 Task: Play online Dominion game.
Action: Mouse moved to (618, 474)
Screenshot: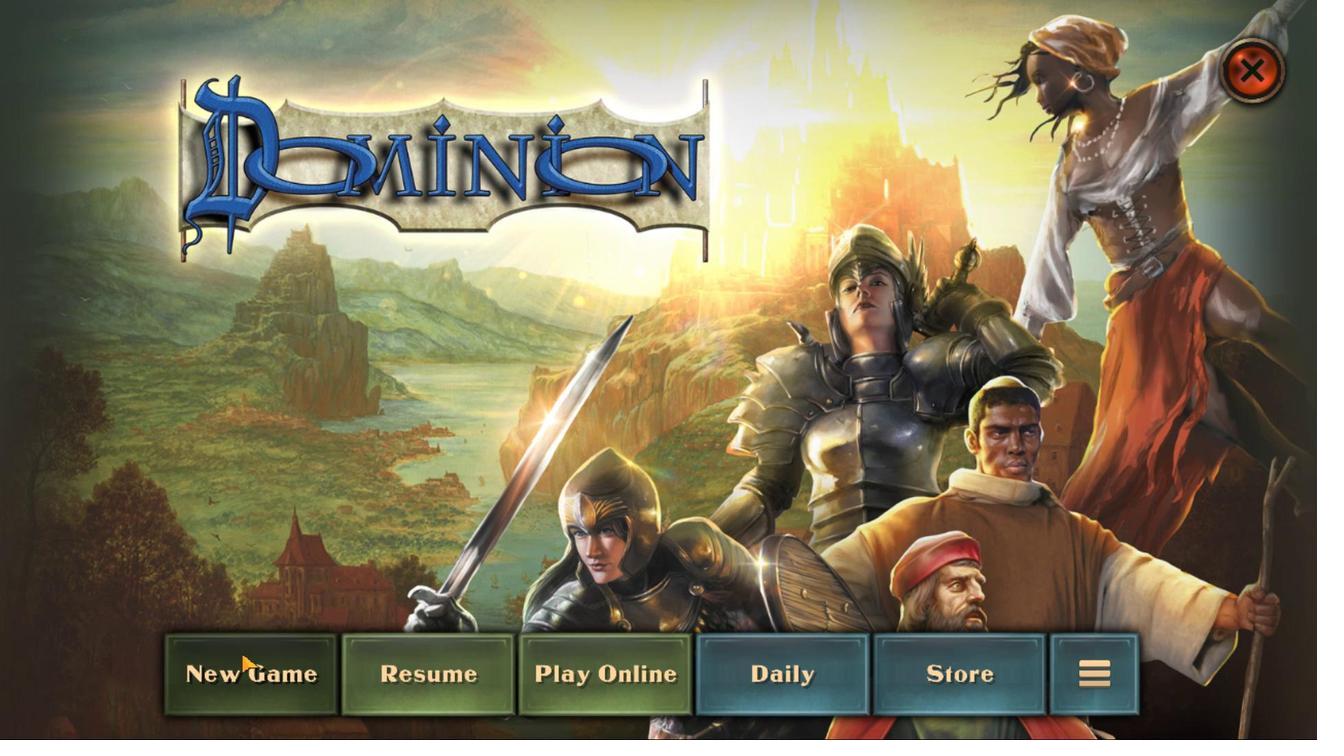 
Action: Mouse pressed left at (618, 474)
Screenshot: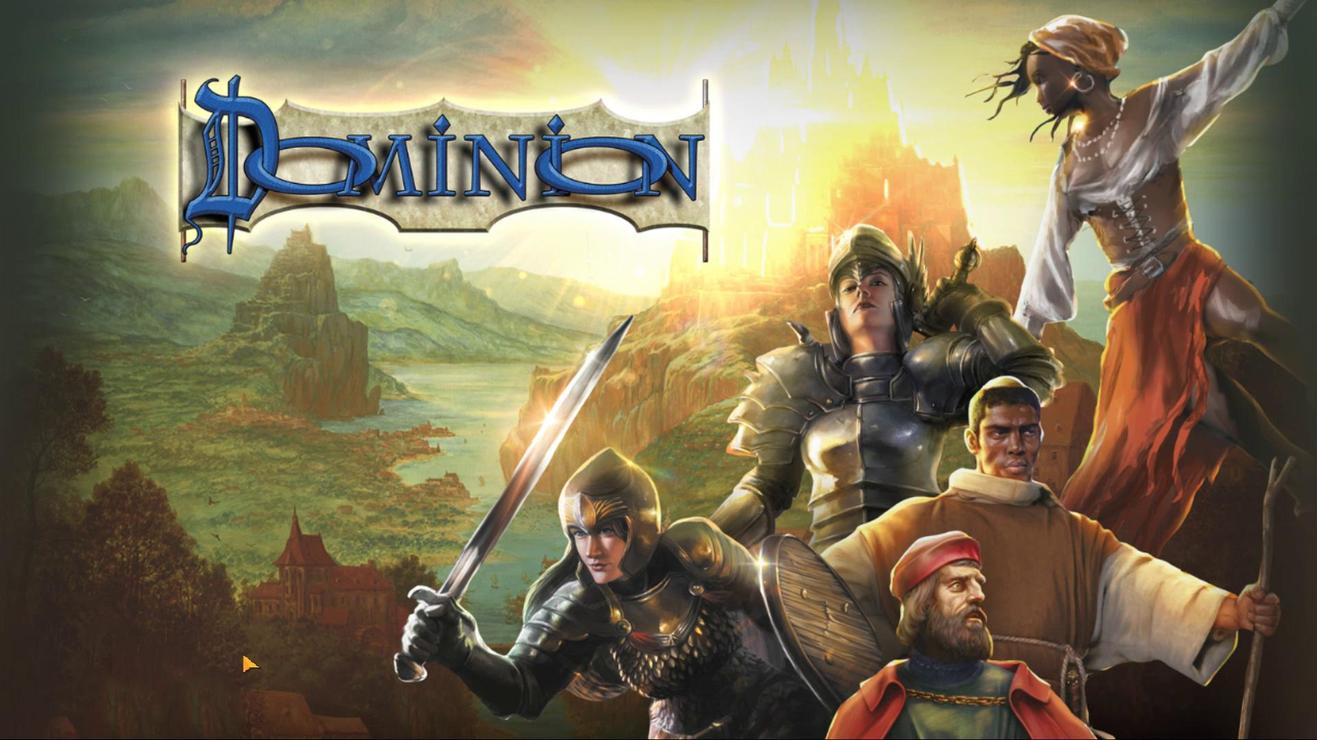 
Action: Mouse moved to (640, 502)
Screenshot: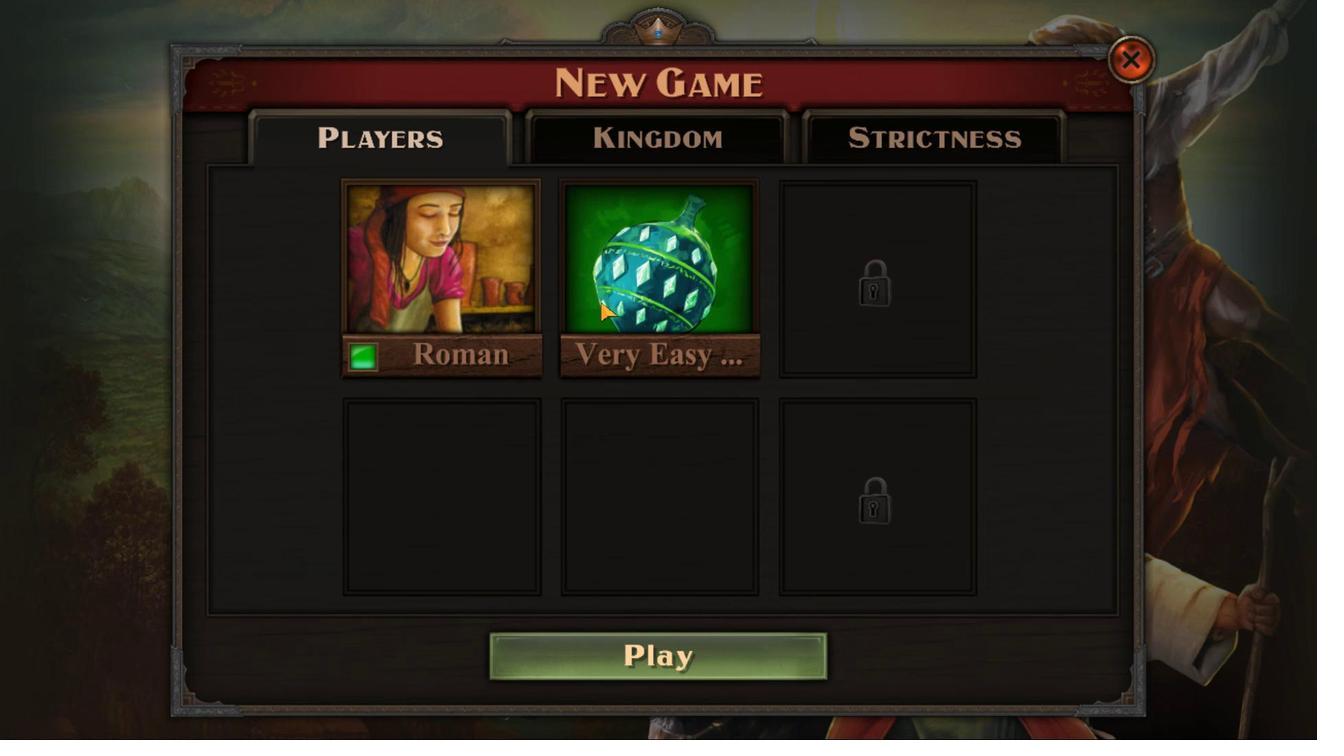 
Action: Mouse pressed left at (640, 502)
Screenshot: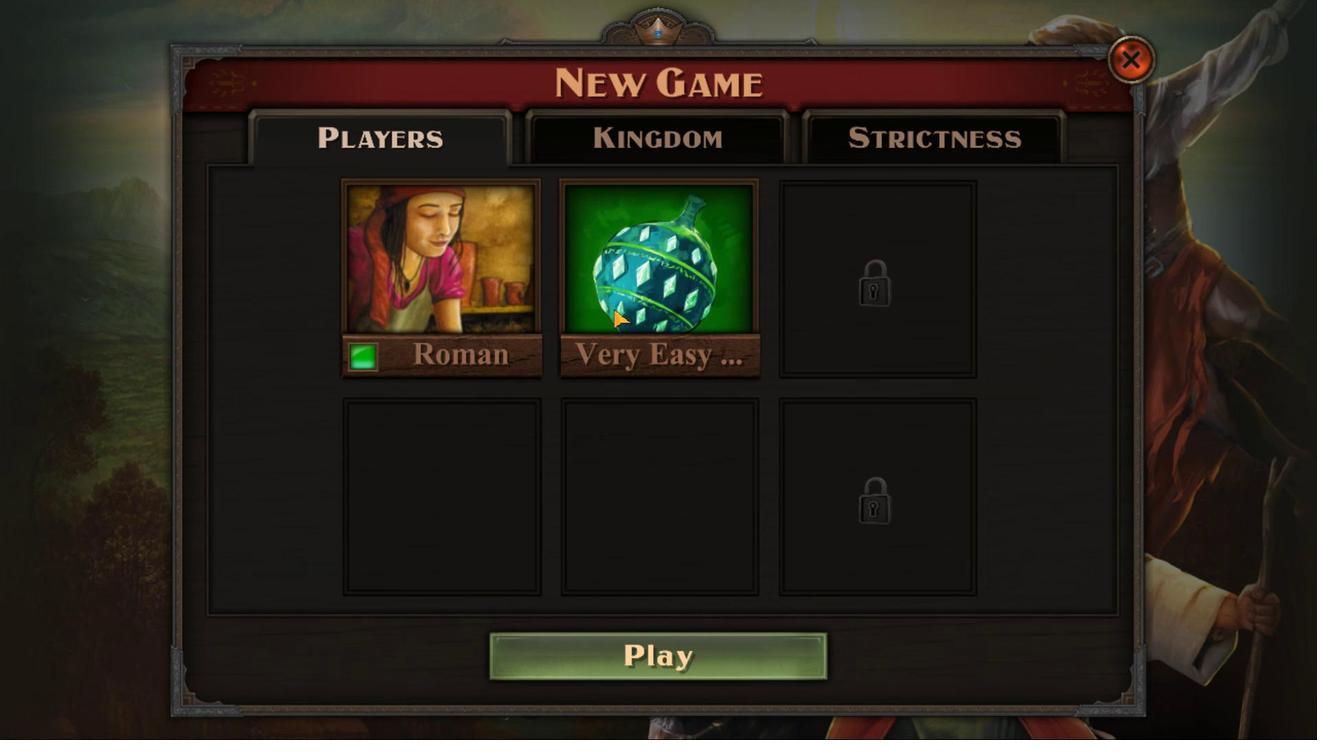 
Action: Mouse moved to (628, 501)
Screenshot: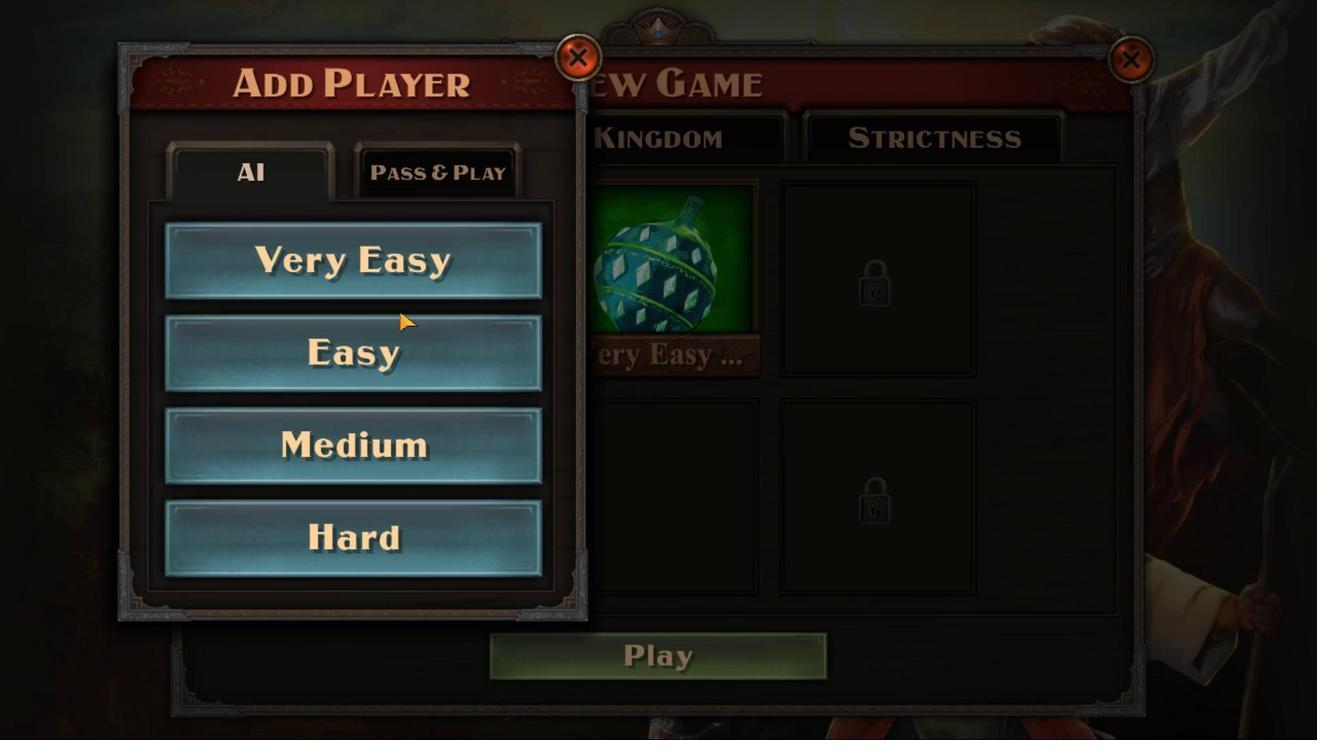 
Action: Mouse pressed left at (628, 501)
Screenshot: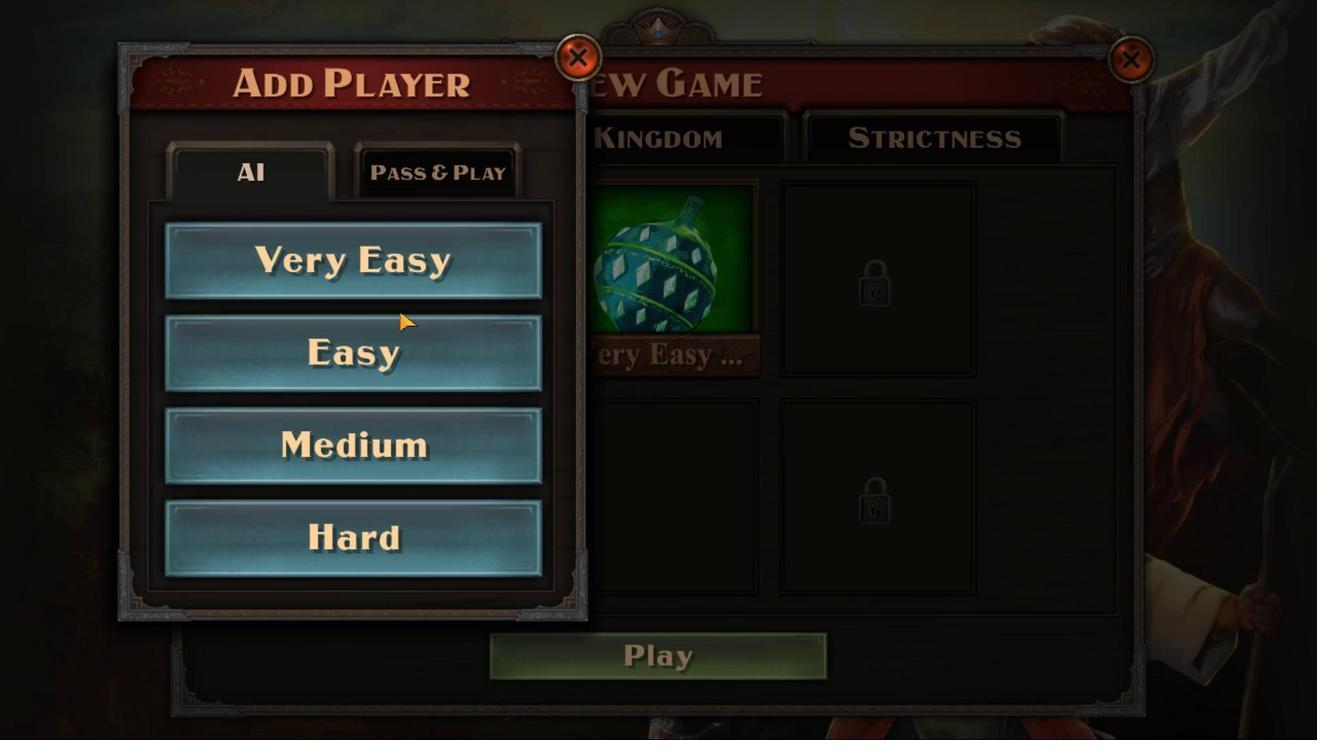 
Action: Mouse moved to (642, 474)
Screenshot: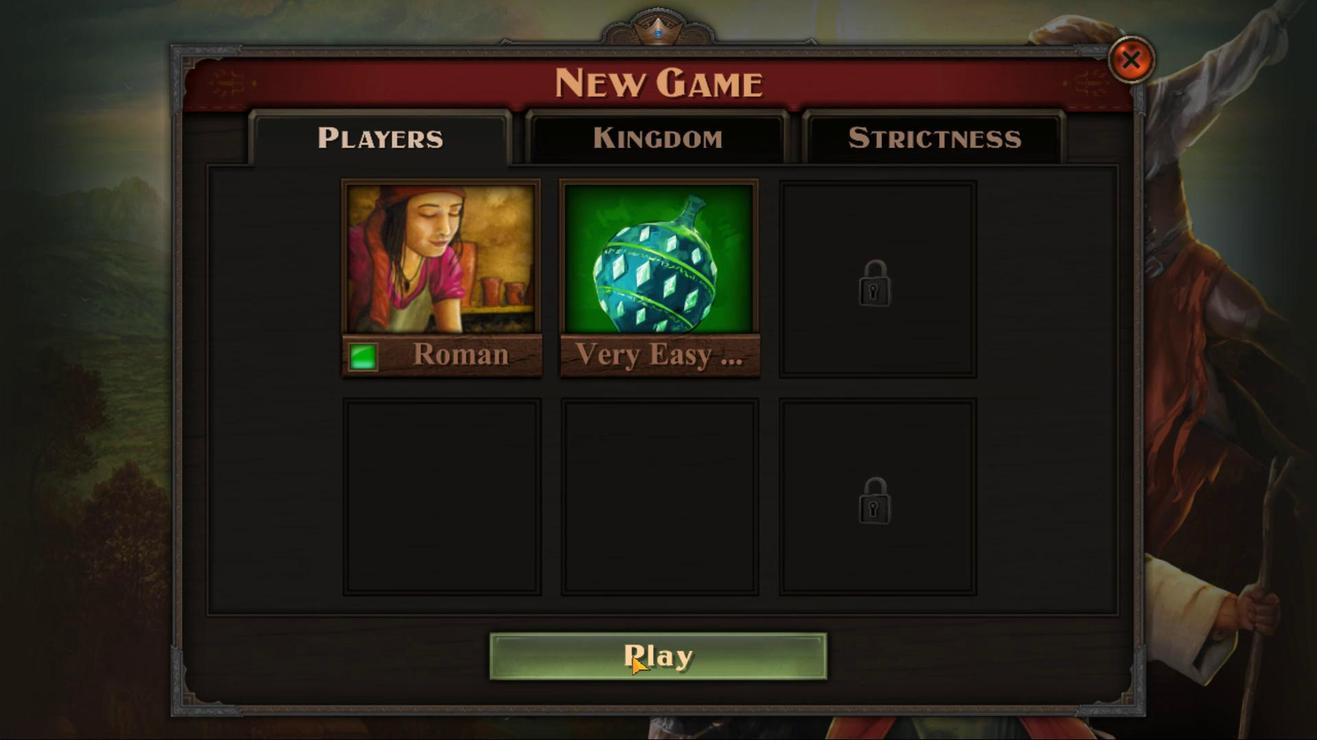 
Action: Mouse pressed left at (642, 474)
Screenshot: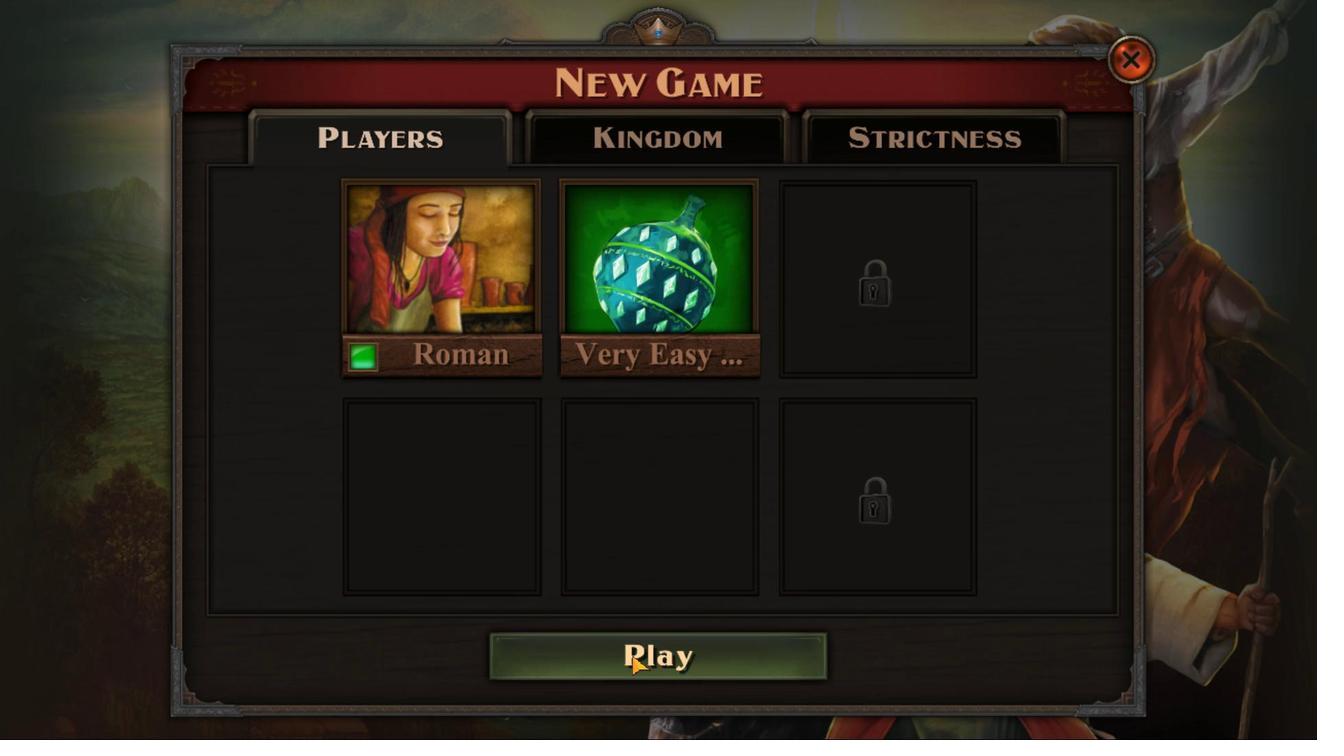 
Action: Mouse moved to (633, 476)
Screenshot: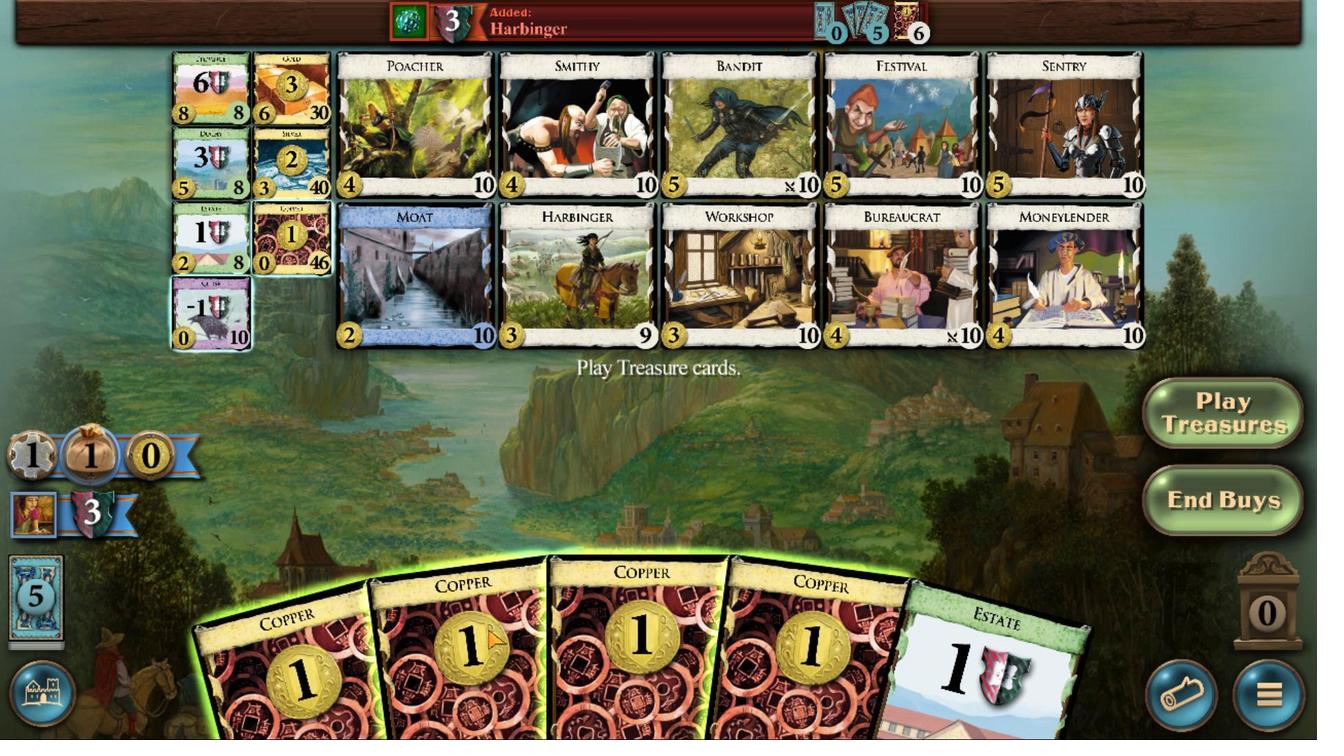 
Action: Mouse pressed left at (633, 476)
Screenshot: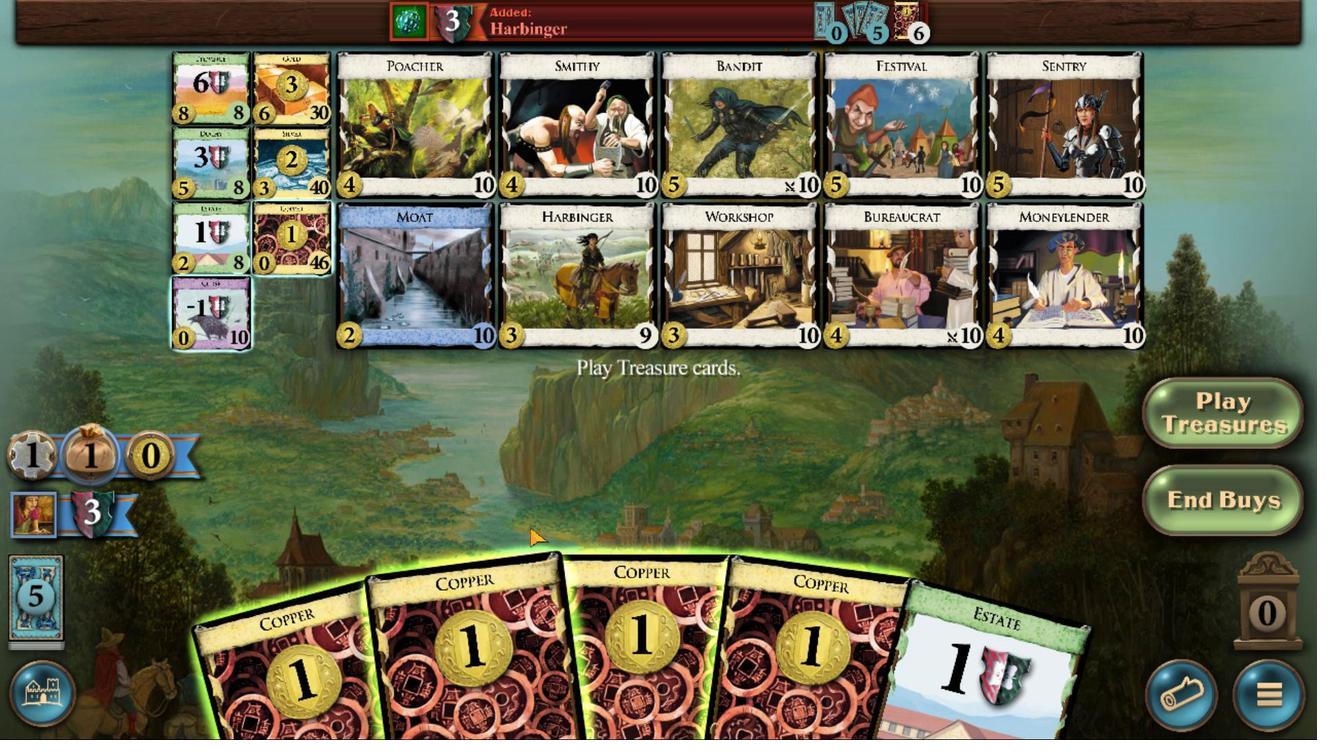 
Action: Mouse moved to (638, 478)
Screenshot: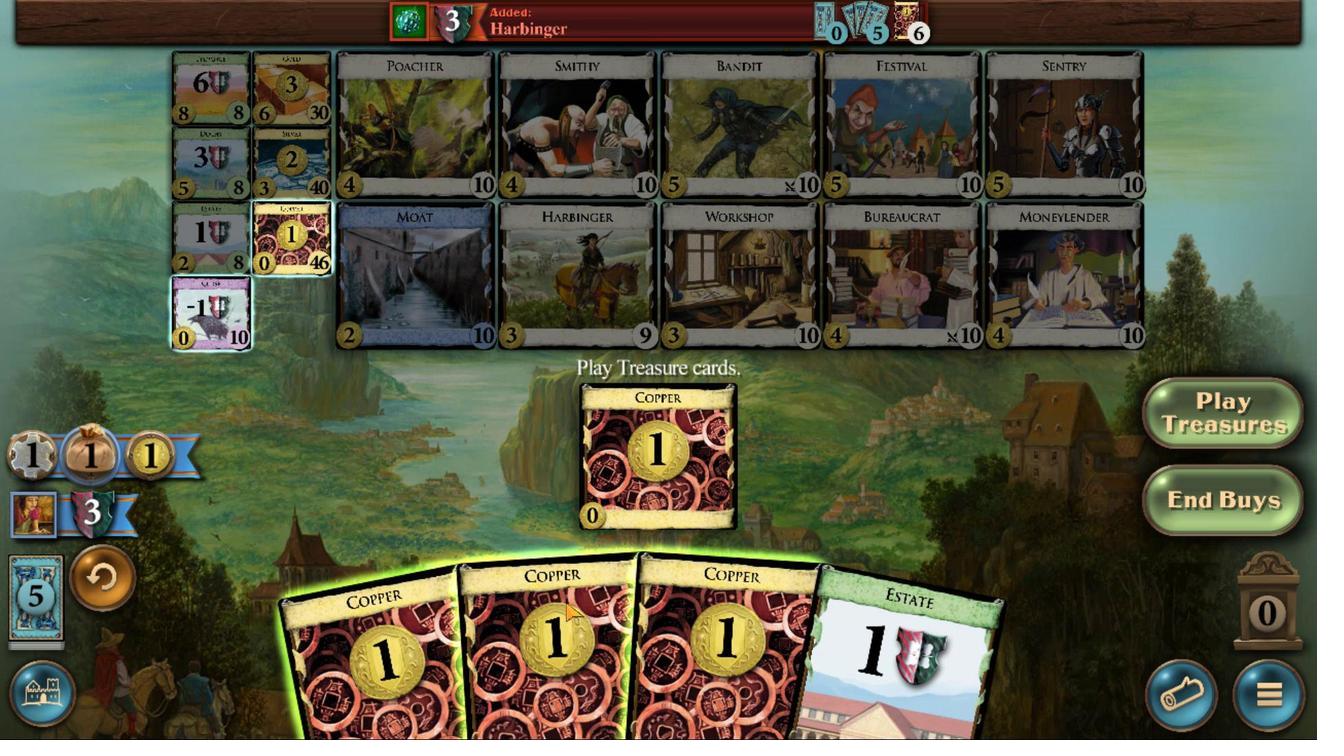 
Action: Mouse pressed left at (638, 478)
Screenshot: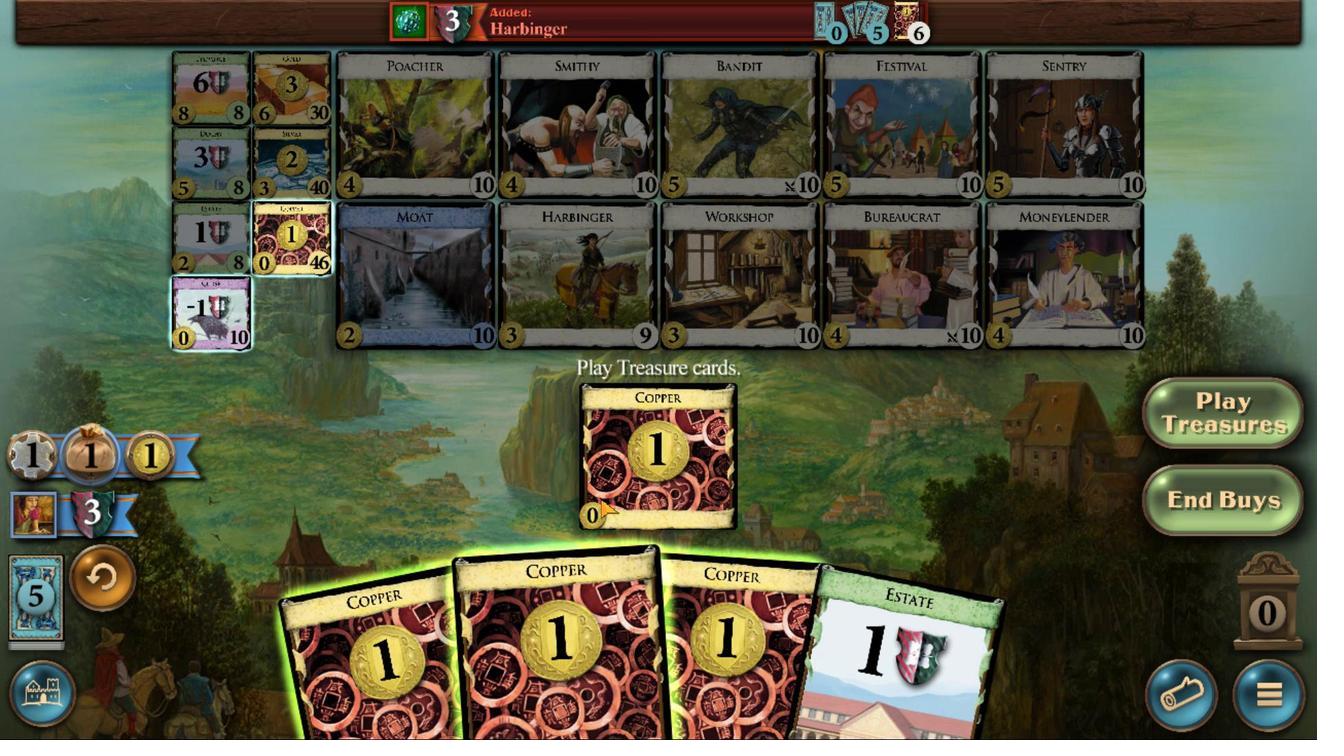 
Action: Mouse moved to (631, 479)
Screenshot: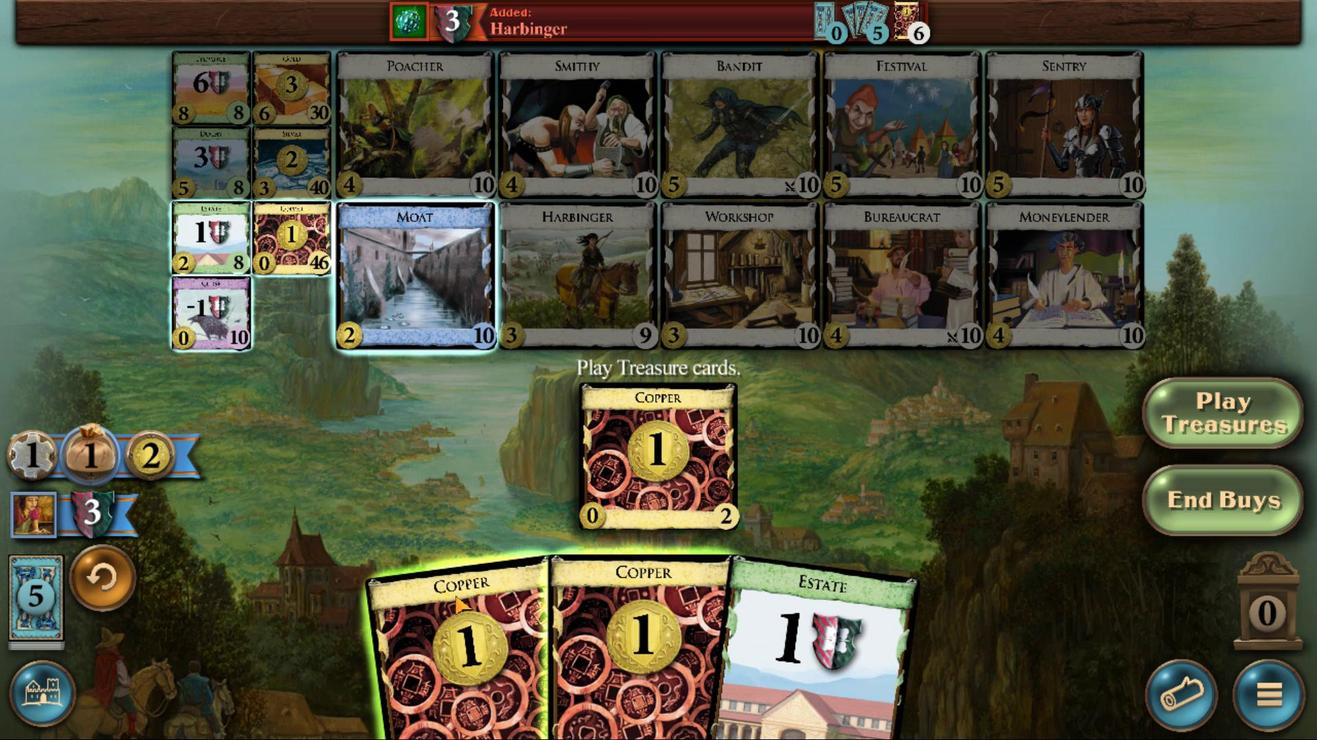 
Action: Mouse pressed left at (631, 479)
Screenshot: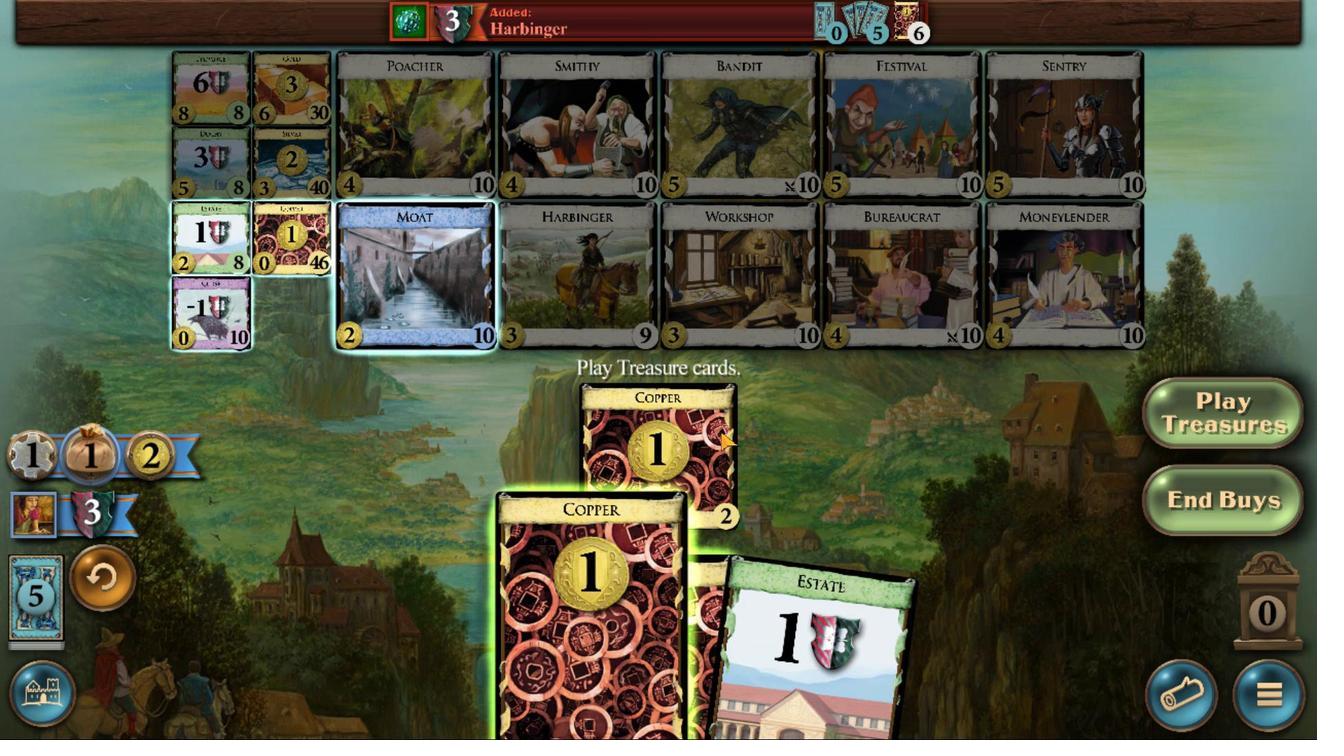 
Action: Mouse moved to (622, 514)
Screenshot: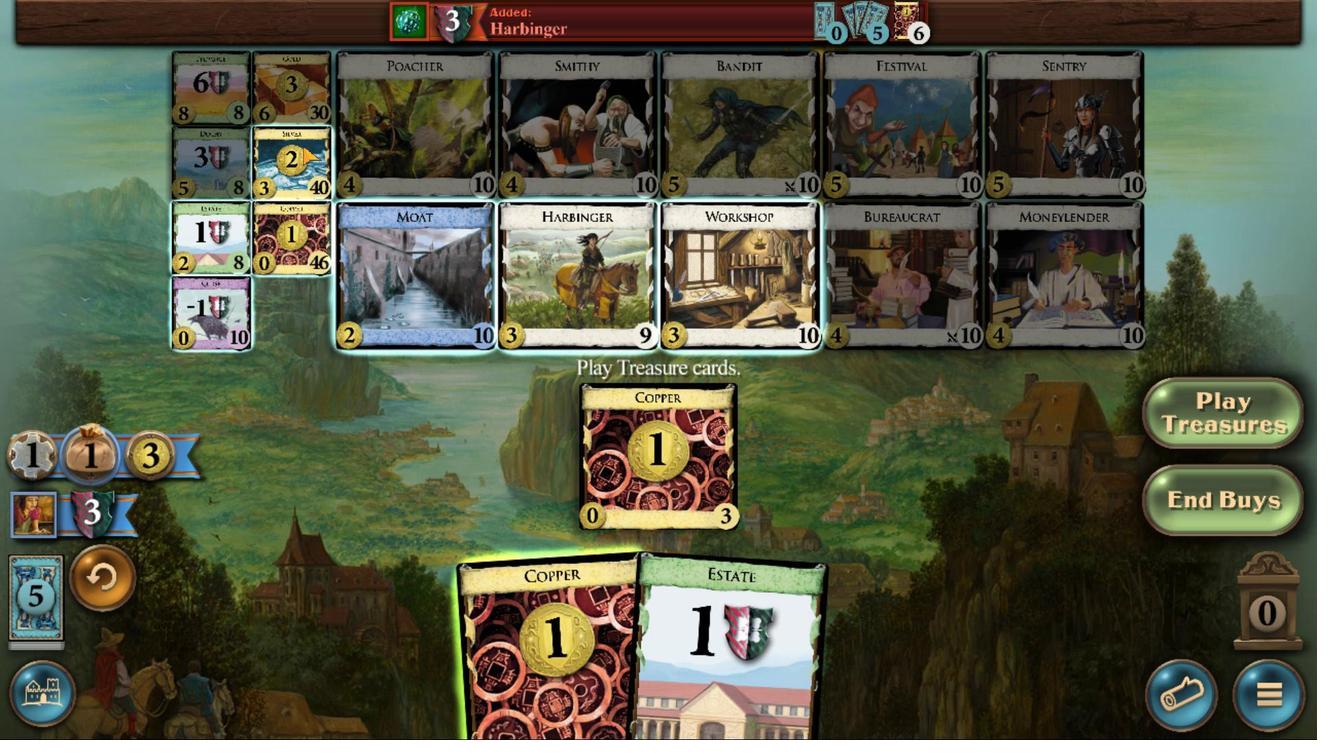 
Action: Mouse pressed left at (622, 514)
Screenshot: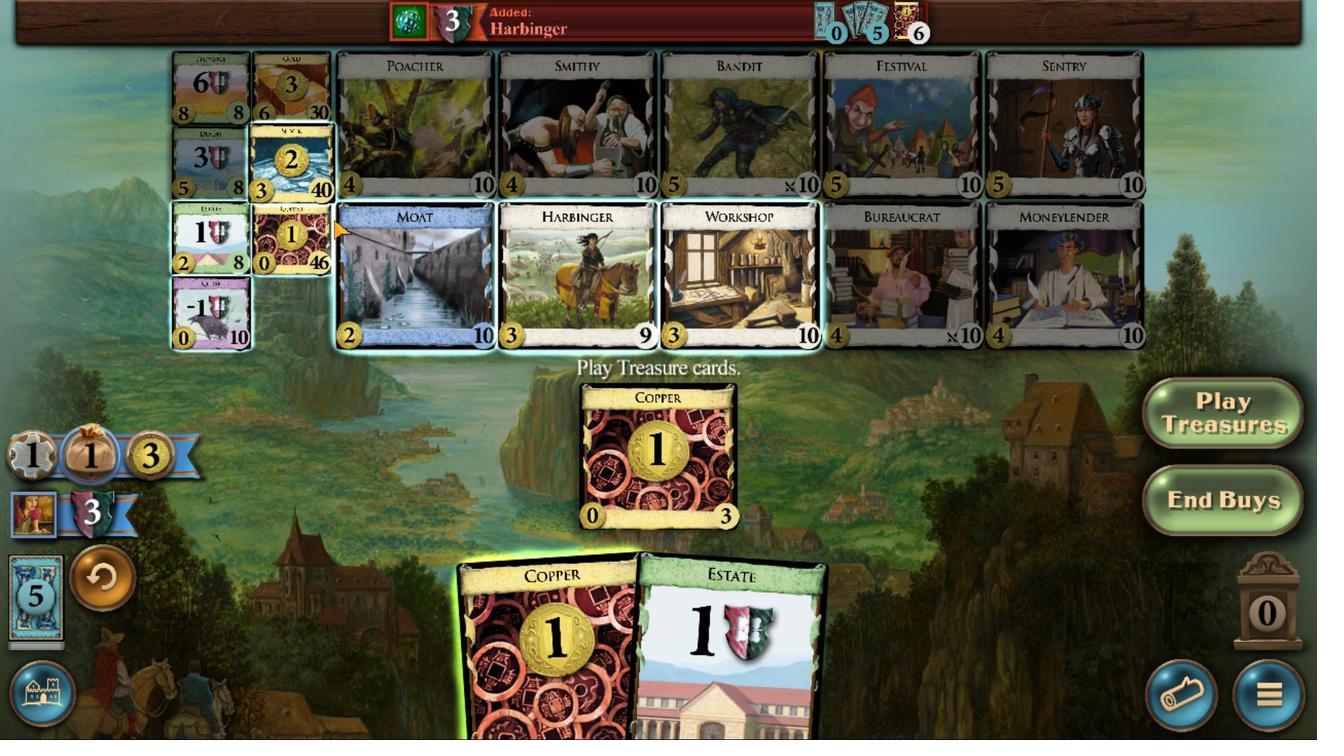 
Action: Mouse moved to (633, 474)
Screenshot: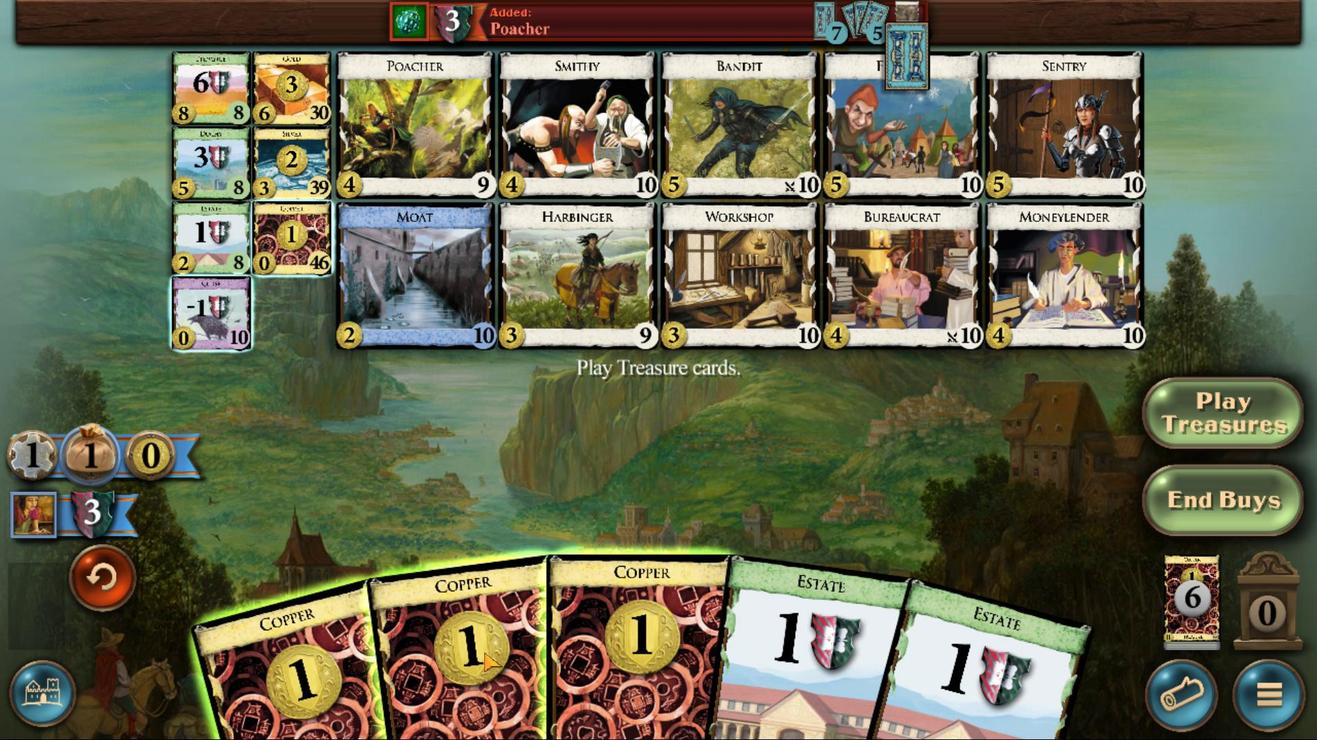 
Action: Mouse pressed left at (633, 474)
Screenshot: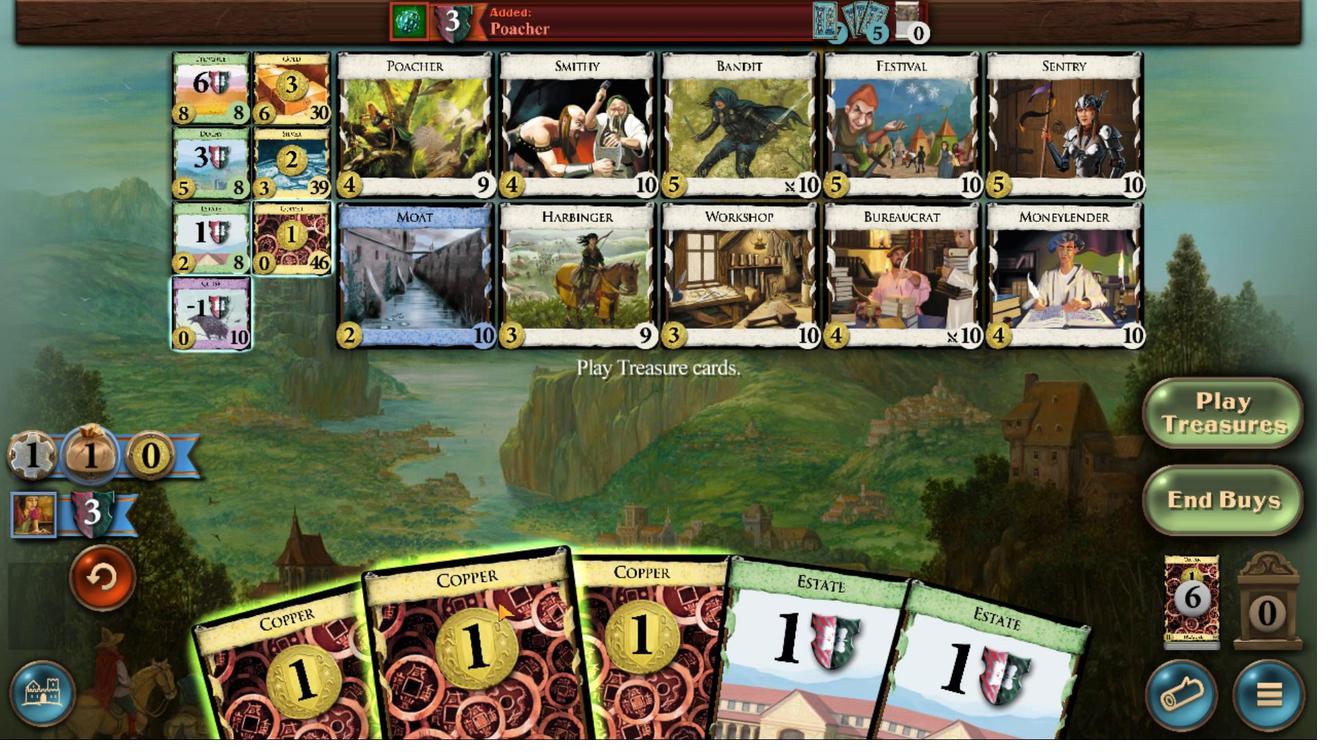 
Action: Mouse moved to (638, 480)
Screenshot: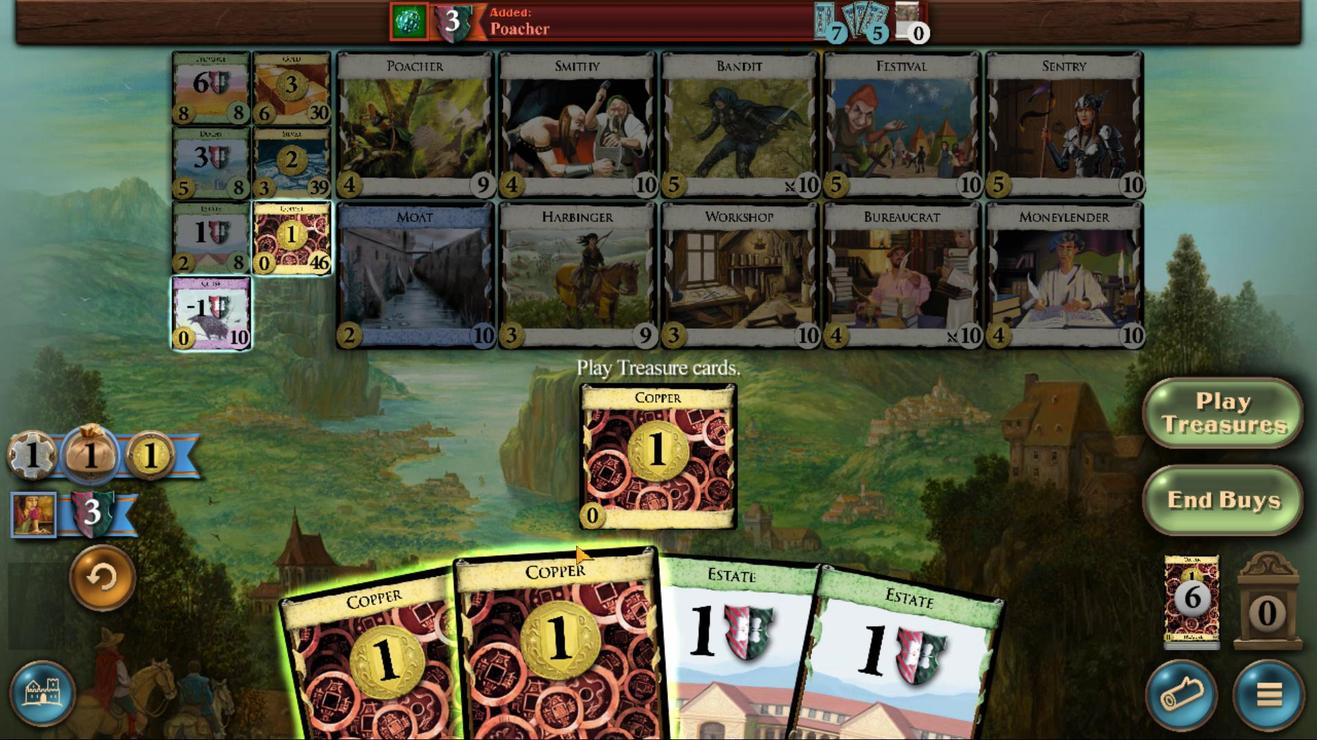 
Action: Mouse pressed left at (638, 480)
Screenshot: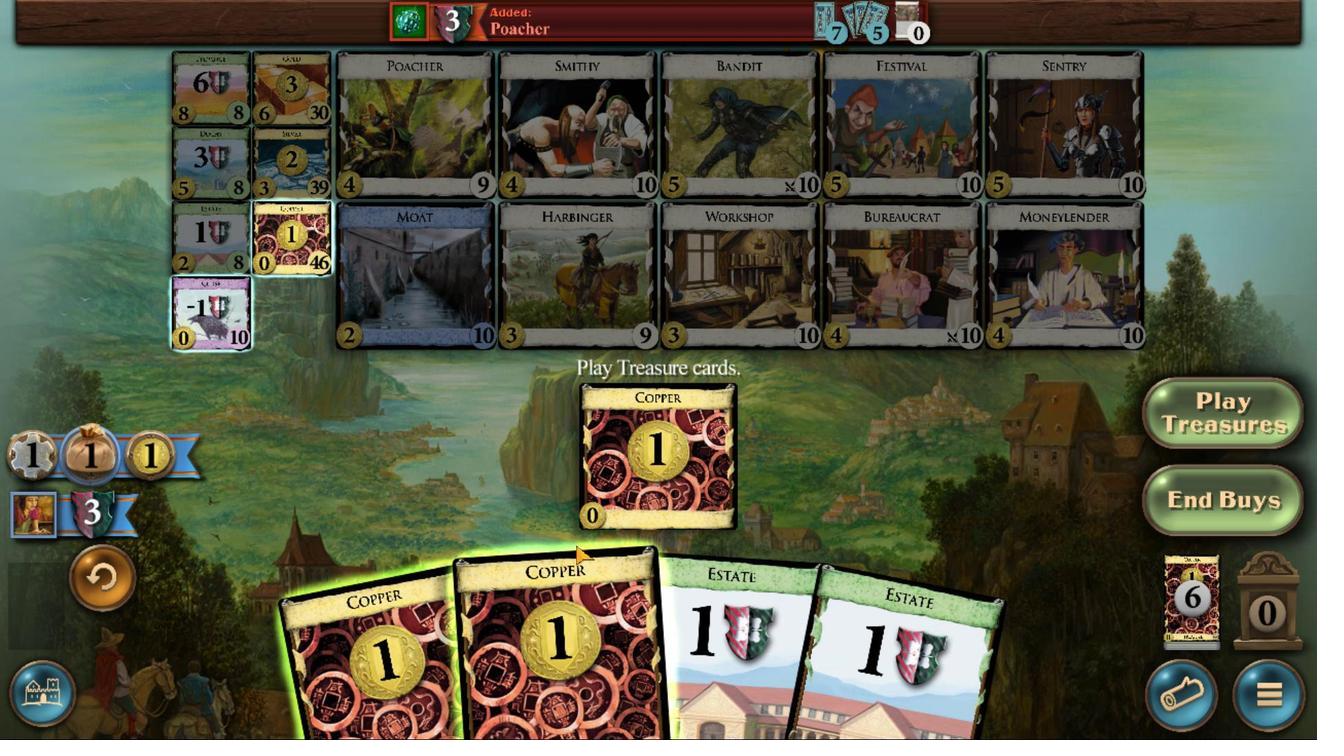 
Action: Mouse moved to (616, 506)
Screenshot: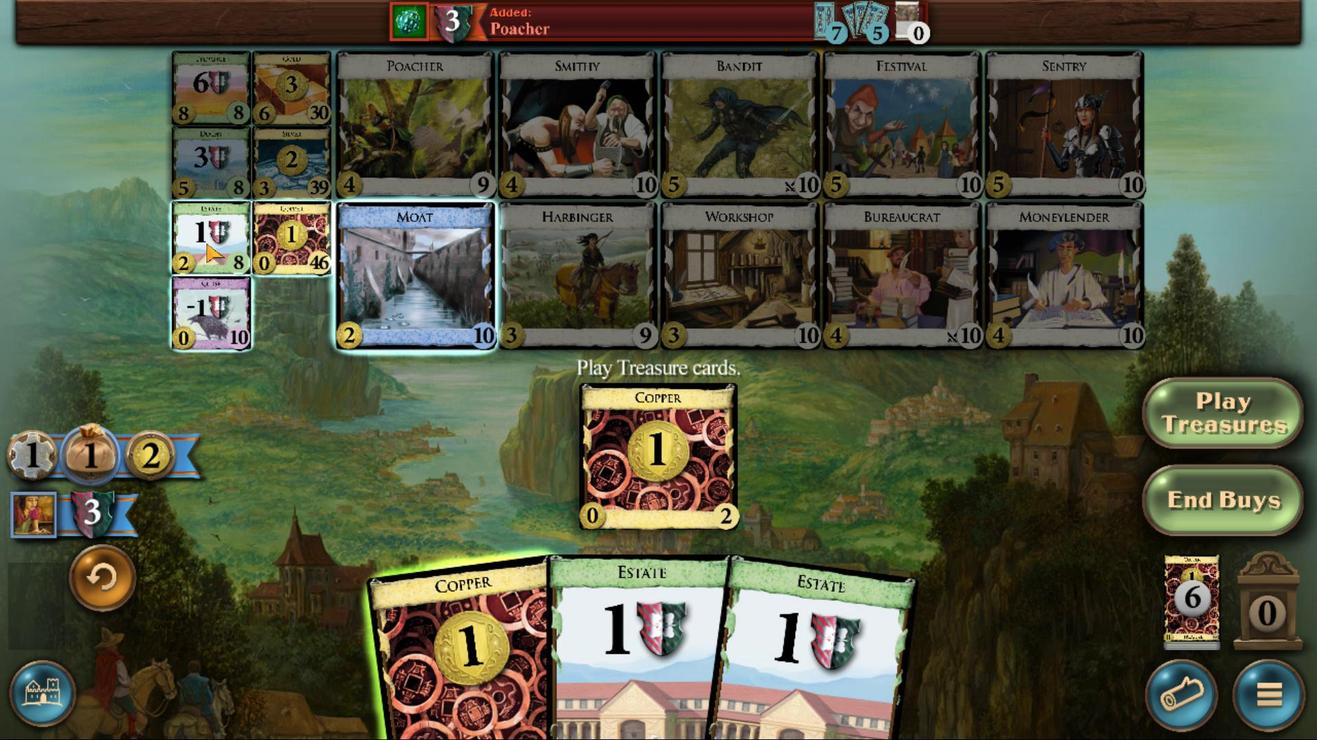 
Action: Mouse pressed left at (616, 506)
Screenshot: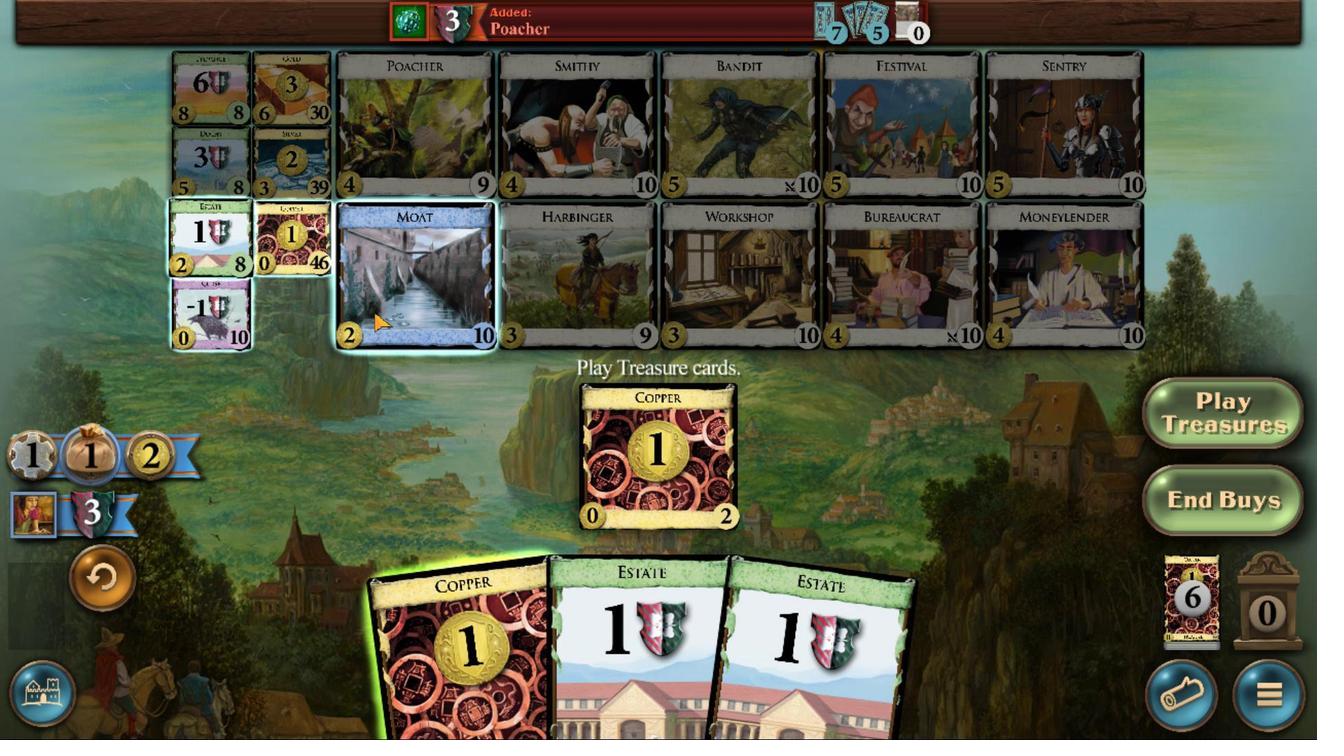 
Action: Mouse moved to (632, 478)
Screenshot: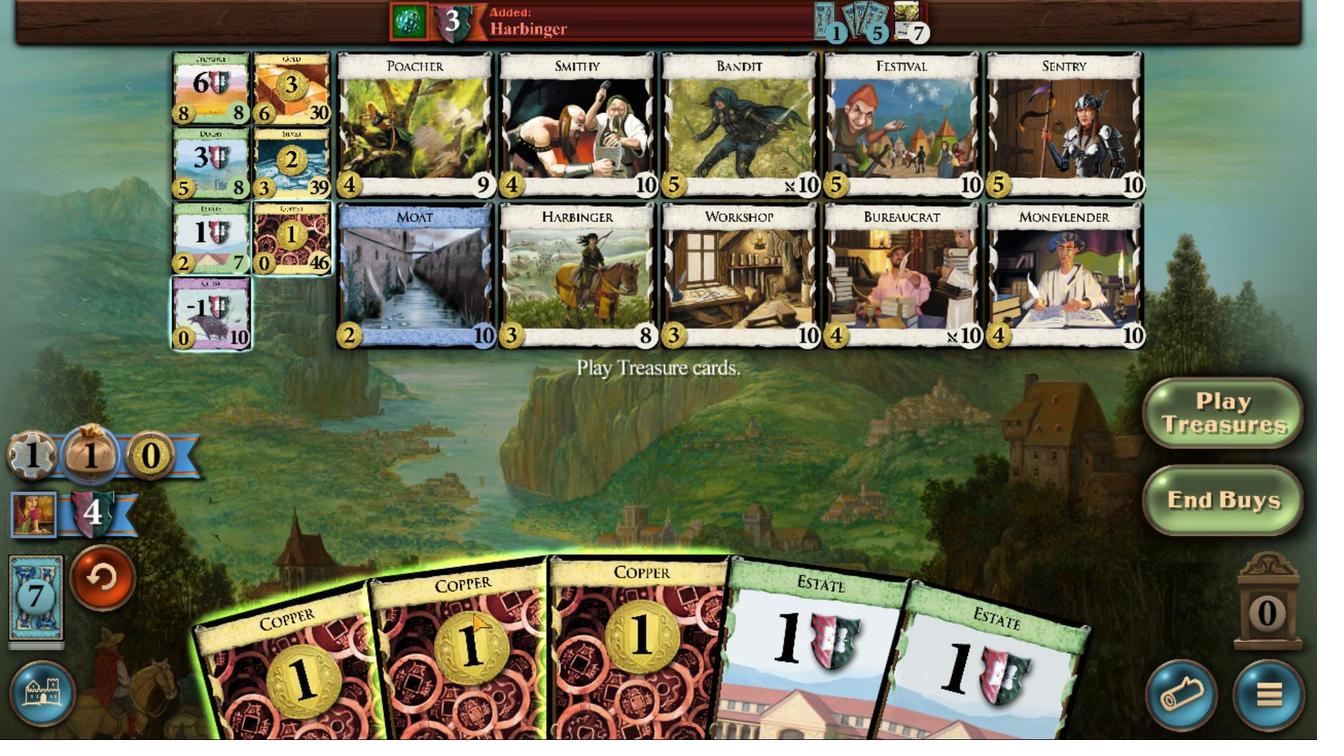 
Action: Mouse pressed left at (632, 478)
Screenshot: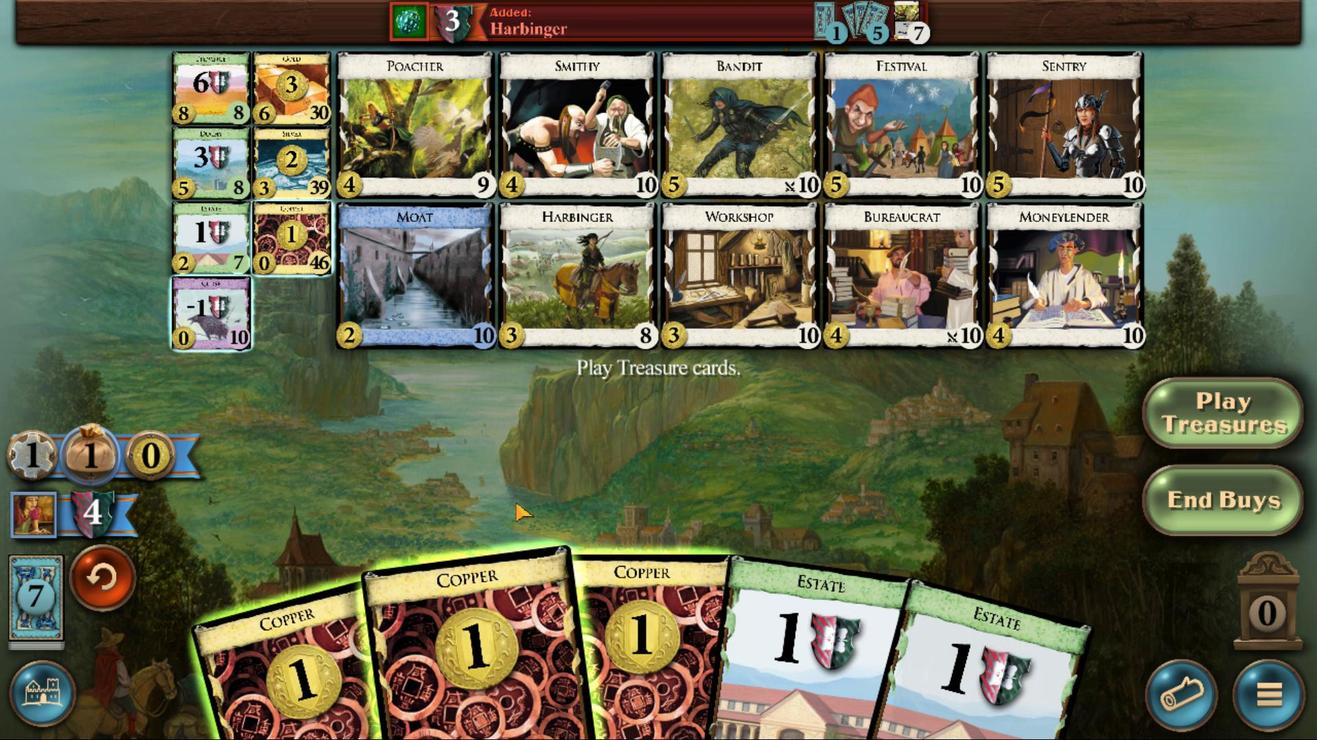 
Action: Mouse moved to (637, 479)
Screenshot: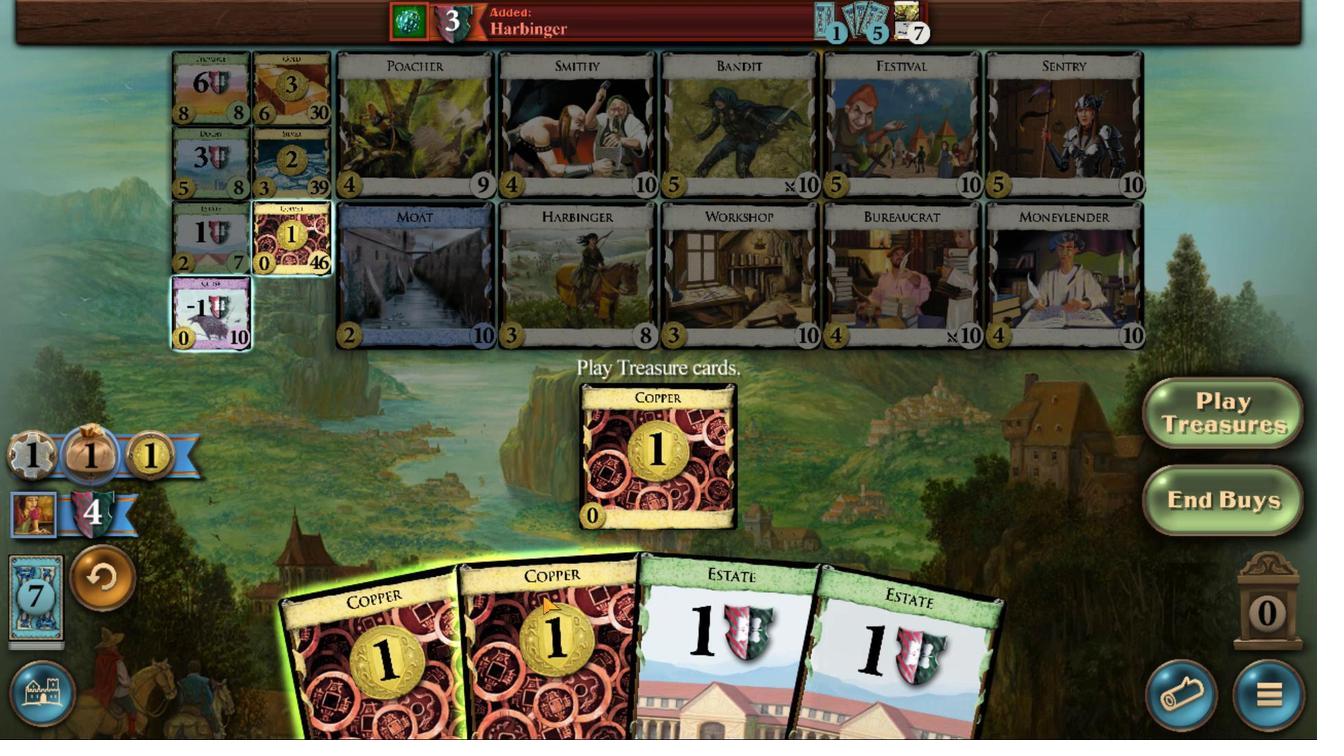 
Action: Mouse pressed left at (637, 479)
Screenshot: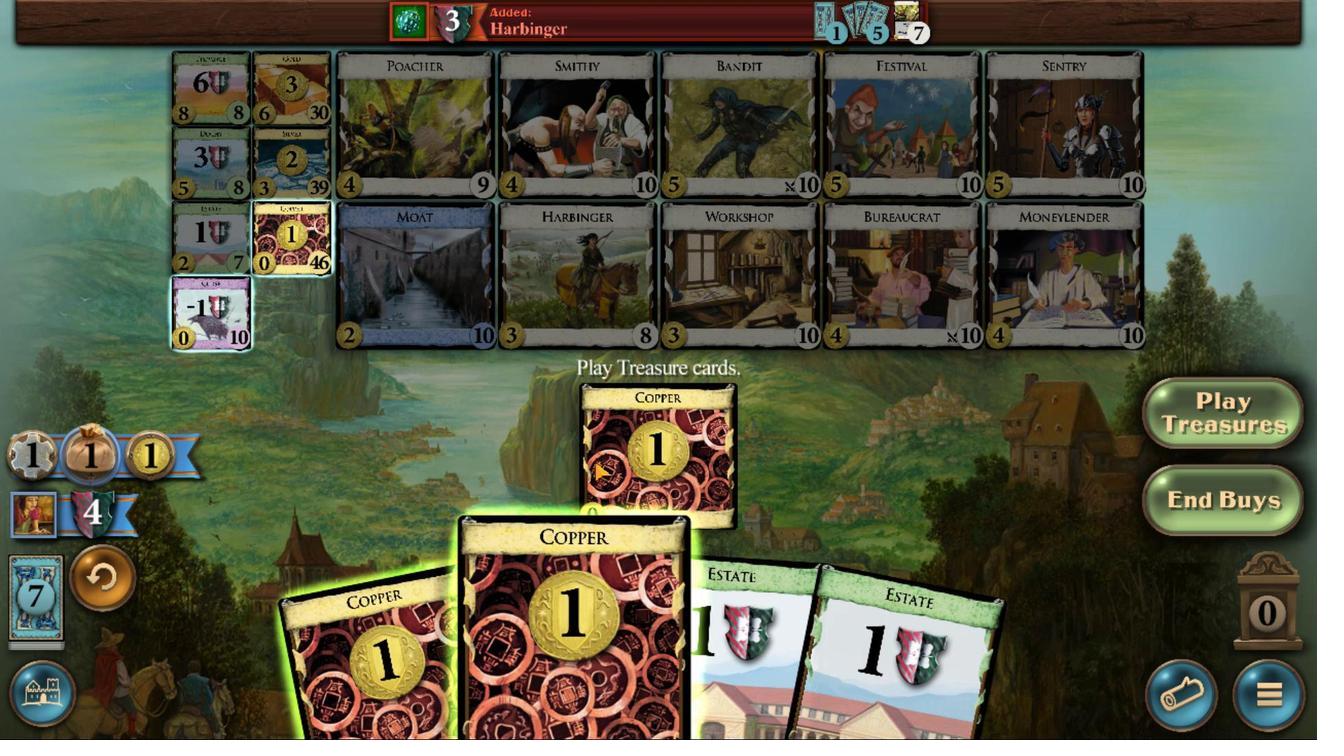 
Action: Mouse moved to (621, 506)
Screenshot: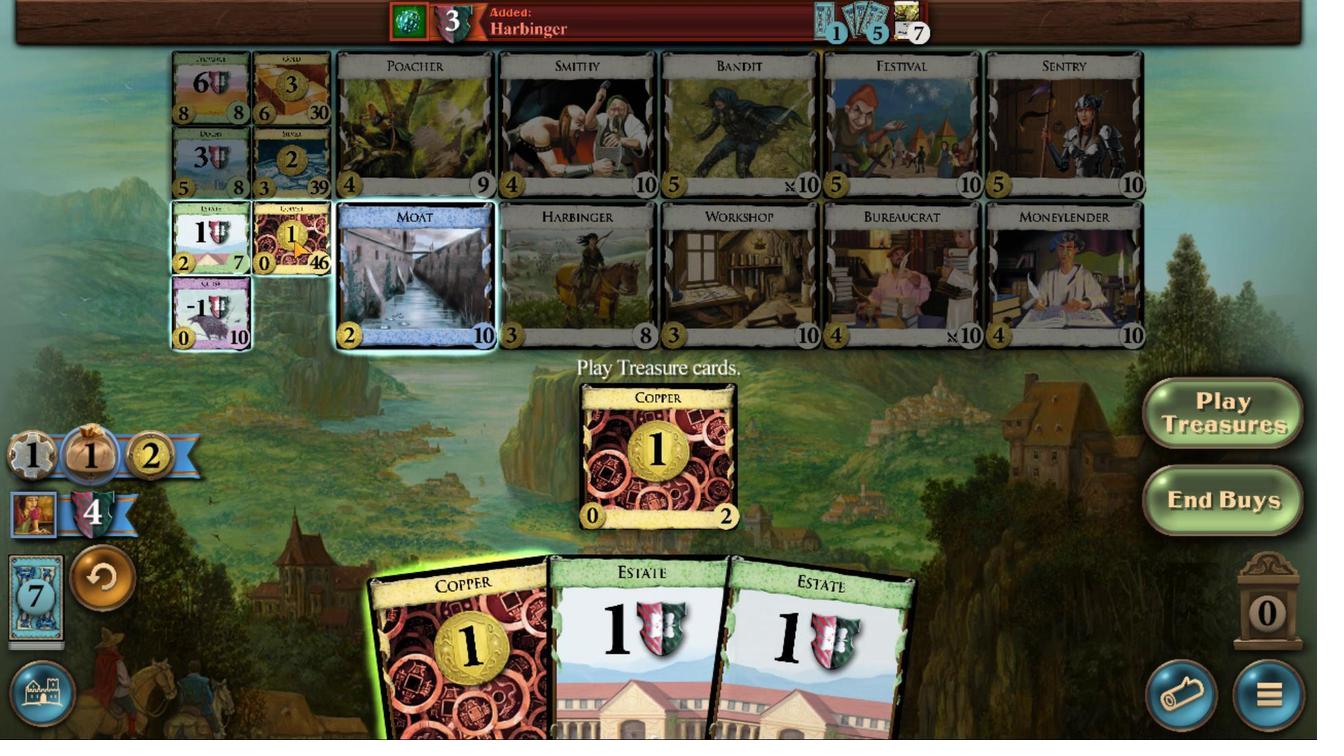 
Action: Mouse pressed left at (621, 506)
Screenshot: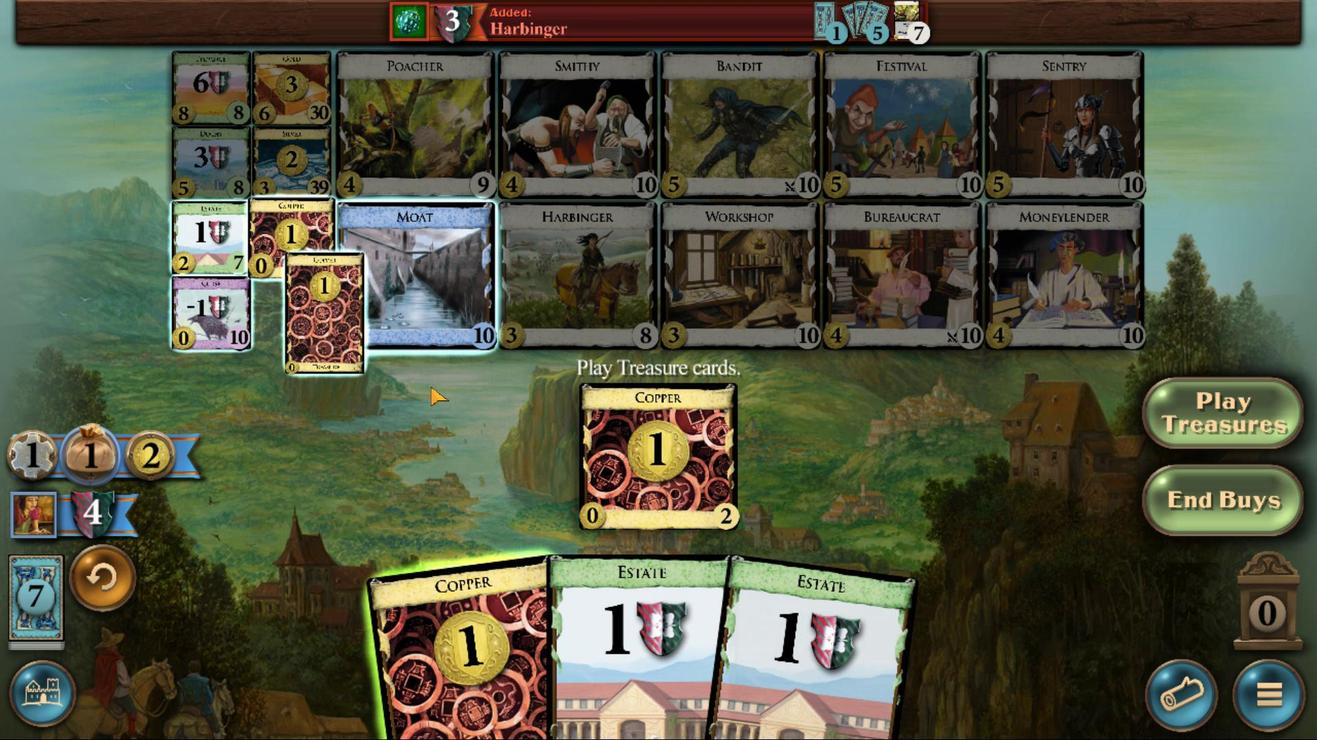 
Action: Mouse moved to (655, 476)
Screenshot: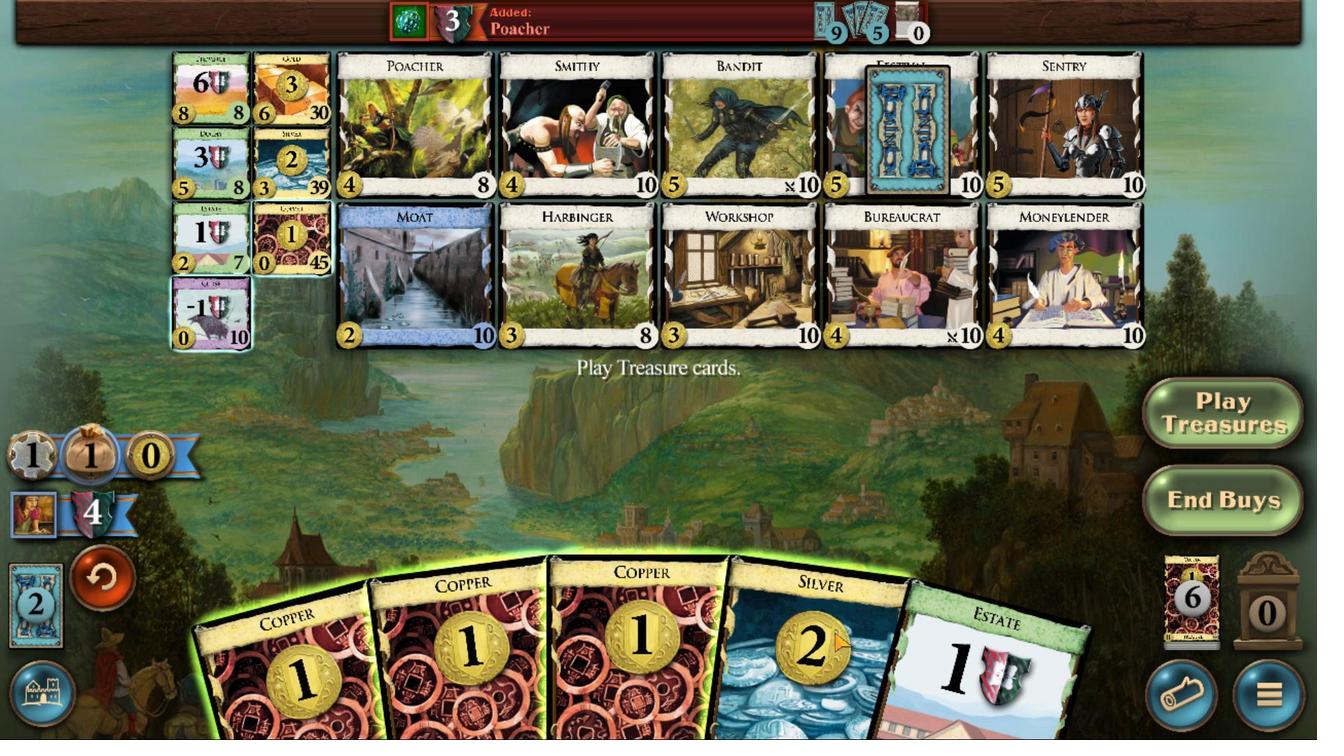 
Action: Mouse pressed left at (655, 476)
Screenshot: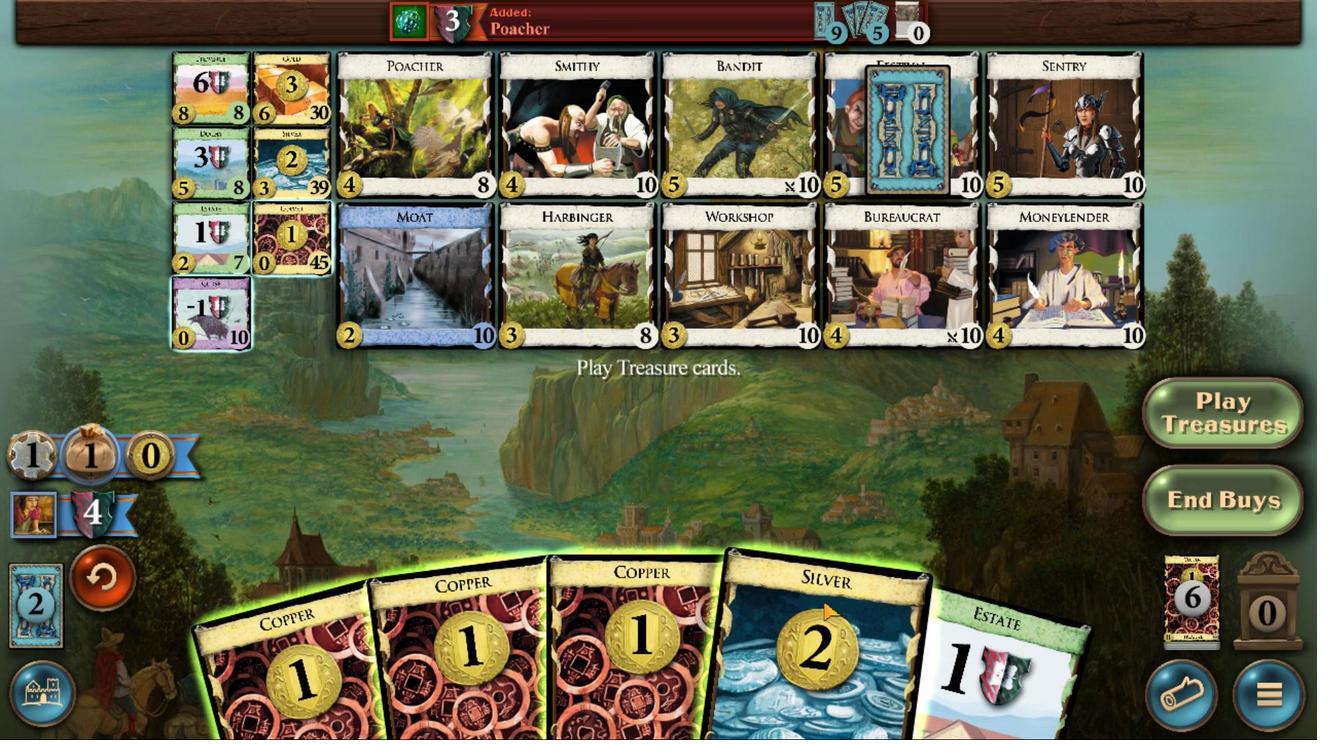 
Action: Mouse moved to (649, 476)
Screenshot: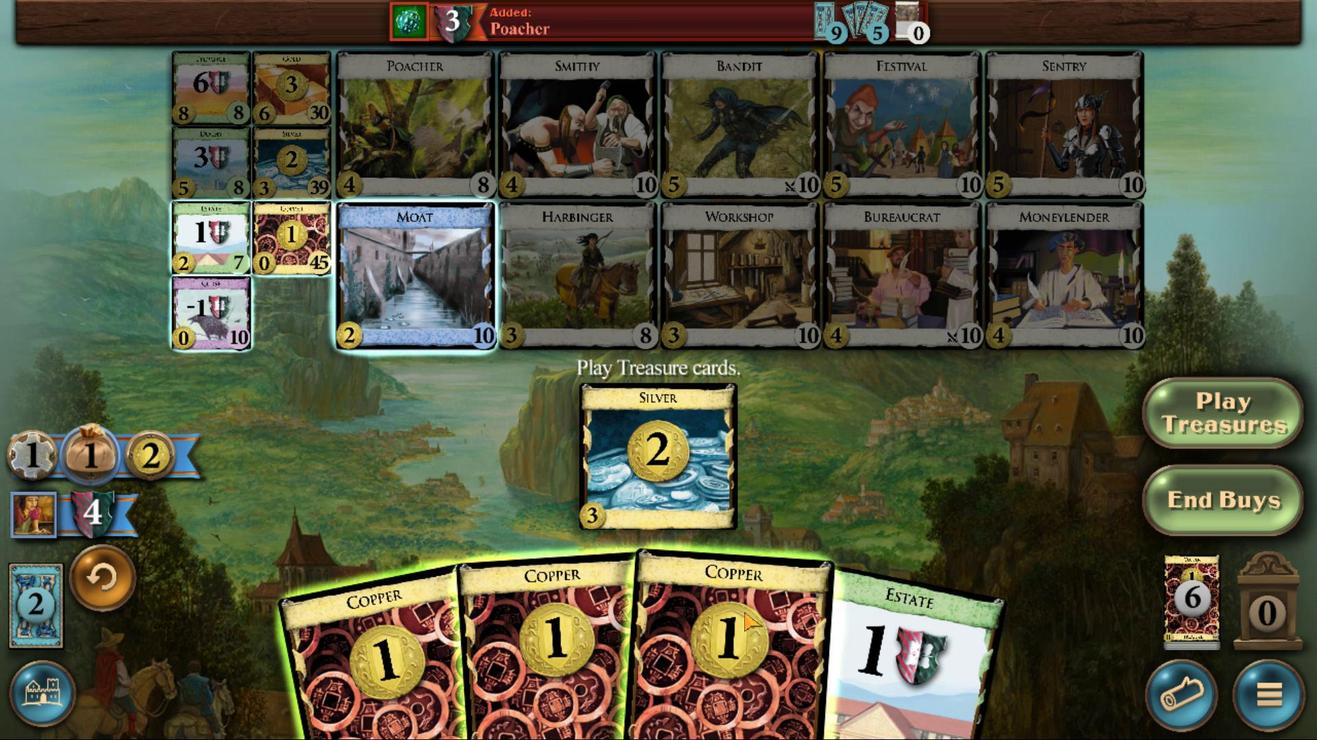 
Action: Mouse pressed left at (649, 476)
Screenshot: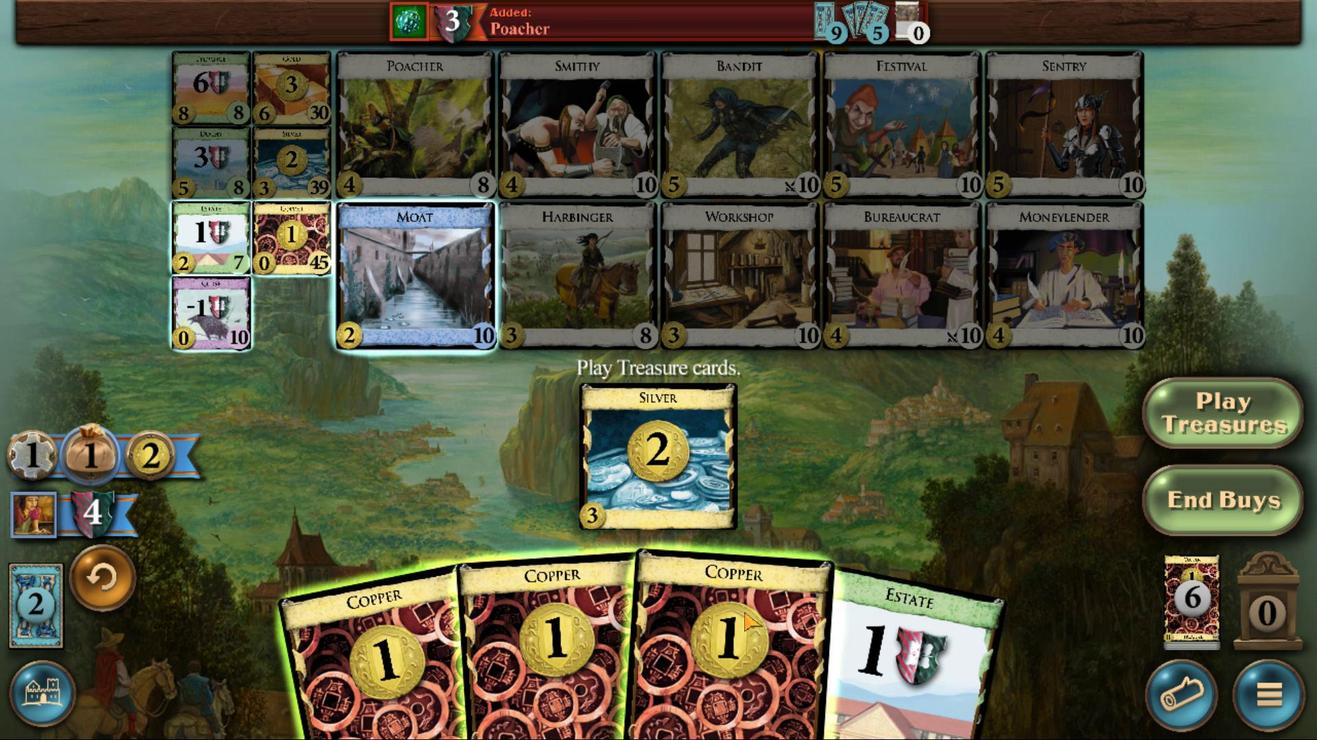 
Action: Mouse moved to (646, 477)
Screenshot: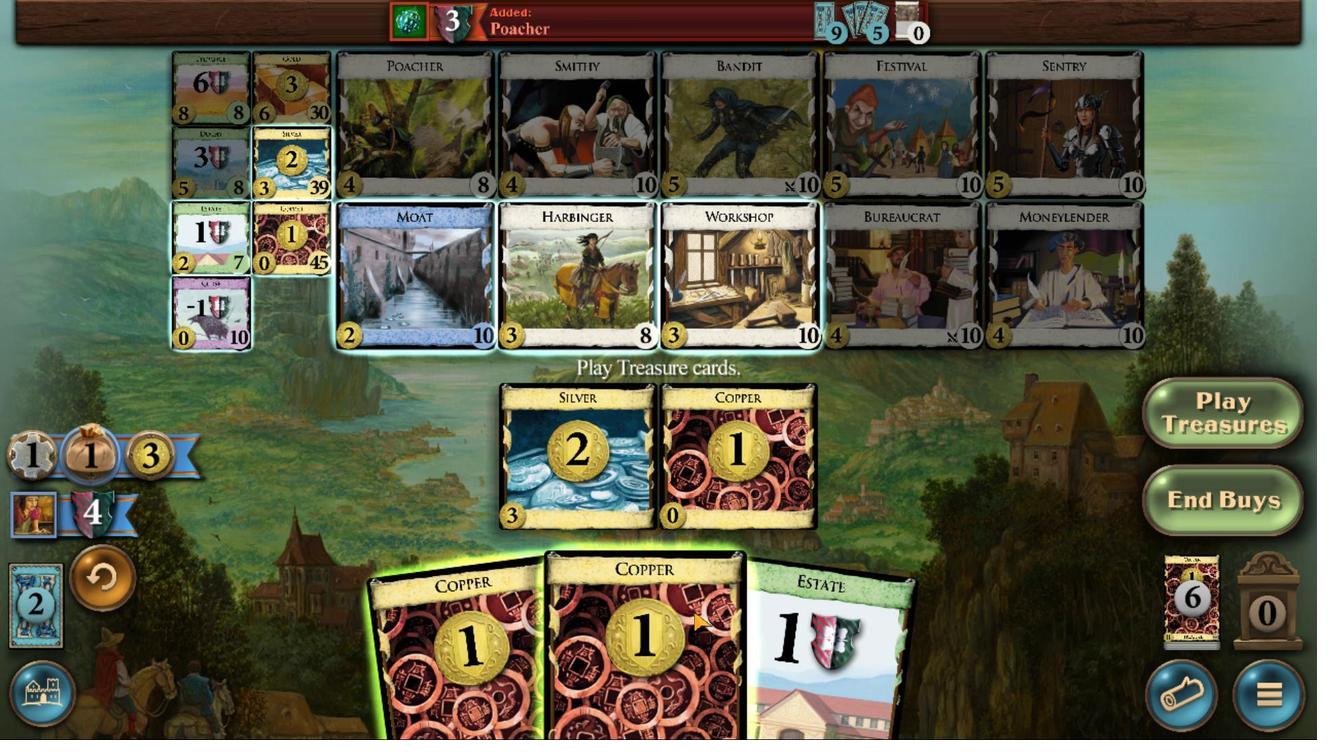 
Action: Mouse pressed left at (646, 477)
Screenshot: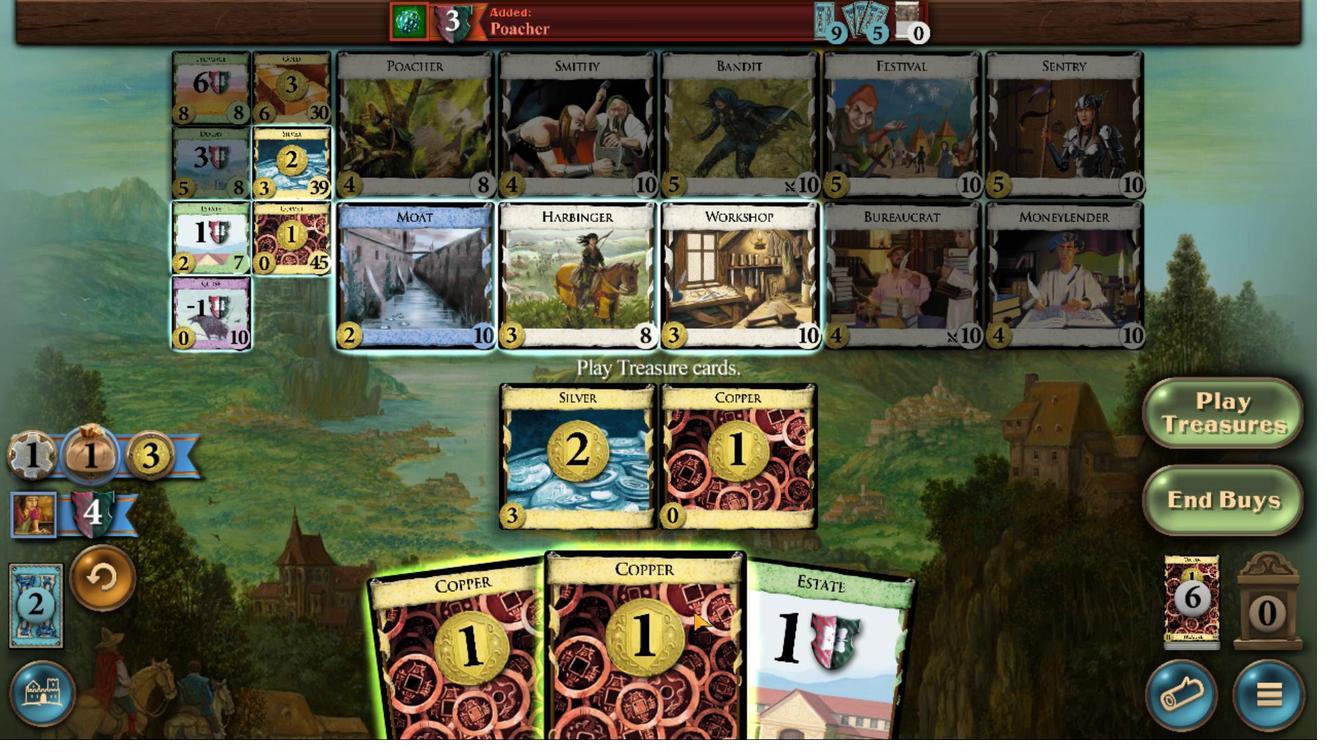 
Action: Mouse moved to (635, 476)
Screenshot: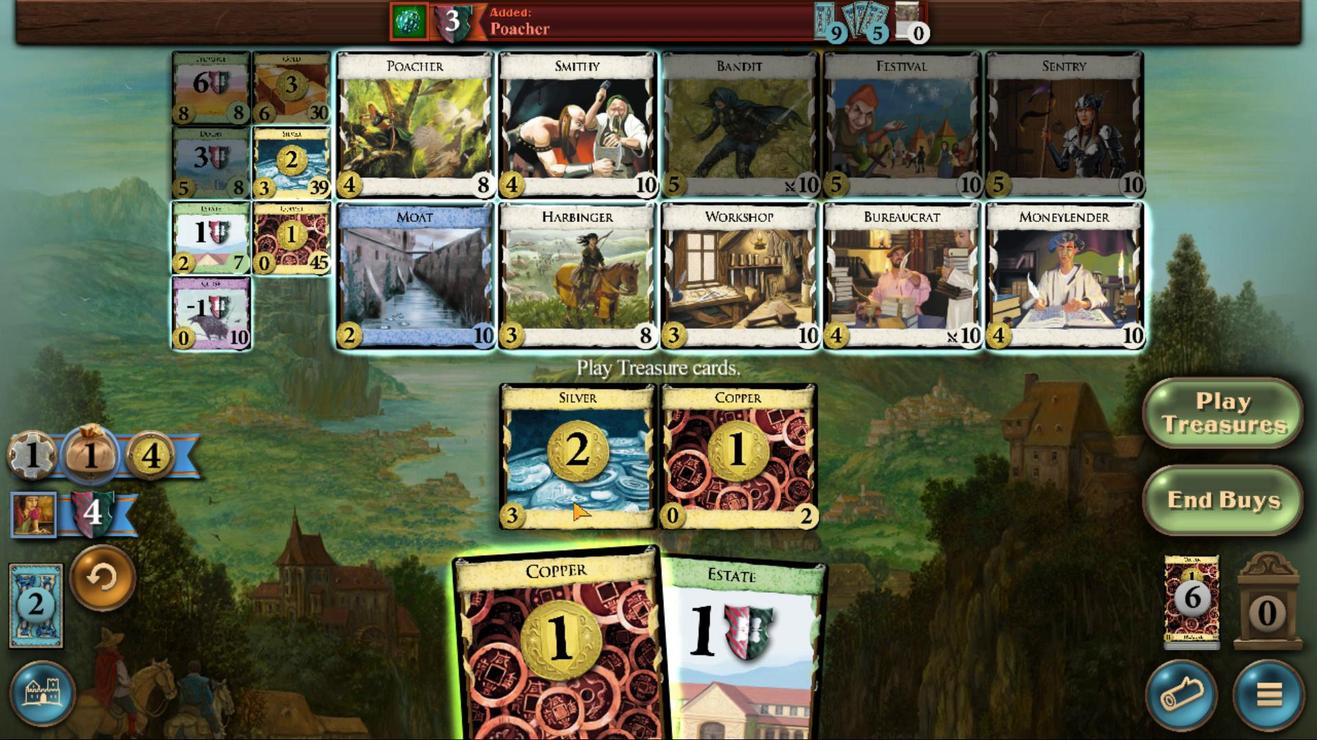 
Action: Mouse pressed left at (635, 476)
Screenshot: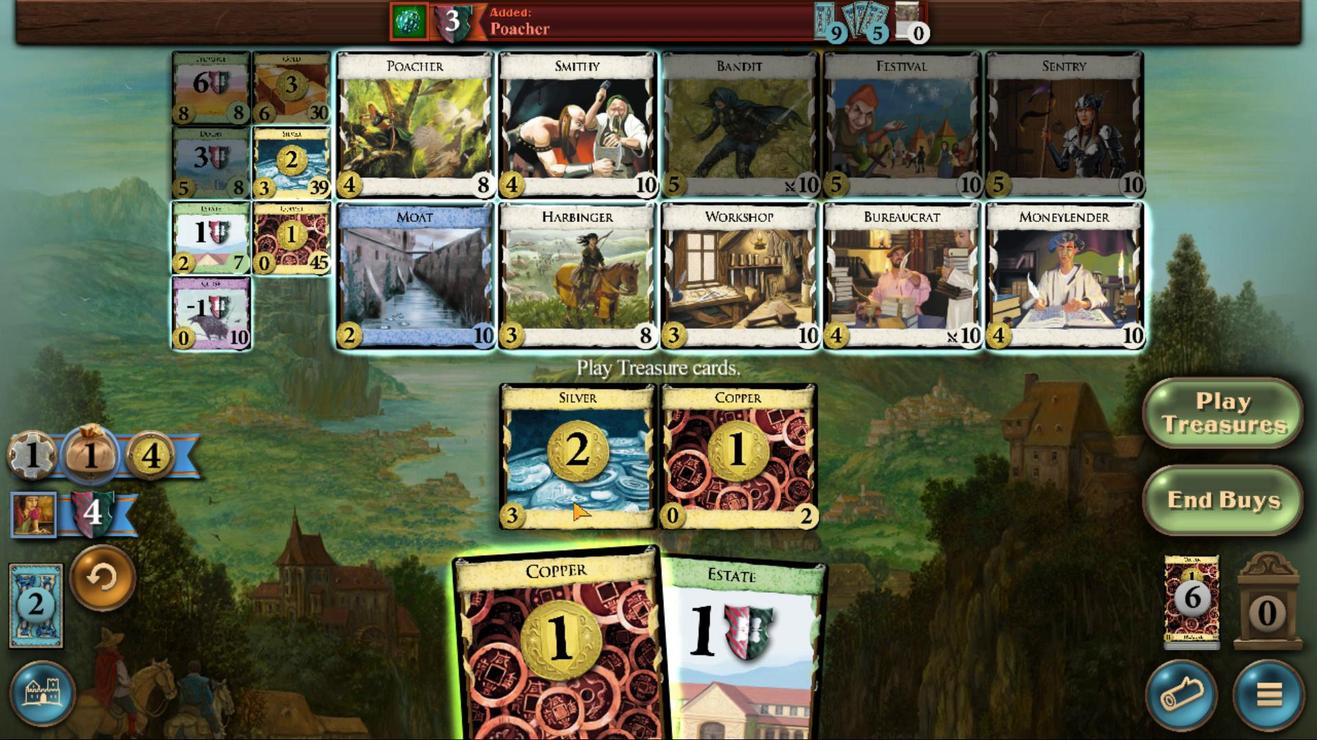 
Action: Mouse moved to (616, 512)
Screenshot: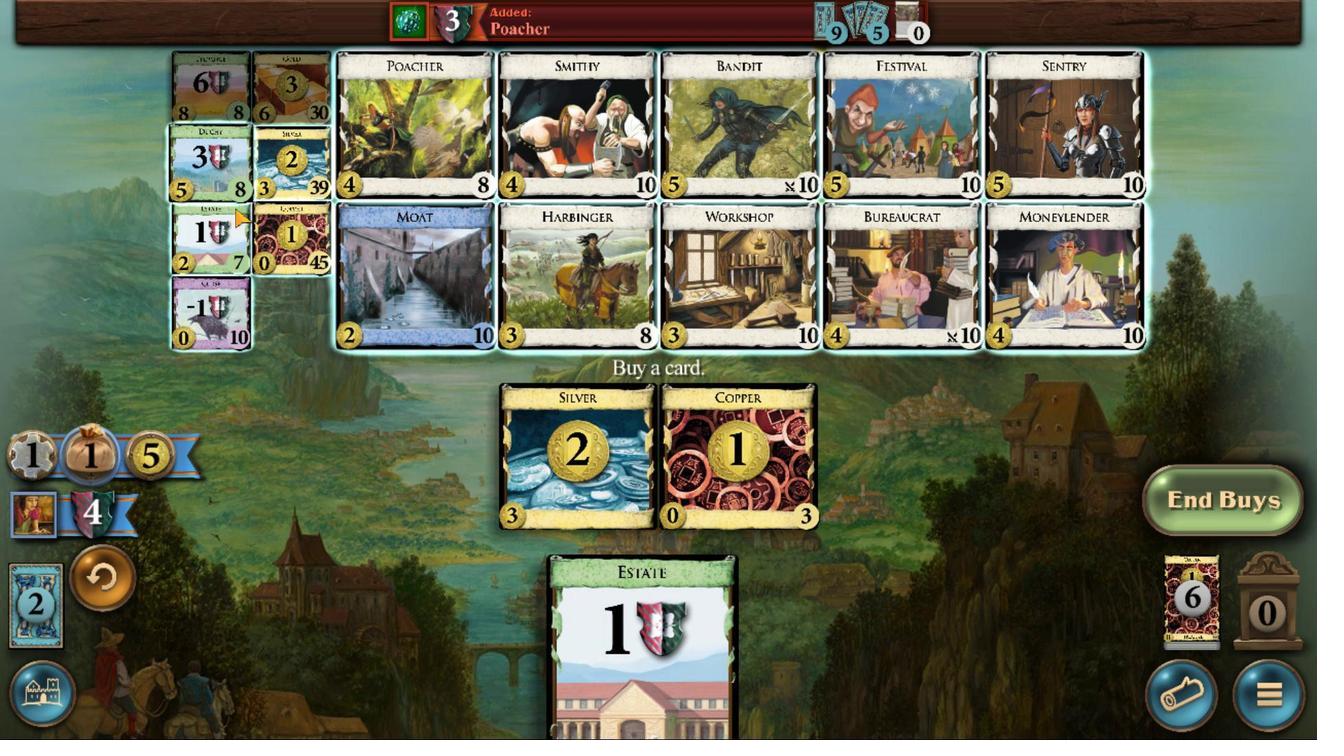 
Action: Mouse pressed left at (616, 512)
Screenshot: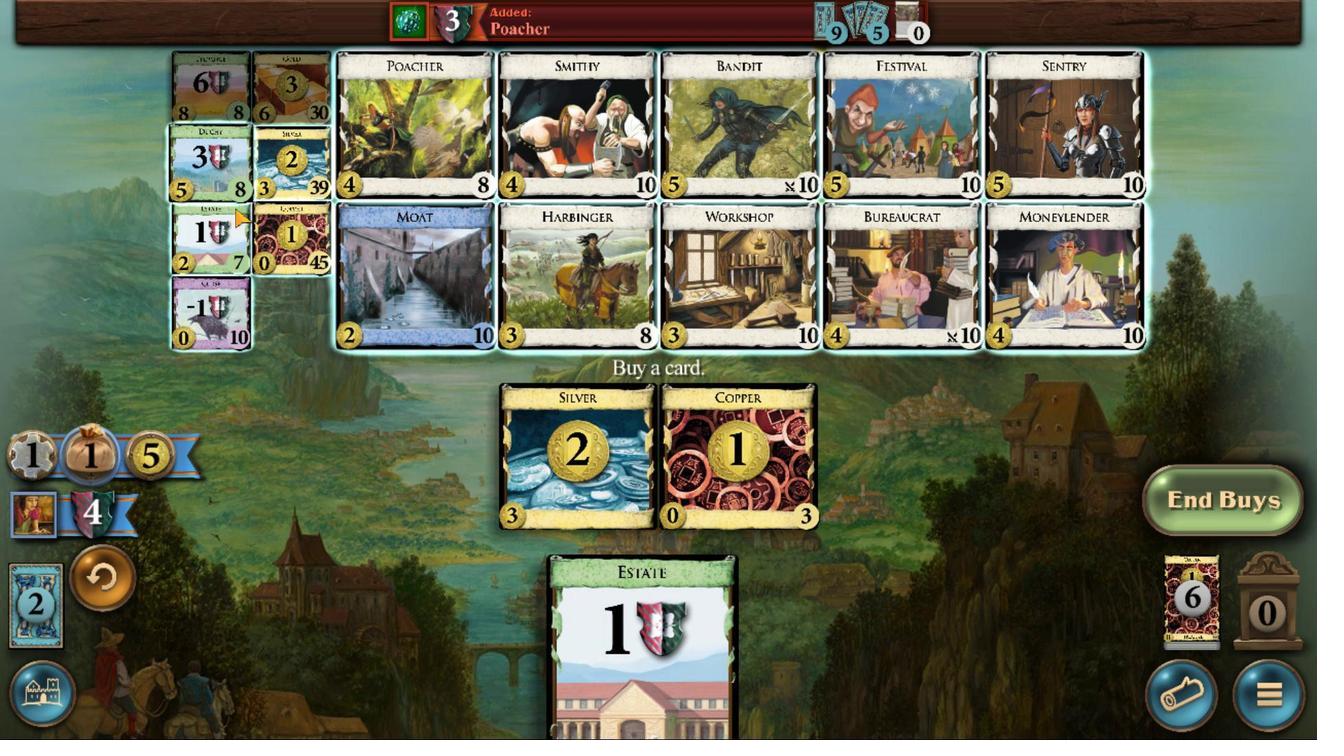 
Action: Mouse moved to (620, 475)
Screenshot: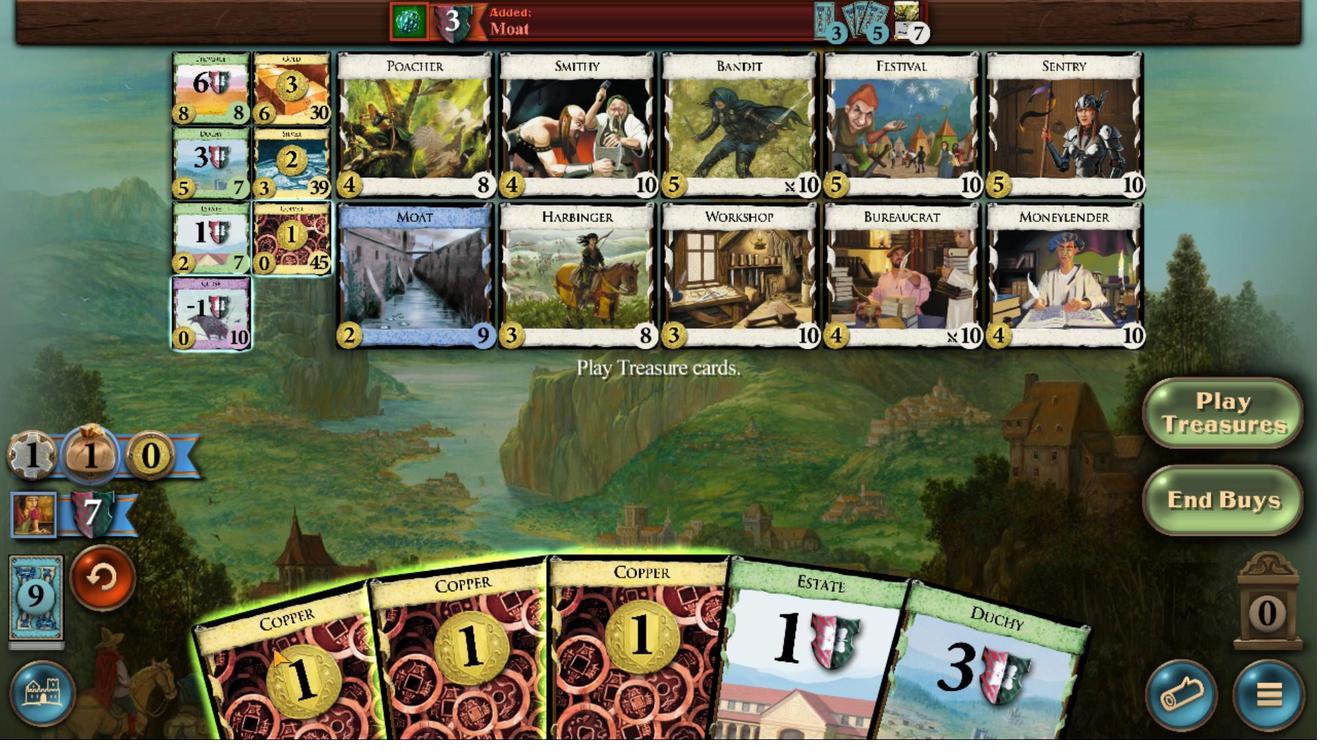 
Action: Mouse pressed left at (620, 475)
Screenshot: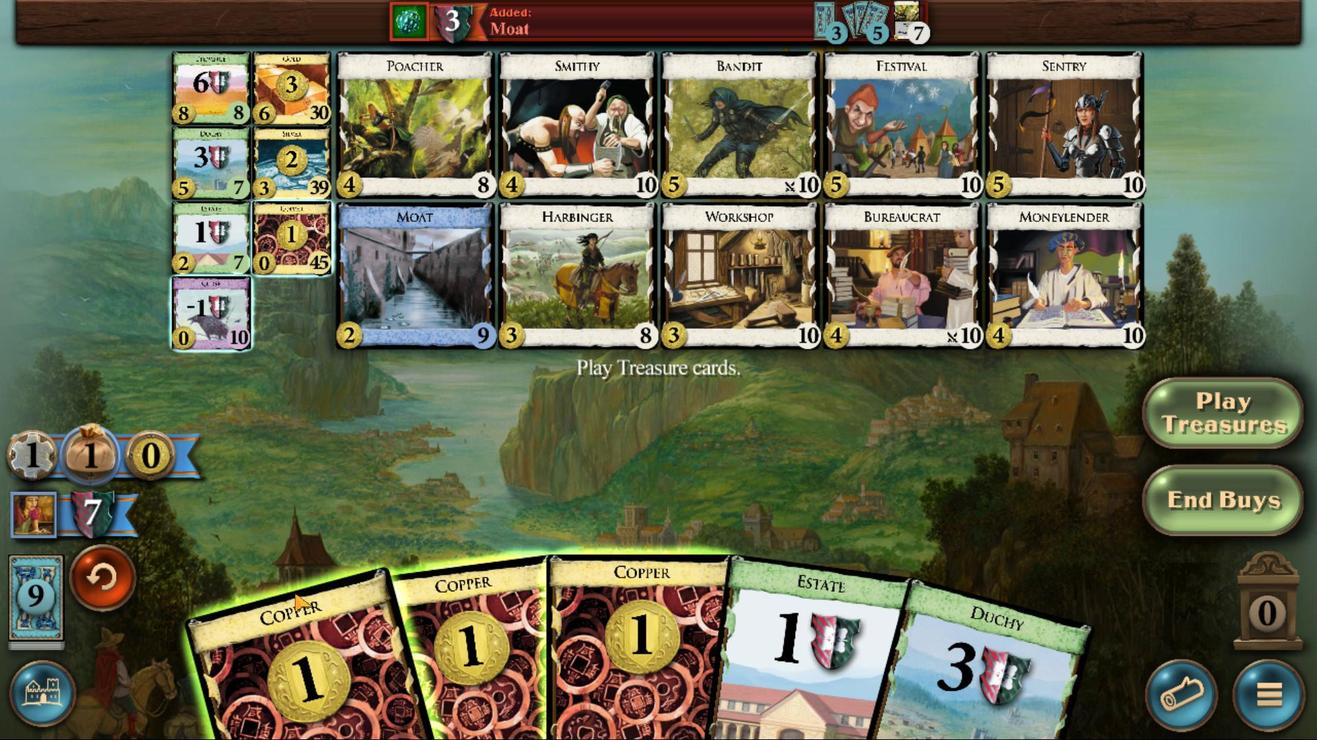 
Action: Mouse moved to (635, 478)
Screenshot: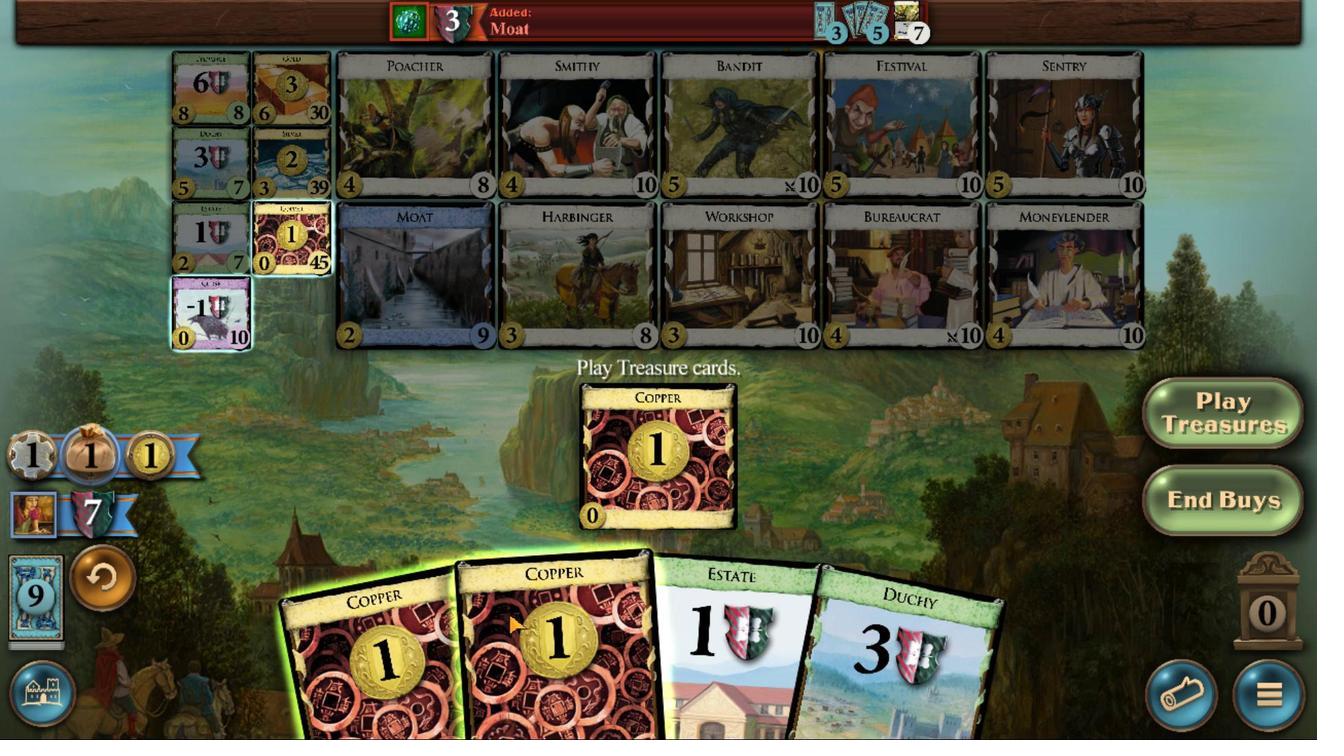 
Action: Mouse pressed left at (635, 478)
Screenshot: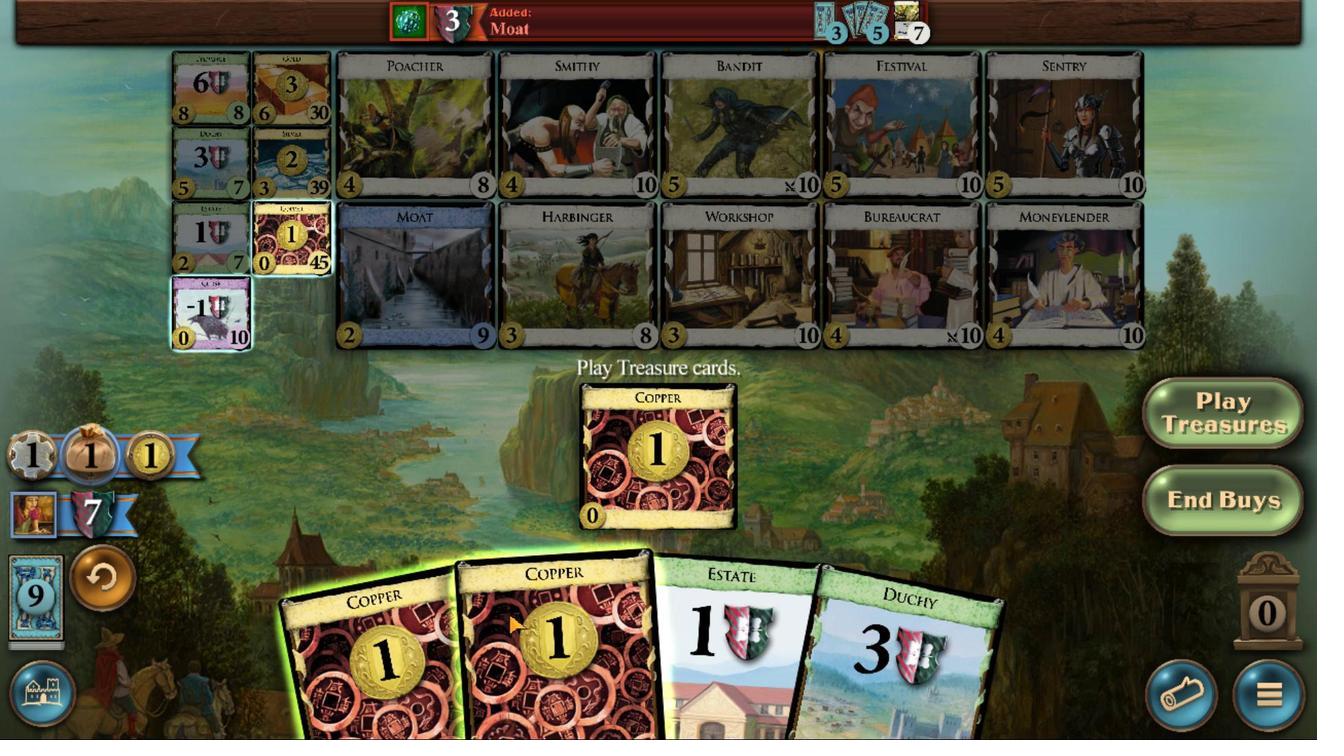 
Action: Mouse moved to (631, 478)
Screenshot: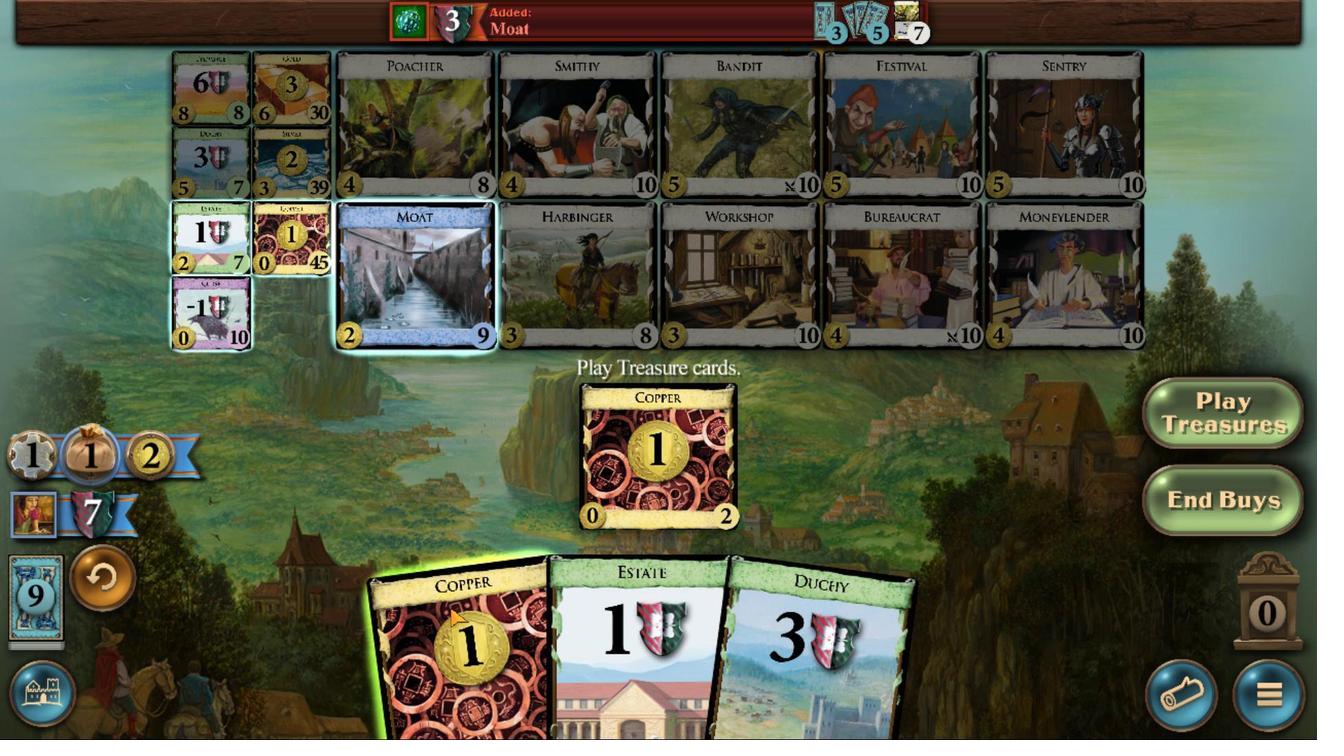
Action: Mouse pressed left at (631, 478)
Screenshot: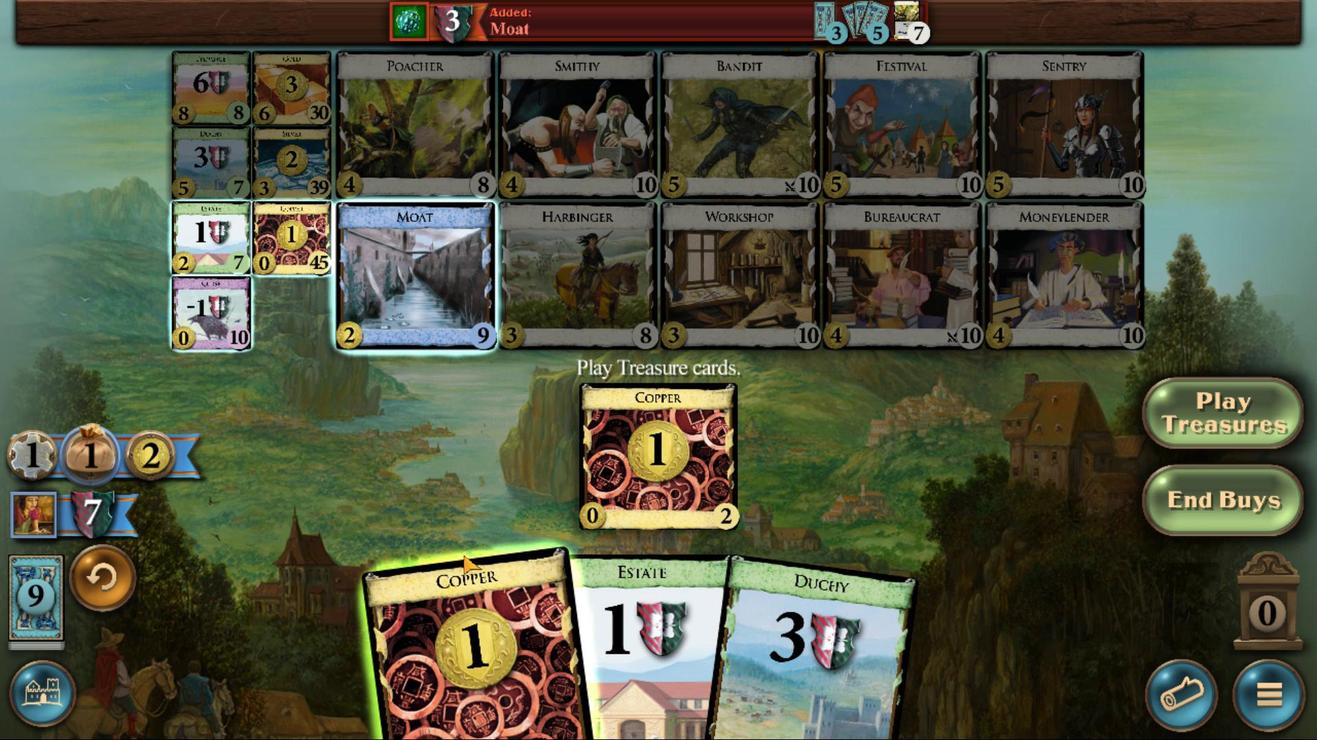 
Action: Mouse moved to (620, 512)
Screenshot: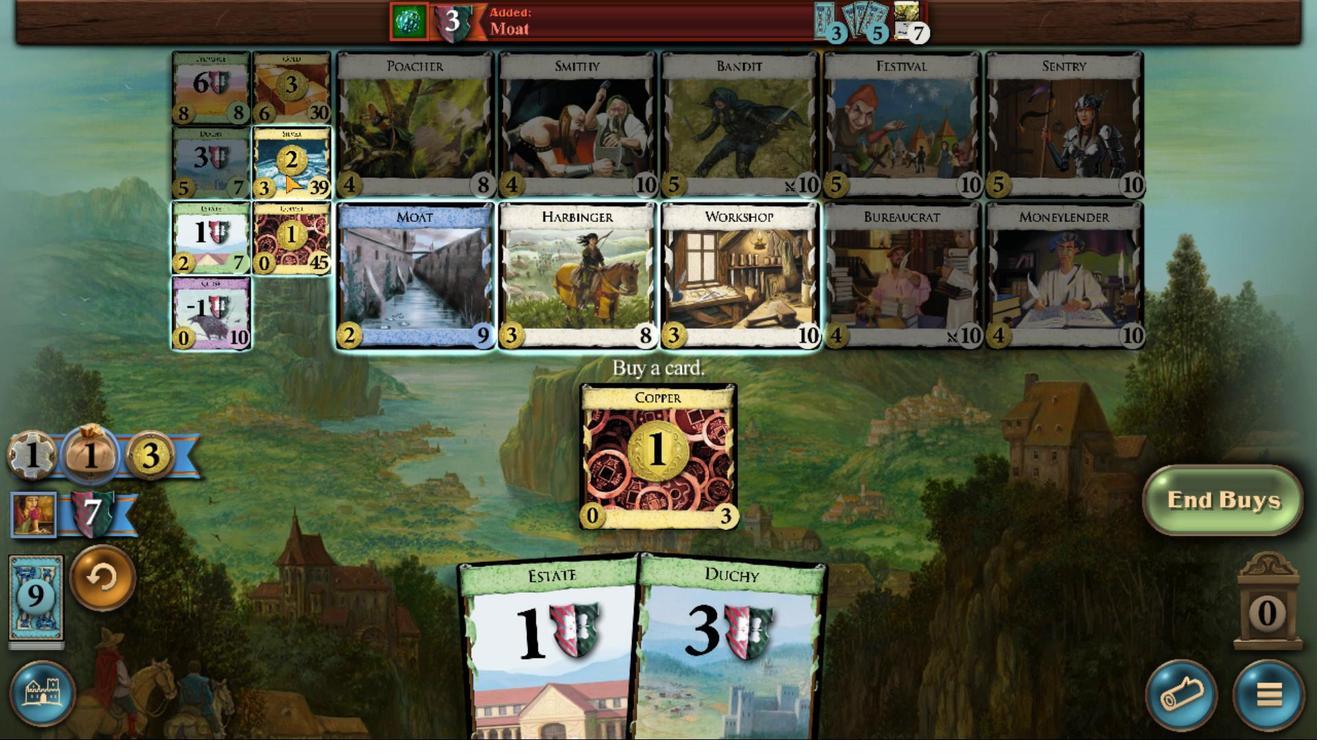 
Action: Mouse pressed left at (620, 512)
Screenshot: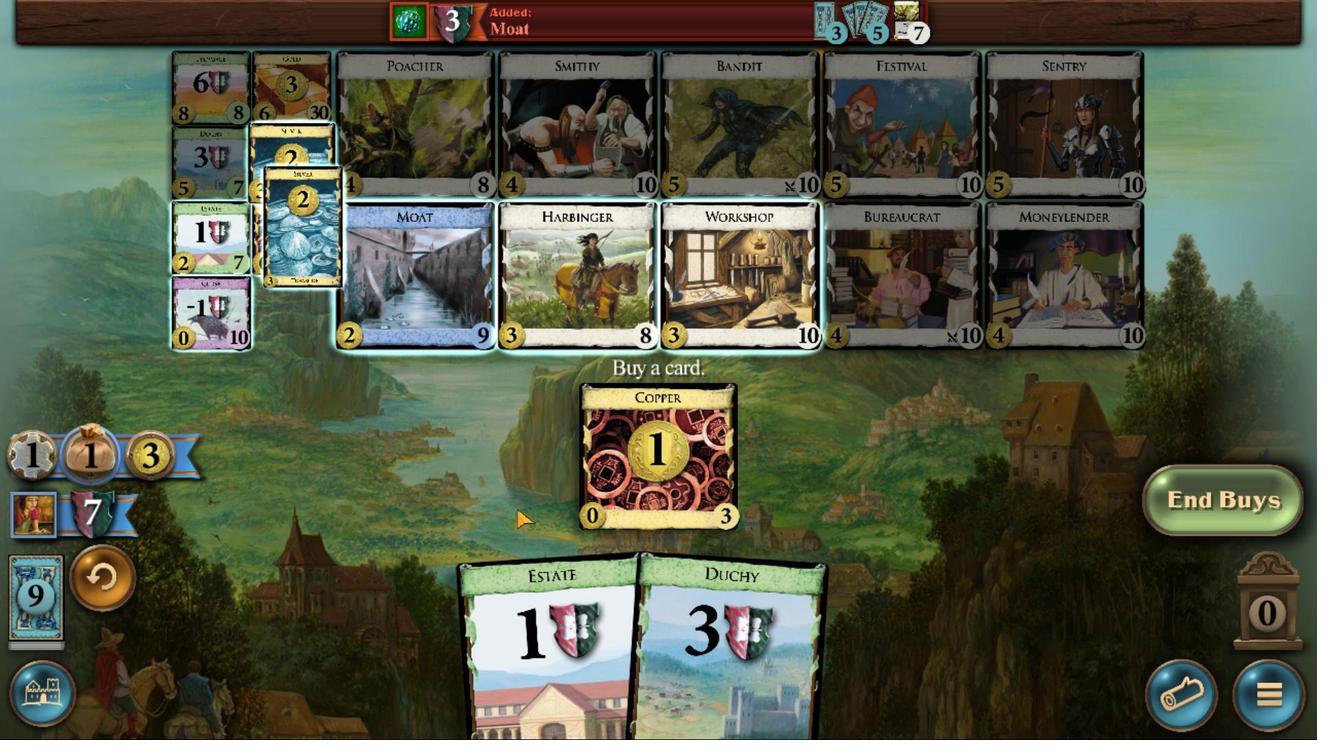 
Action: Mouse moved to (644, 475)
Screenshot: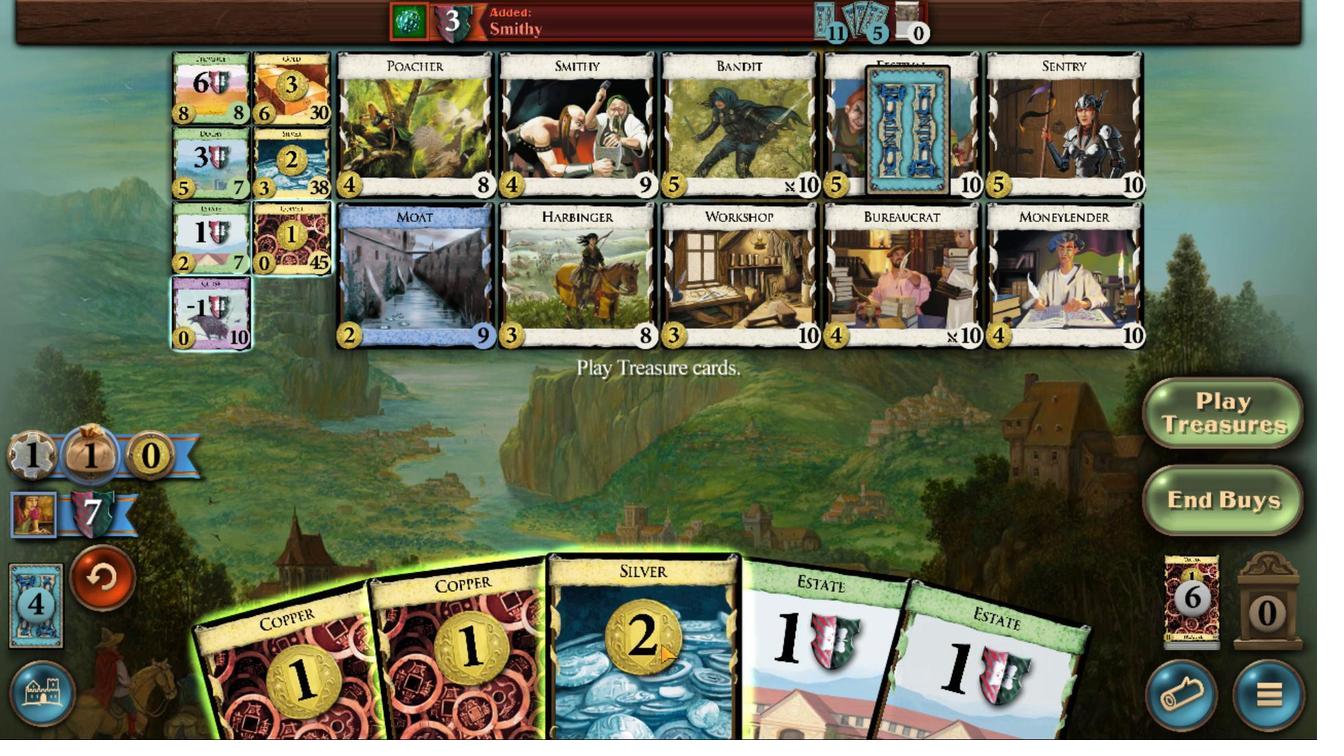 
Action: Mouse pressed left at (644, 475)
Screenshot: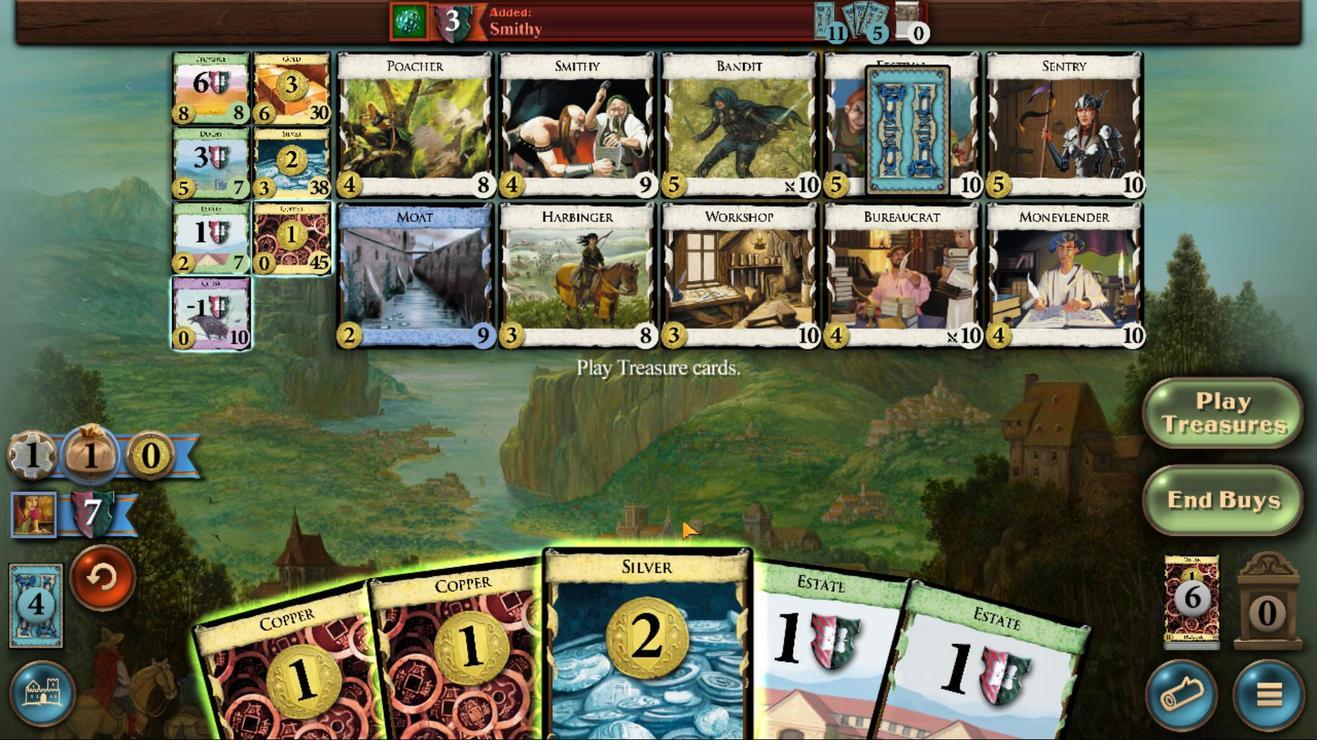 
Action: Mouse moved to (640, 476)
Screenshot: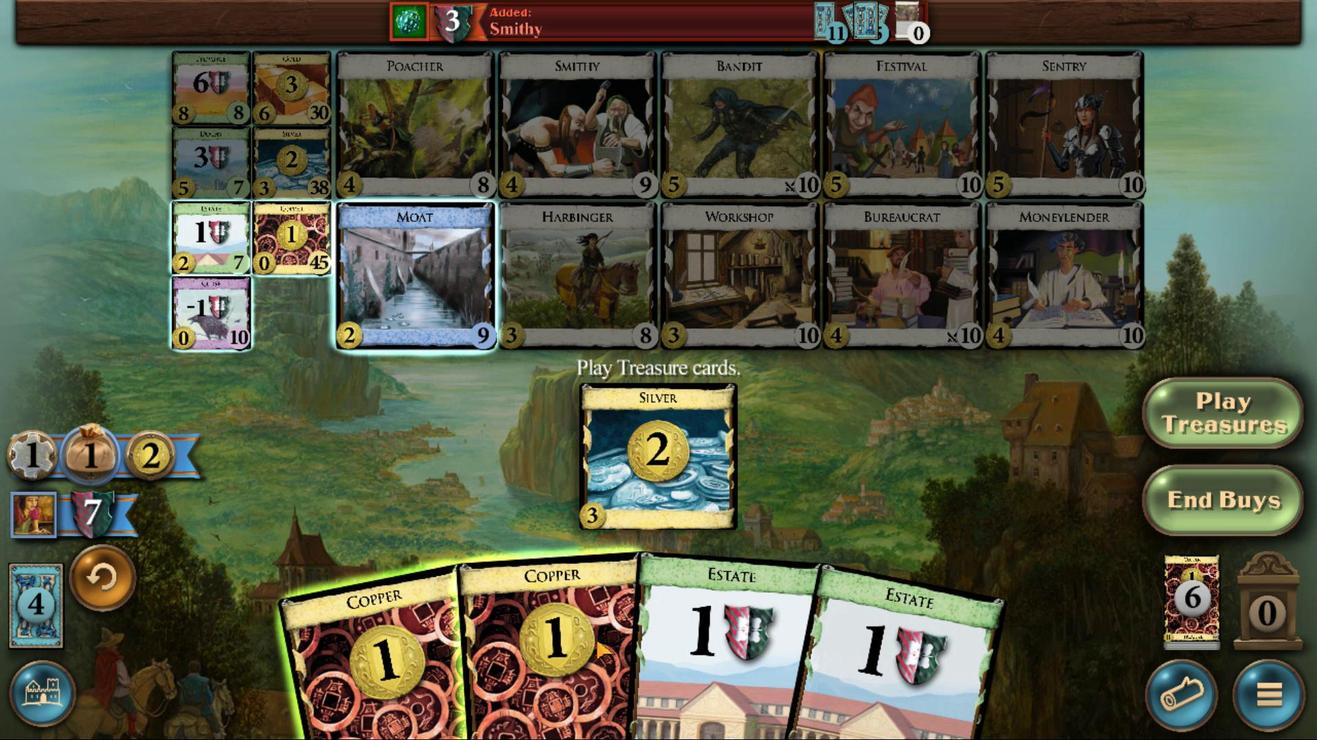 
Action: Mouse pressed left at (640, 476)
Screenshot: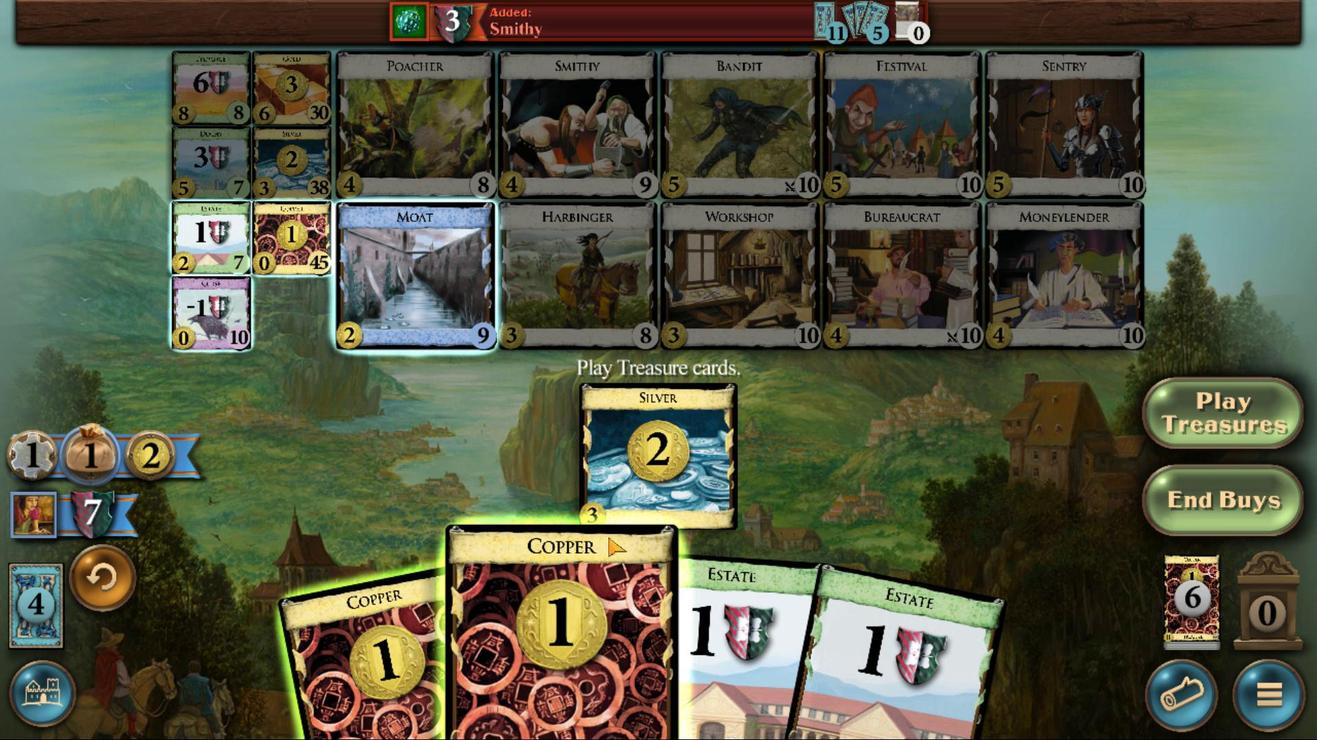 
Action: Mouse moved to (633, 478)
Screenshot: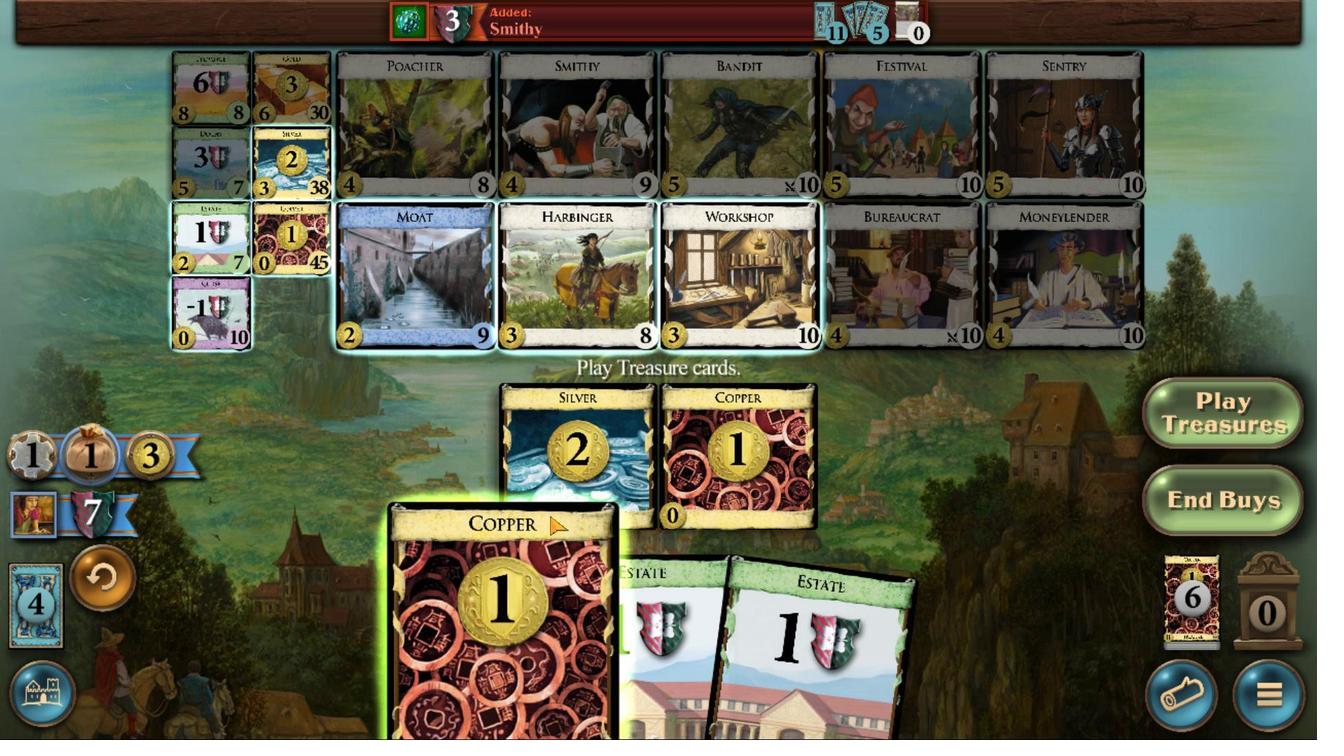 
Action: Mouse pressed left at (633, 478)
Screenshot: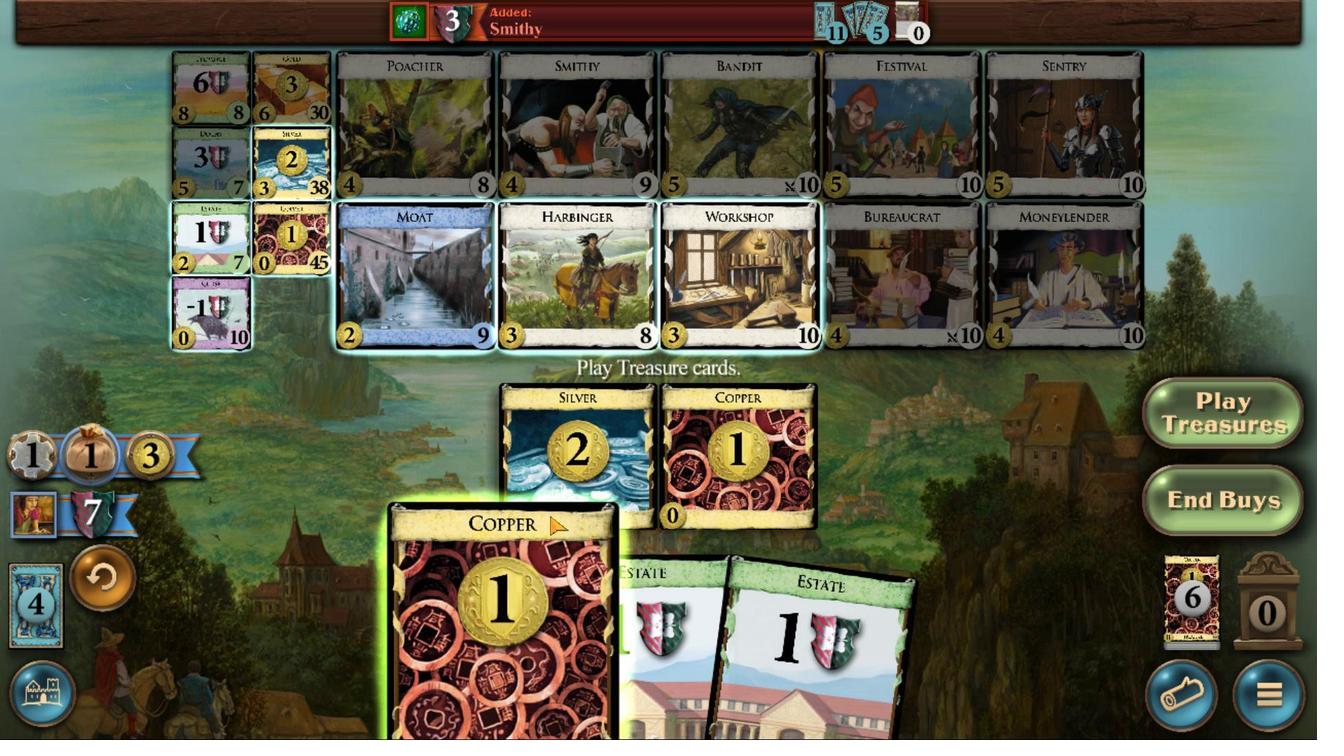 
Action: Mouse moved to (620, 506)
Screenshot: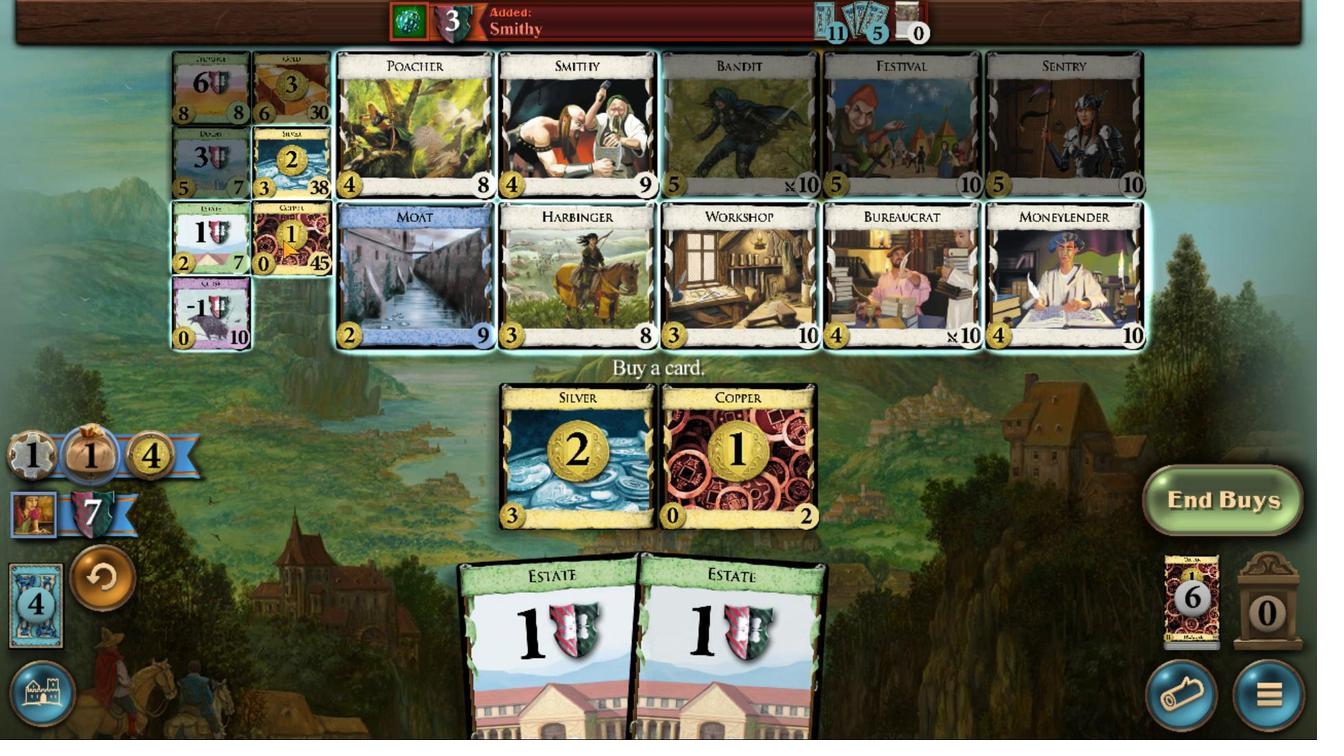 
Action: Mouse pressed left at (620, 506)
Screenshot: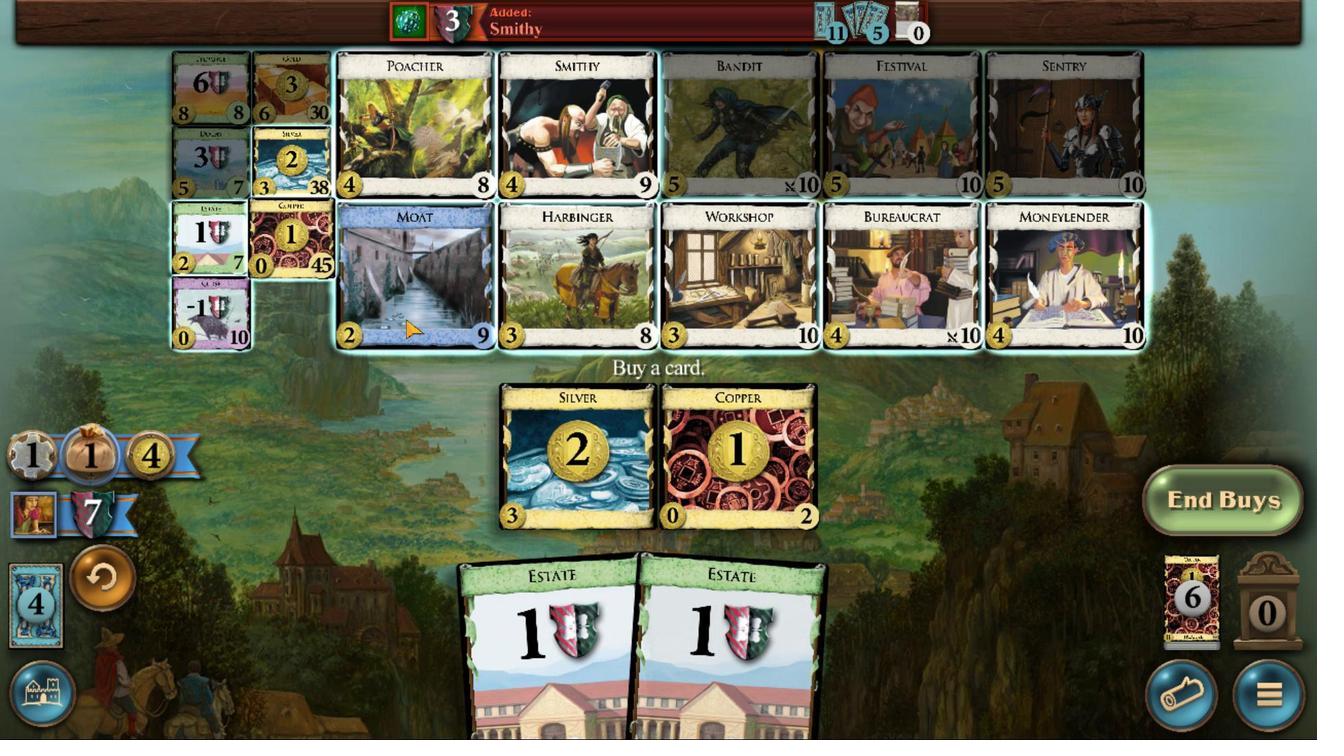 
Action: Mouse moved to (629, 475)
Screenshot: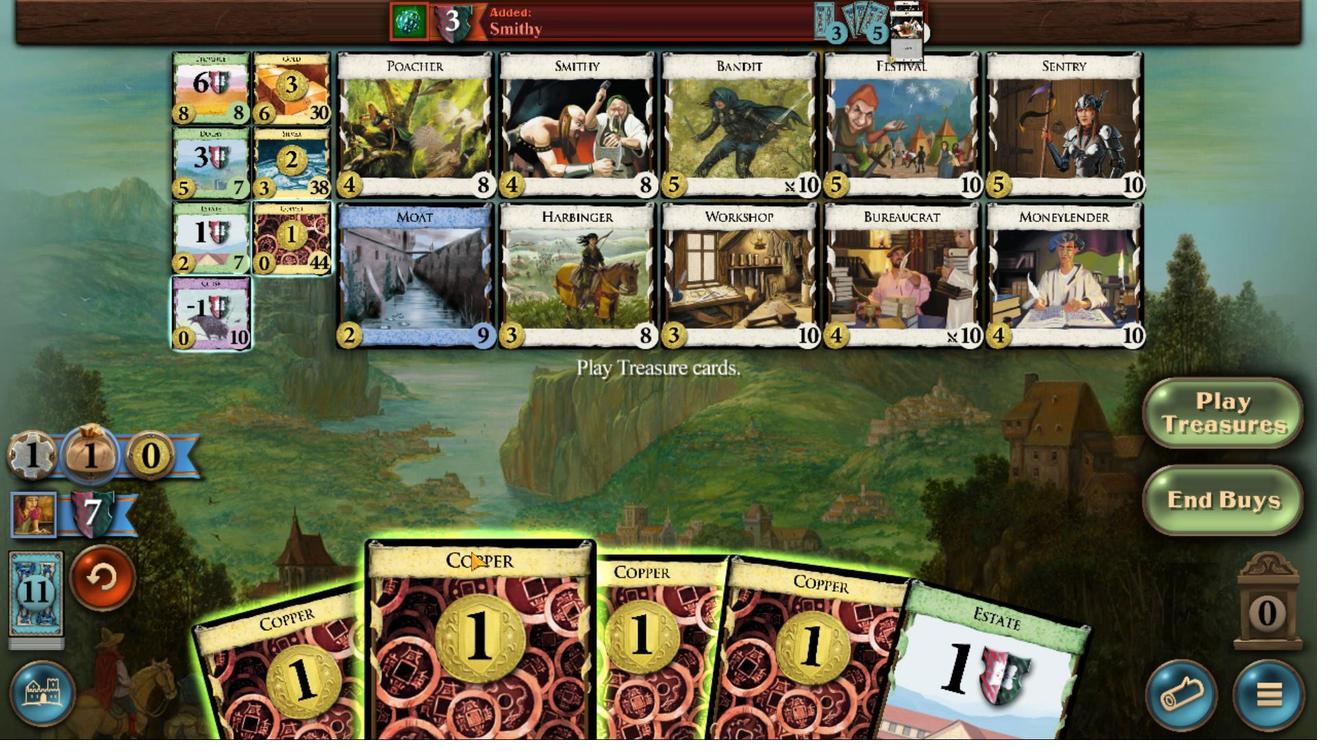 
Action: Mouse pressed left at (629, 475)
Screenshot: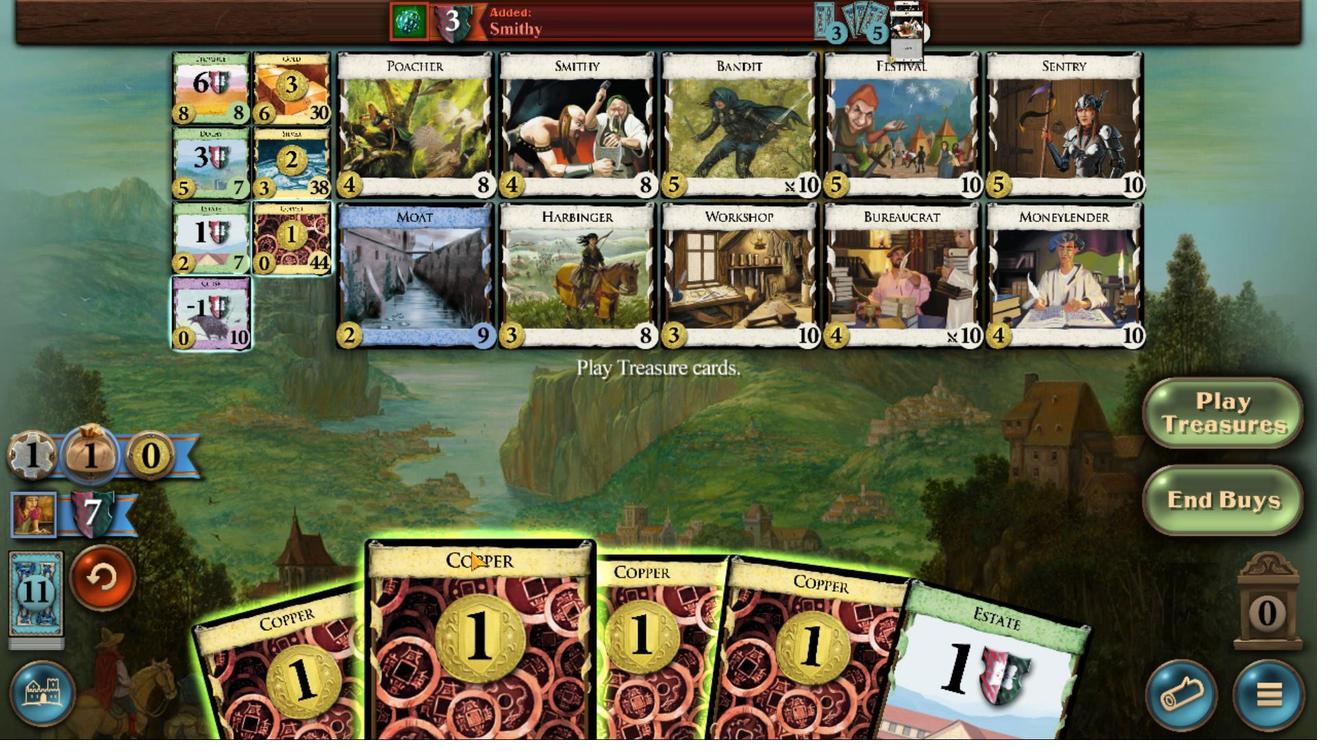 
Action: Mouse moved to (624, 473)
Screenshot: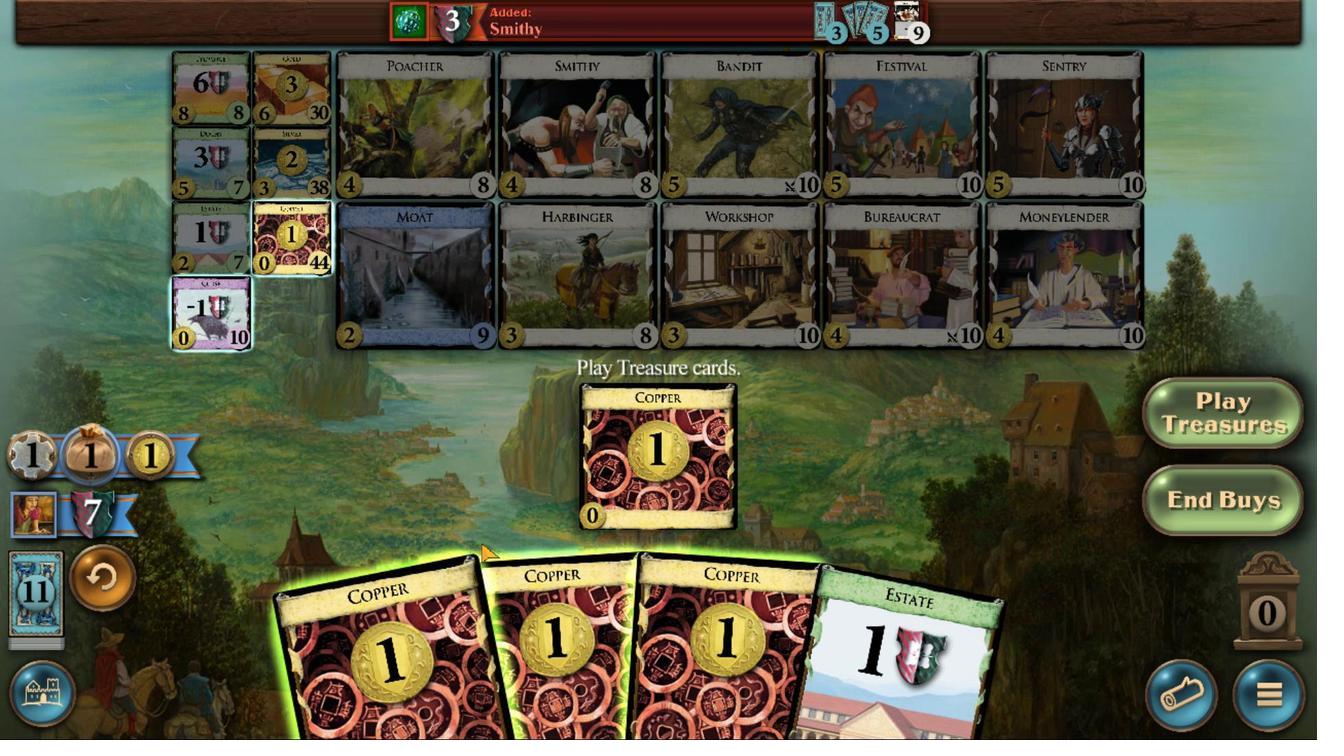 
Action: Mouse pressed left at (624, 473)
Screenshot: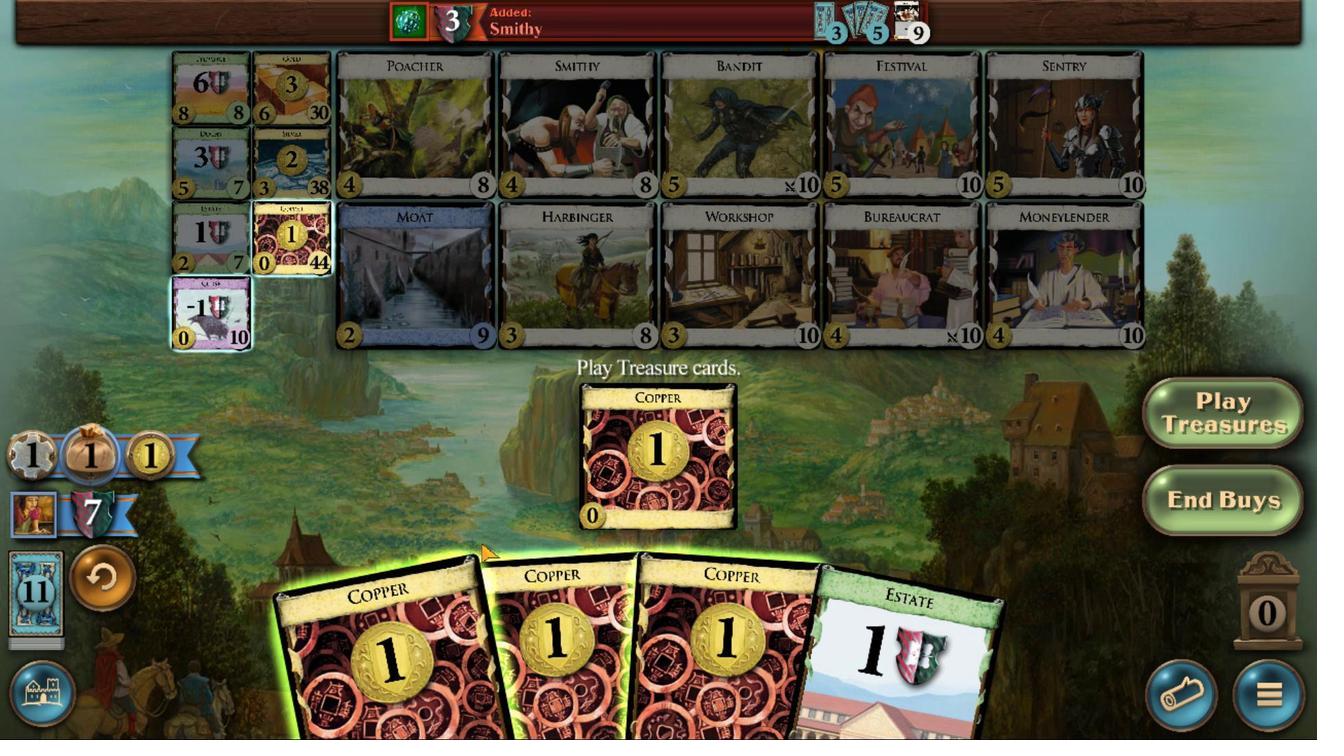 
Action: Mouse moved to (616, 506)
Screenshot: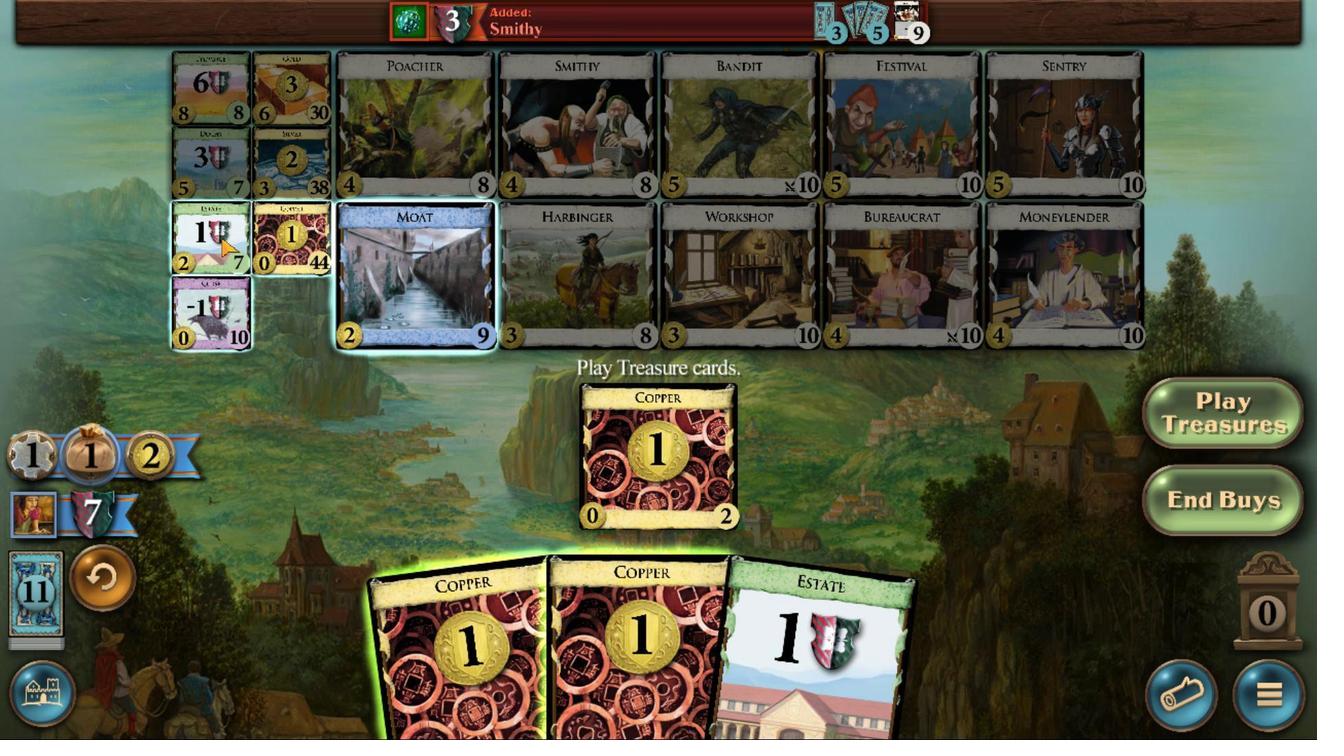 
Action: Mouse pressed left at (616, 506)
Screenshot: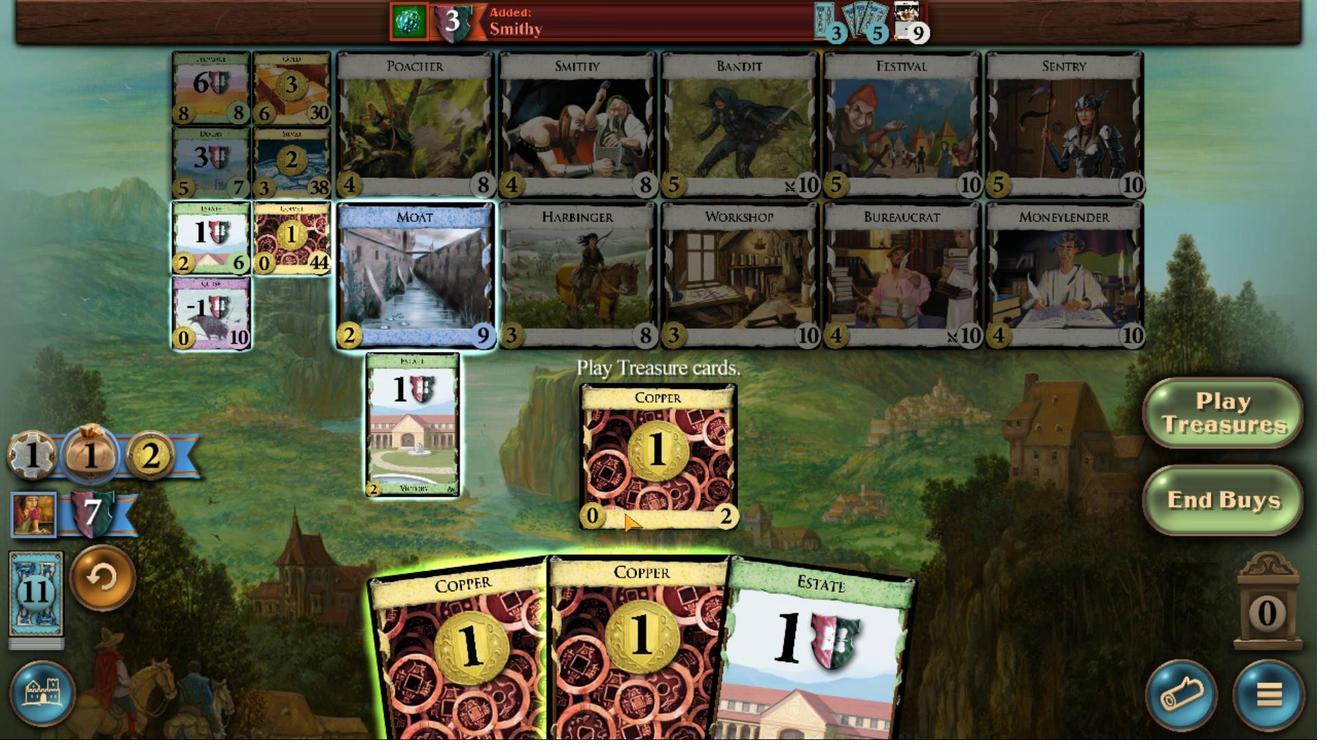 
Action: Mouse moved to (651, 478)
Screenshot: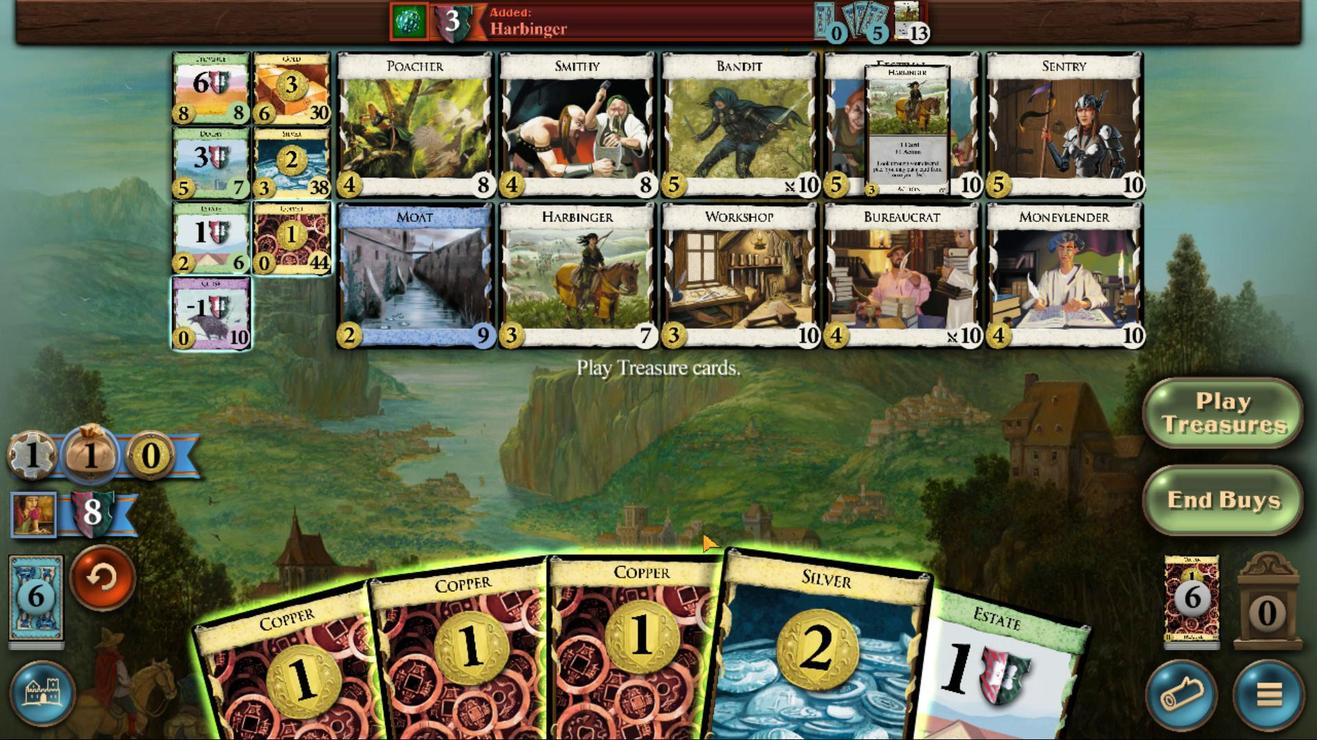 
Action: Mouse pressed left at (651, 478)
Screenshot: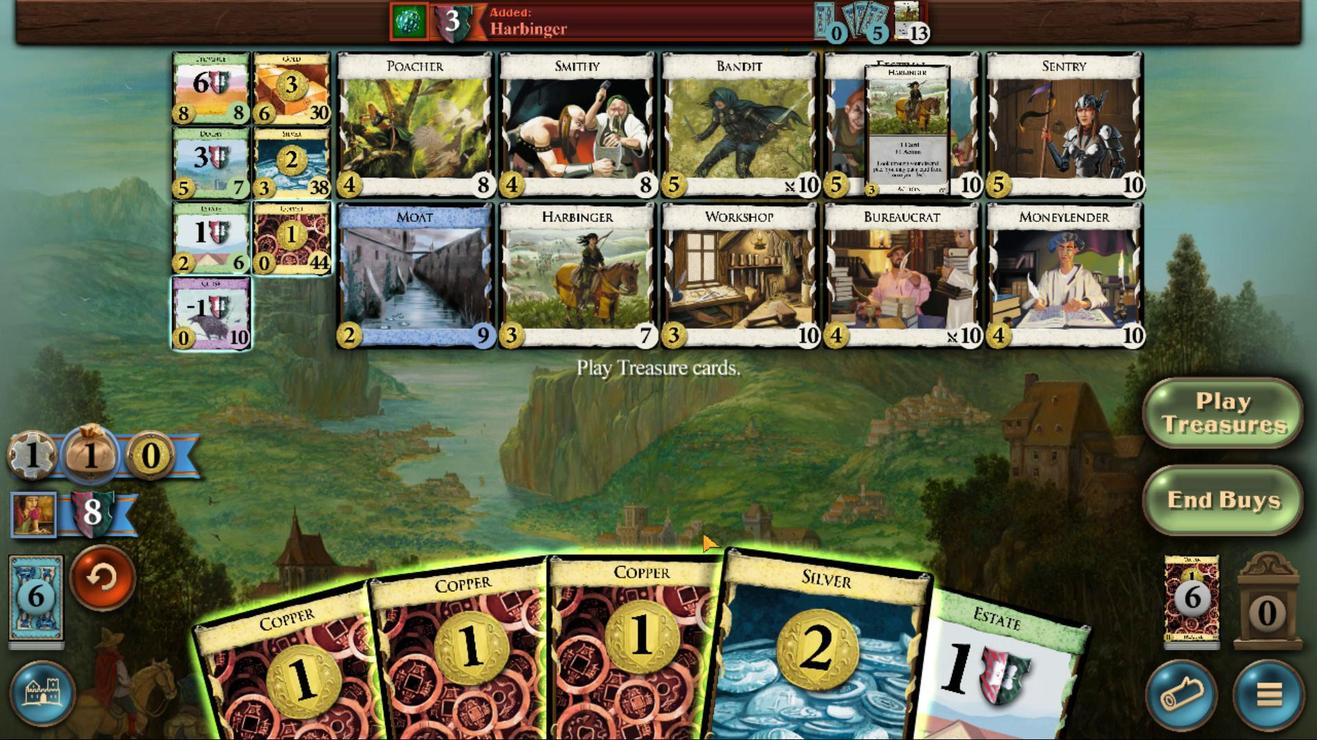 
Action: Mouse moved to (646, 477)
Screenshot: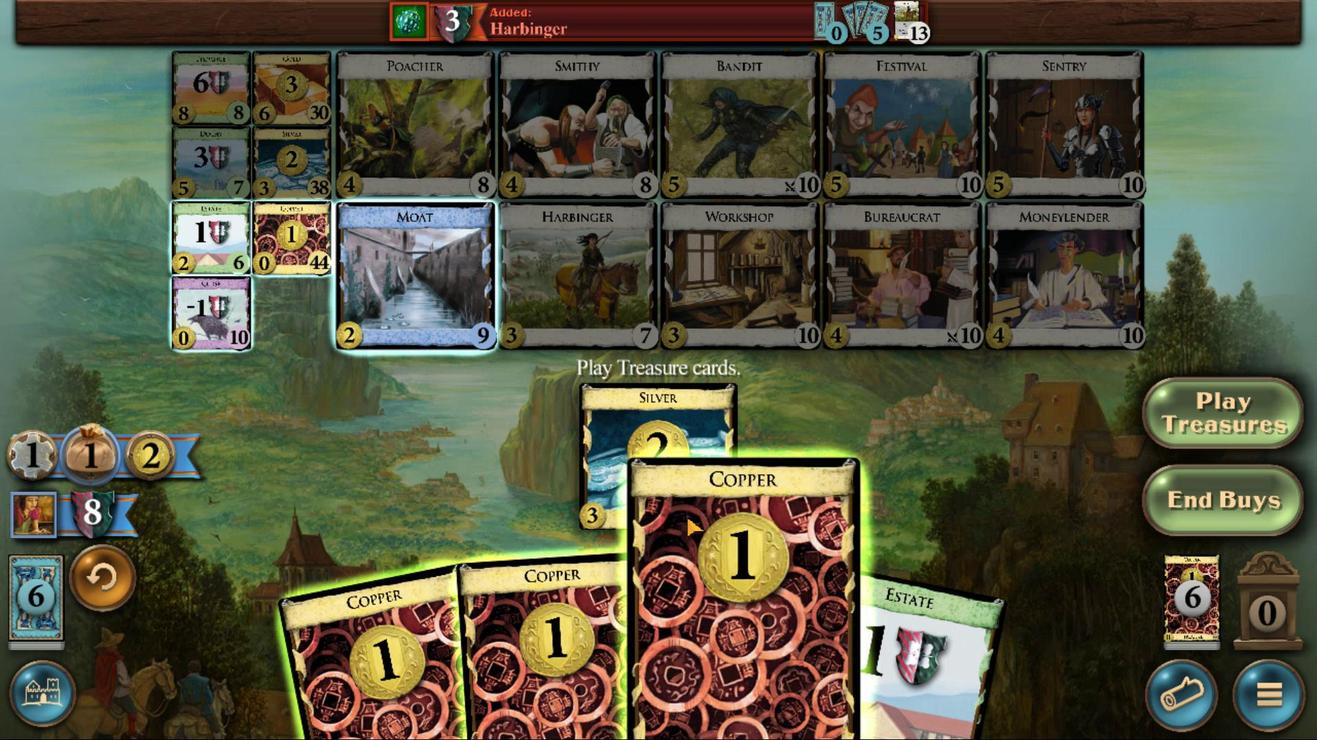 
Action: Mouse pressed left at (646, 477)
Screenshot: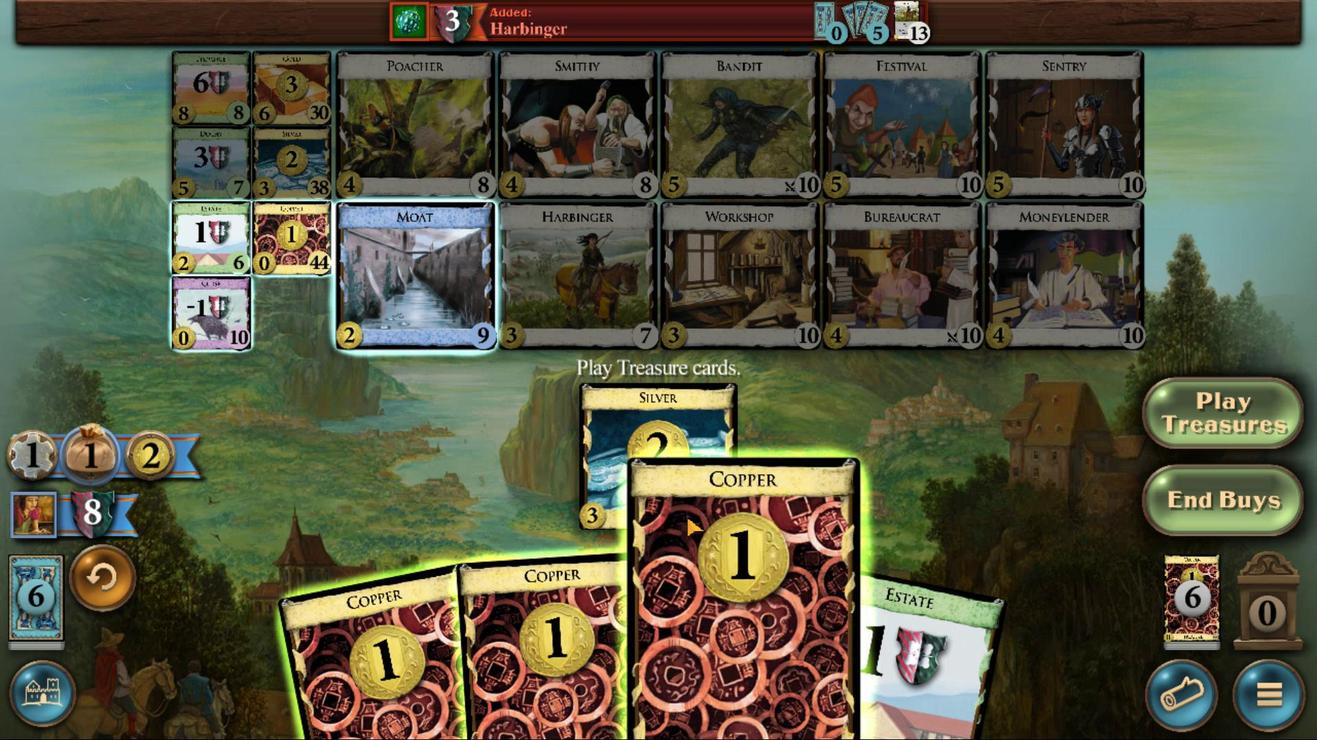 
Action: Mouse moved to (644, 478)
Screenshot: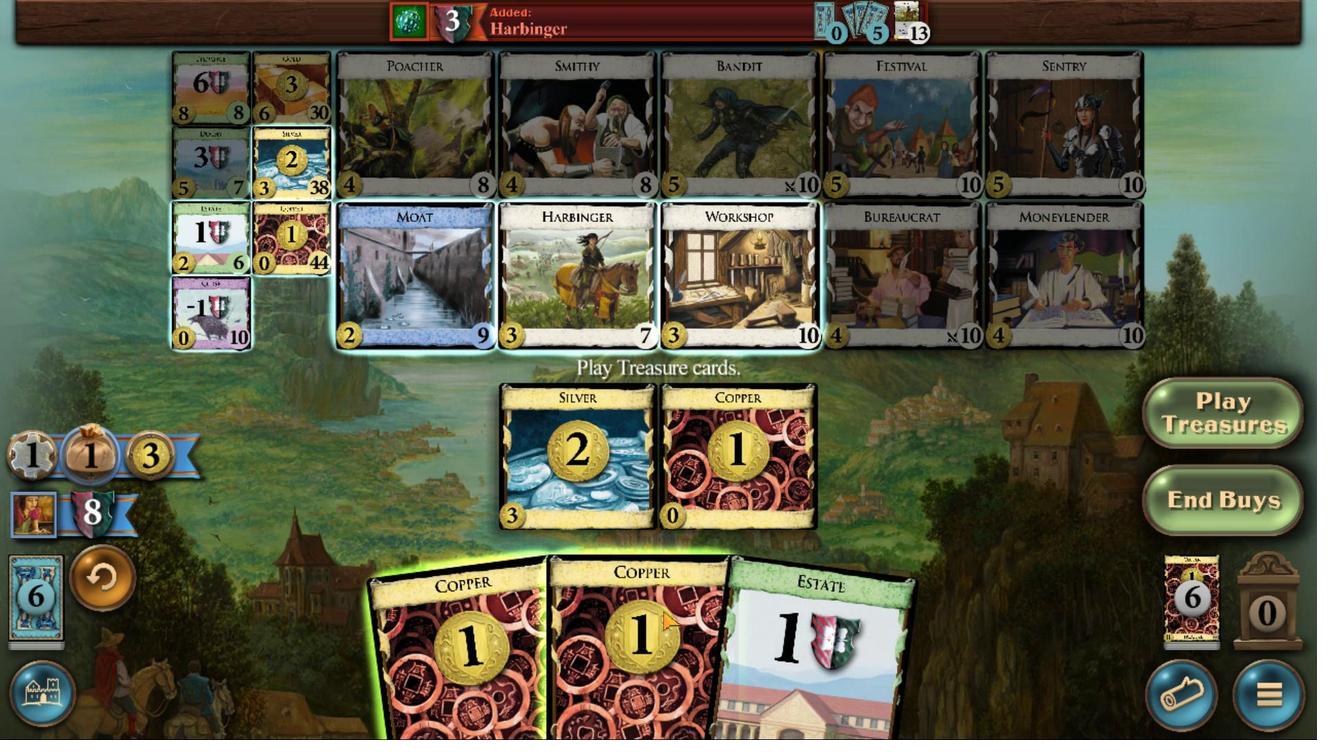 
Action: Mouse pressed left at (644, 478)
Screenshot: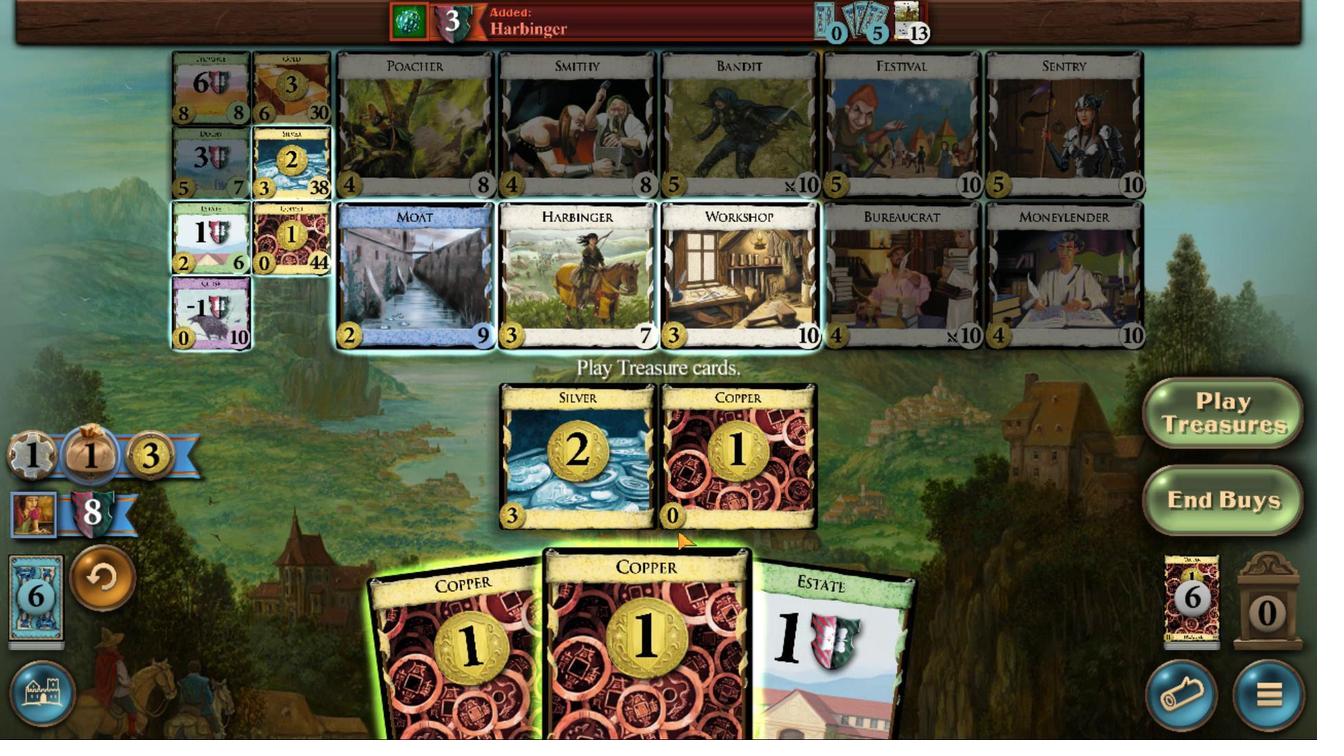 
Action: Mouse moved to (639, 478)
Screenshot: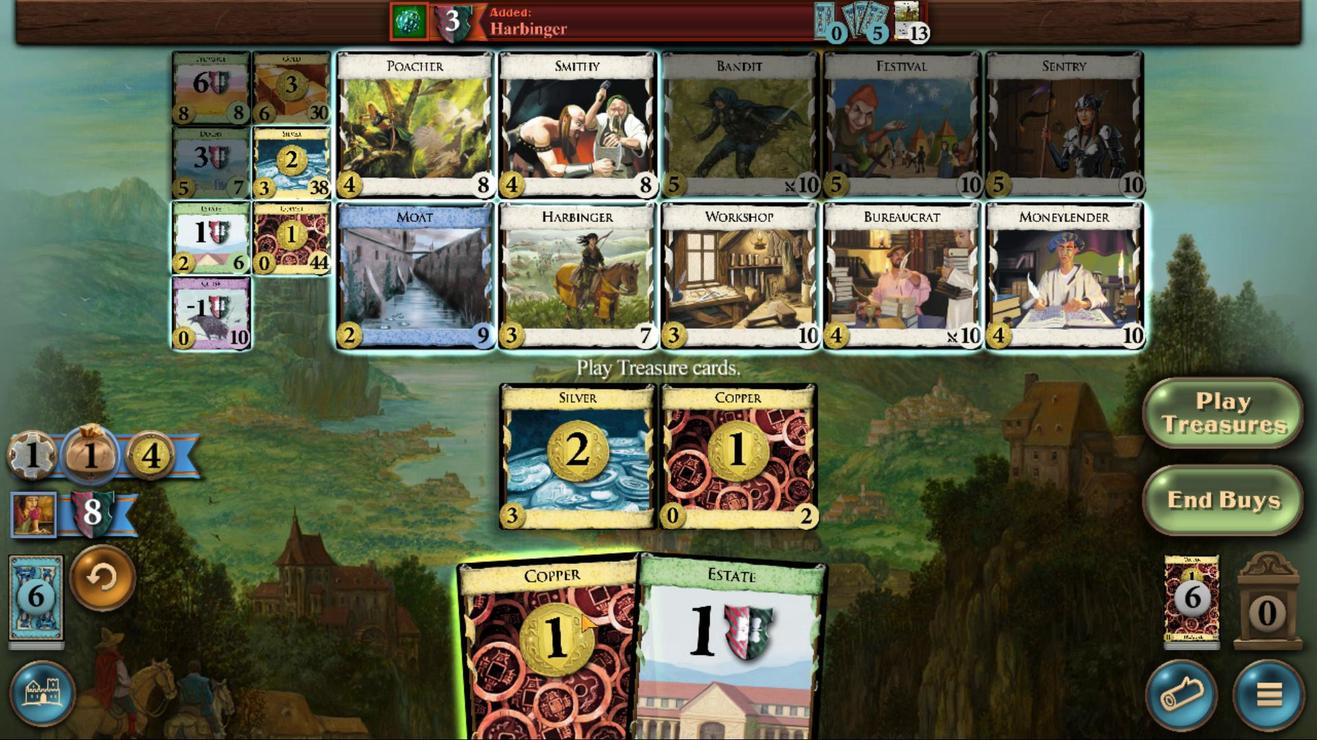 
Action: Mouse pressed left at (639, 478)
Screenshot: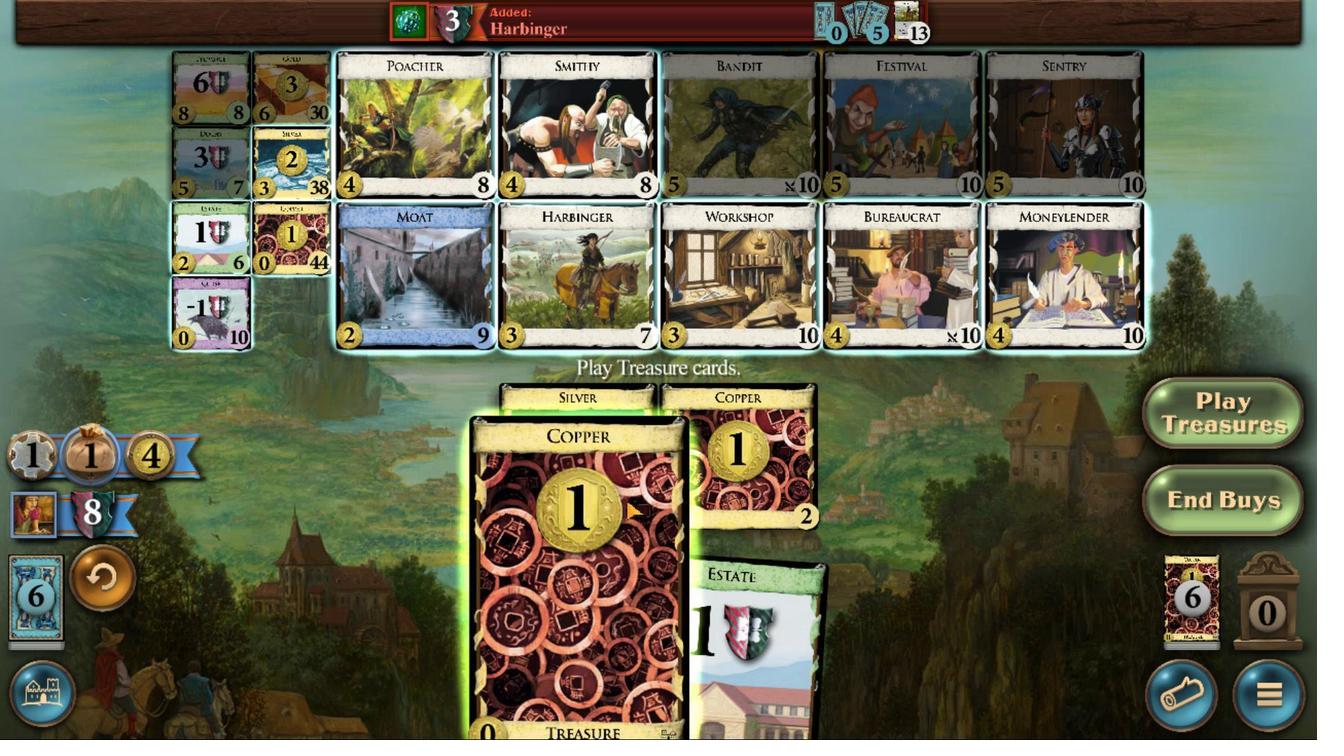 
Action: Mouse moved to (615, 513)
Screenshot: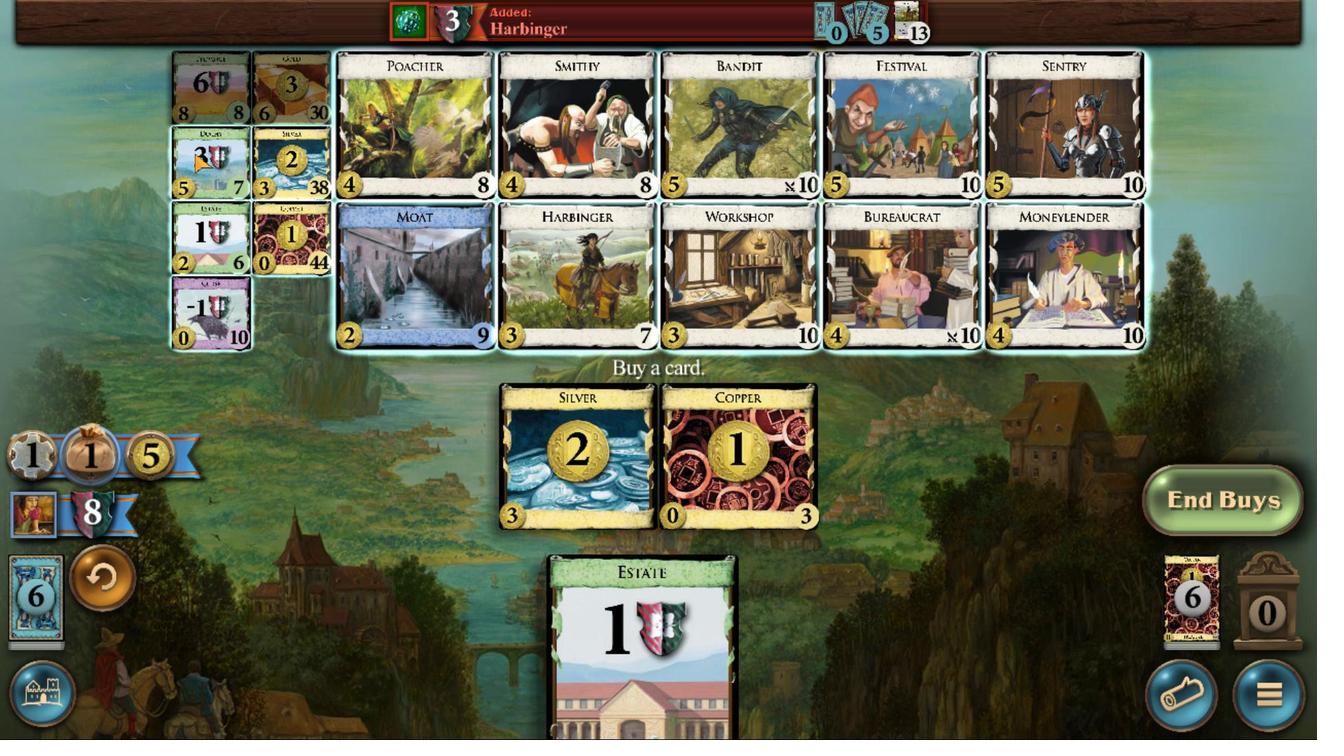 
Action: Mouse pressed left at (615, 513)
Screenshot: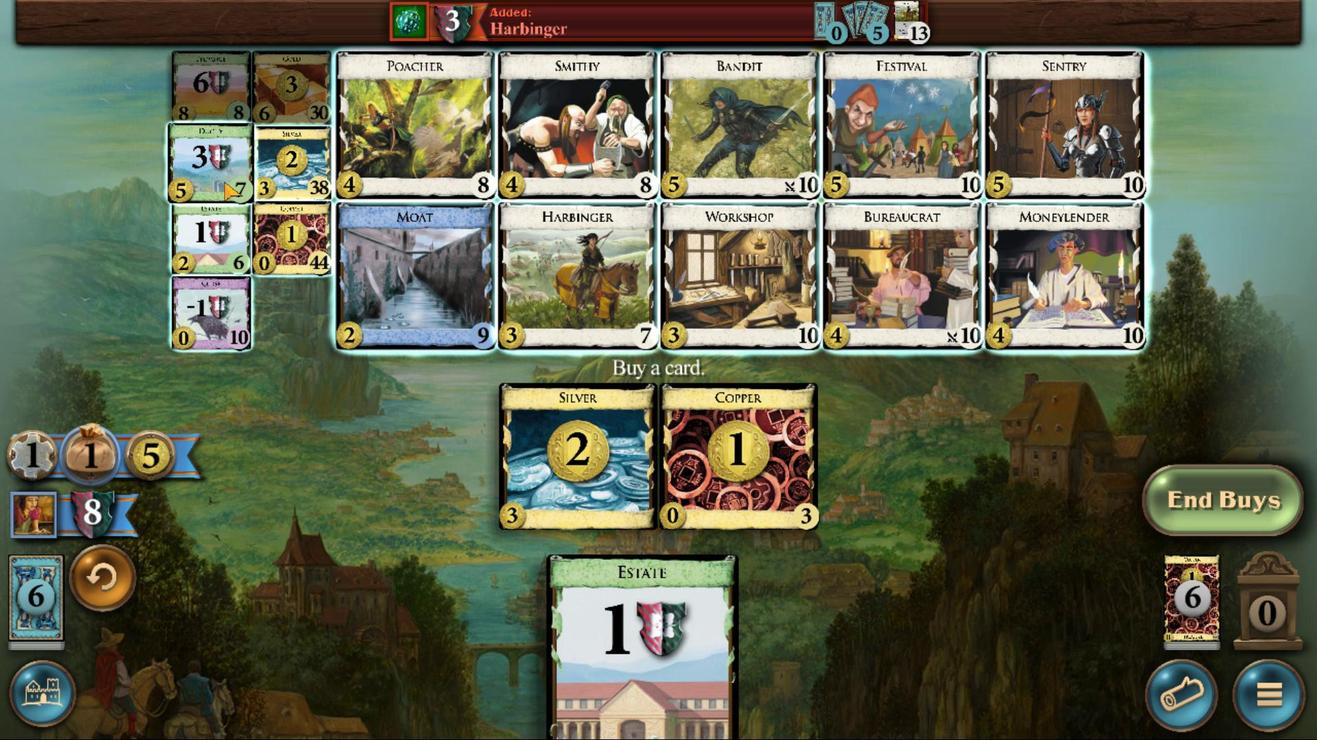 
Action: Mouse moved to (642, 480)
Screenshot: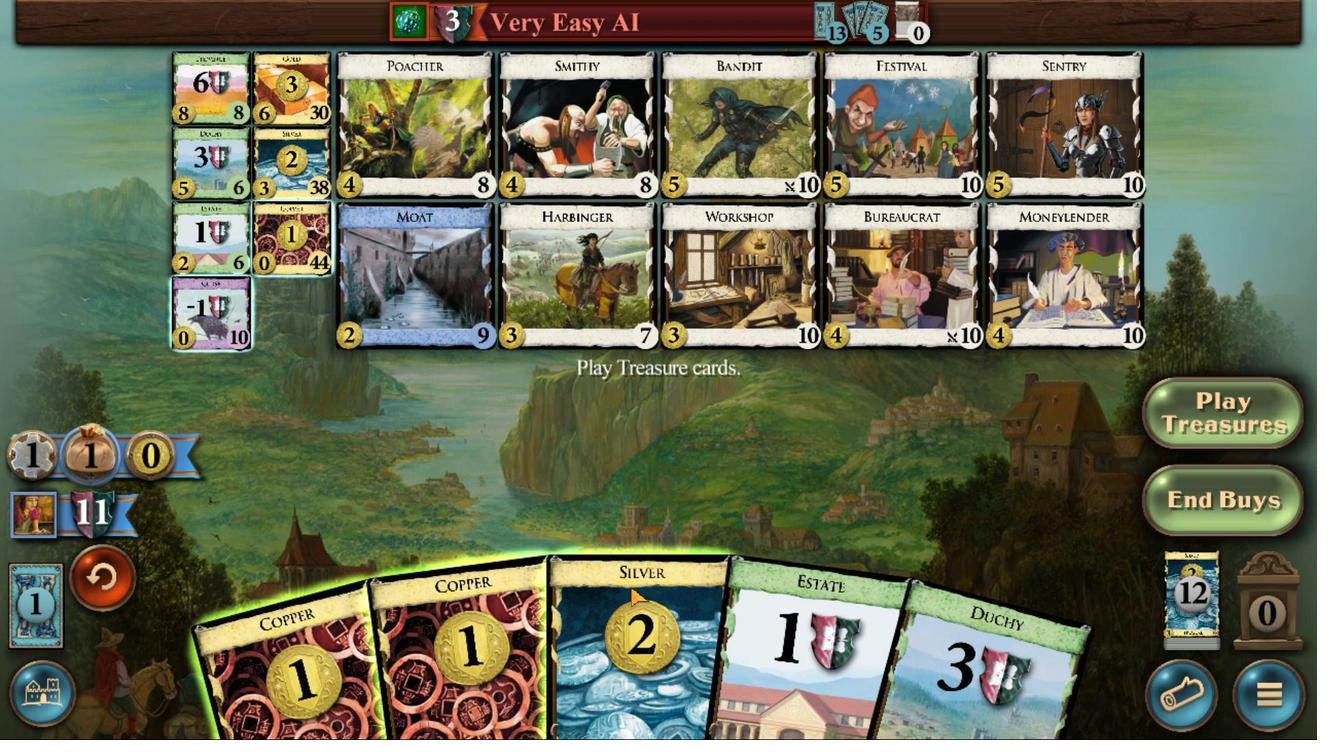 
Action: Mouse pressed left at (642, 480)
Screenshot: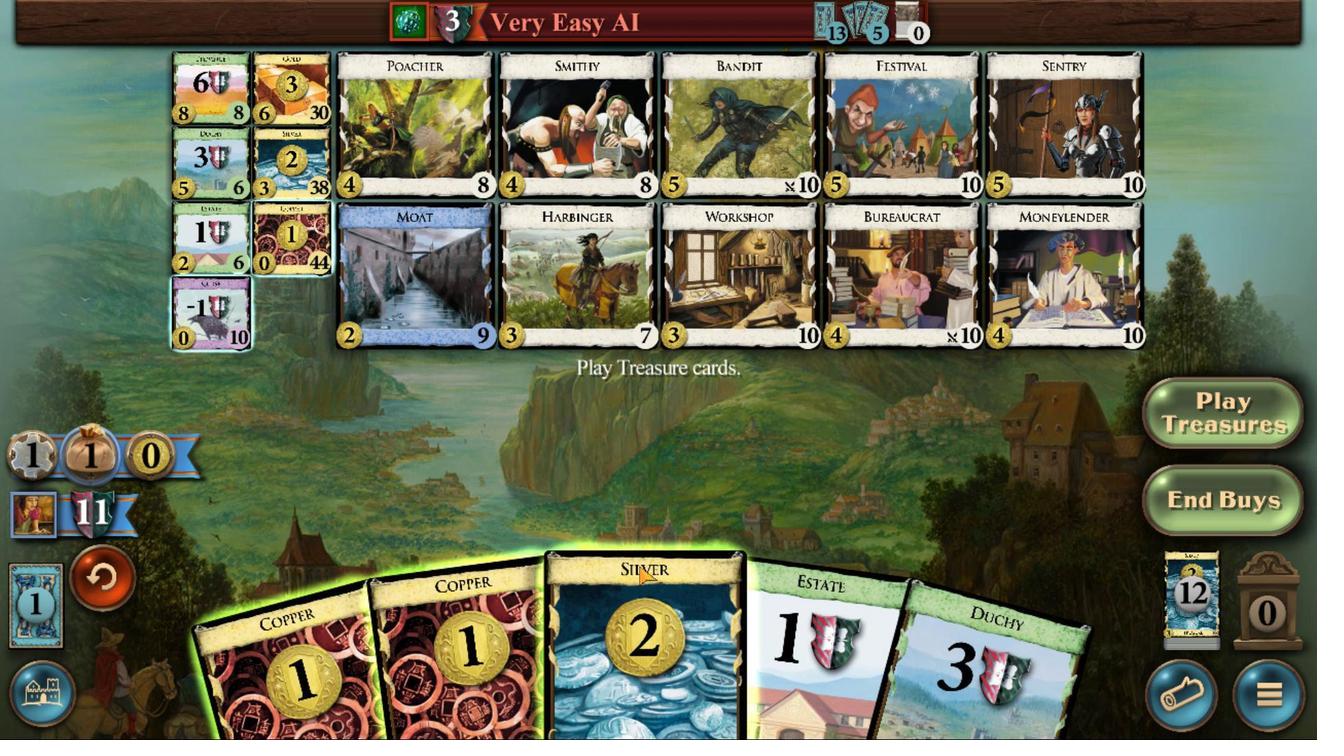 
Action: Mouse moved to (640, 480)
Screenshot: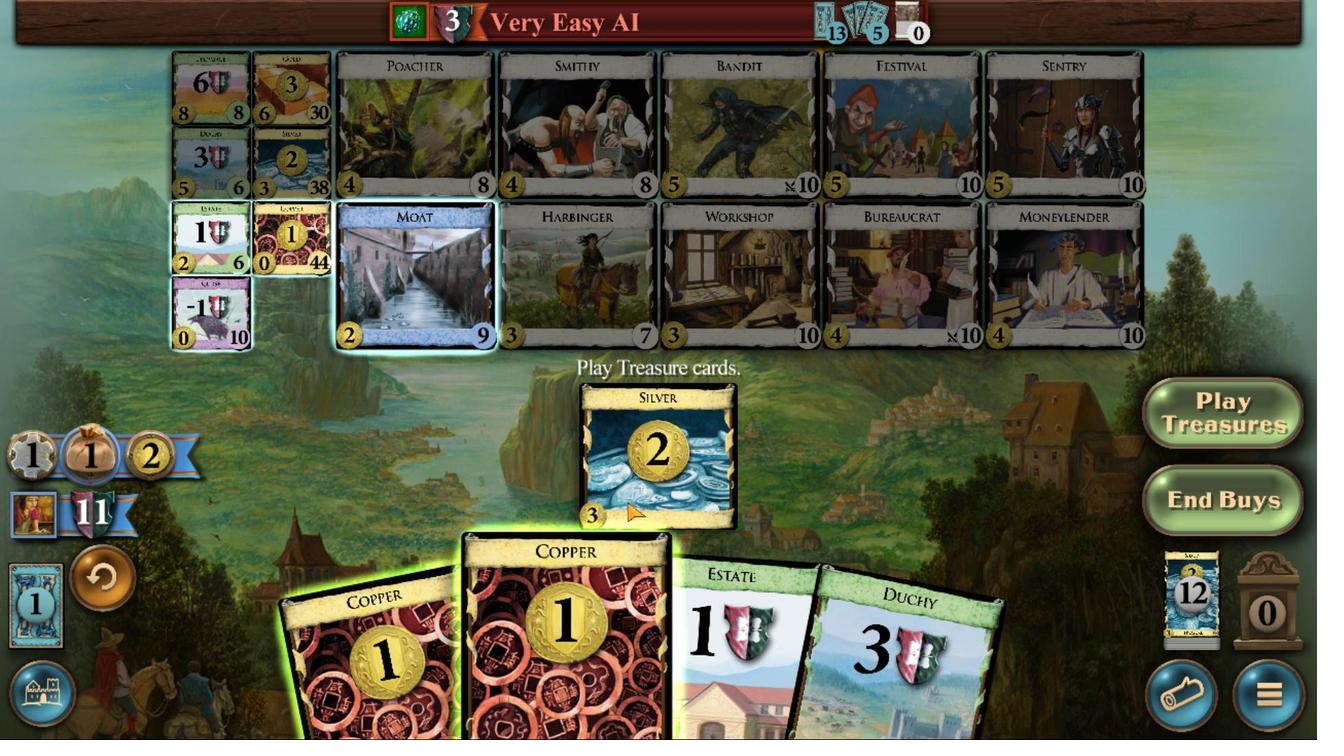 
Action: Mouse pressed left at (640, 480)
Screenshot: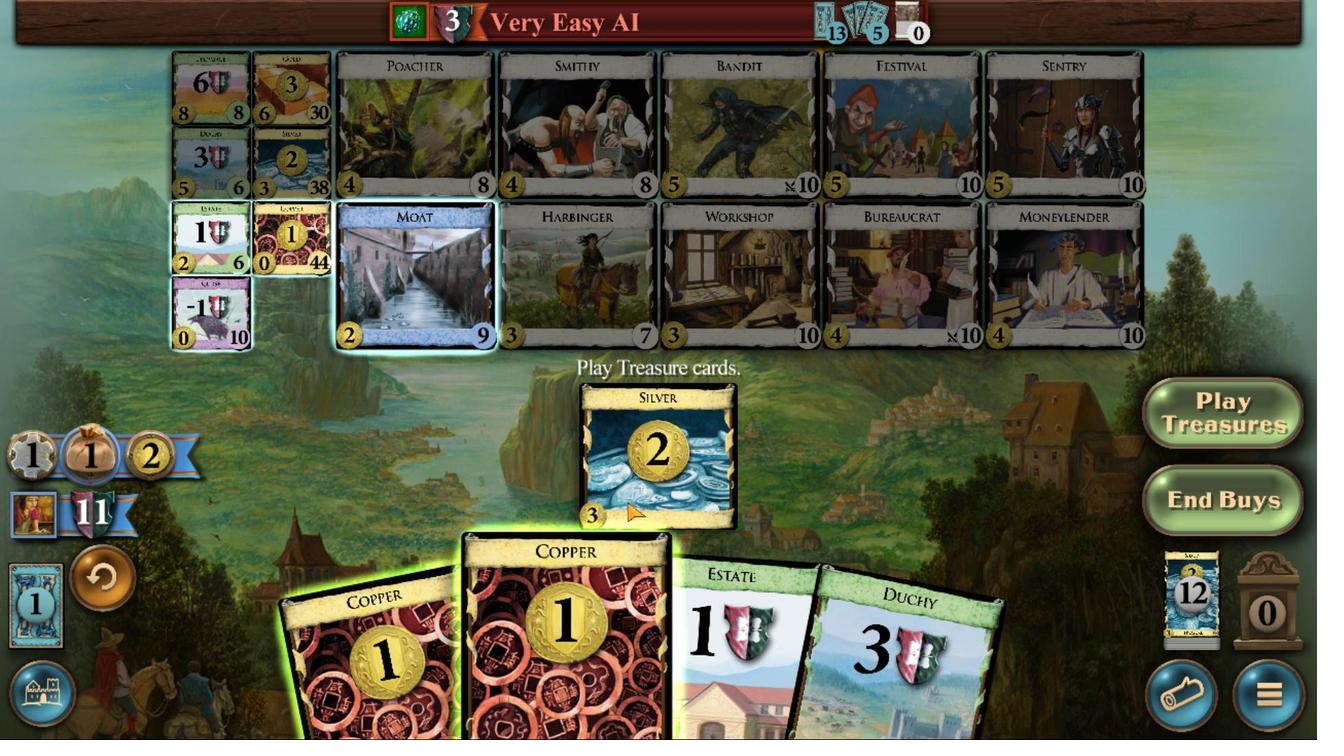 
Action: Mouse moved to (620, 512)
Screenshot: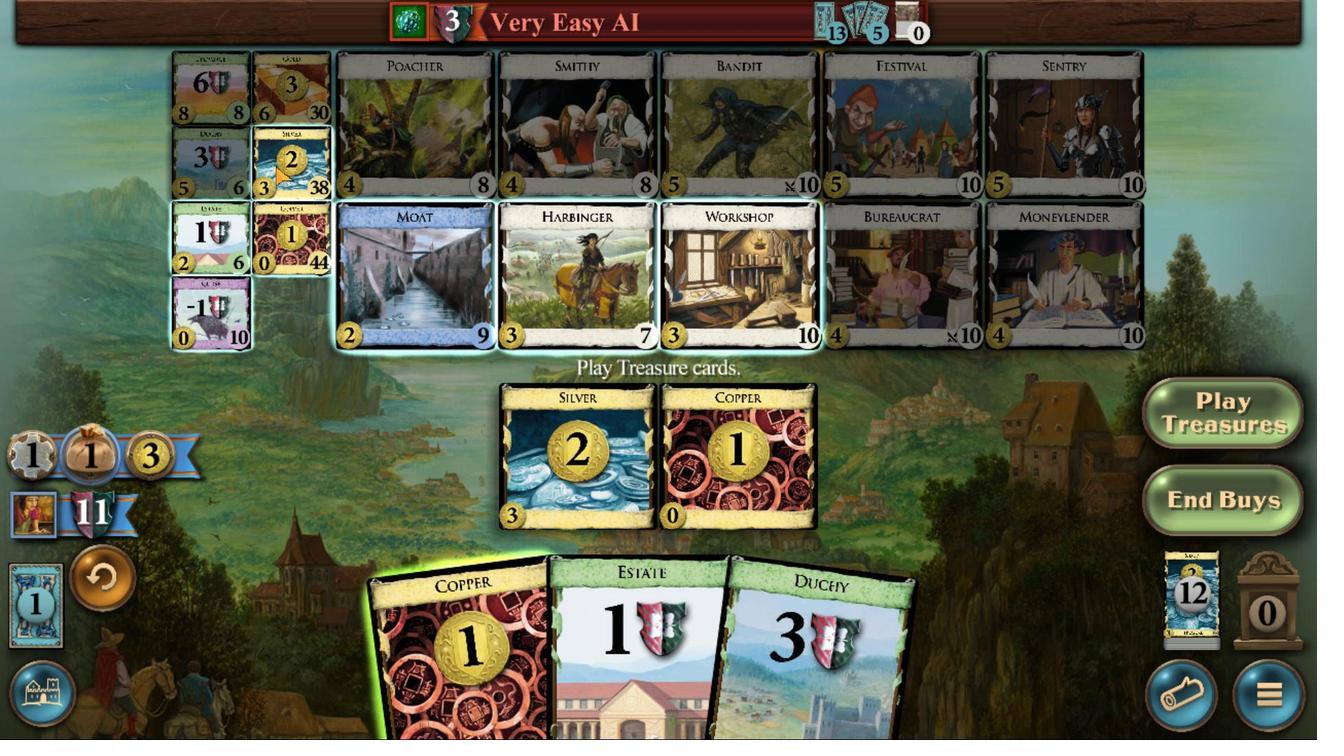 
Action: Mouse pressed left at (620, 512)
Screenshot: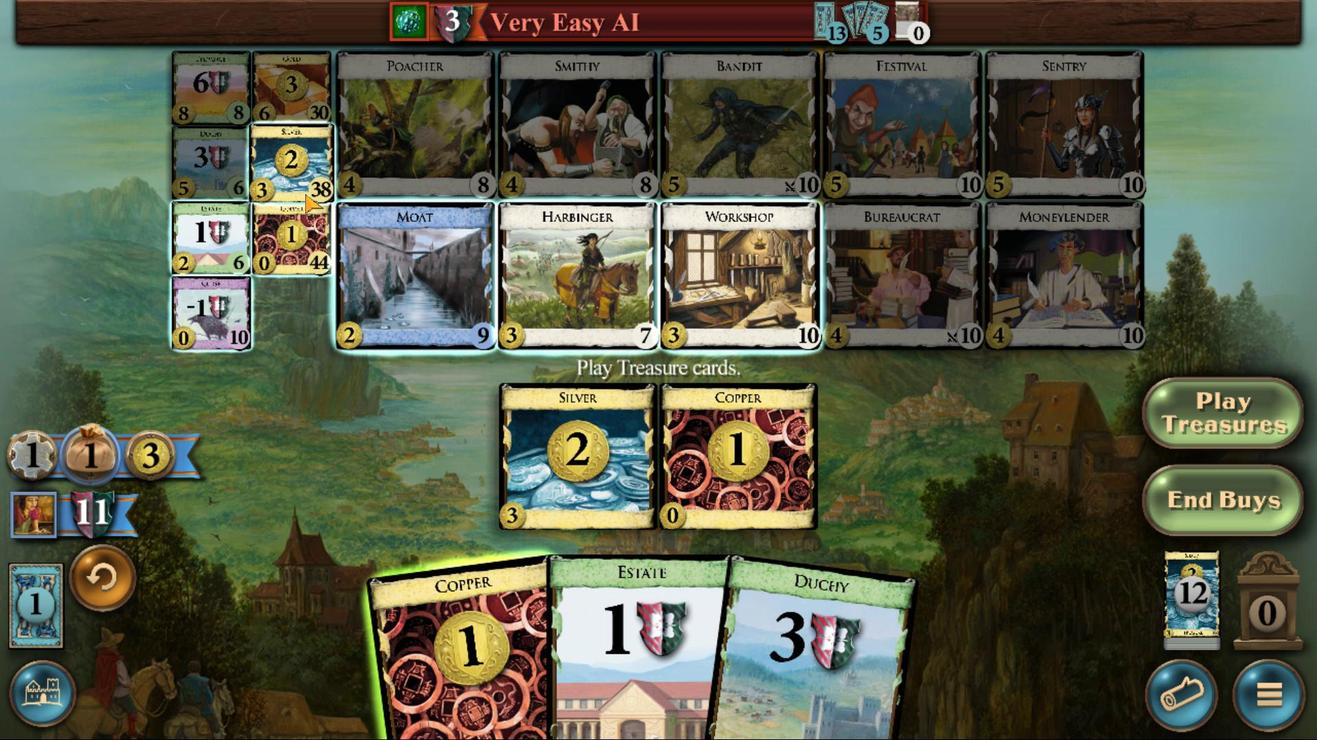 
Action: Mouse moved to (631, 476)
Screenshot: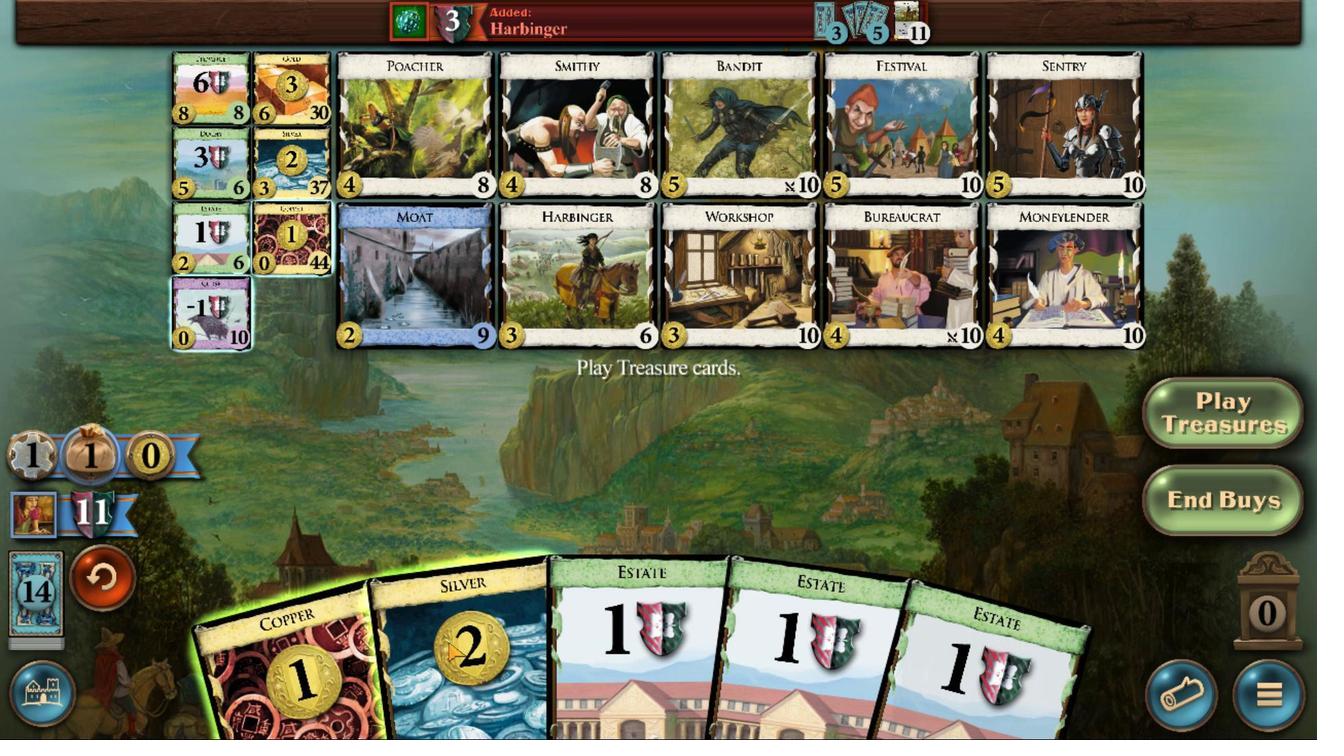 
Action: Mouse pressed left at (631, 476)
Screenshot: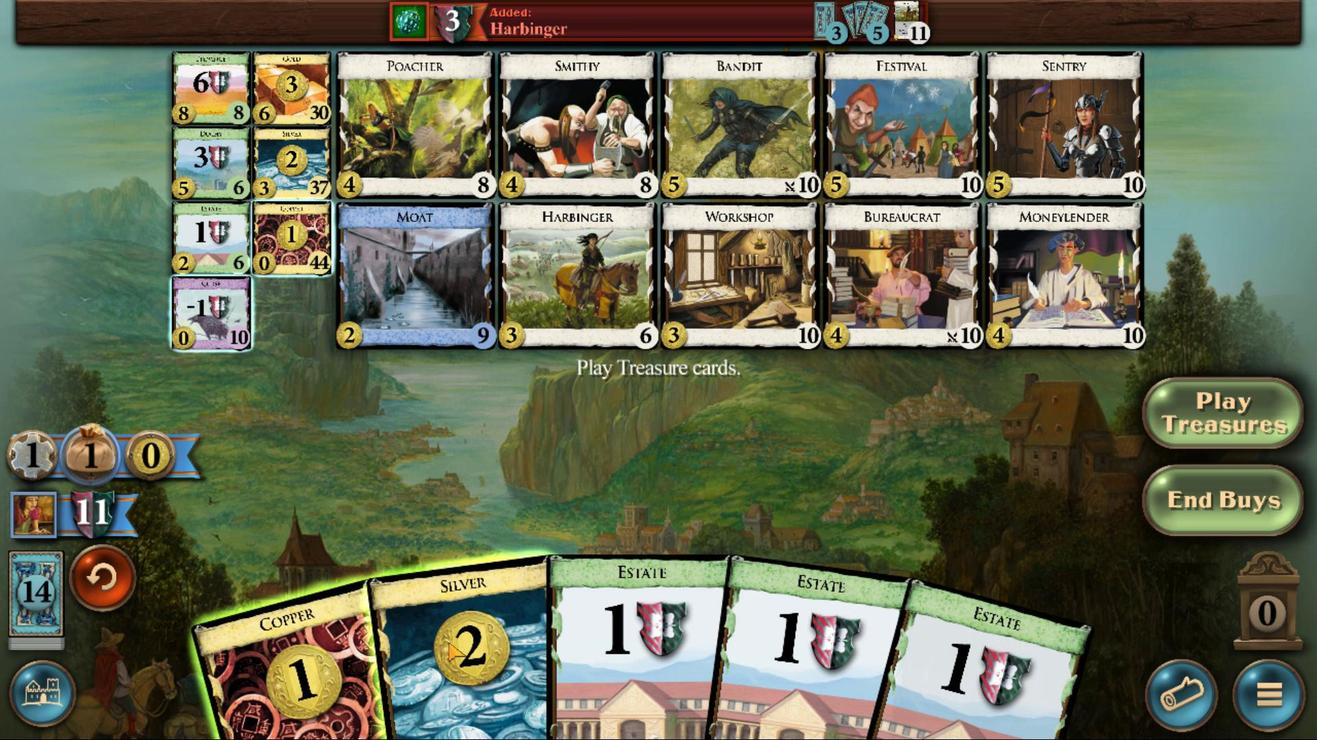 
Action: Mouse moved to (628, 475)
Screenshot: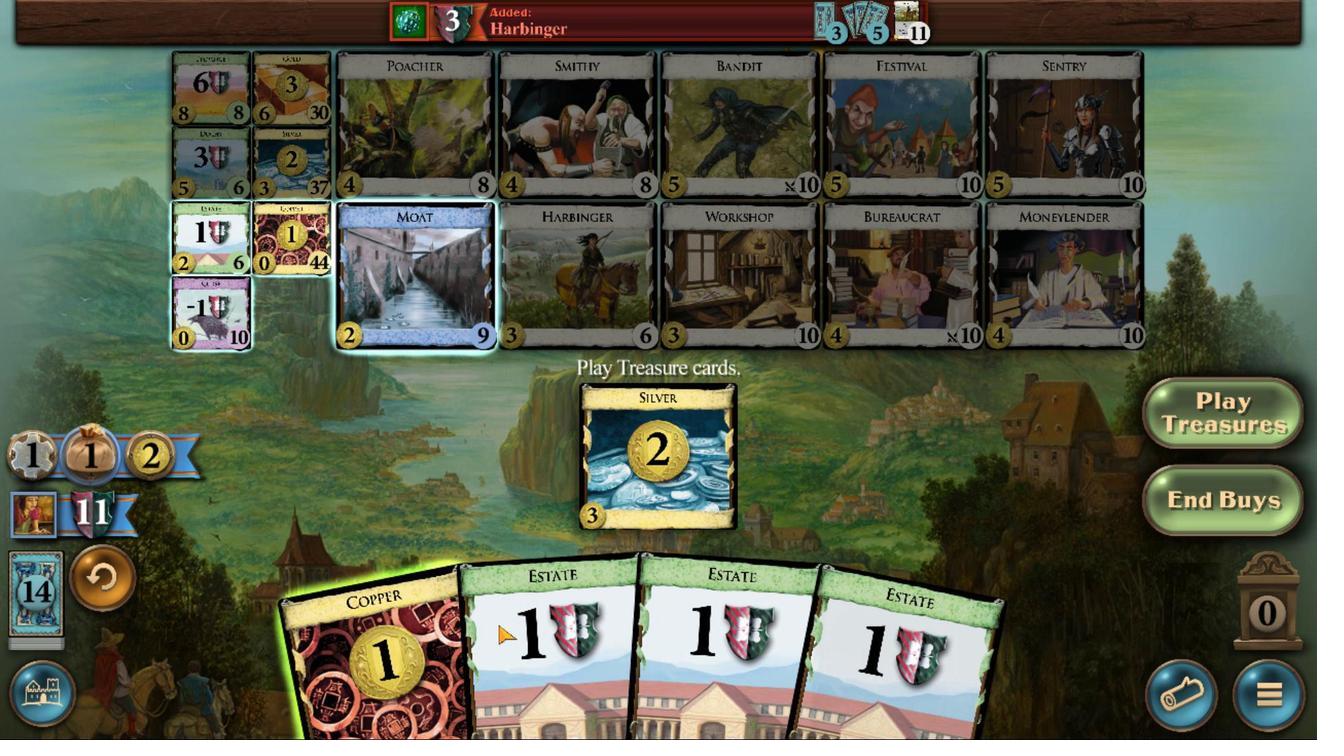 
Action: Mouse pressed left at (628, 475)
Screenshot: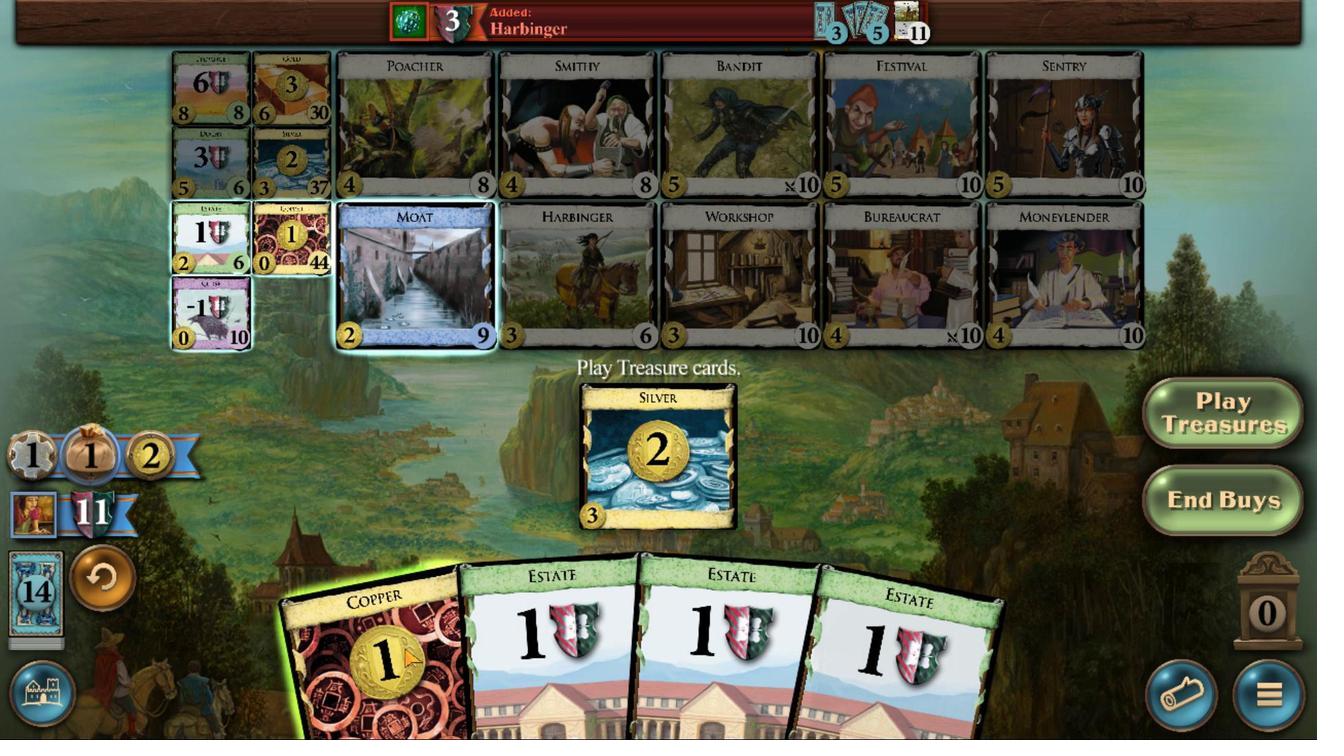 
Action: Mouse moved to (620, 513)
Screenshot: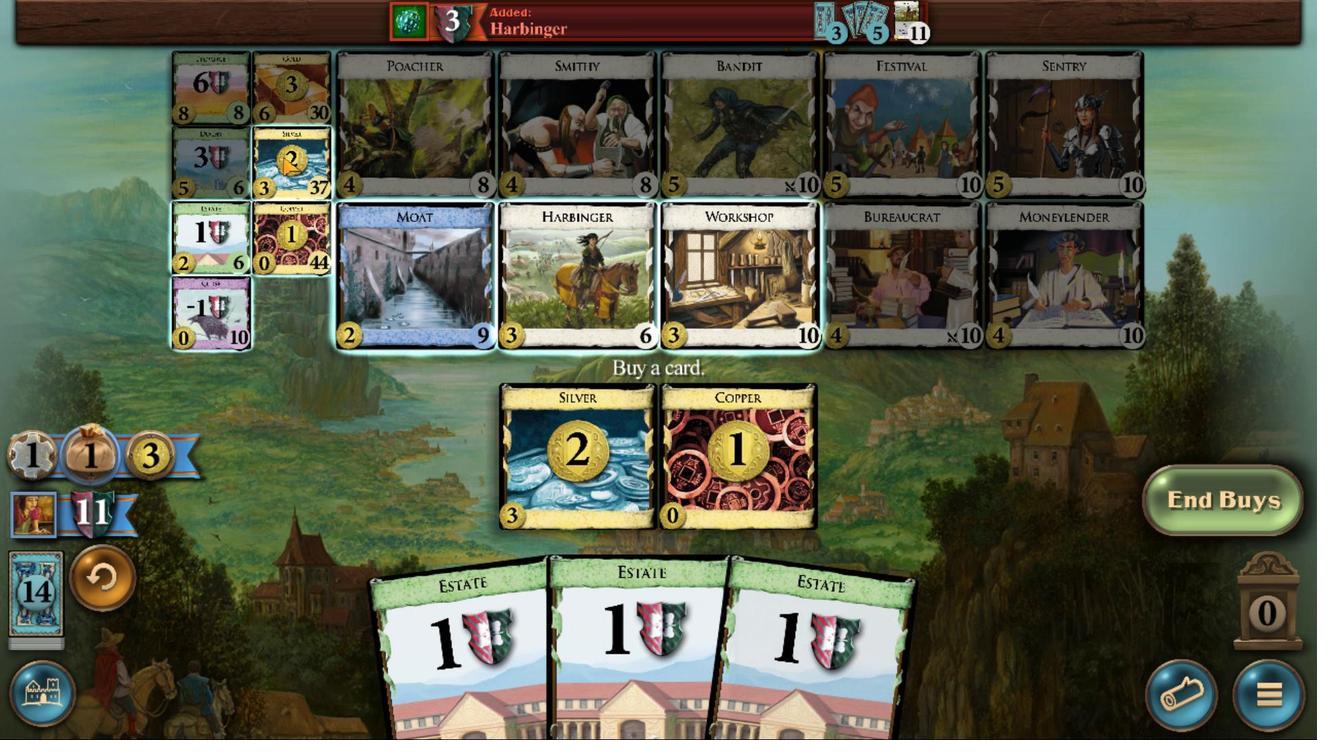 
Action: Mouse pressed left at (620, 513)
Screenshot: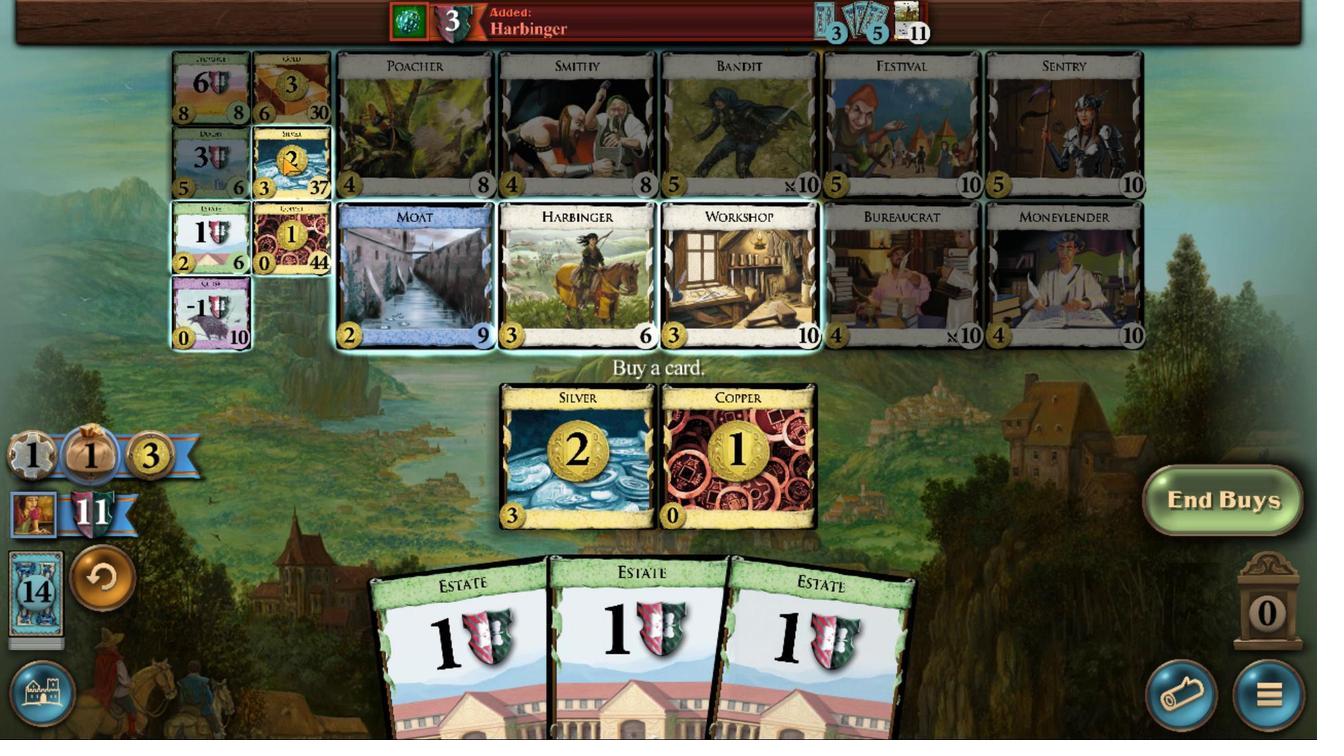 
Action: Mouse moved to (651, 477)
Screenshot: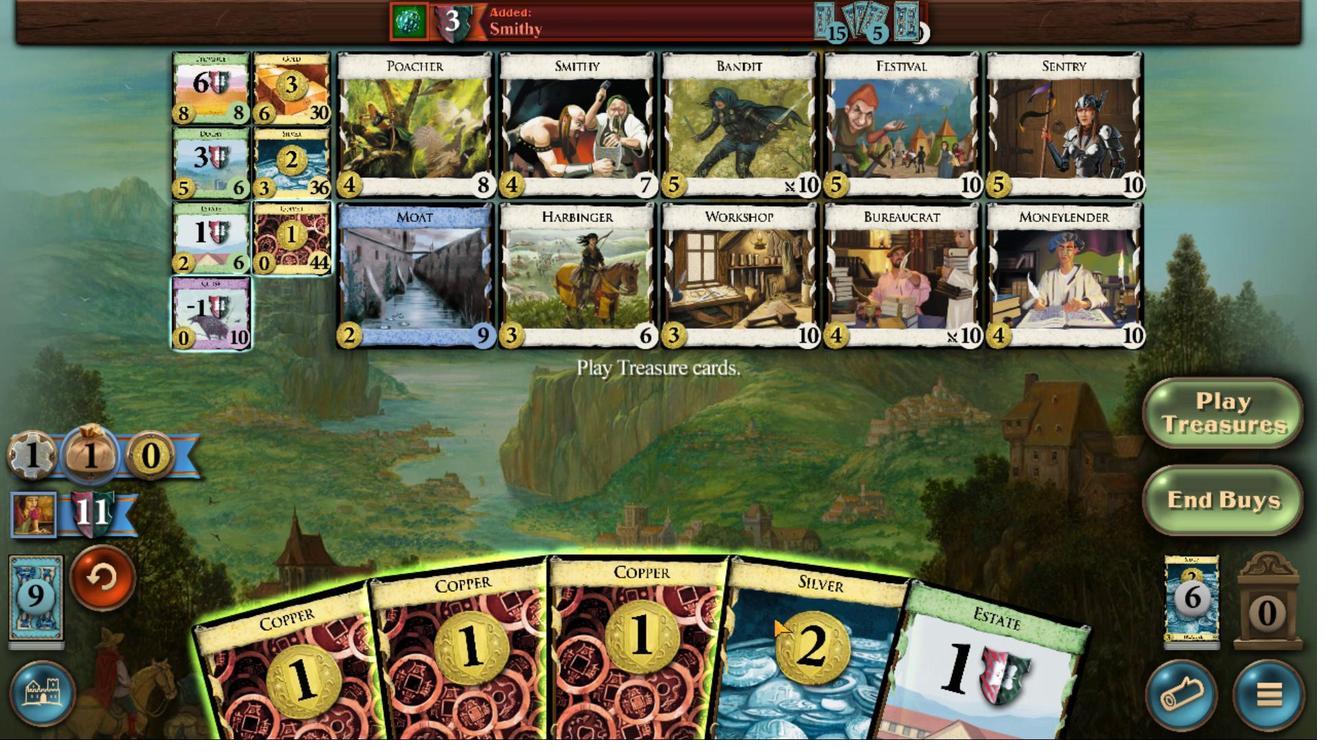 
Action: Mouse pressed left at (651, 477)
Screenshot: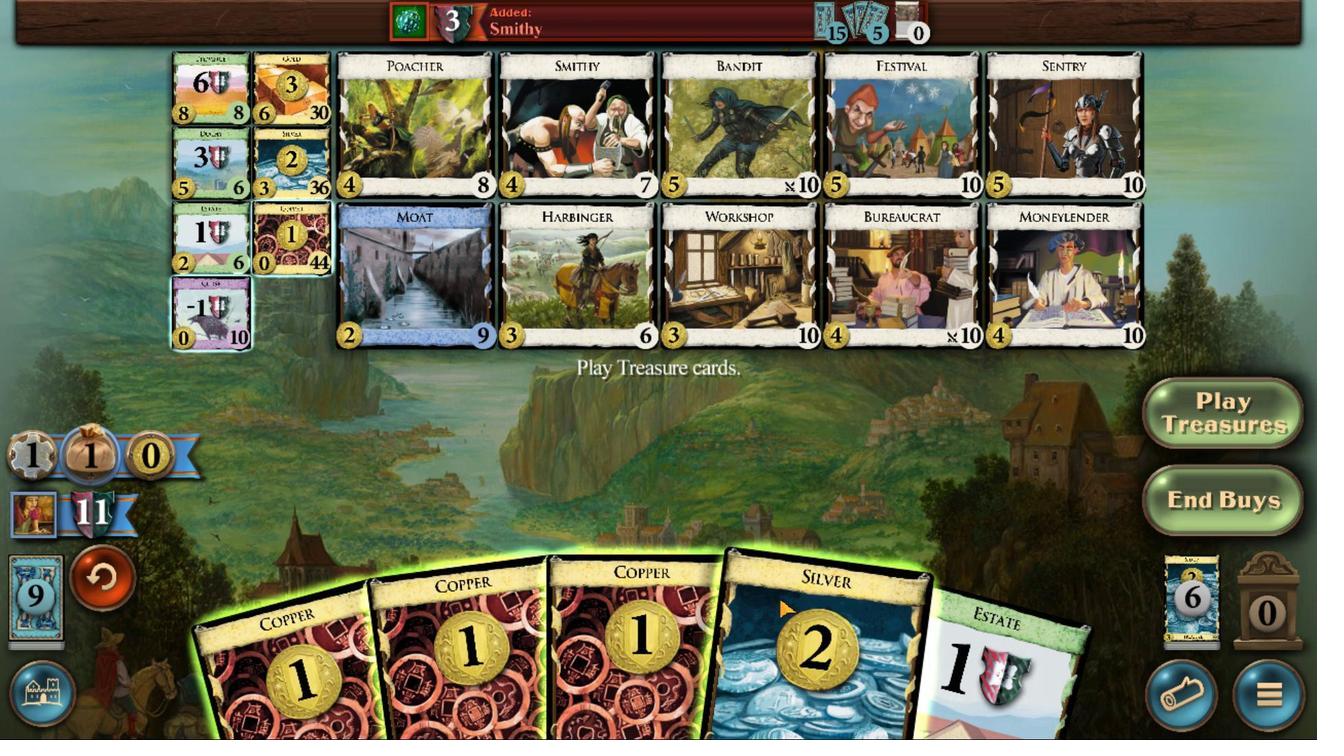 
Action: Mouse moved to (646, 478)
Screenshot: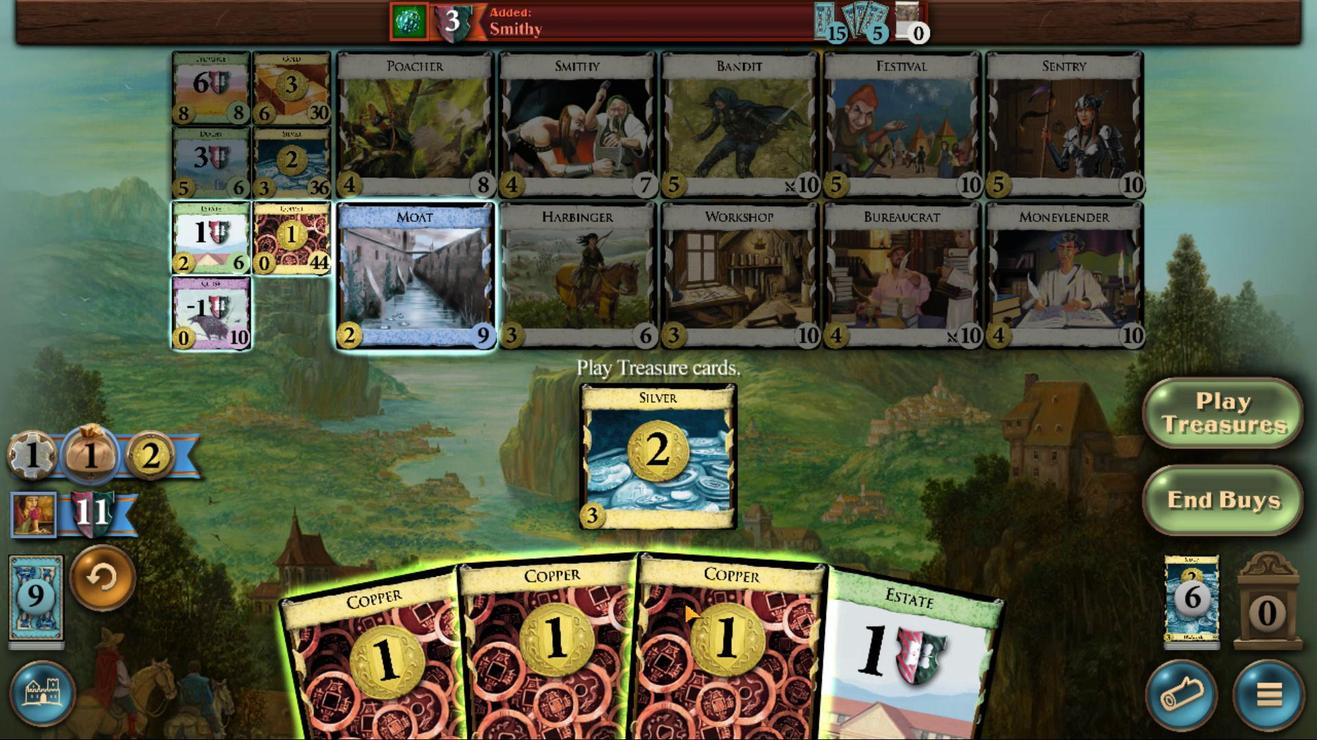
Action: Mouse pressed left at (646, 478)
Screenshot: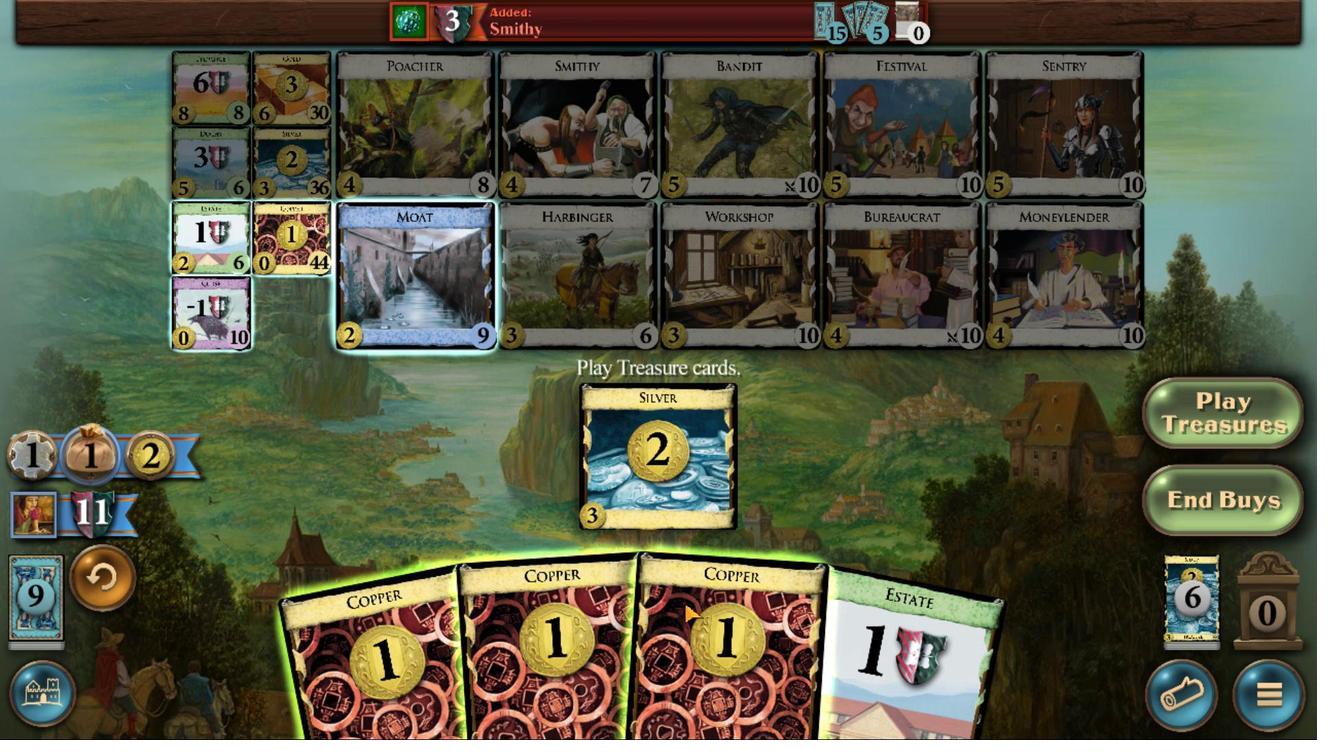 
Action: Mouse moved to (643, 475)
Screenshot: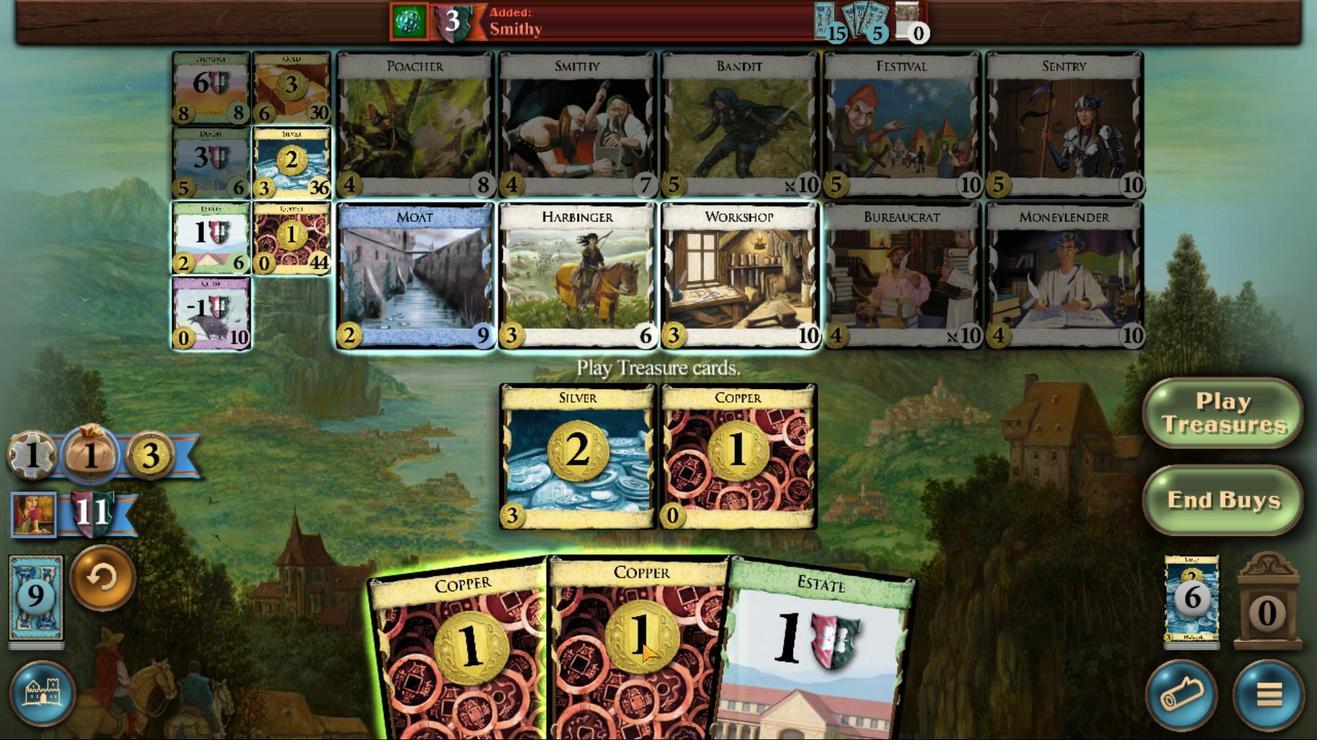 
Action: Mouse pressed left at (643, 475)
Screenshot: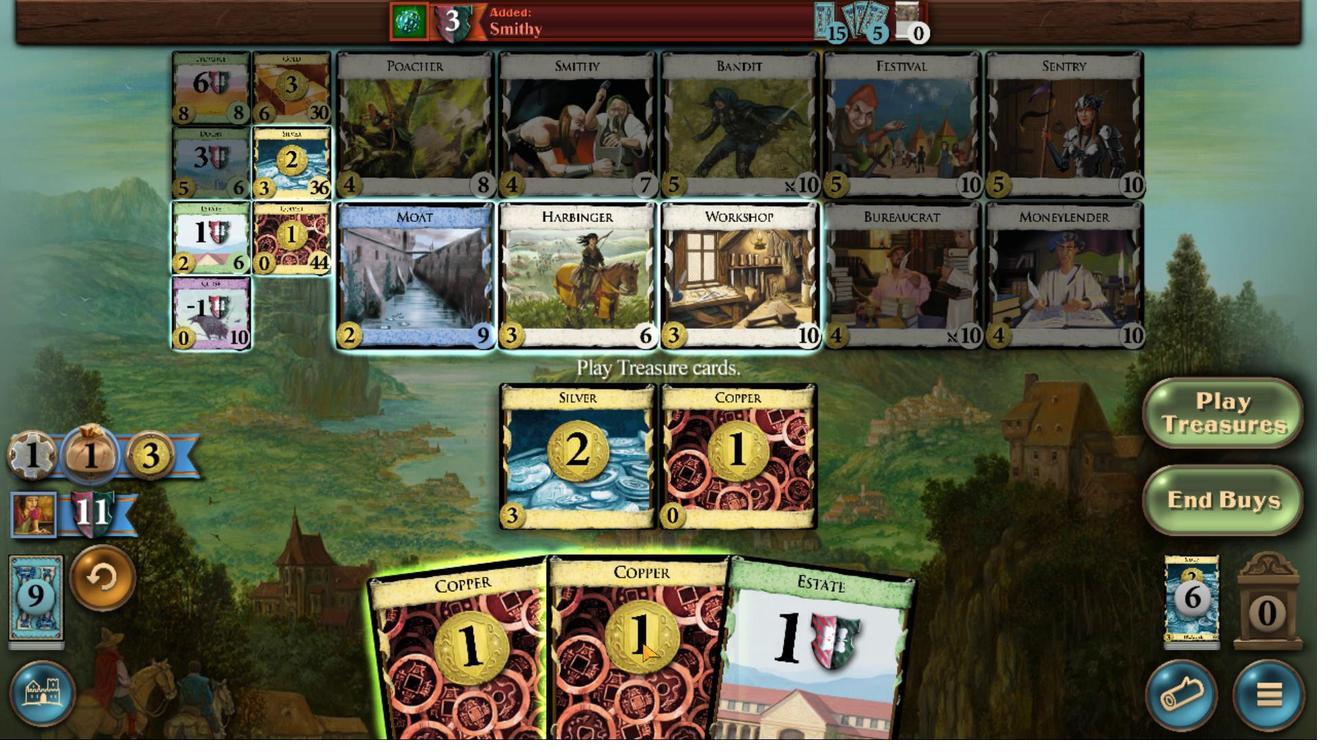 
Action: Mouse moved to (635, 476)
Screenshot: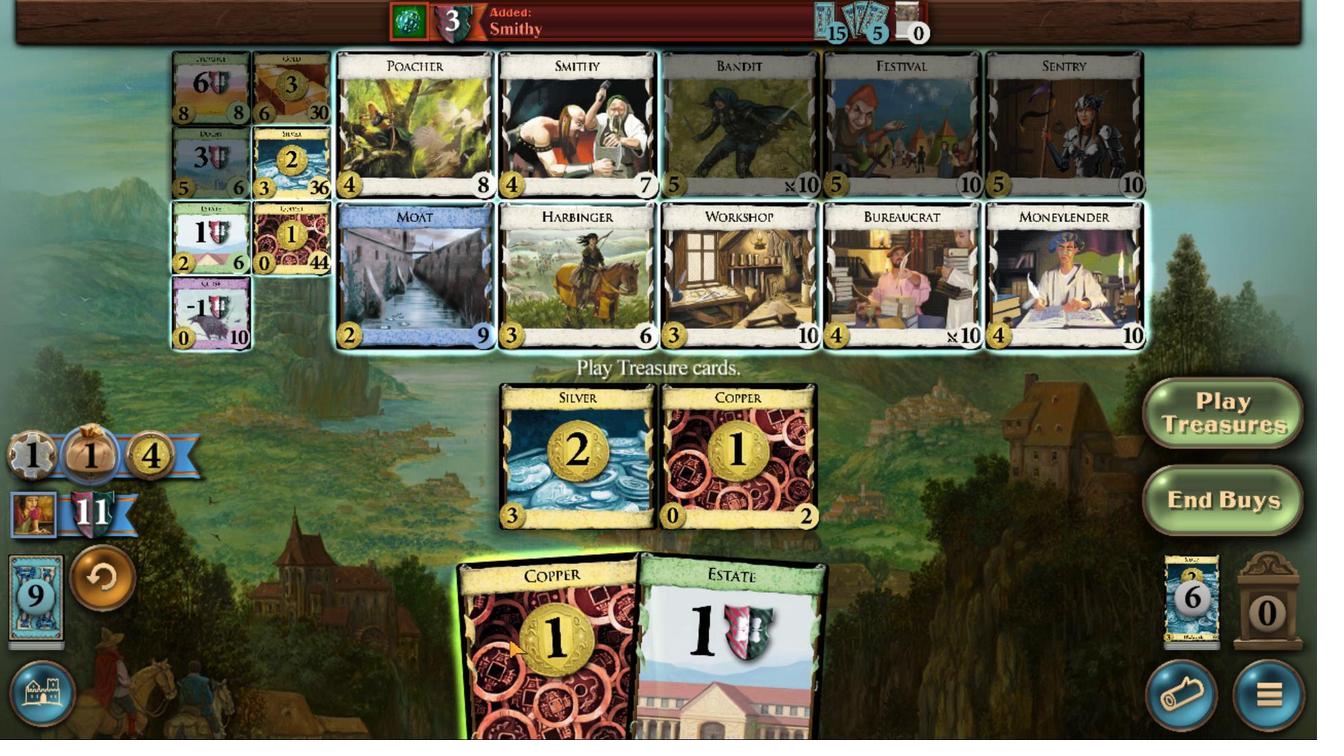 
Action: Mouse pressed left at (635, 476)
Screenshot: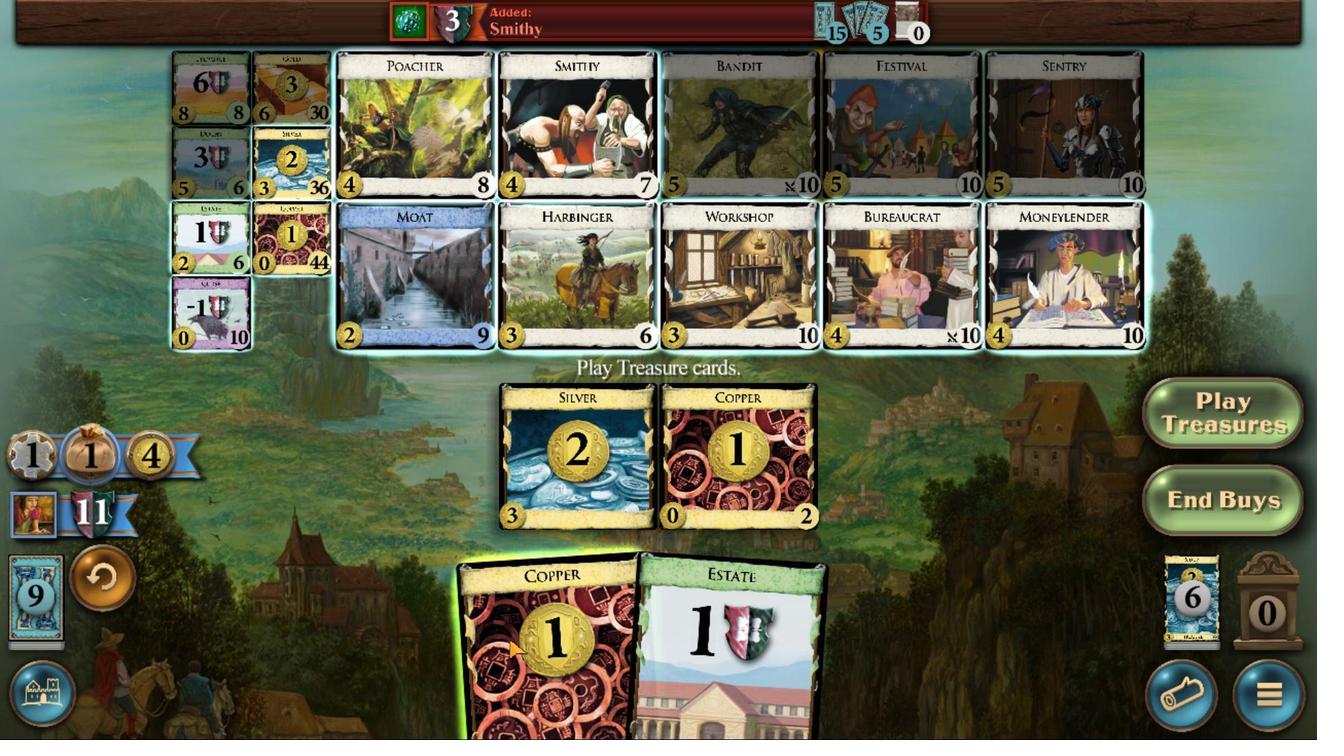 
Action: Mouse moved to (621, 519)
Screenshot: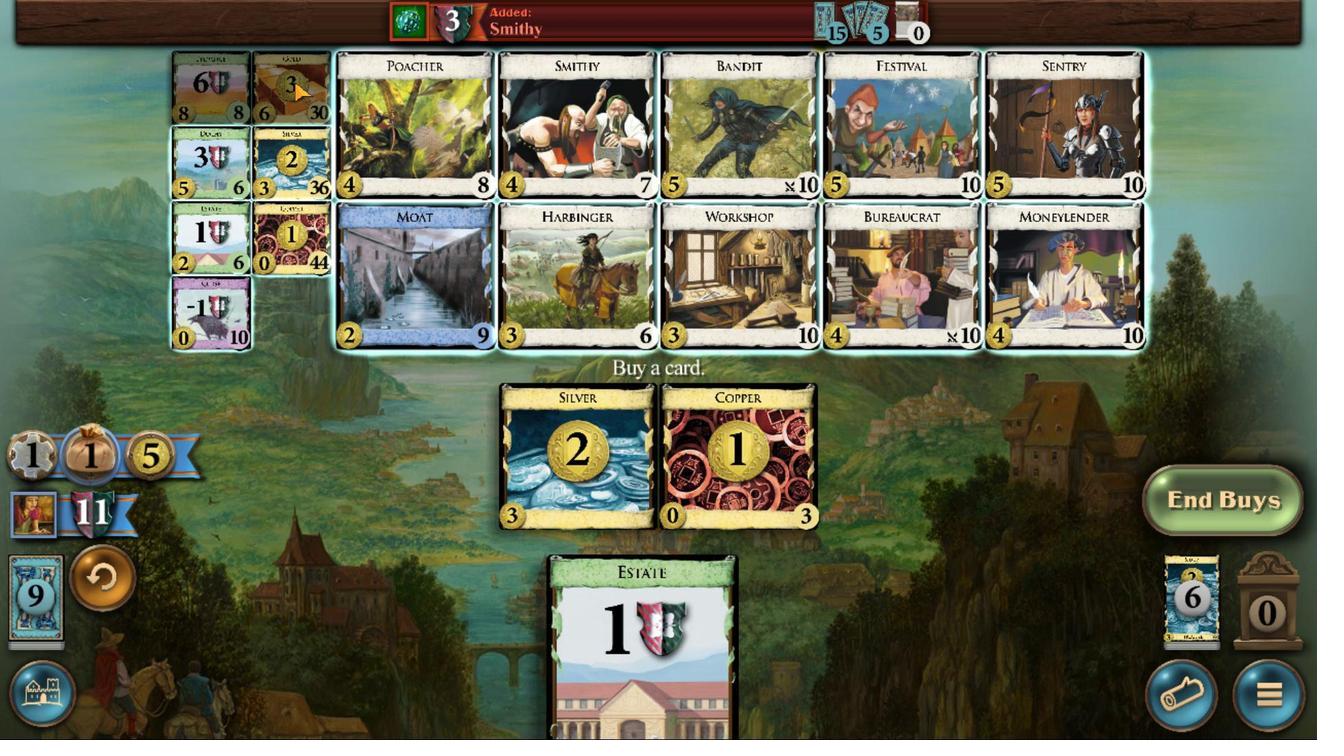 
Action: Mouse pressed left at (621, 519)
Screenshot: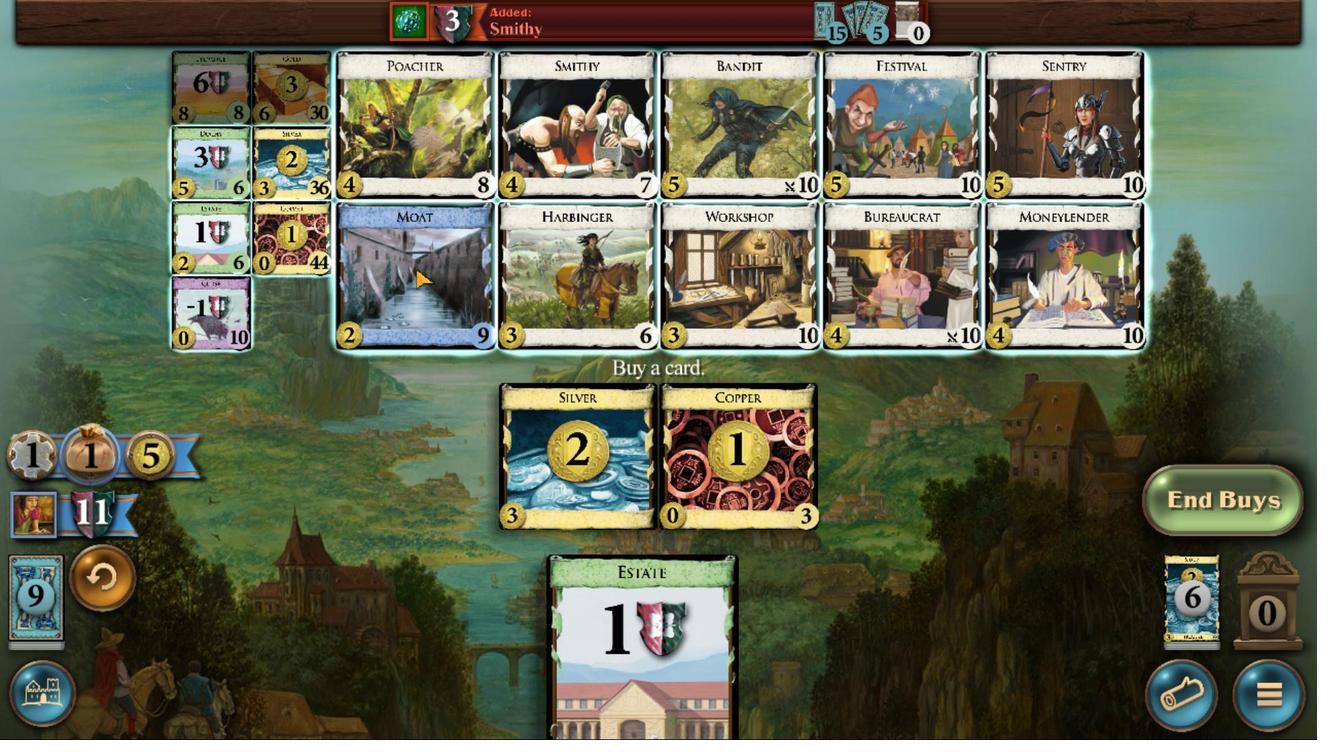 
Action: Mouse moved to (620, 519)
Screenshot: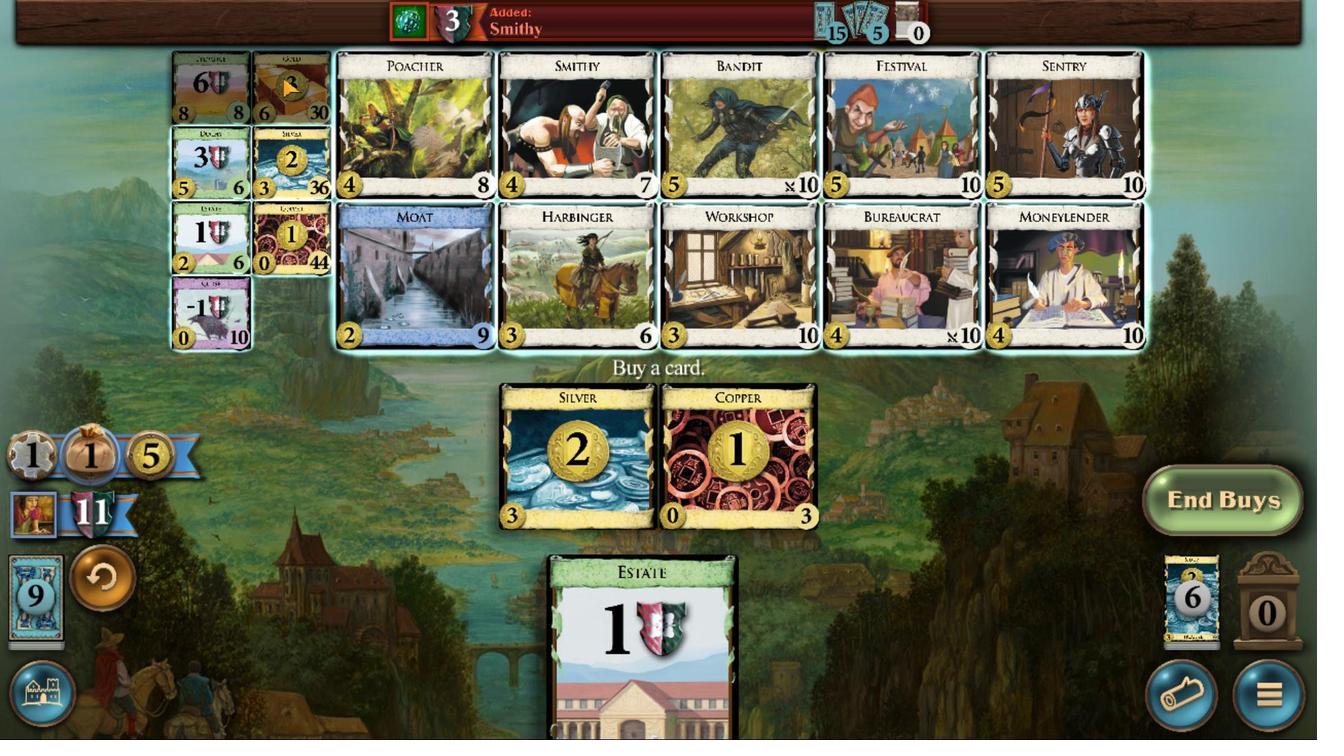 
Action: Mouse pressed left at (620, 519)
Screenshot: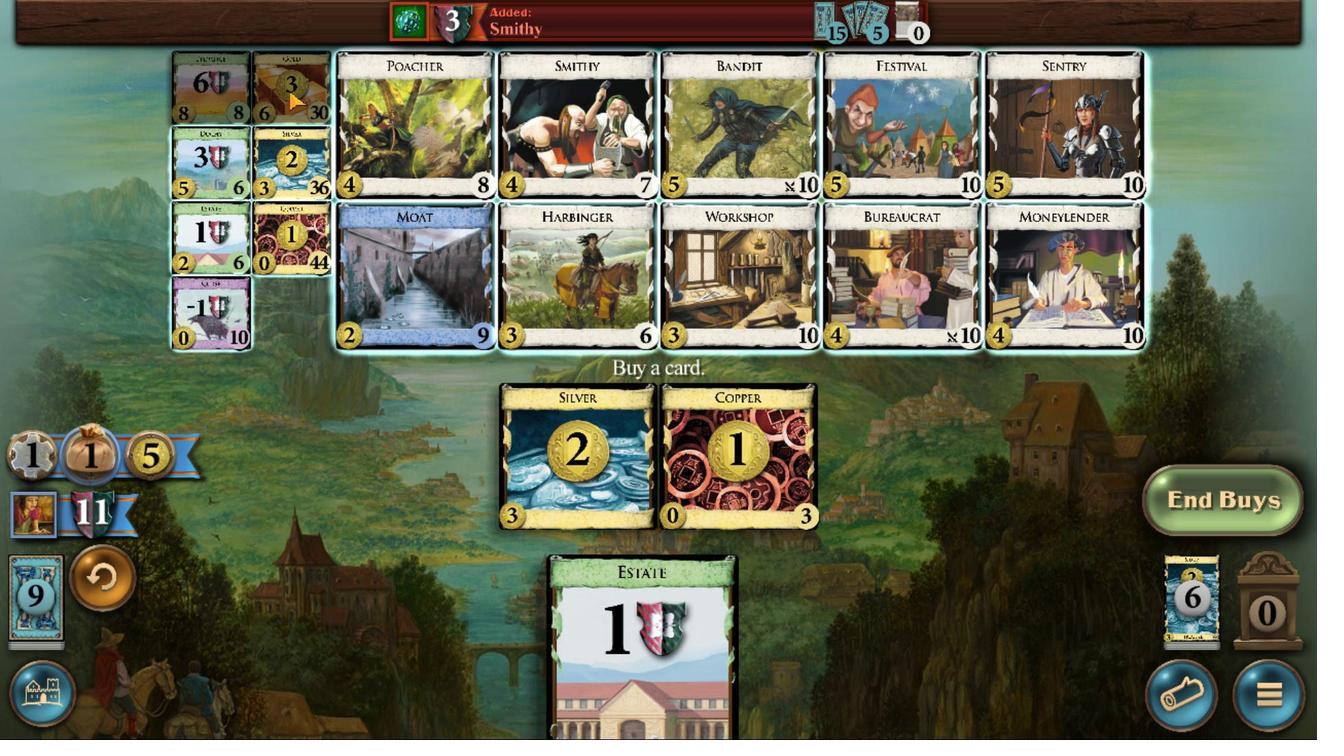 
Action: Mouse moved to (622, 490)
Screenshot: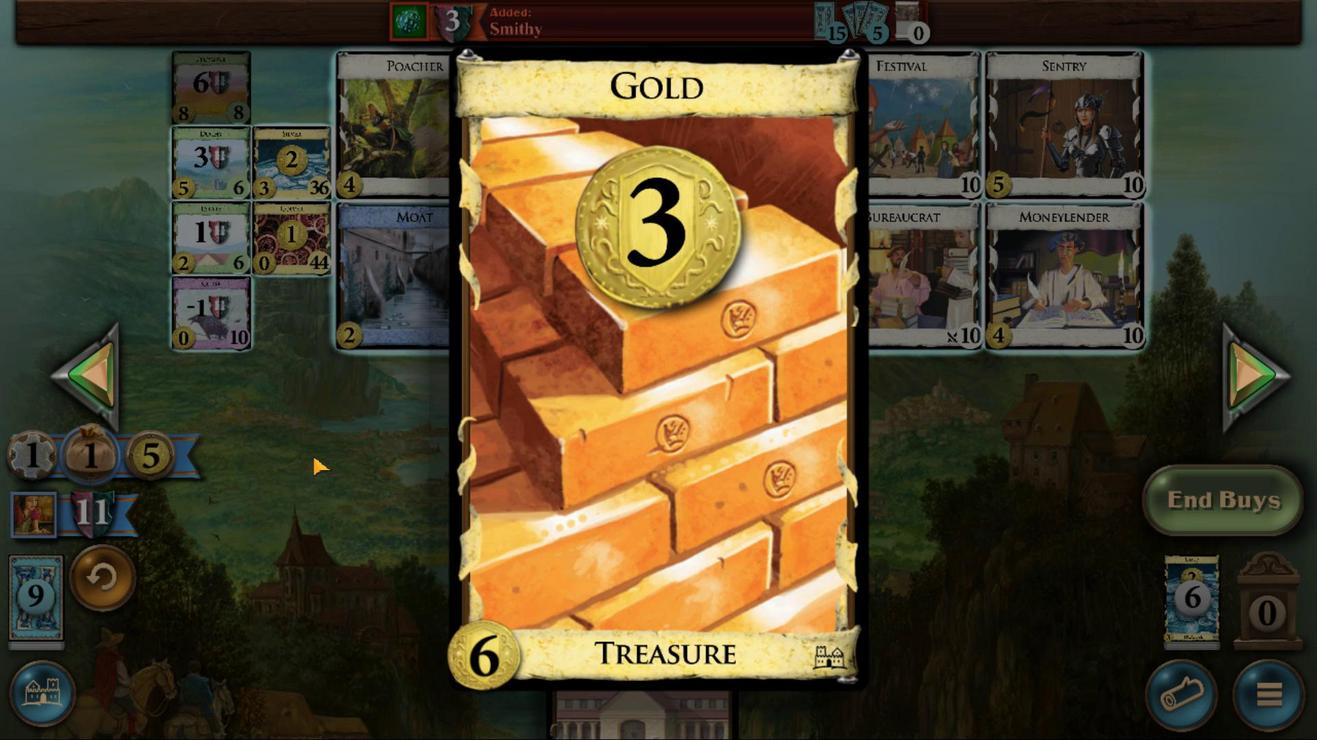 
Action: Mouse pressed left at (622, 490)
Screenshot: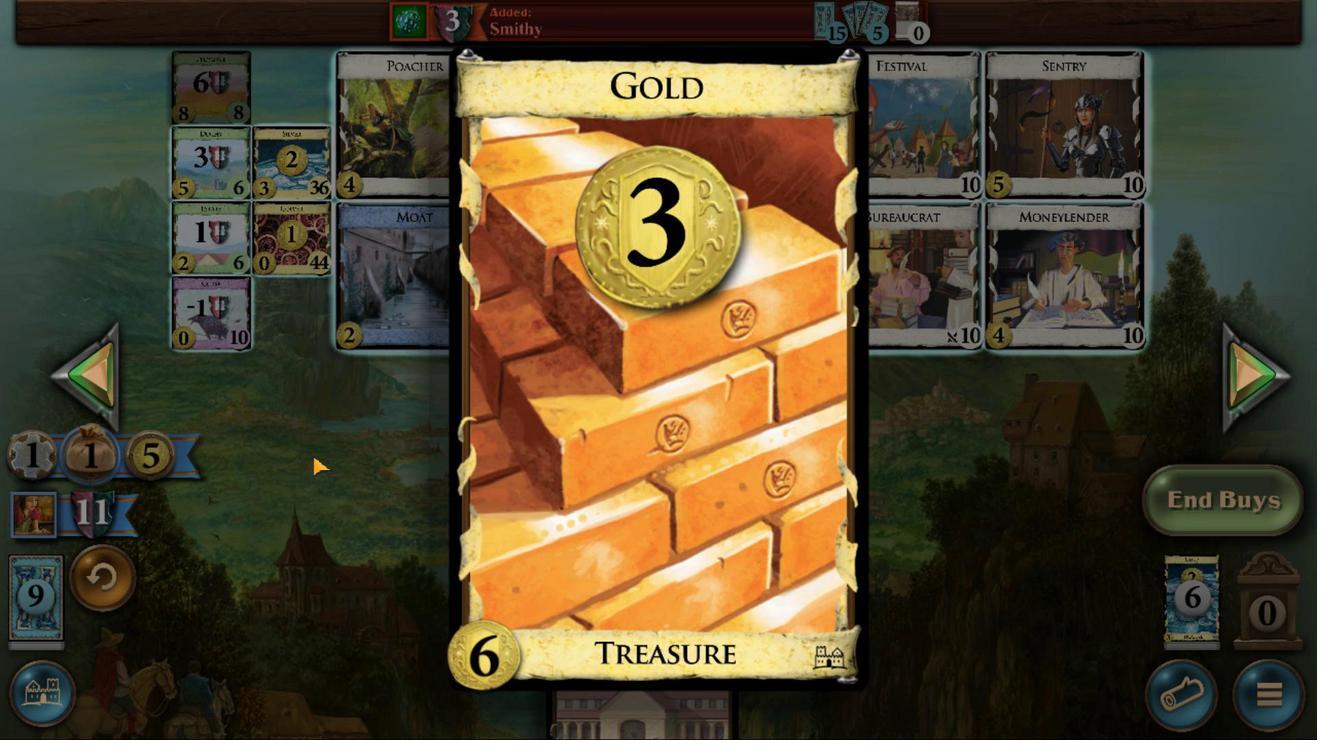 
Action: Mouse moved to (616, 513)
Screenshot: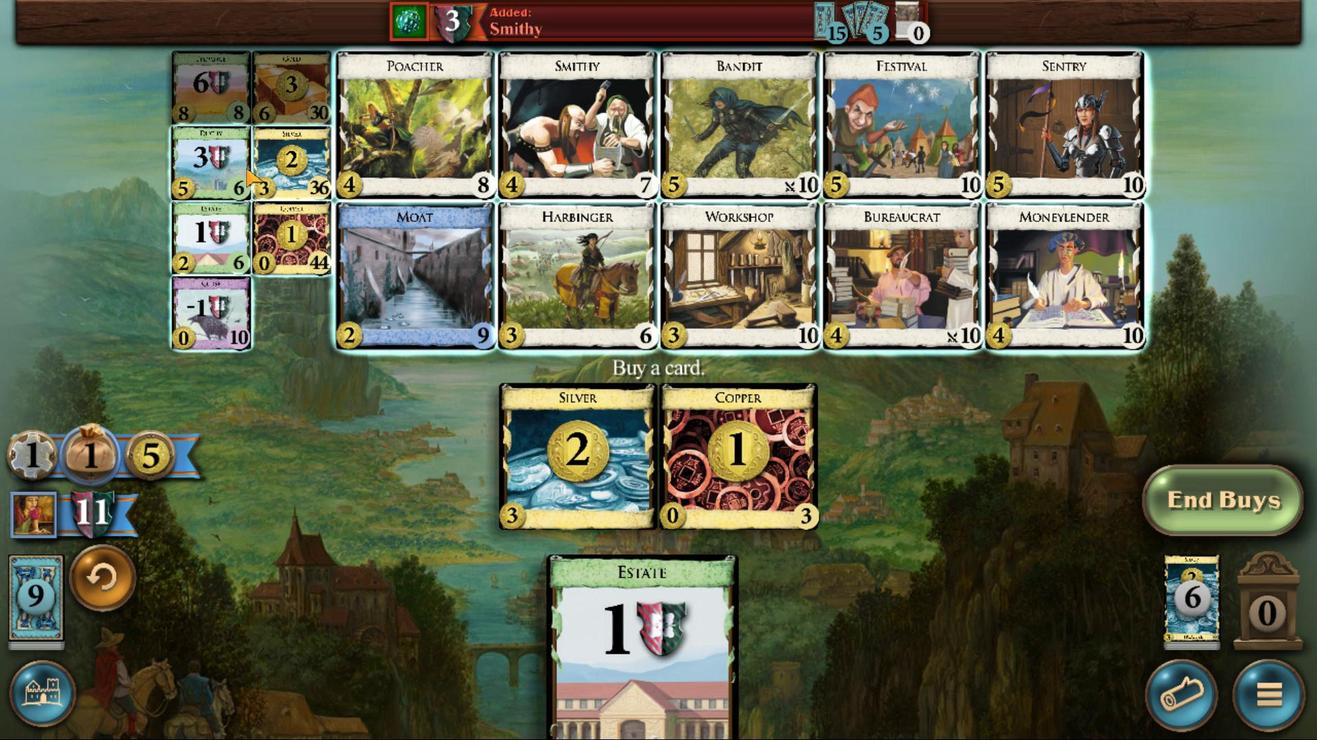 
Action: Mouse pressed left at (616, 513)
Screenshot: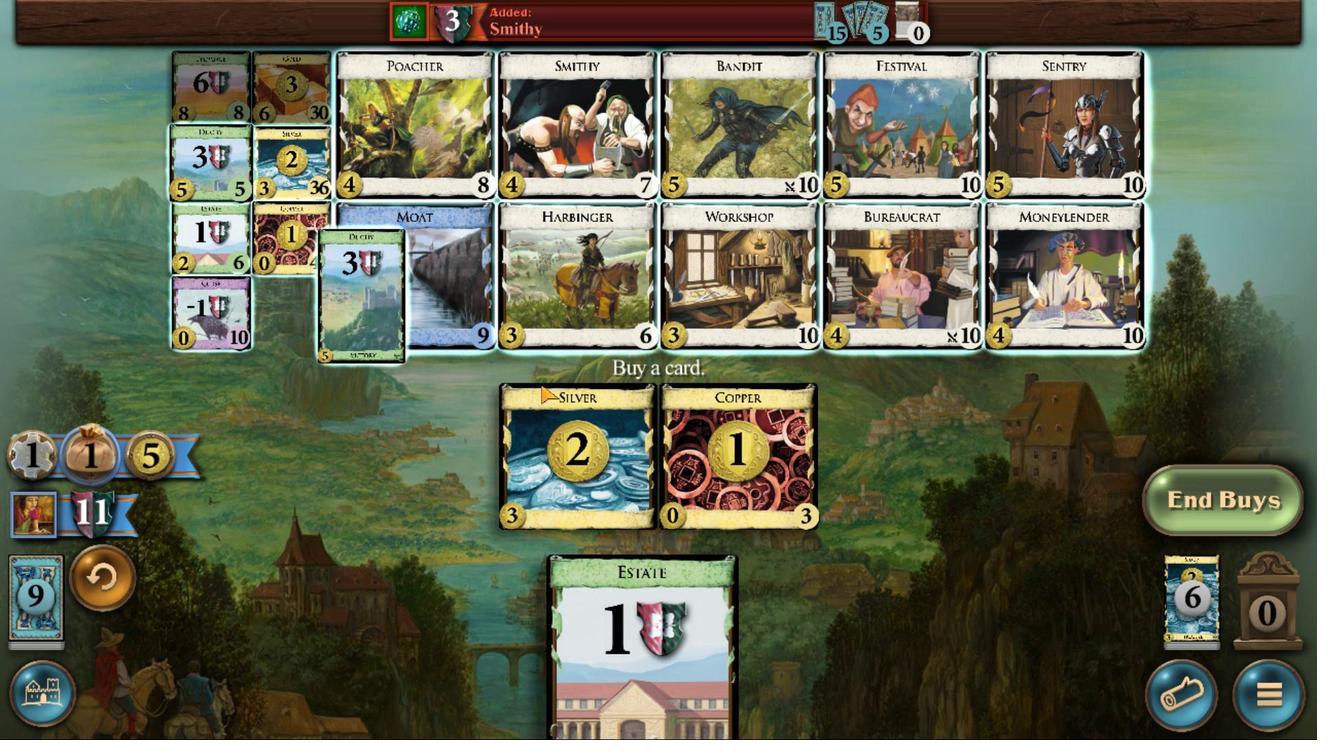 
Action: Mouse moved to (620, 474)
Screenshot: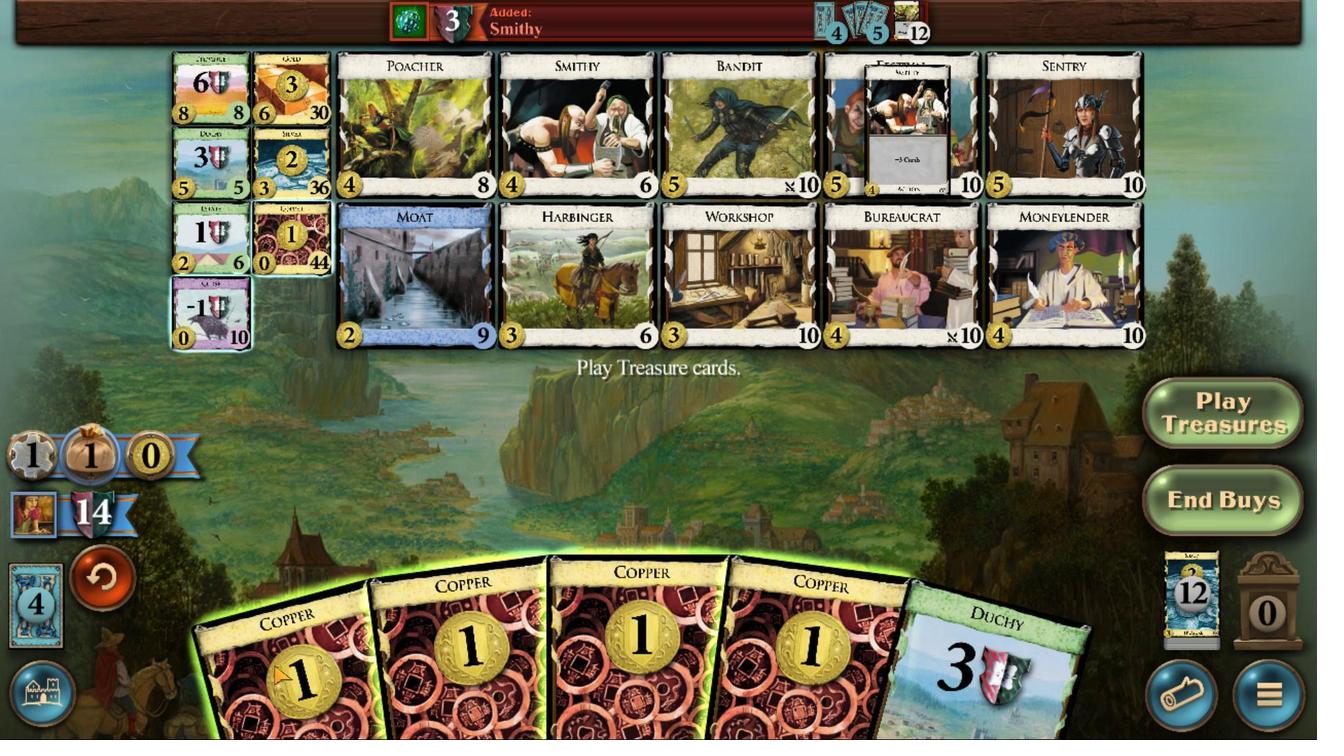 
Action: Mouse pressed left at (620, 474)
Screenshot: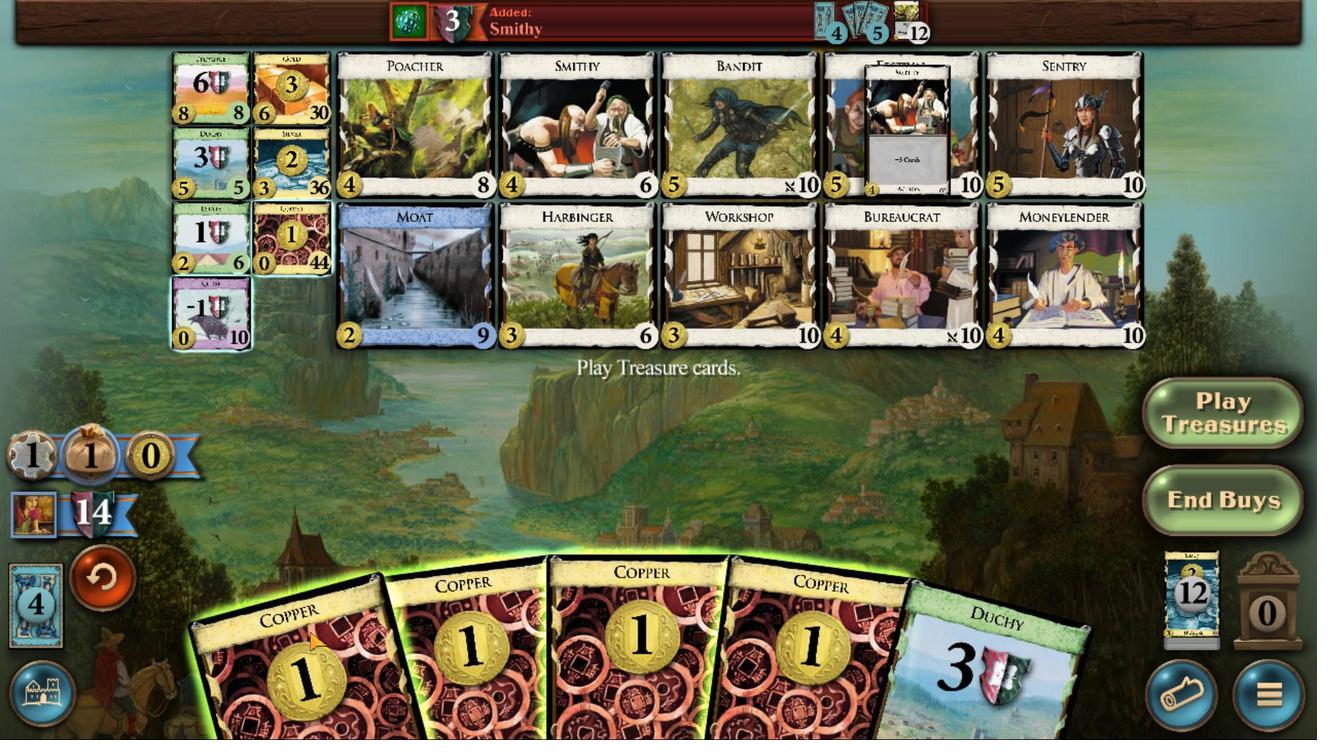 
Action: Mouse moved to (628, 477)
Screenshot: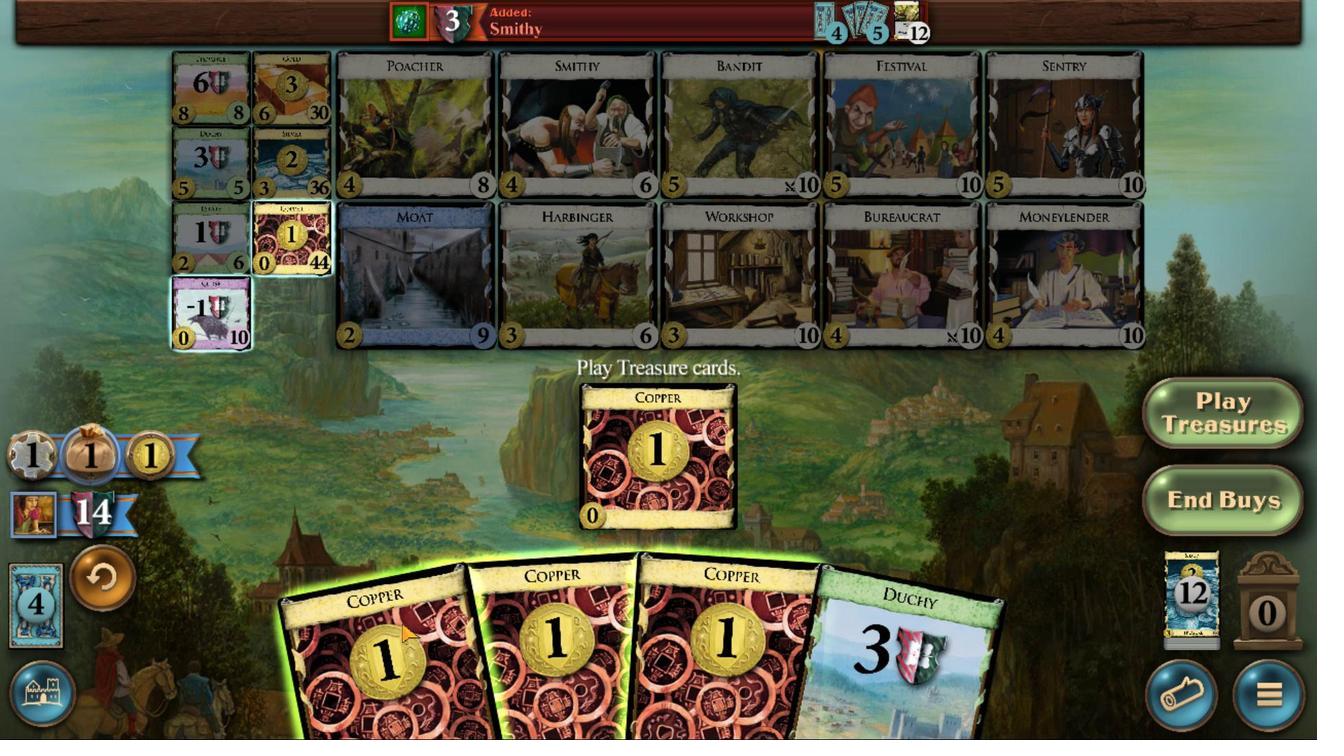 
Action: Mouse pressed left at (628, 477)
Screenshot: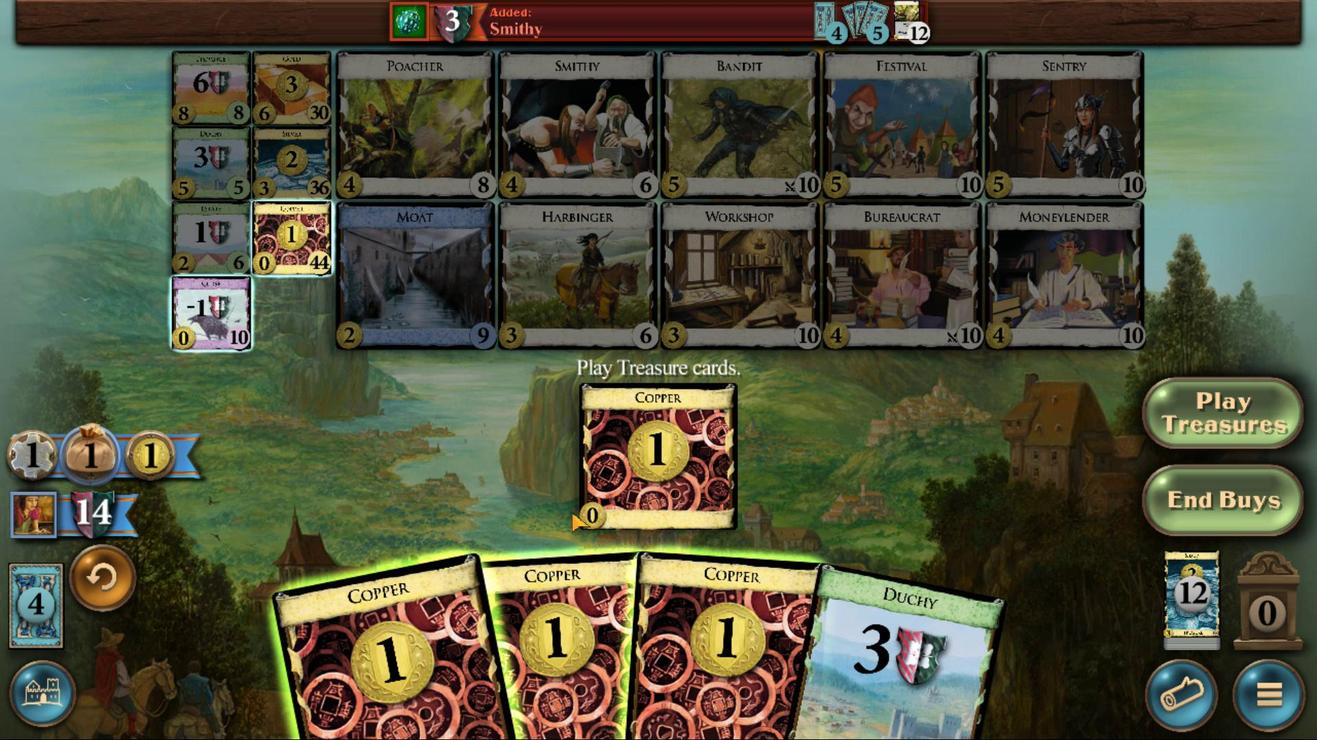 
Action: Mouse moved to (633, 478)
Screenshot: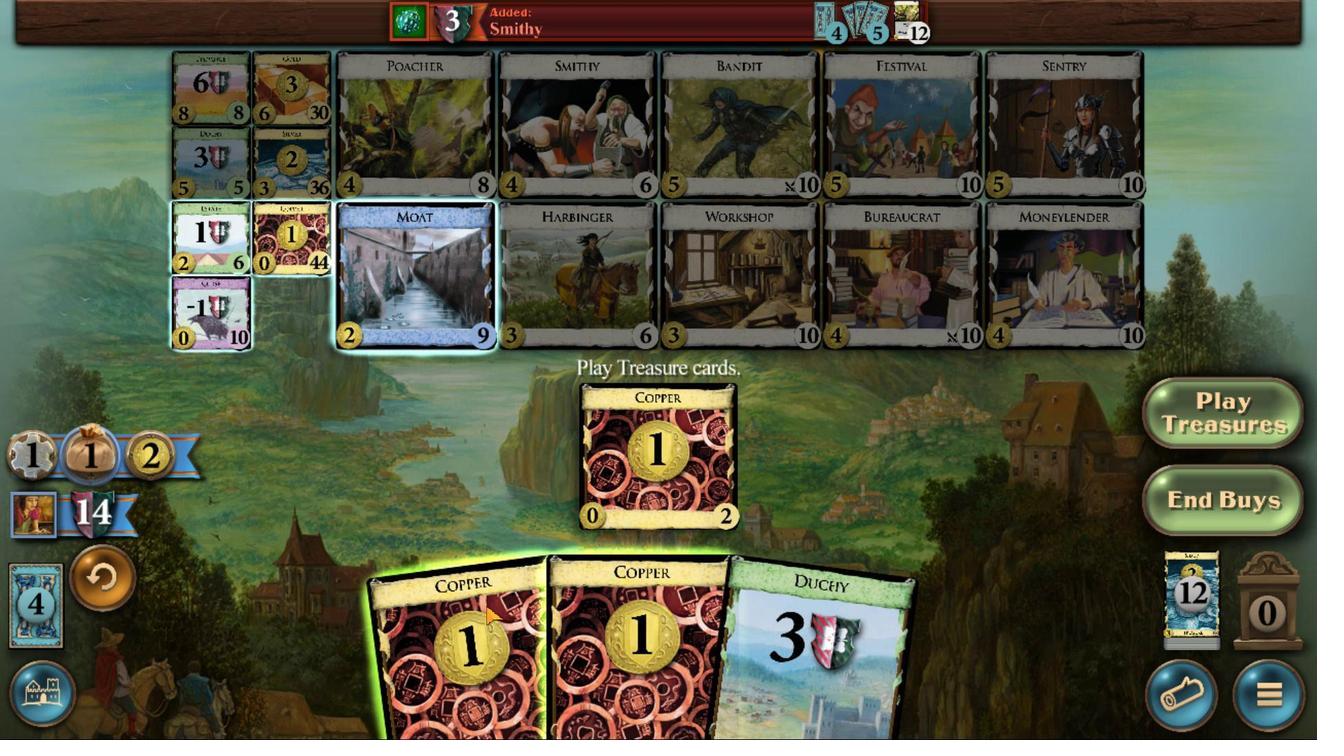 
Action: Mouse pressed left at (633, 478)
Screenshot: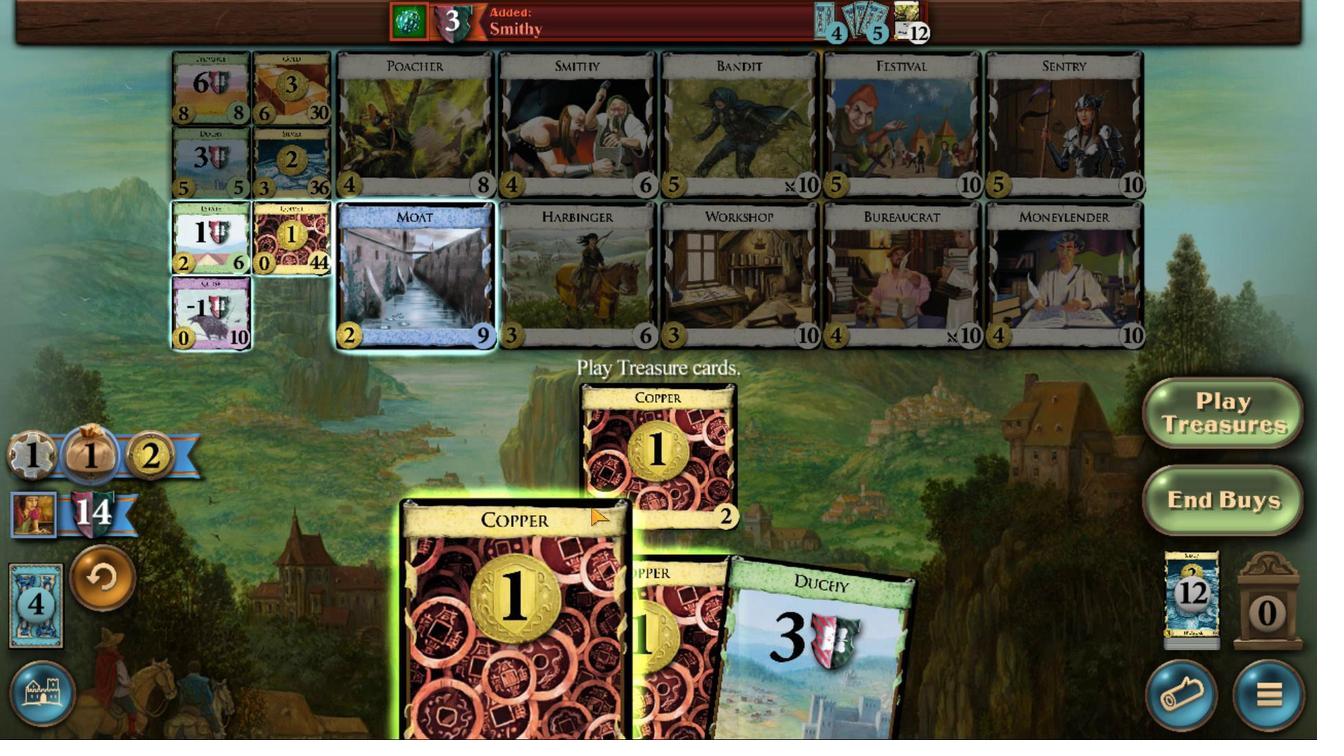 
Action: Mouse moved to (637, 478)
Screenshot: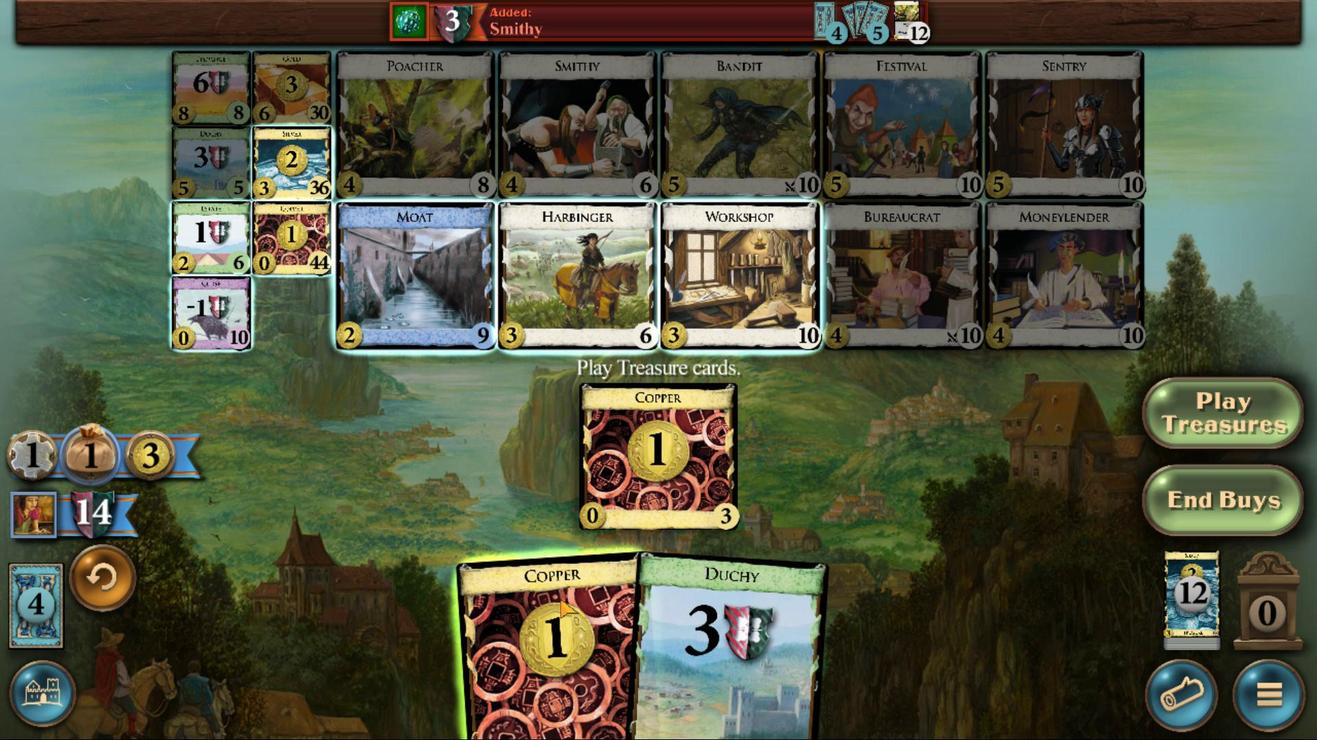 
Action: Mouse pressed left at (637, 478)
Screenshot: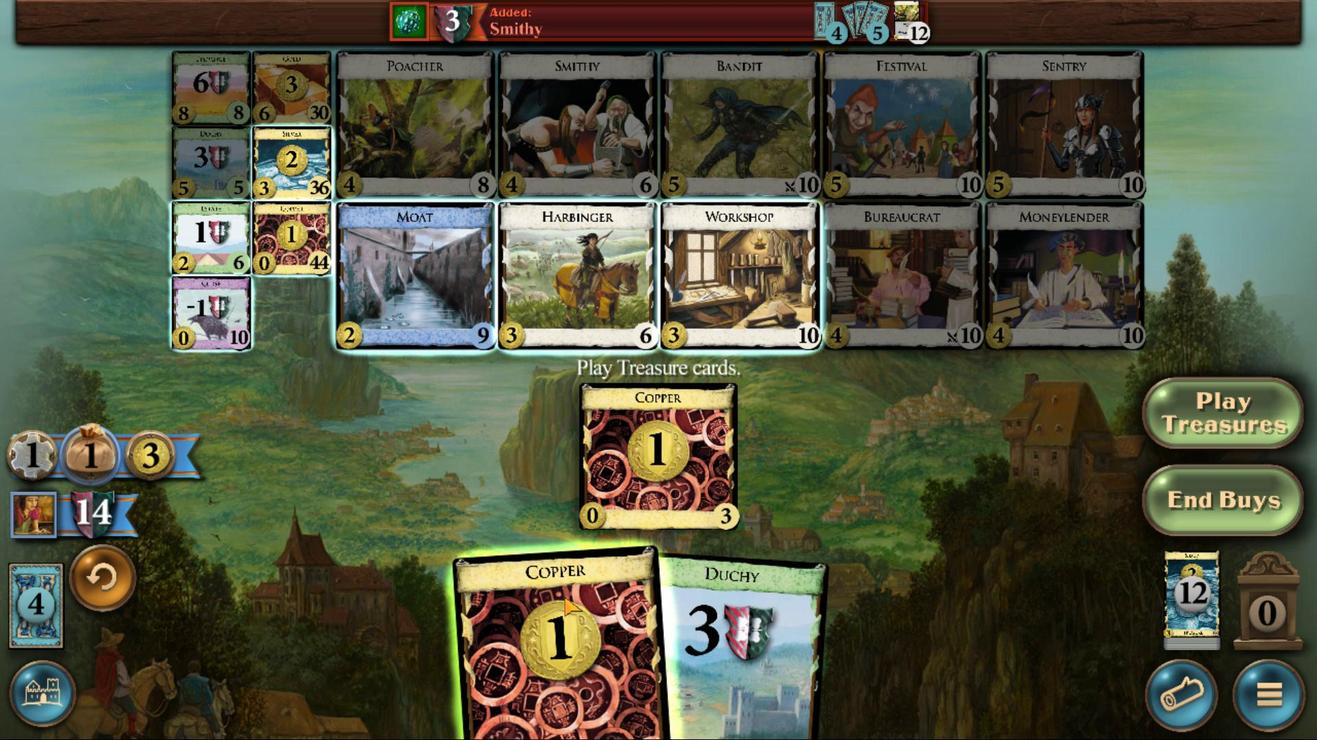 
Action: Mouse moved to (617, 506)
Screenshot: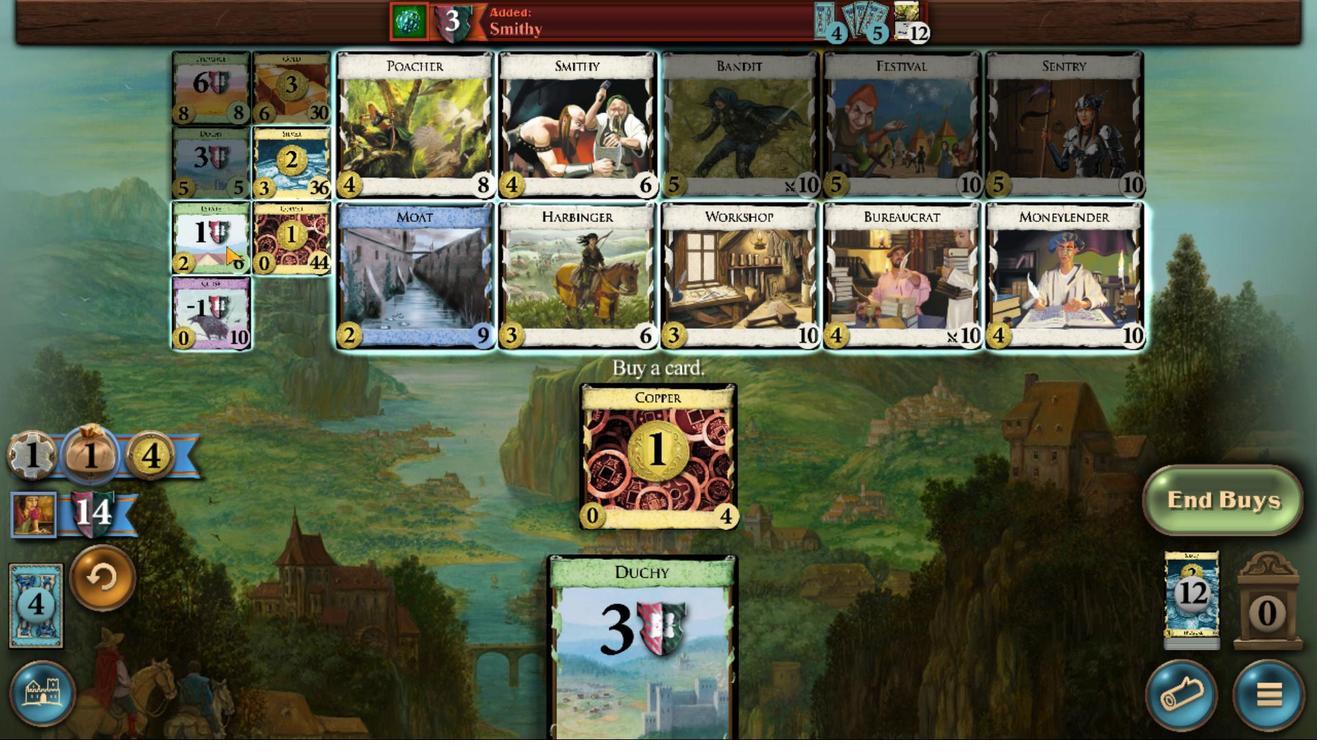 
Action: Mouse pressed left at (617, 506)
Screenshot: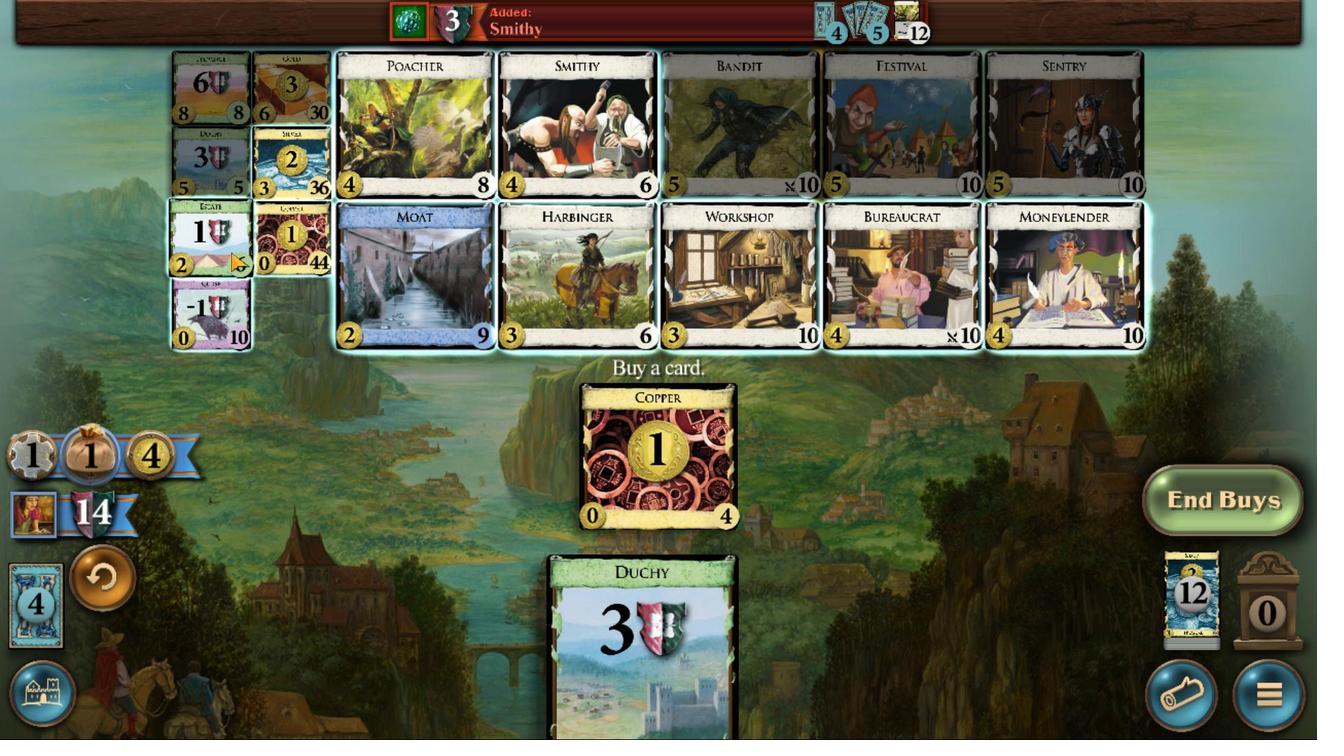 
Action: Mouse moved to (644, 479)
Screenshot: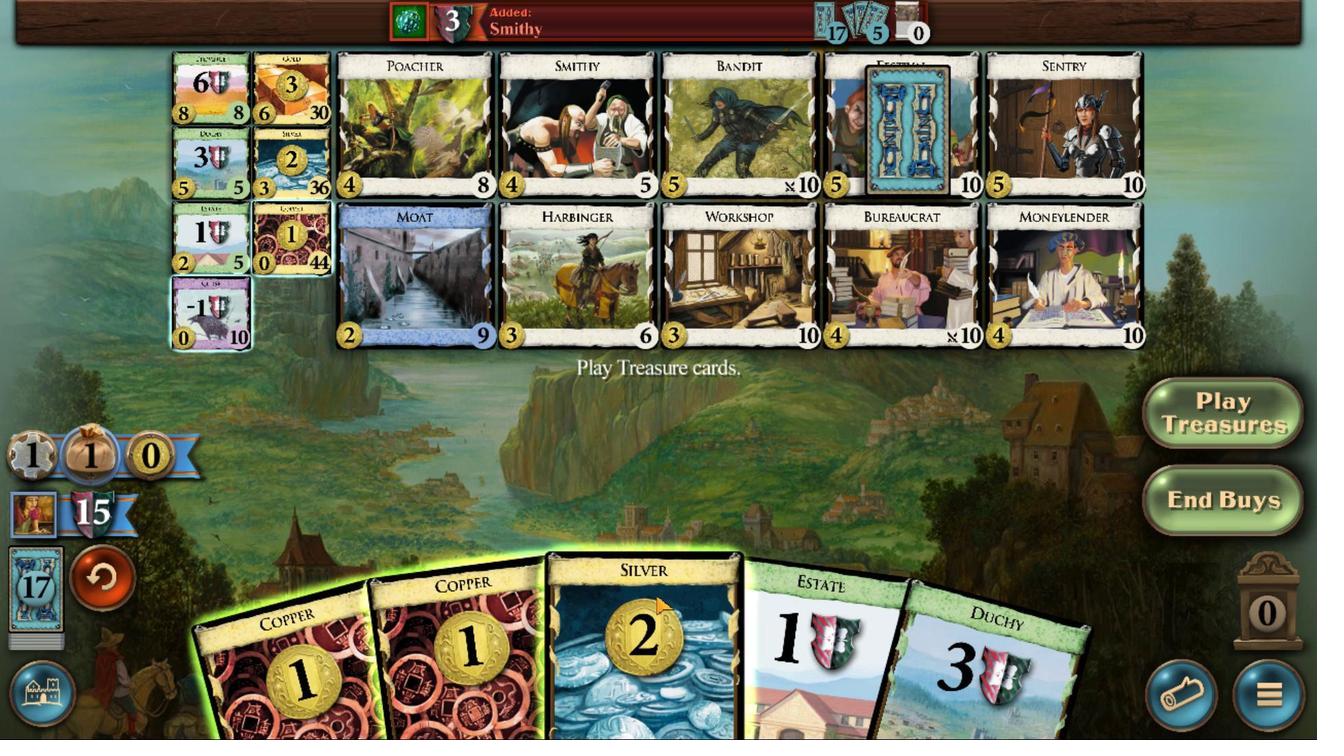 
Action: Mouse pressed left at (644, 479)
Screenshot: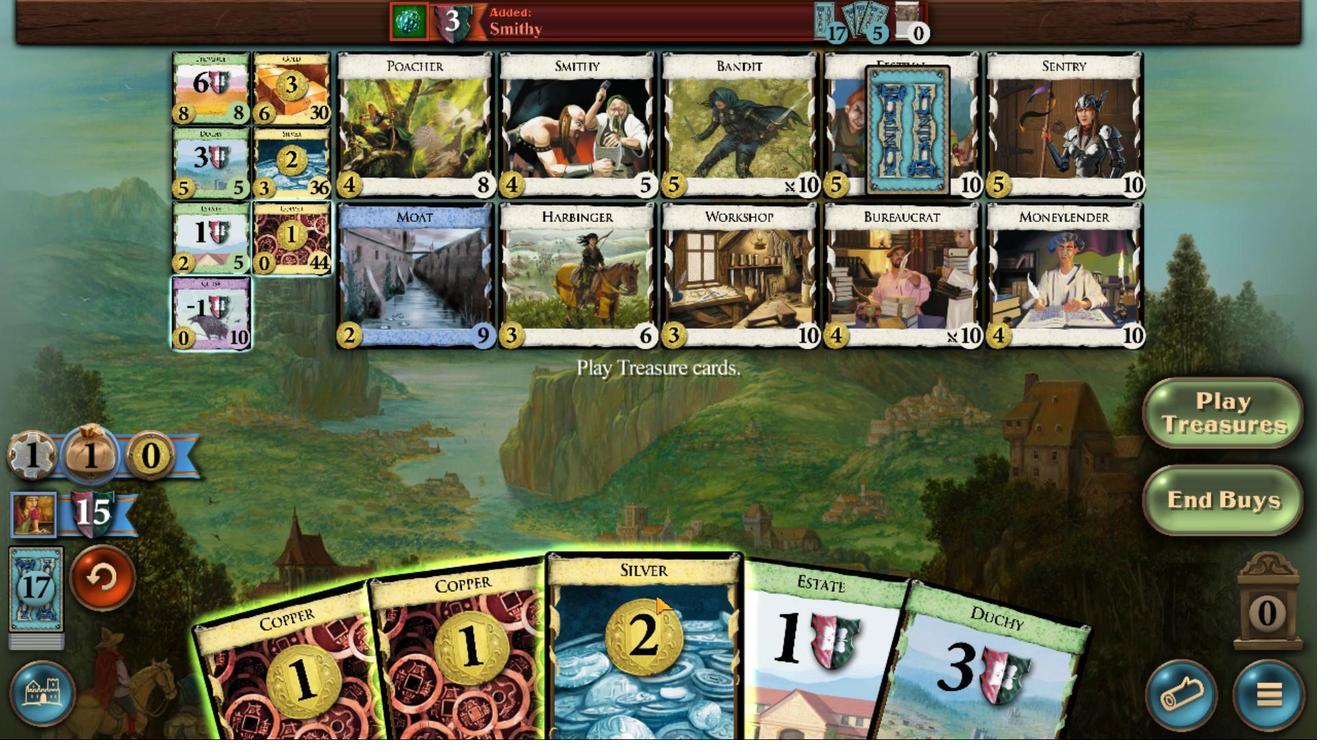 
Action: Mouse moved to (639, 478)
Screenshot: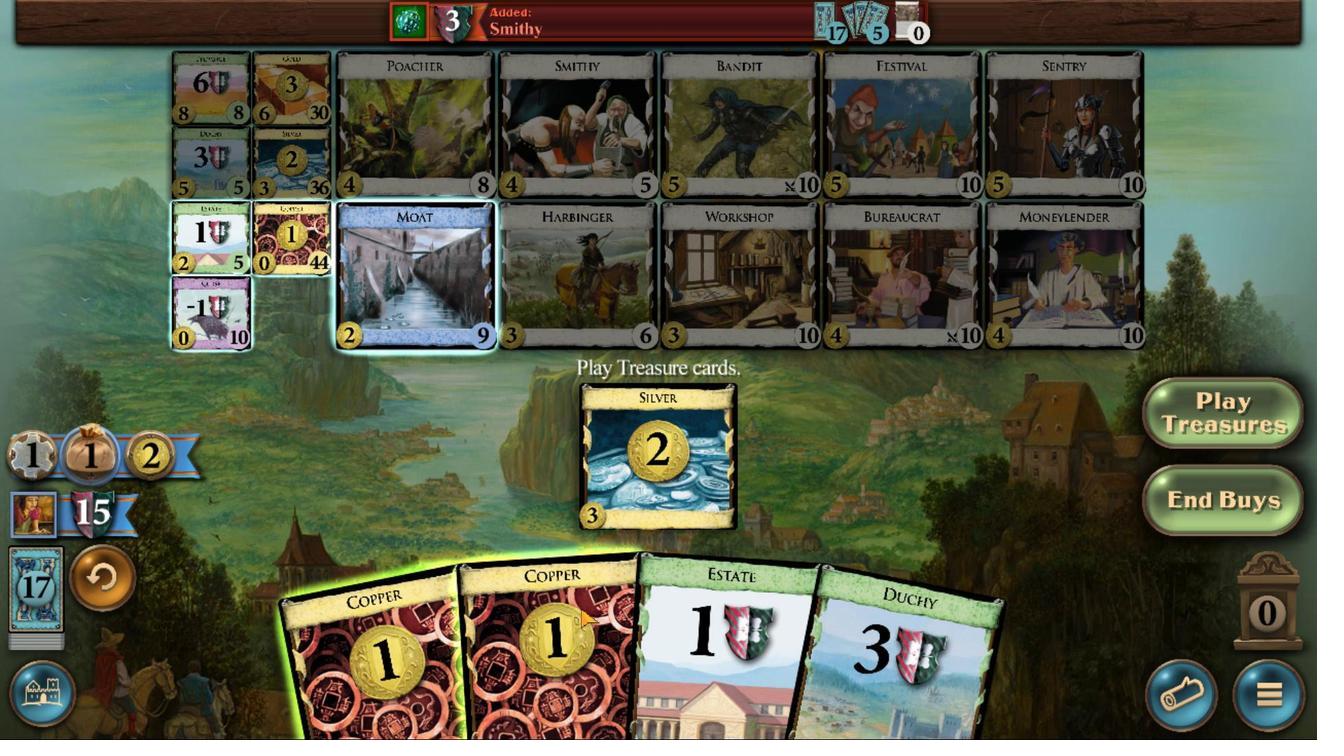 
Action: Mouse pressed left at (639, 478)
Screenshot: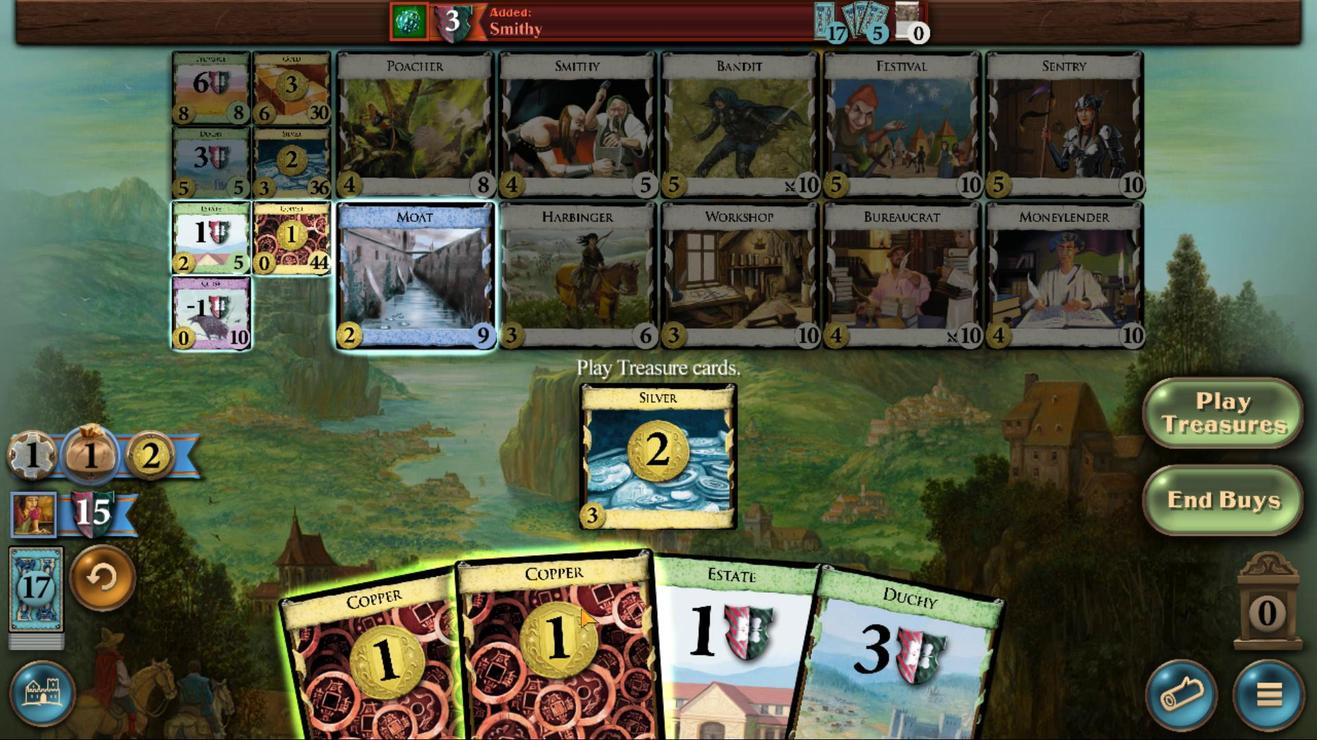 
Action: Mouse moved to (620, 513)
Screenshot: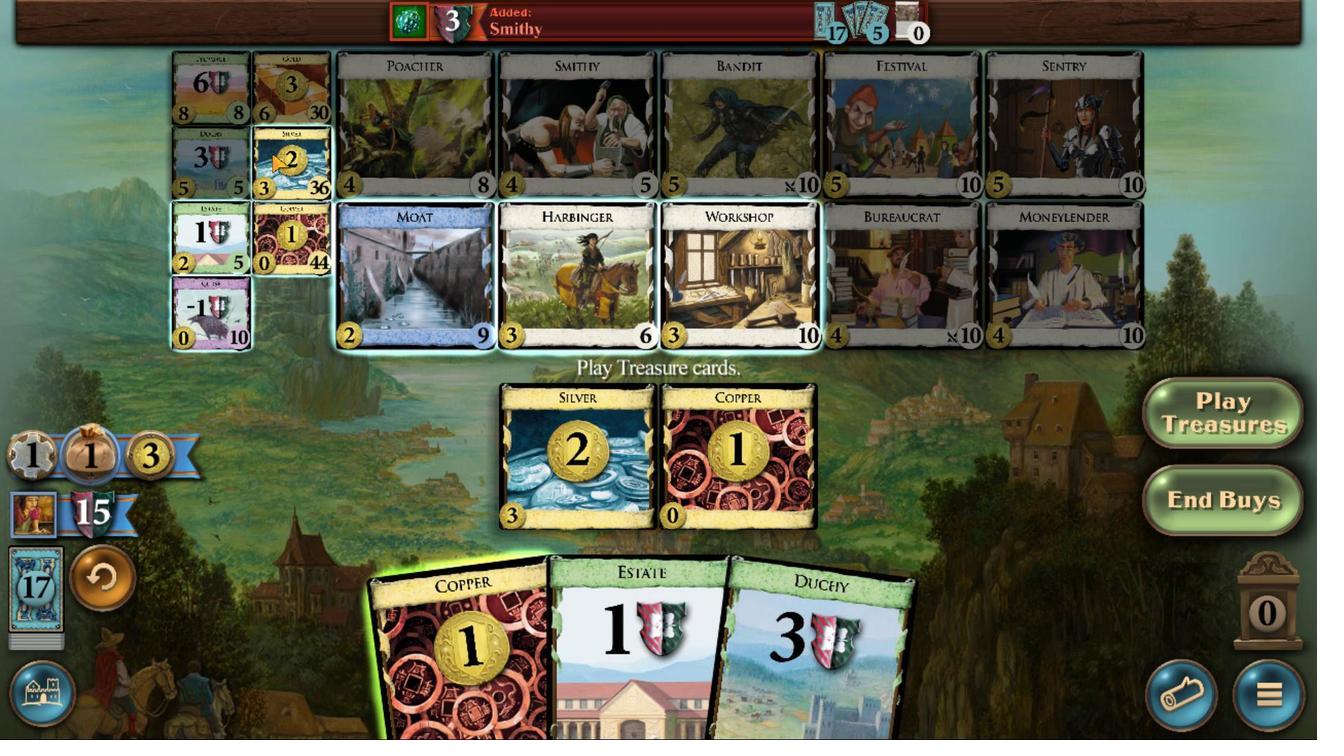 
Action: Mouse pressed left at (620, 513)
Screenshot: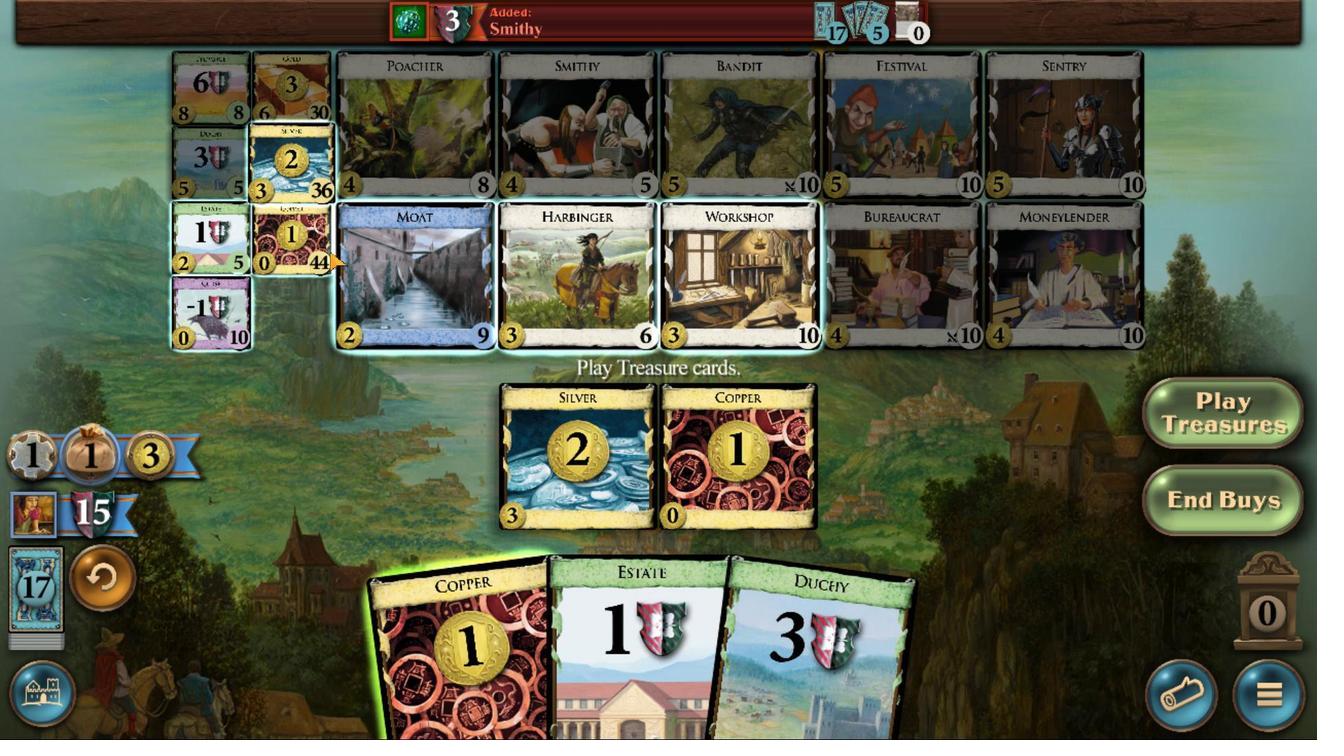 
Action: Mouse moved to (622, 474)
Screenshot: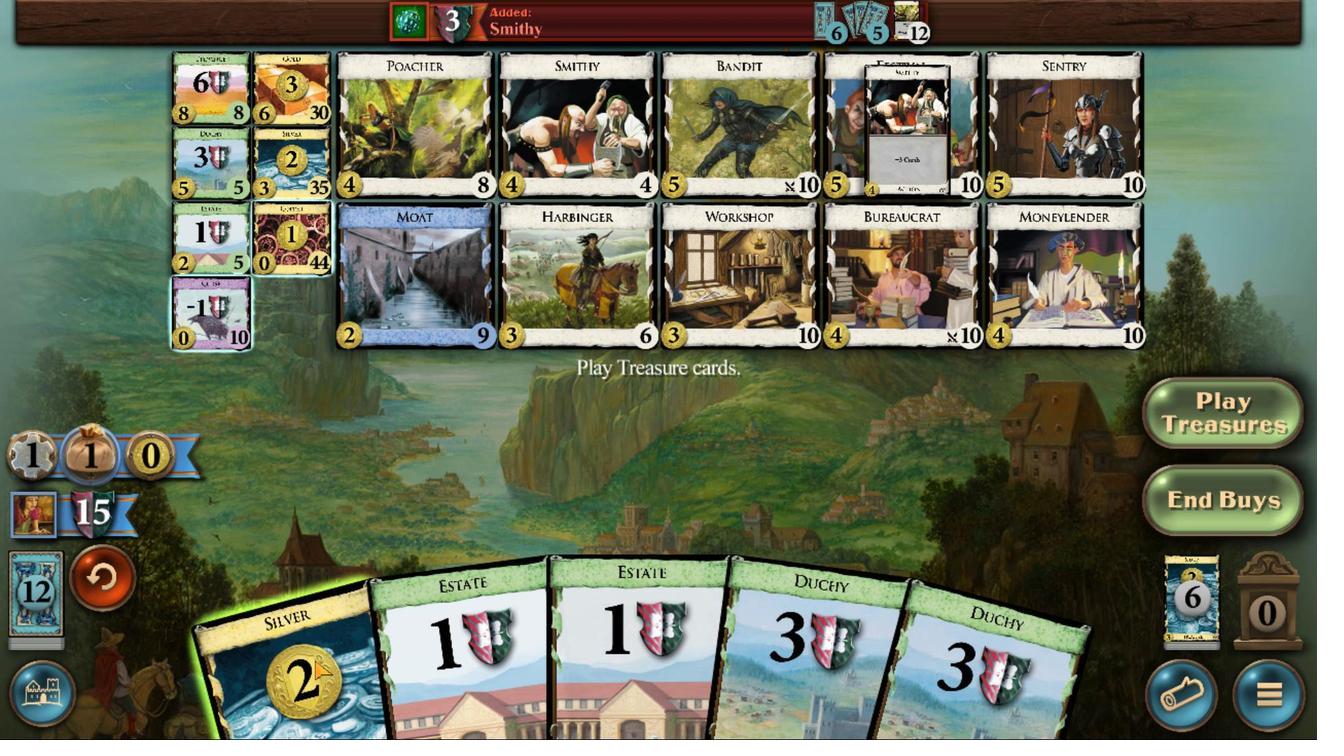 
Action: Mouse pressed left at (622, 474)
Screenshot: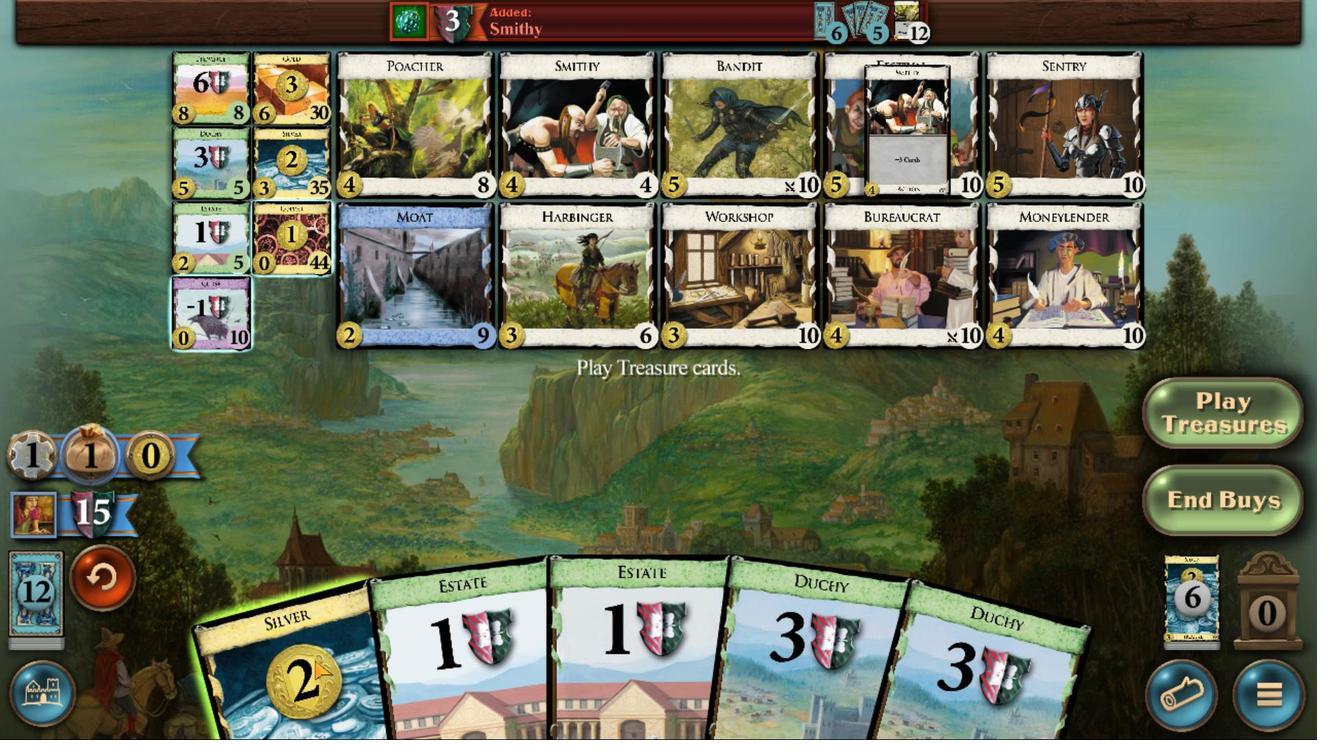 
Action: Mouse moved to (618, 506)
Screenshot: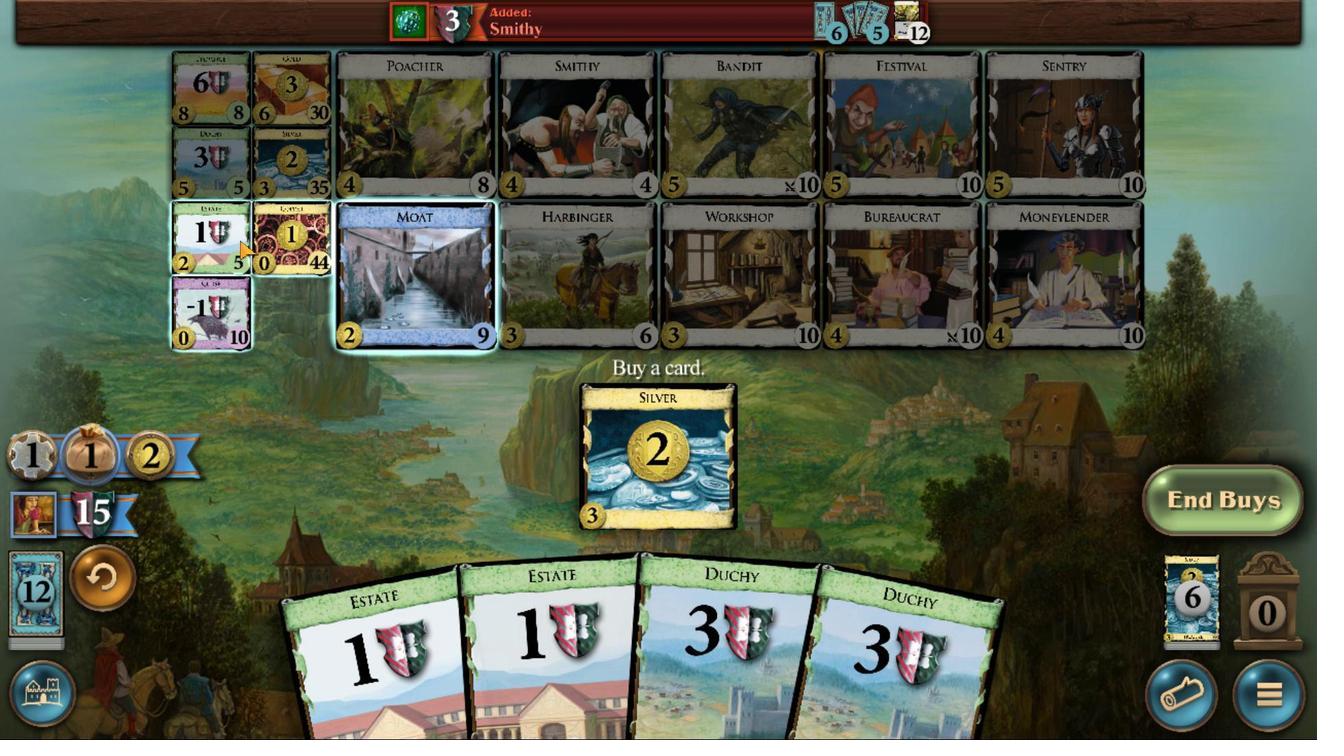 
Action: Mouse pressed left at (618, 506)
Screenshot: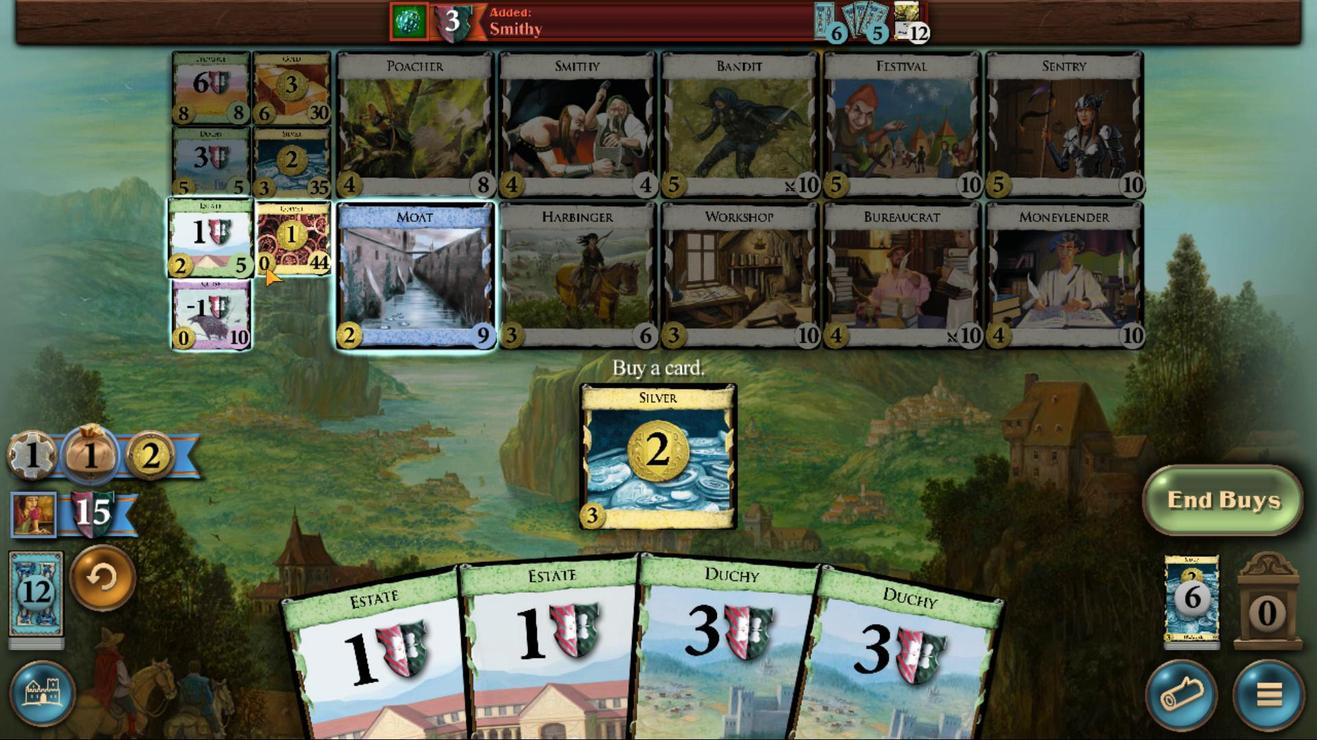 
Action: Mouse moved to (619, 477)
Screenshot: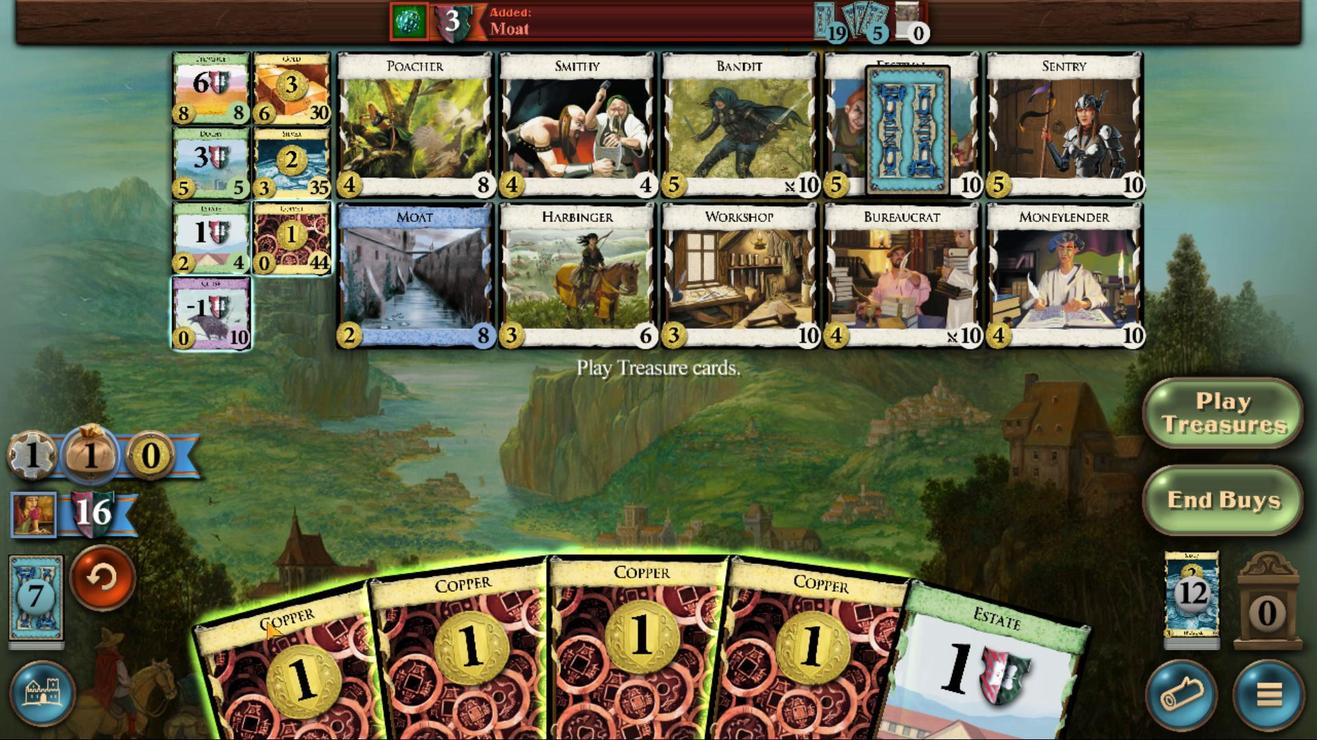
Action: Mouse pressed left at (619, 477)
Screenshot: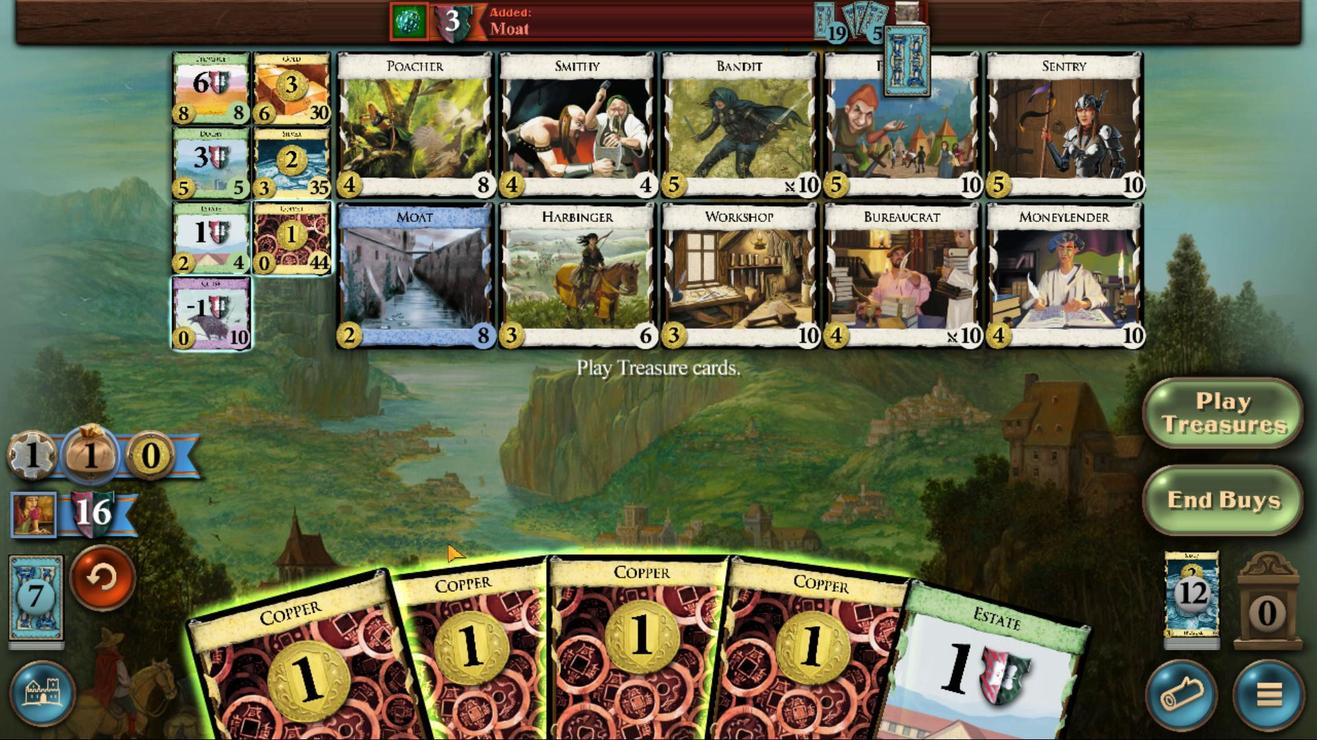 
Action: Mouse moved to (629, 478)
Screenshot: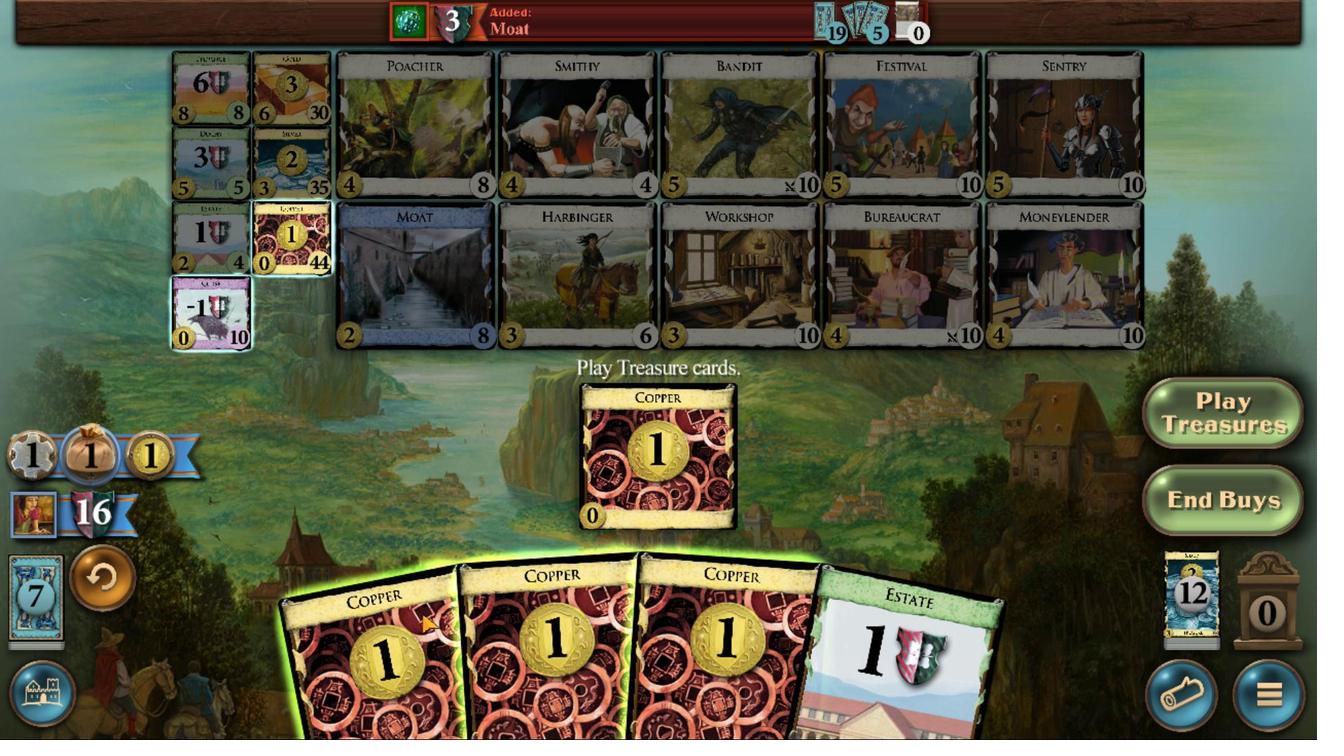 
Action: Mouse pressed left at (629, 478)
Screenshot: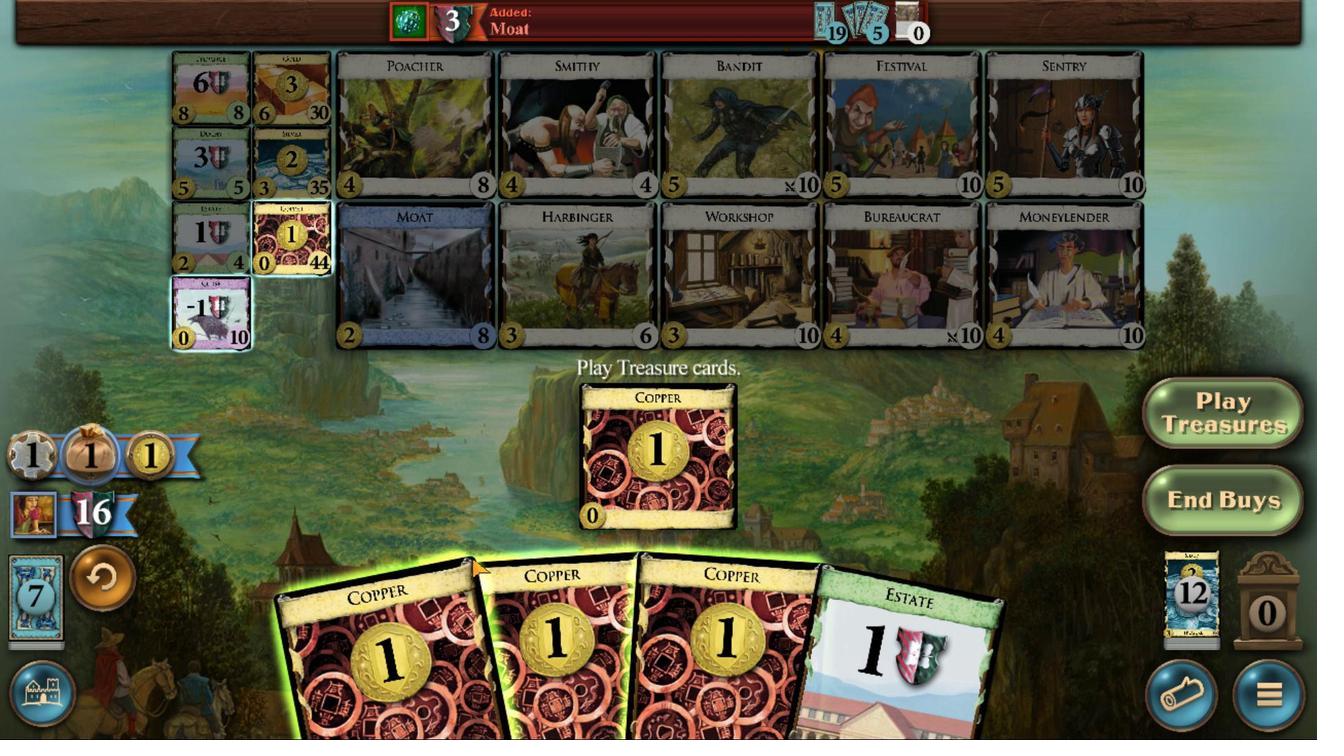 
Action: Mouse moved to (633, 474)
Screenshot: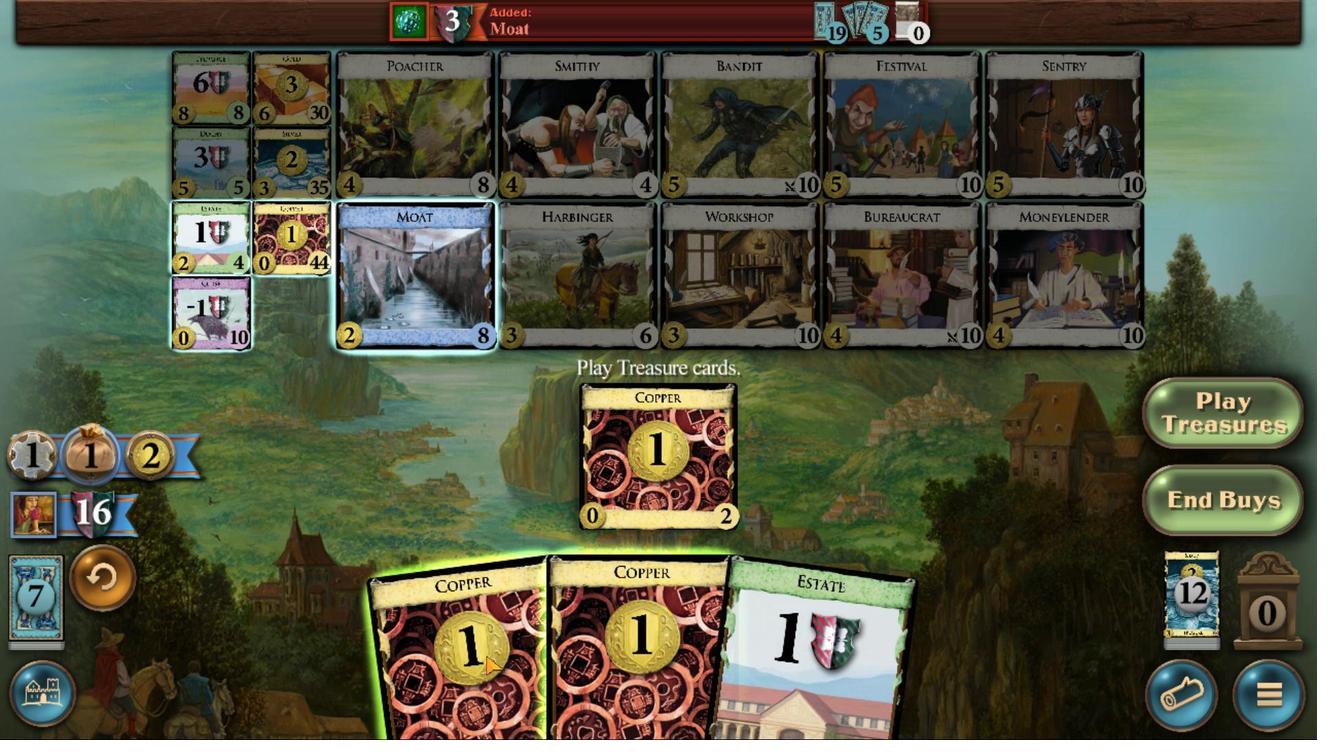 
Action: Mouse pressed left at (633, 474)
Screenshot: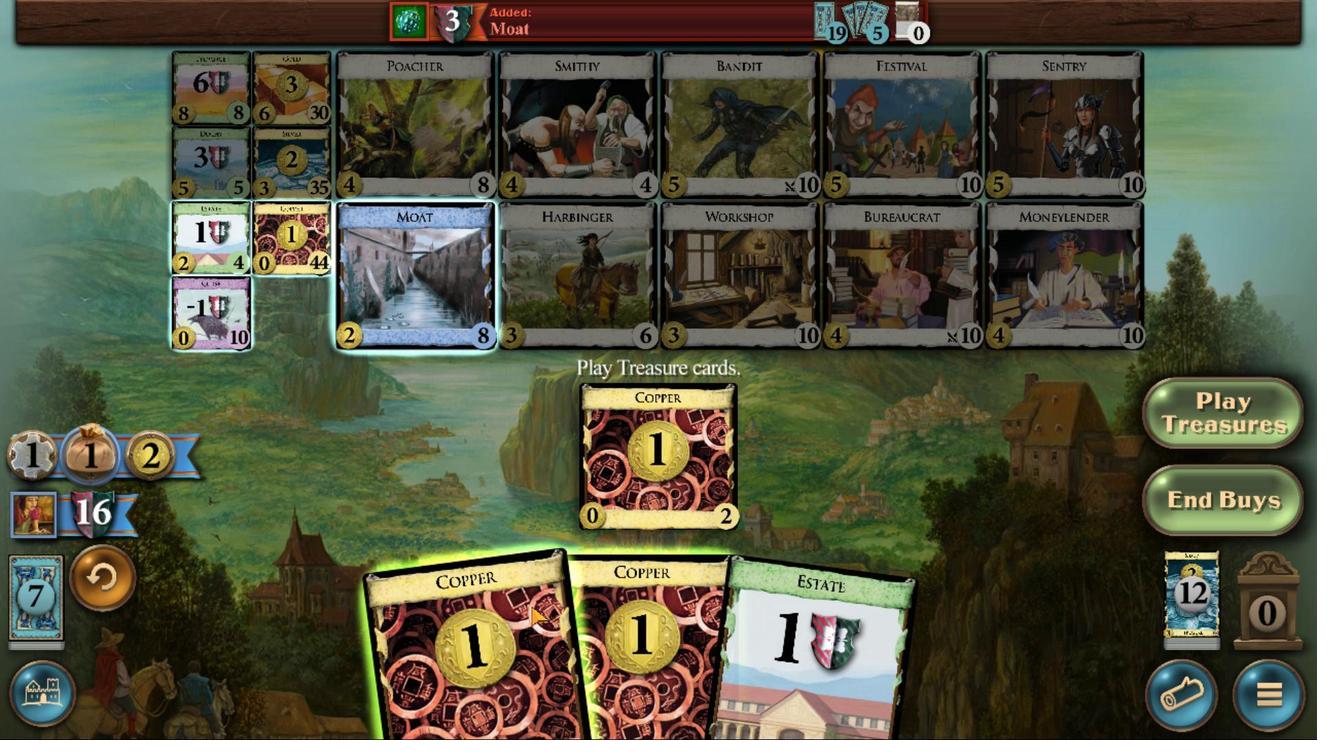 
Action: Mouse moved to (640, 482)
Screenshot: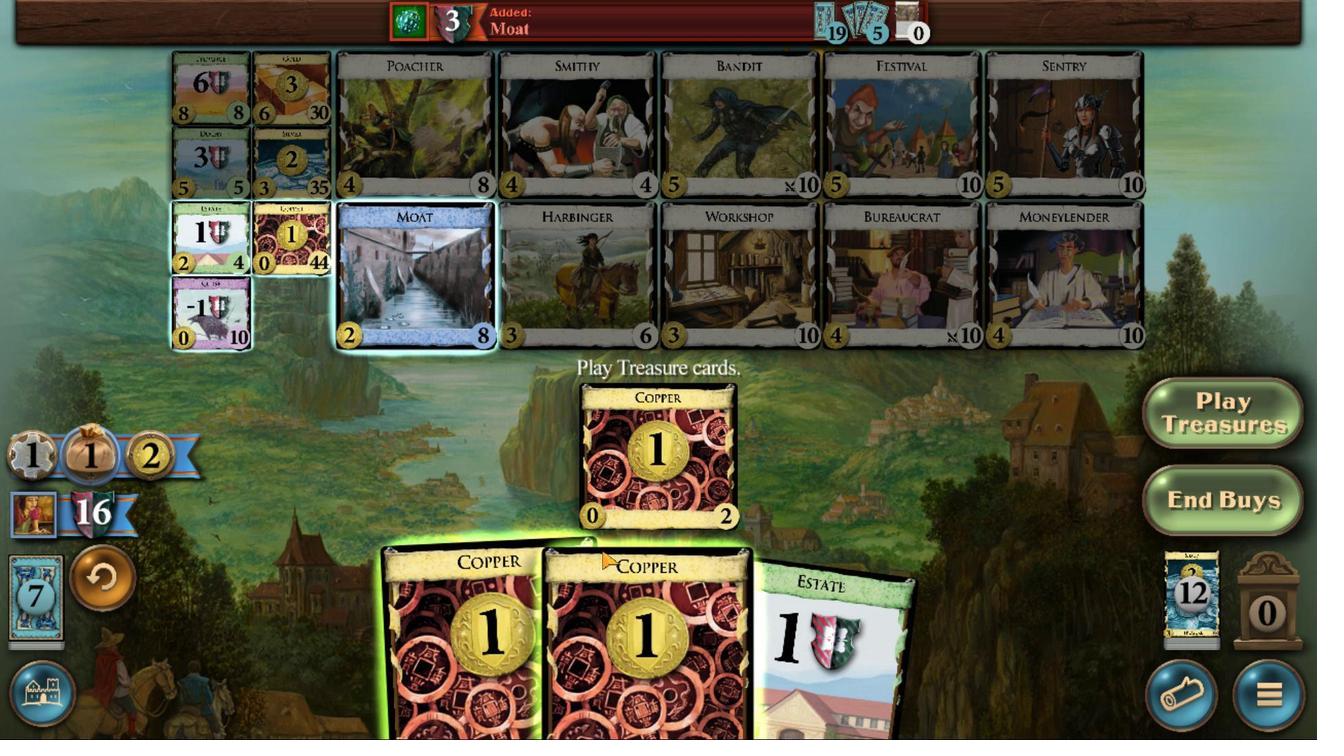 
Action: Mouse pressed left at (640, 482)
Screenshot: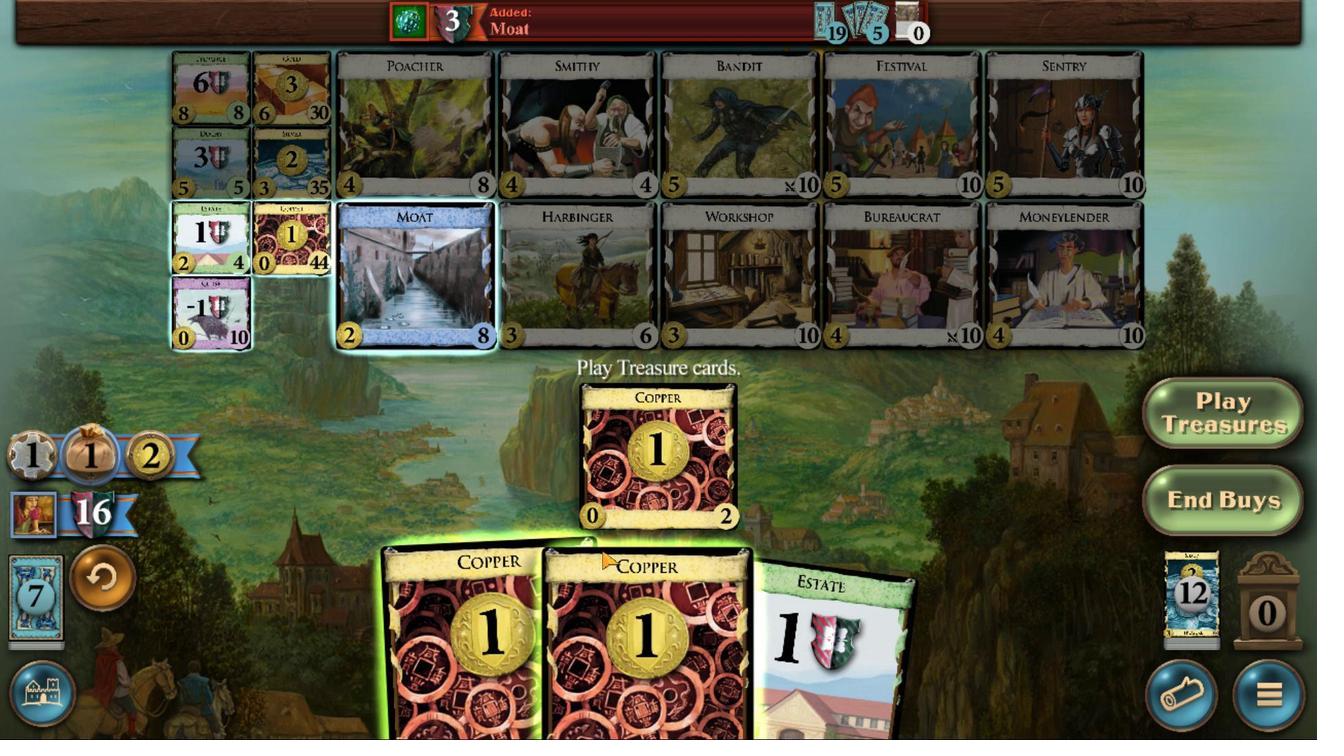 
Action: Mouse moved to (627, 485)
Screenshot: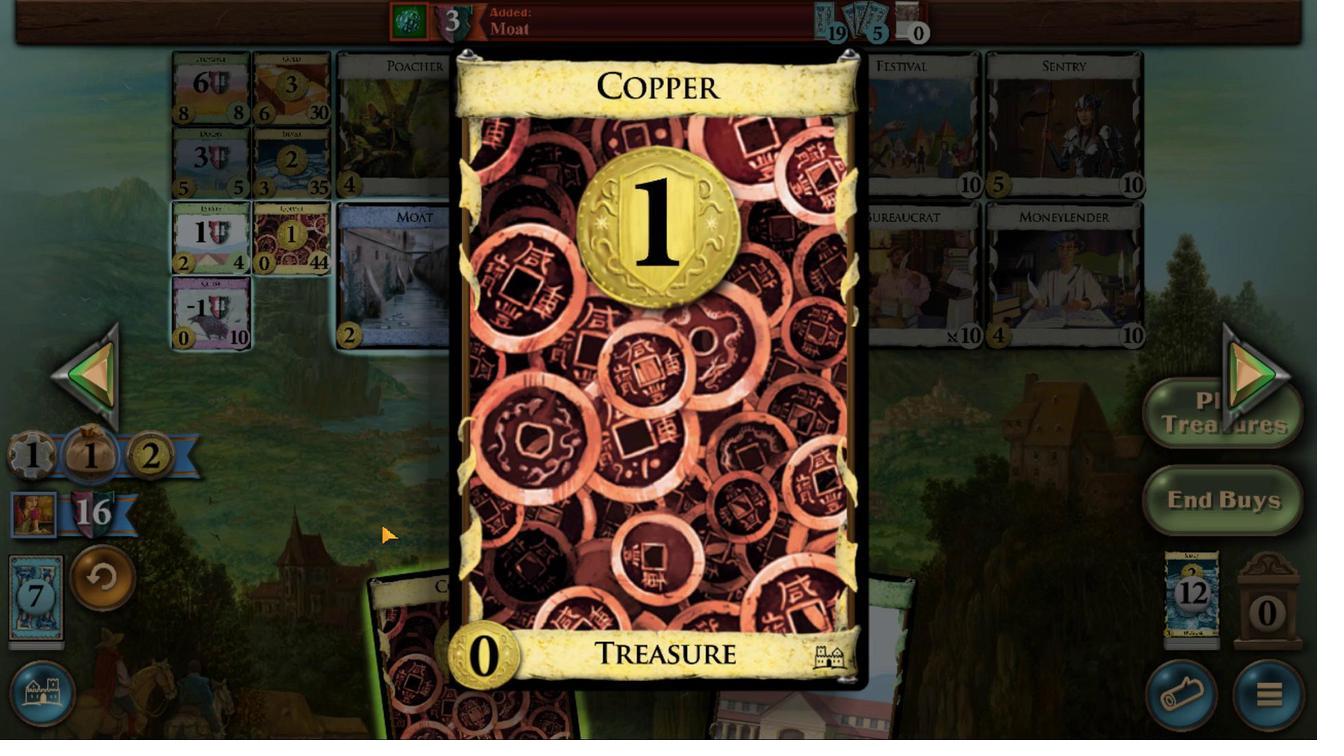 
Action: Mouse pressed left at (627, 485)
Screenshot: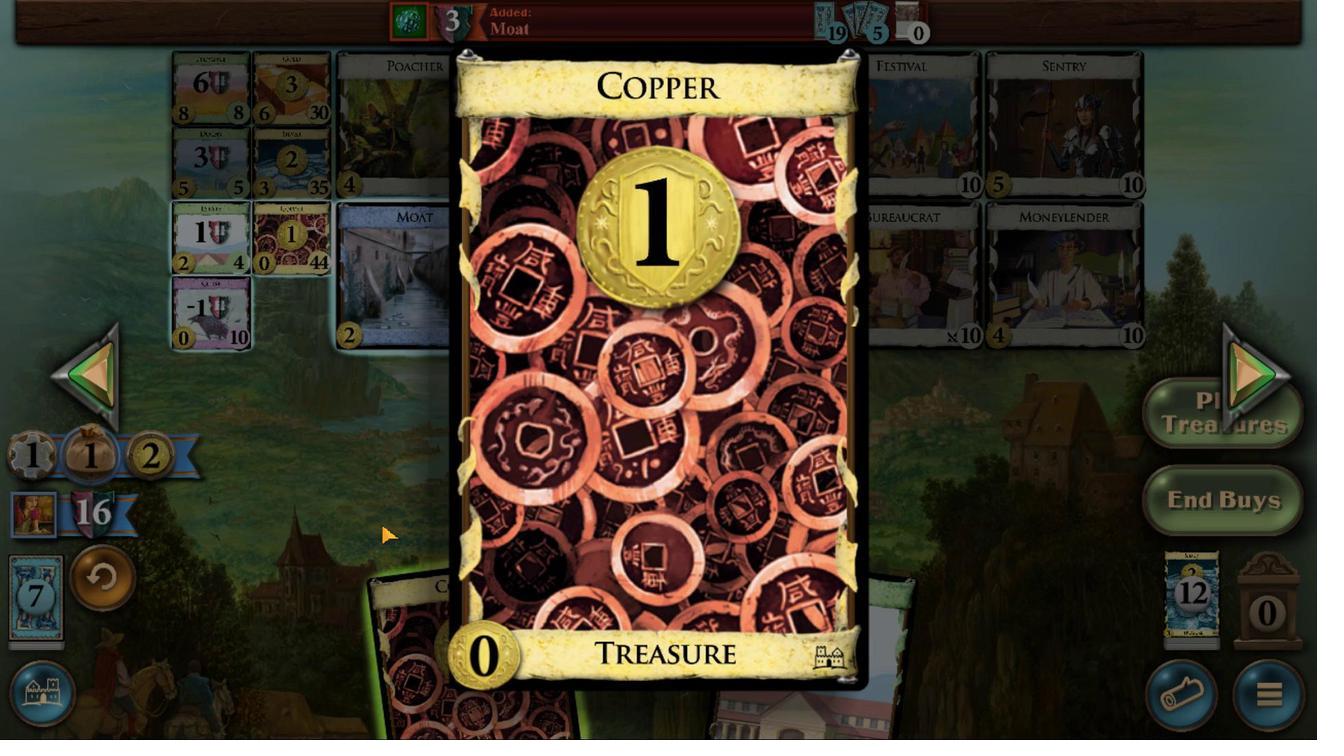 
Action: Mouse moved to (631, 479)
Screenshot: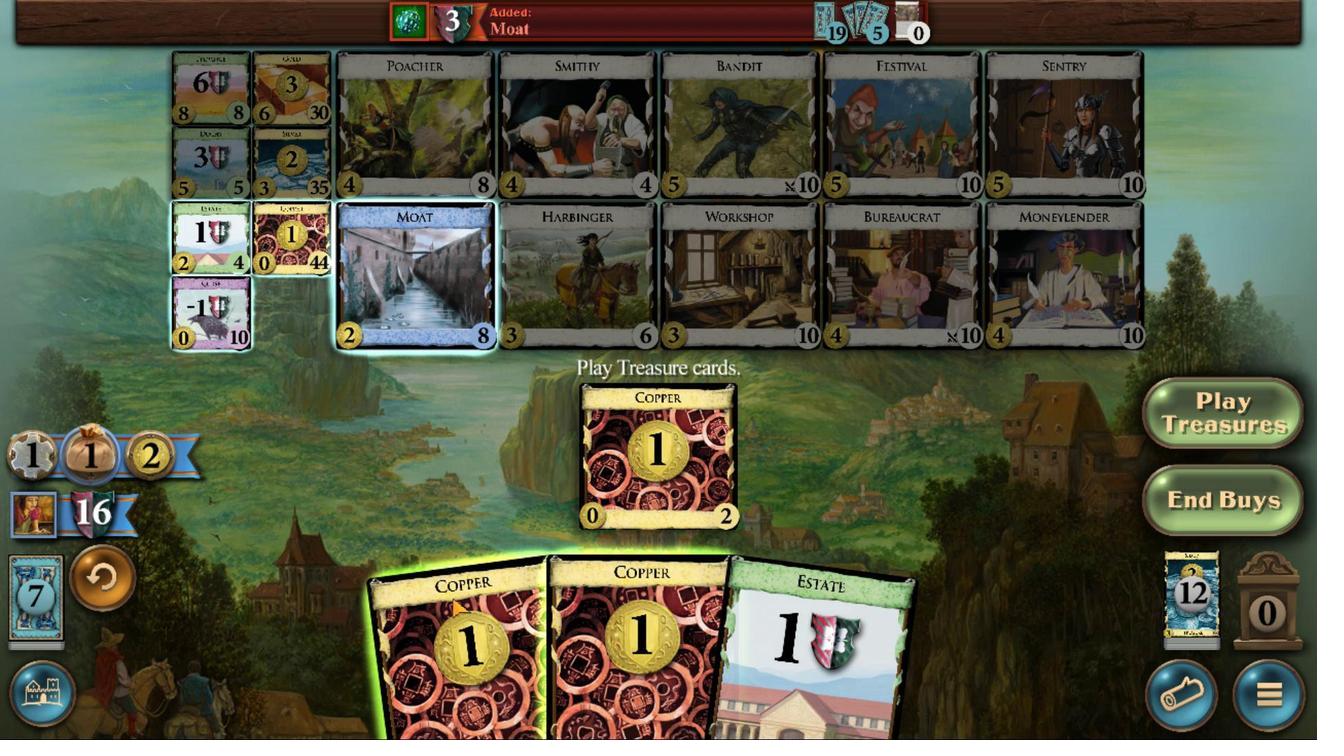 
Action: Mouse pressed left at (631, 479)
Screenshot: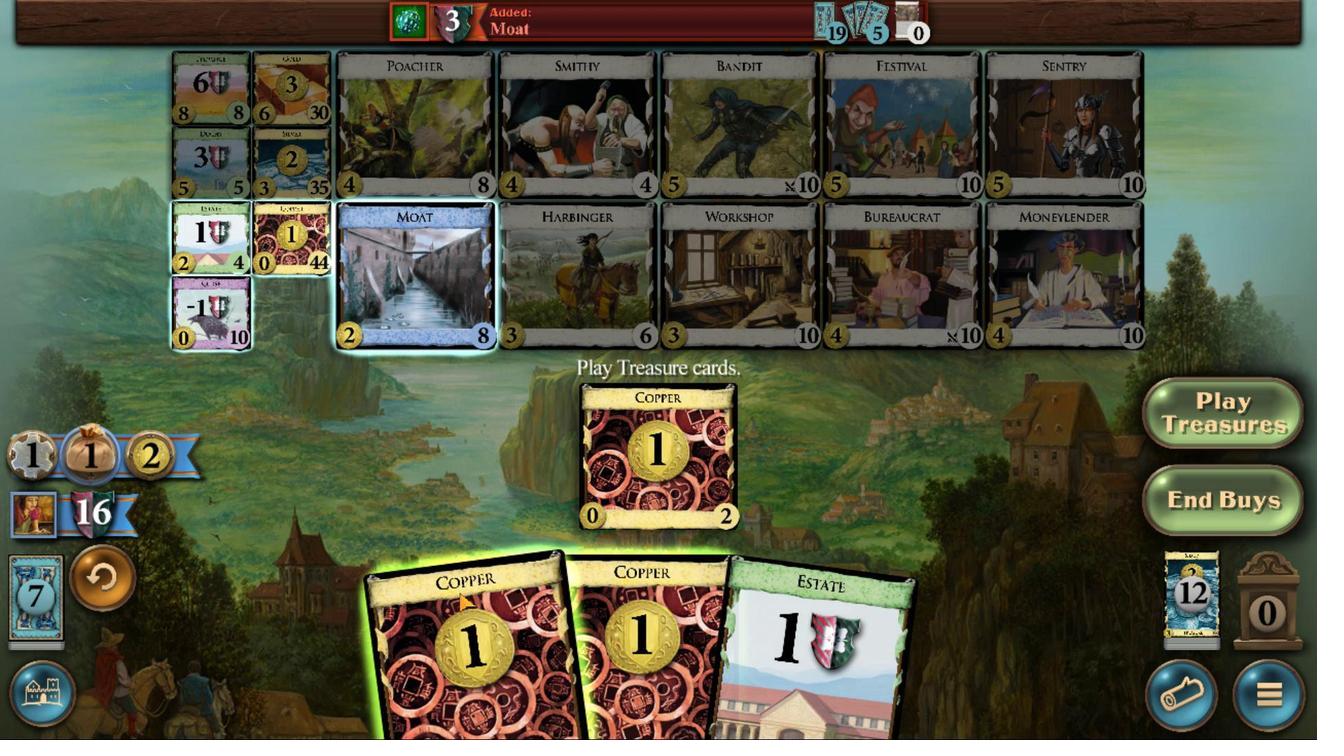 
Action: Mouse moved to (620, 515)
Screenshot: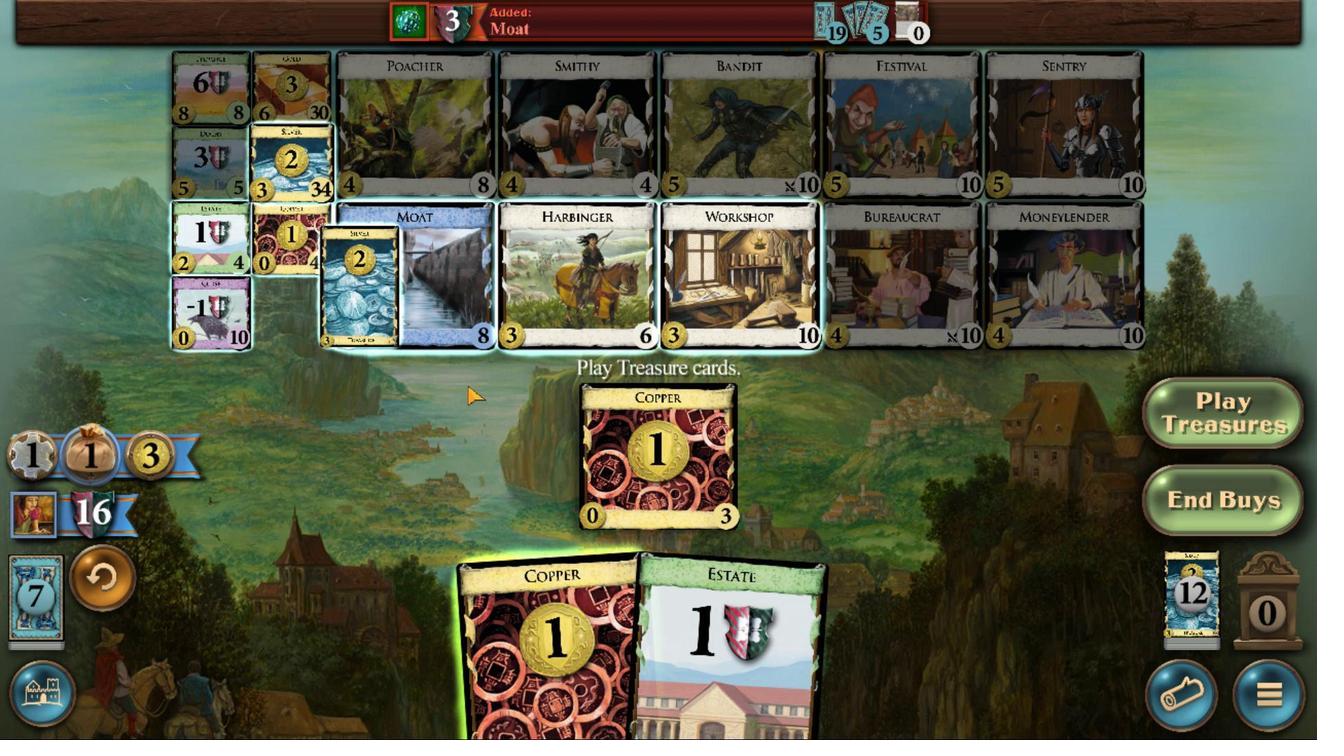 
Action: Mouse pressed left at (620, 515)
Screenshot: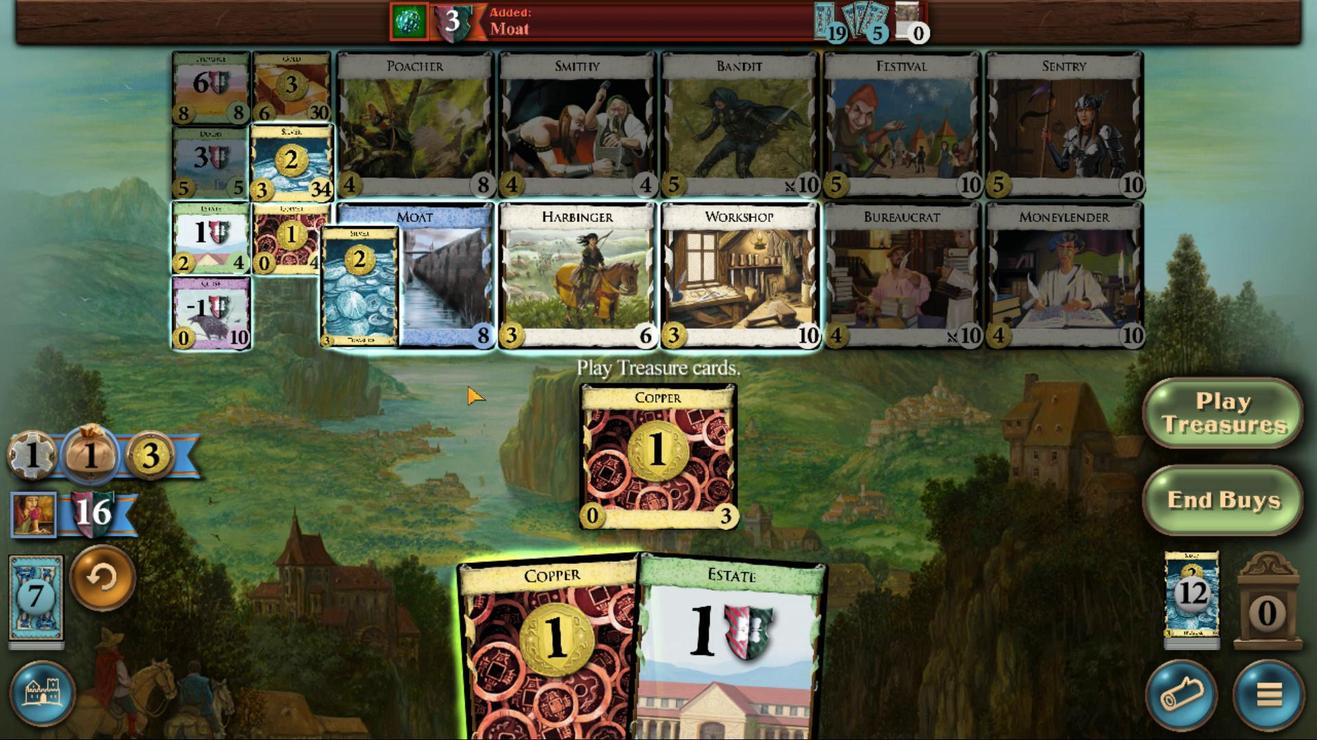 
Action: Mouse moved to (643, 475)
Screenshot: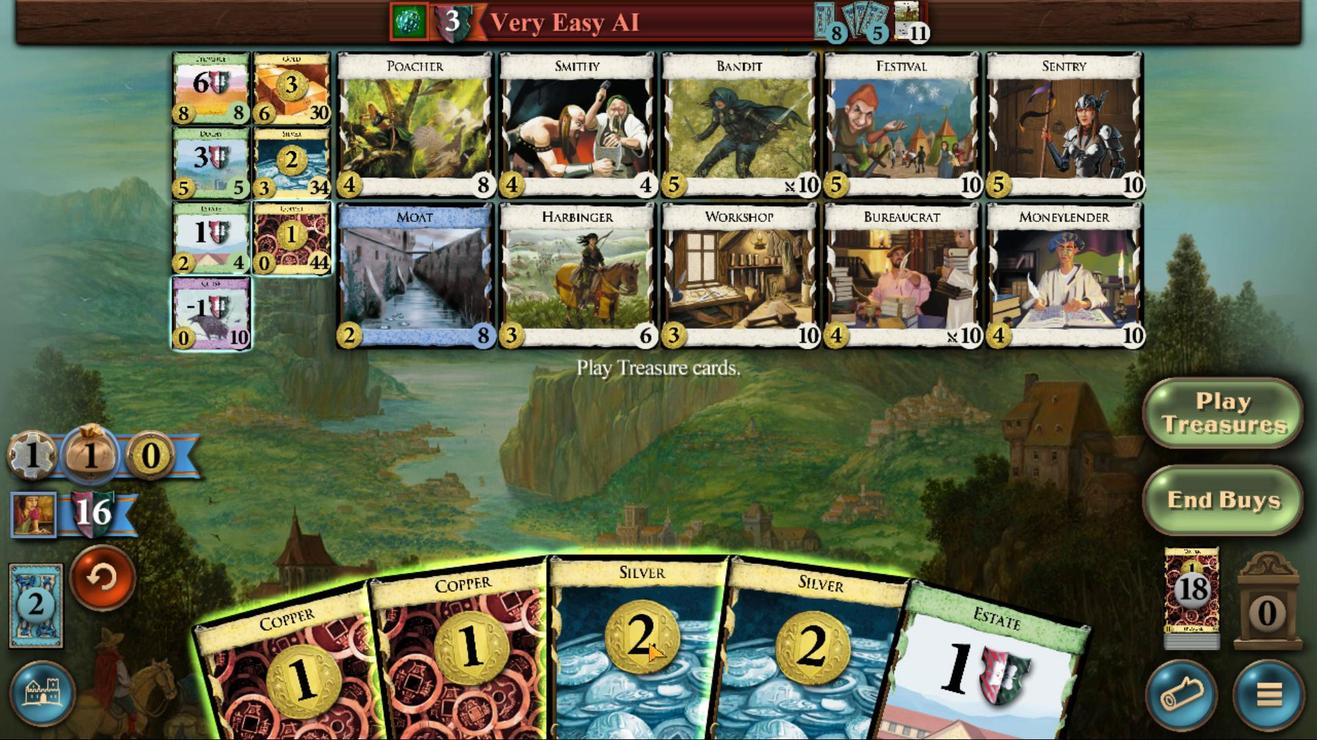 
Action: Mouse pressed left at (643, 475)
Screenshot: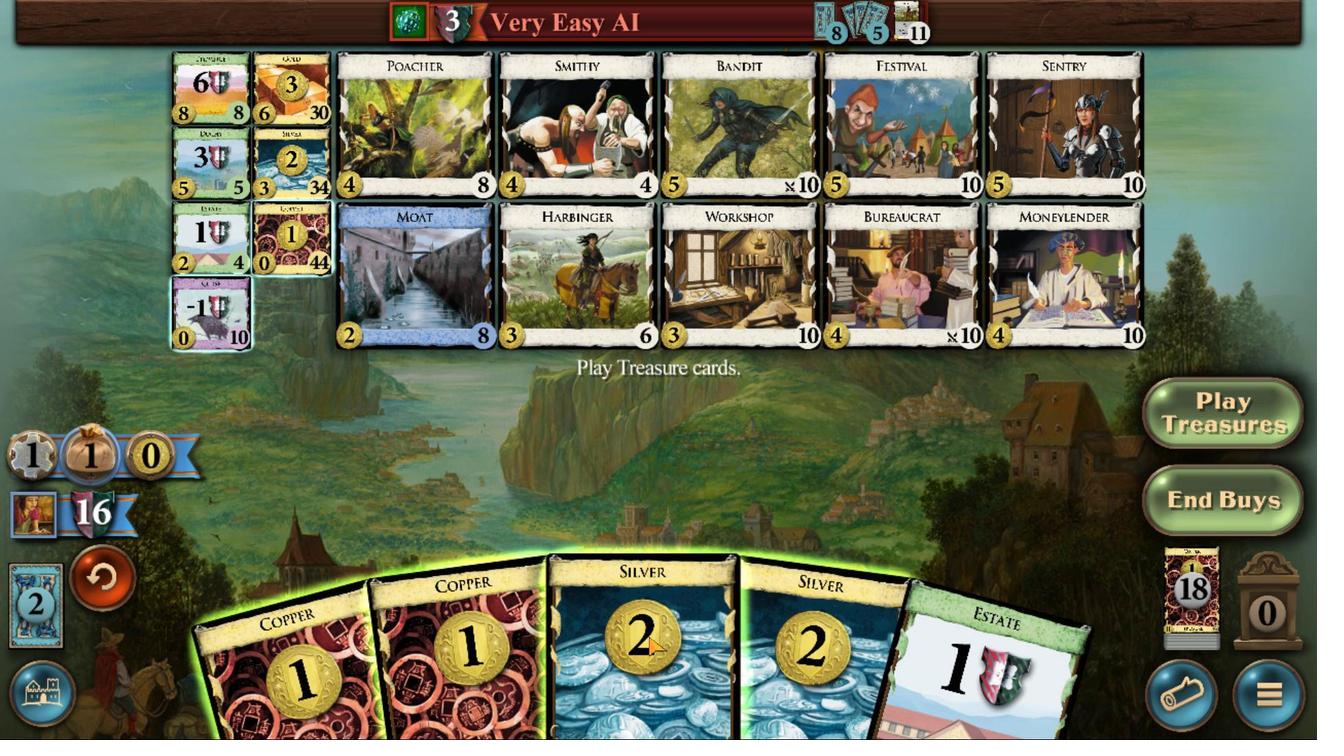 
Action: Mouse moved to (653, 469)
Screenshot: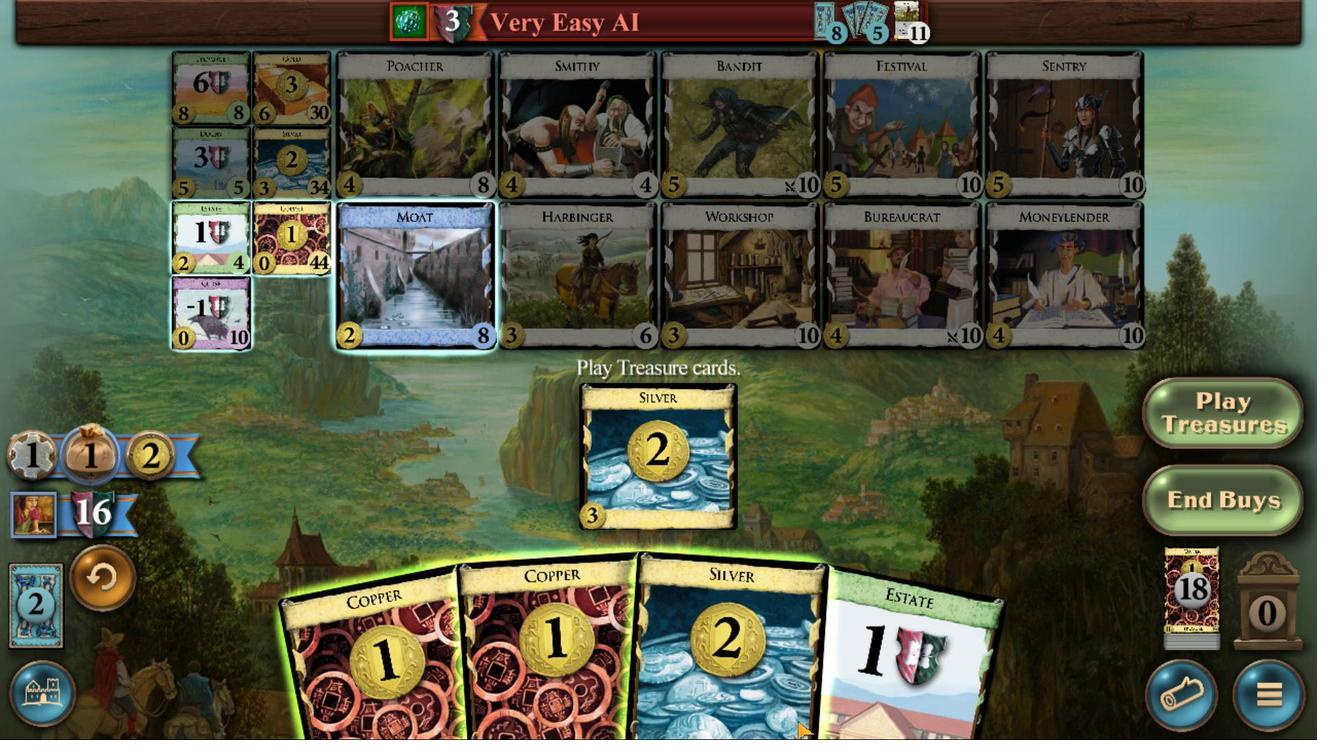 
Action: Mouse pressed left at (653, 469)
Screenshot: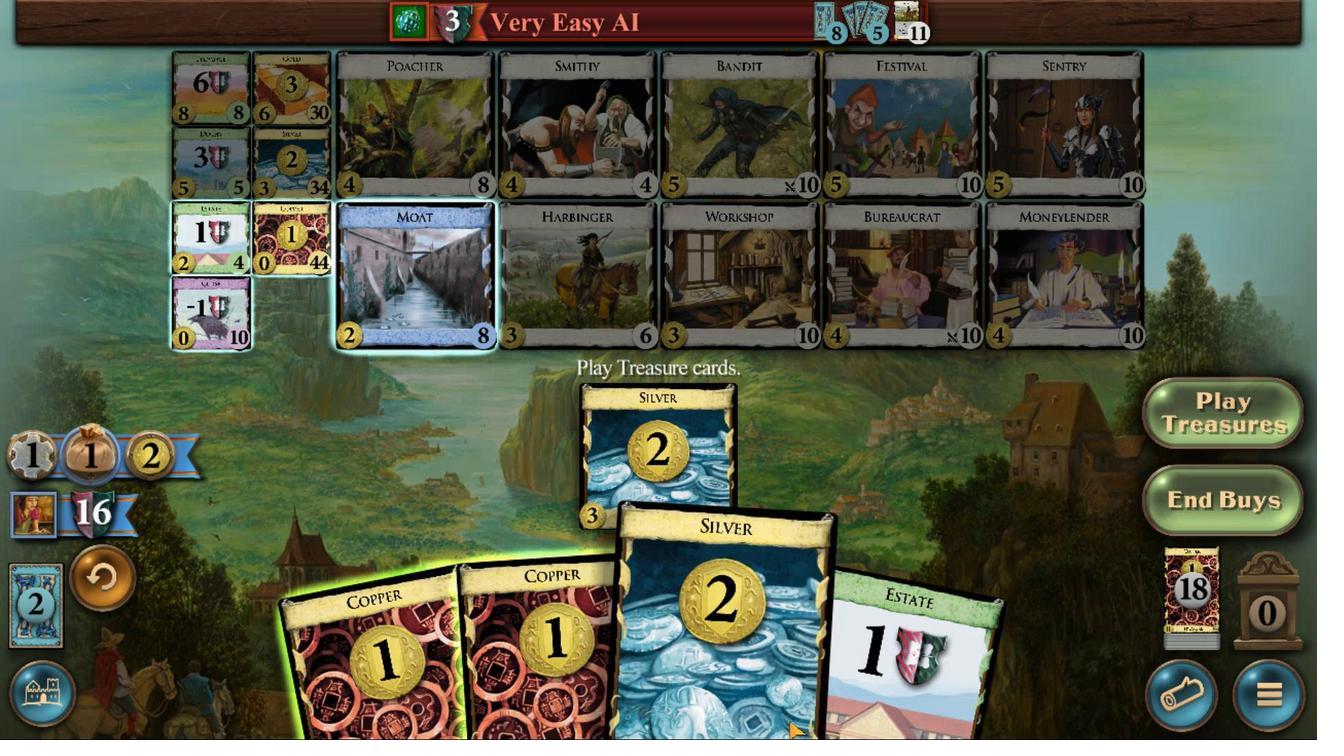 
Action: Mouse moved to (617, 489)
Screenshot: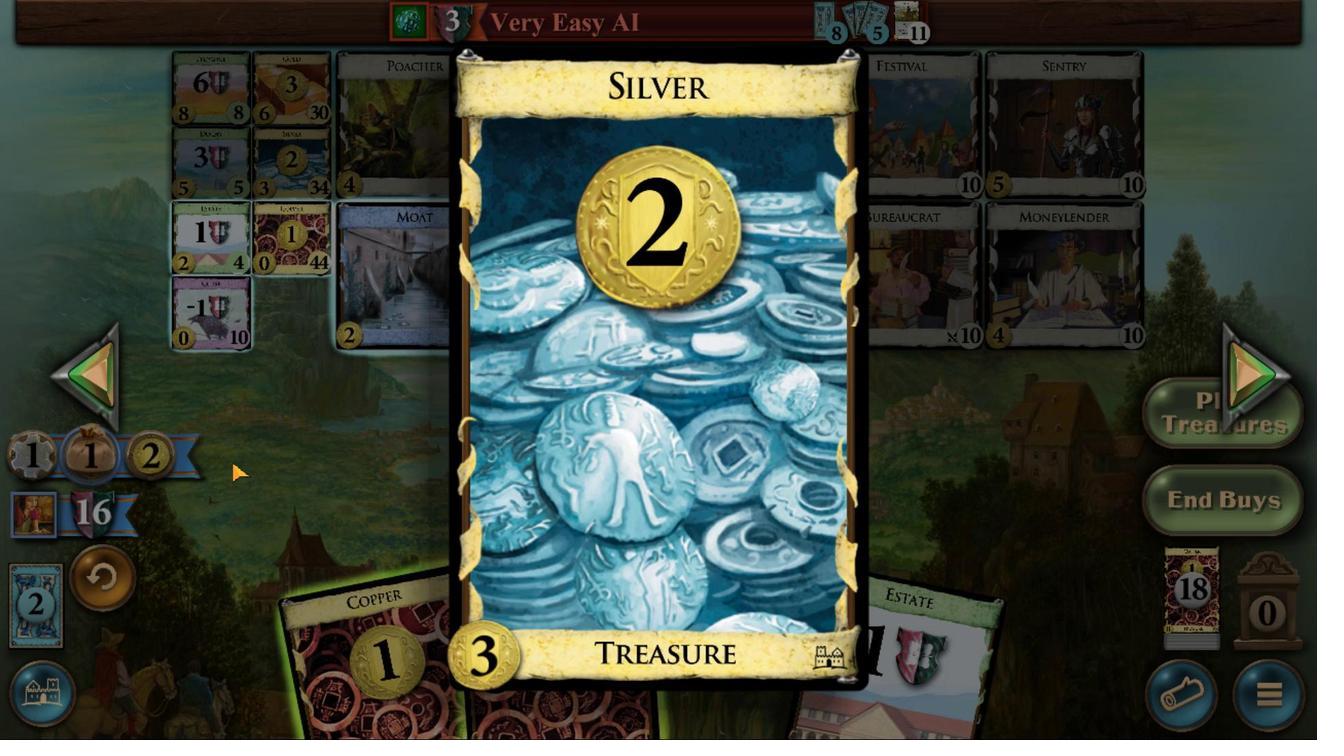 
Action: Mouse pressed left at (617, 489)
Screenshot: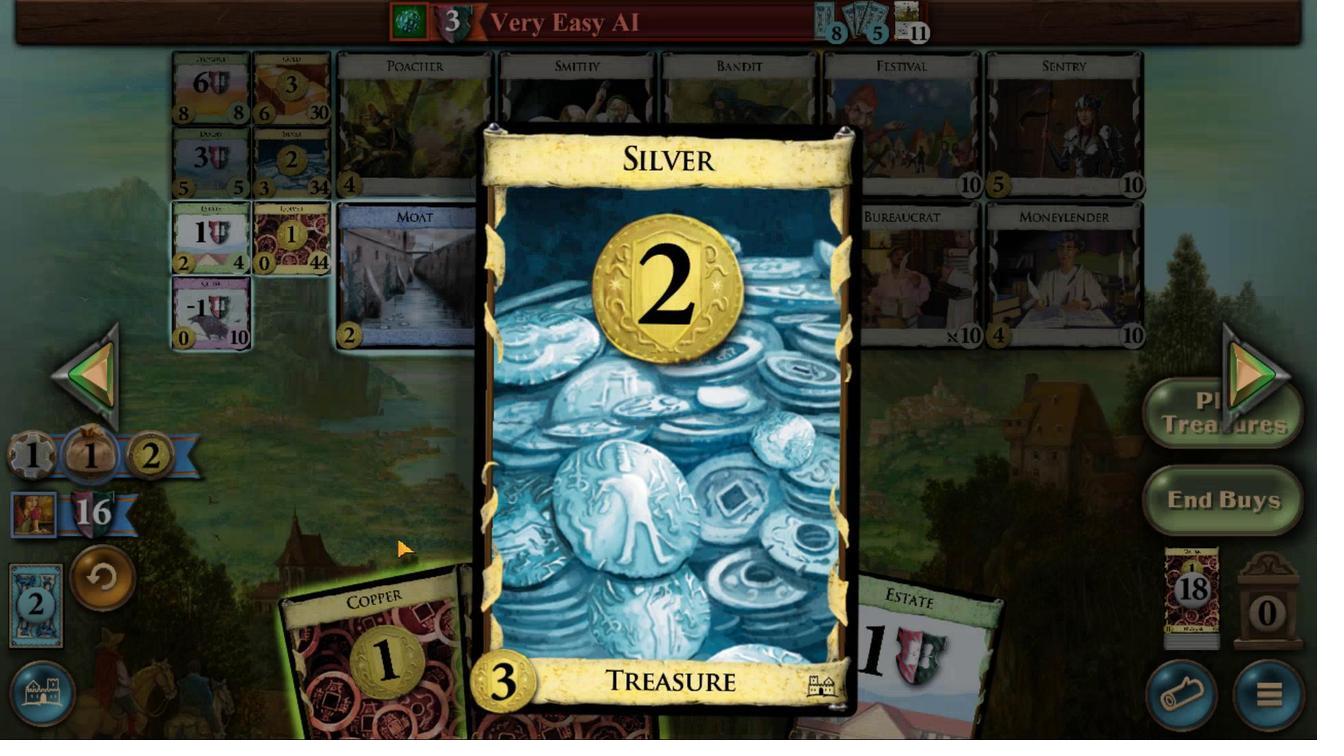 
Action: Mouse moved to (644, 476)
Screenshot: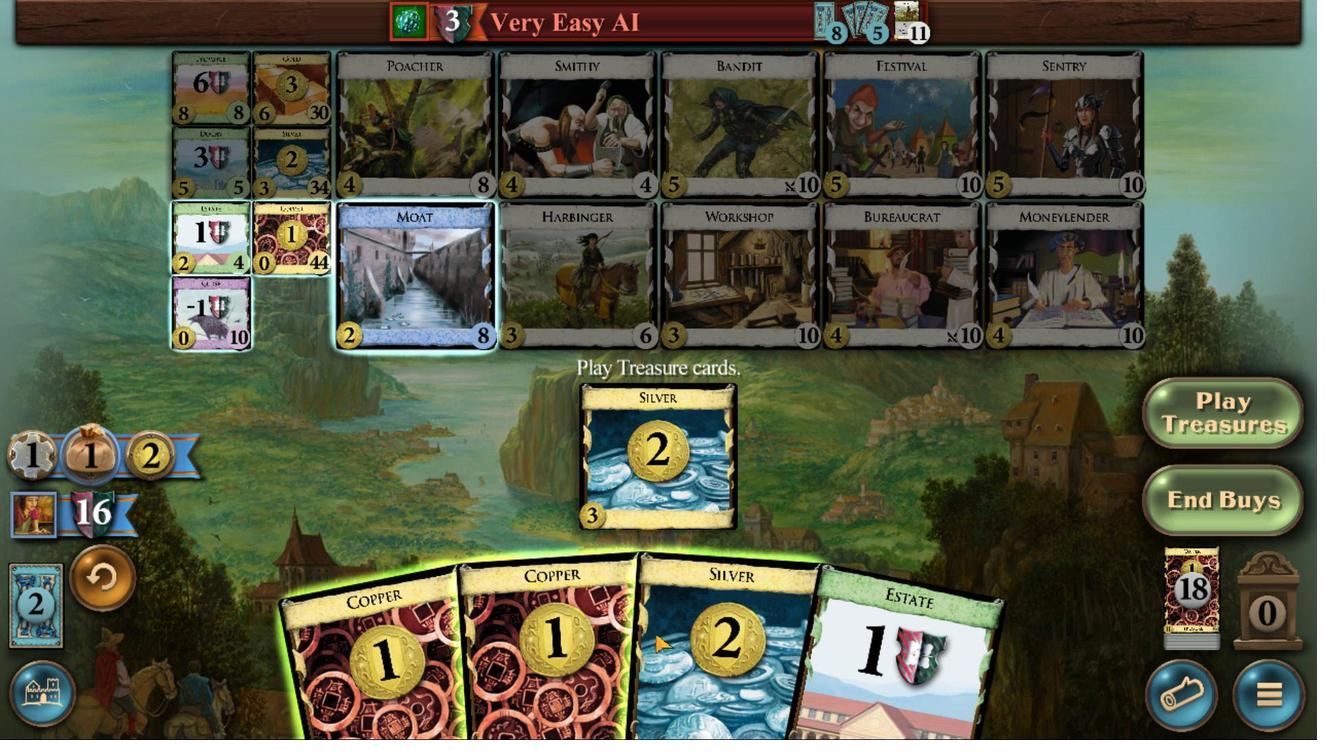 
Action: Mouse pressed left at (644, 476)
Screenshot: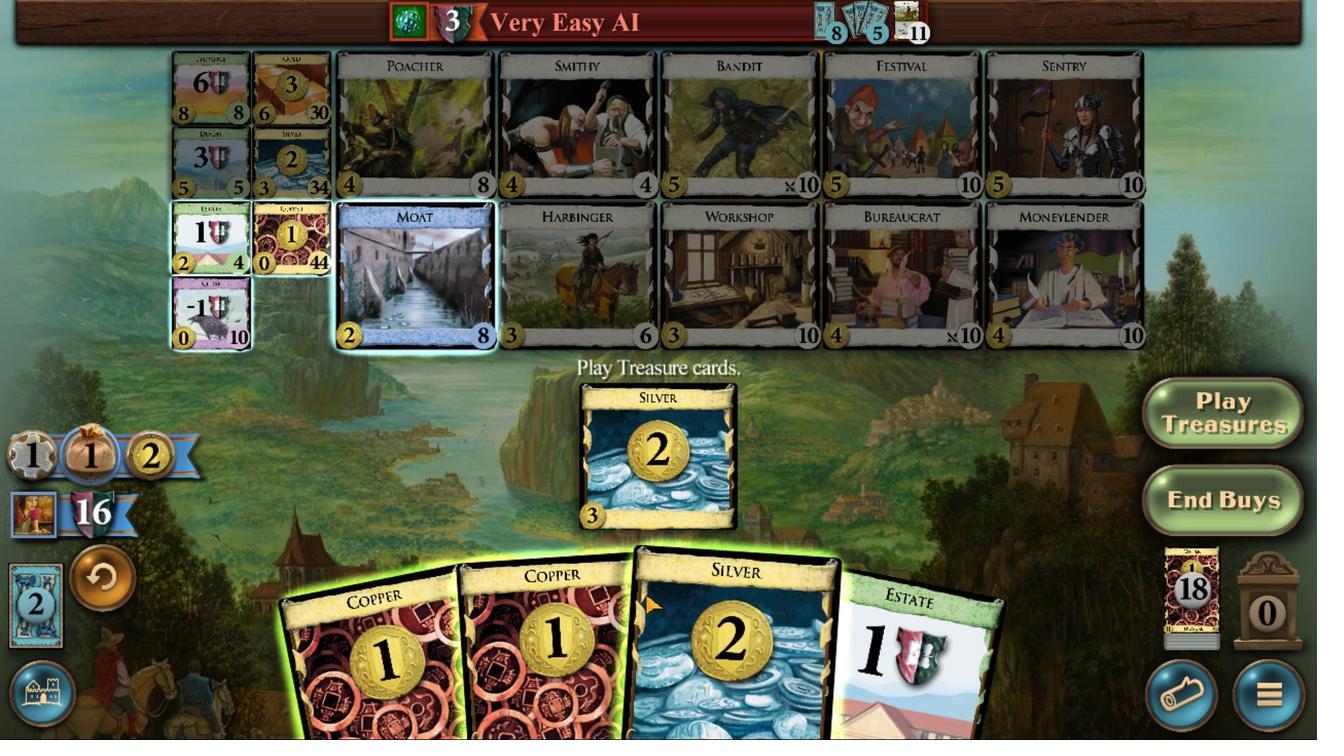 
Action: Mouse moved to (634, 480)
Screenshot: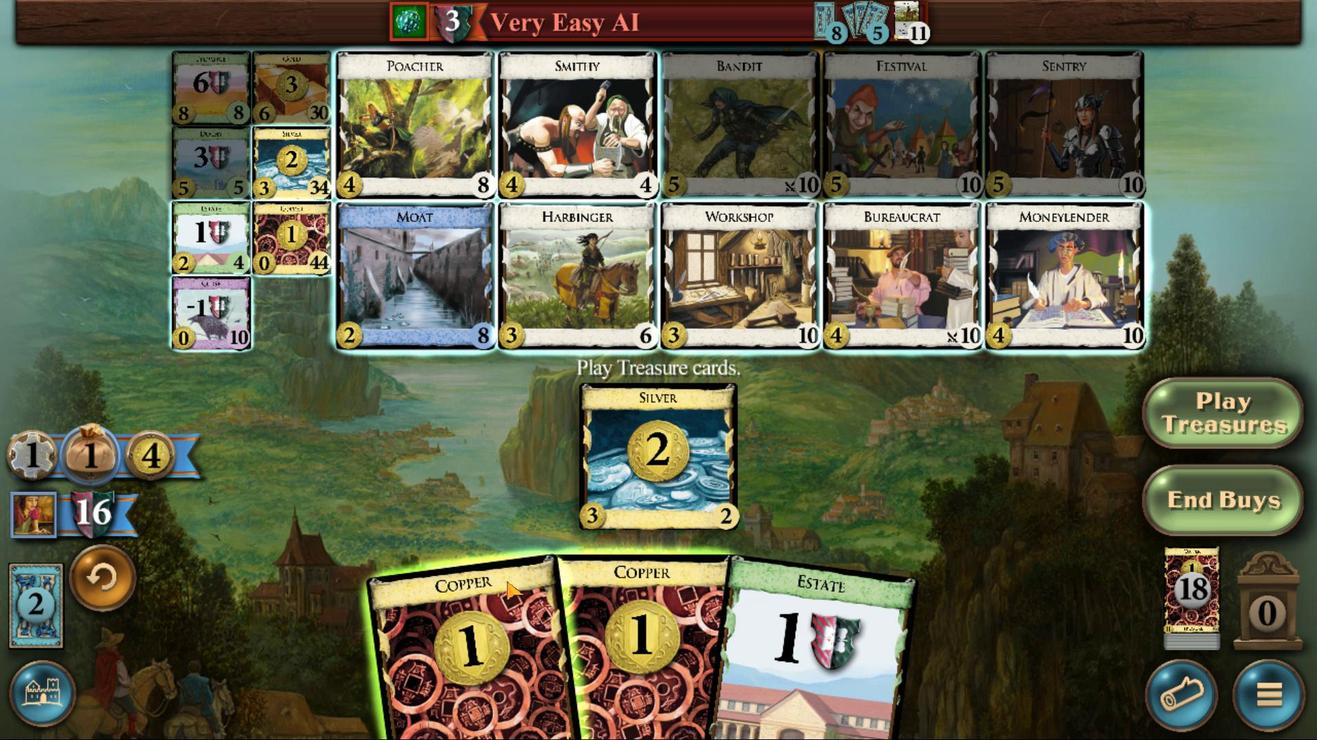 
Action: Mouse pressed left at (634, 480)
Screenshot: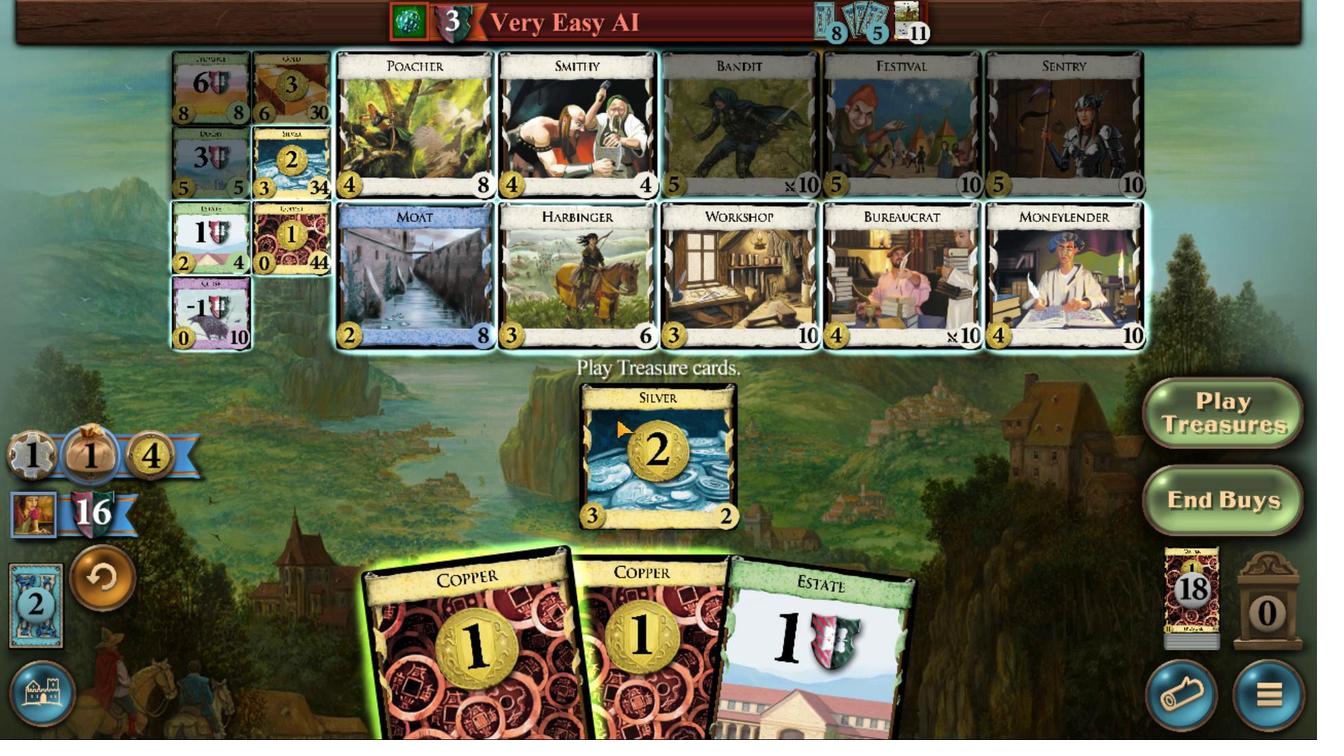 
Action: Mouse moved to (640, 478)
Screenshot: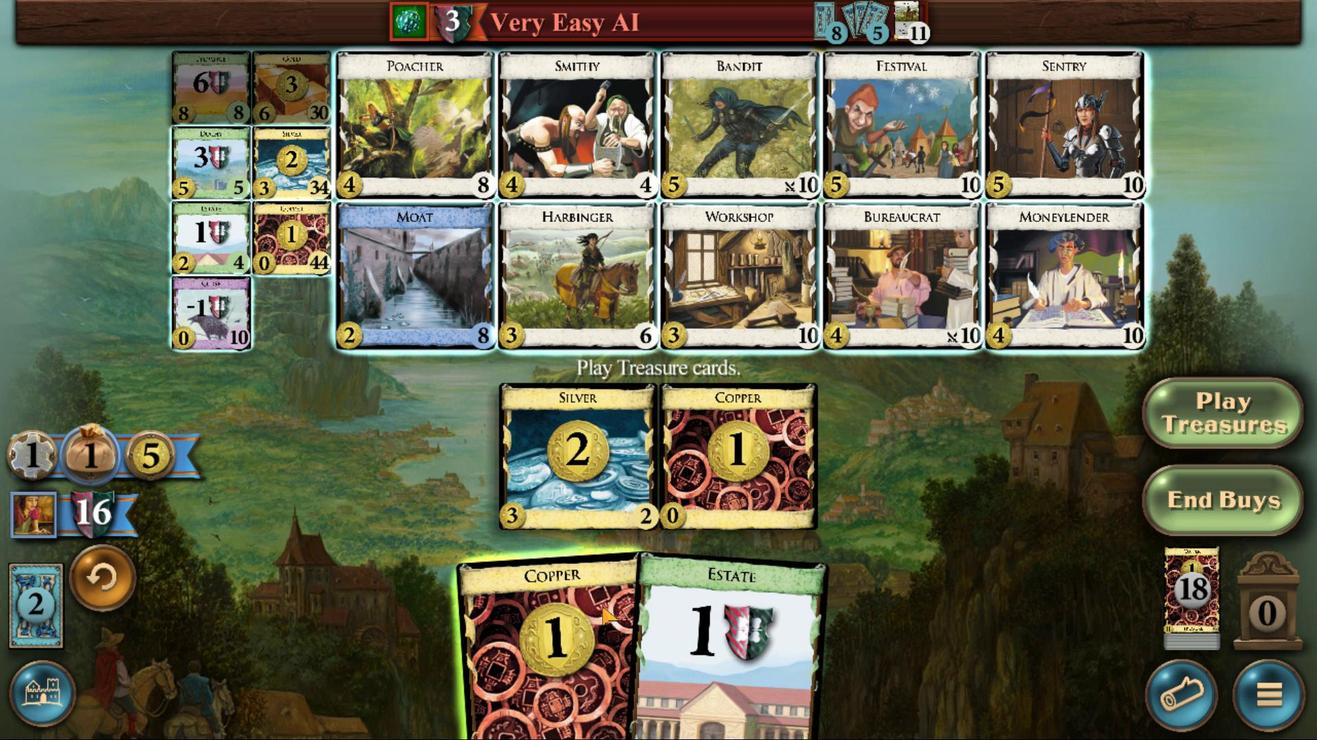 
Action: Mouse pressed left at (640, 478)
Screenshot: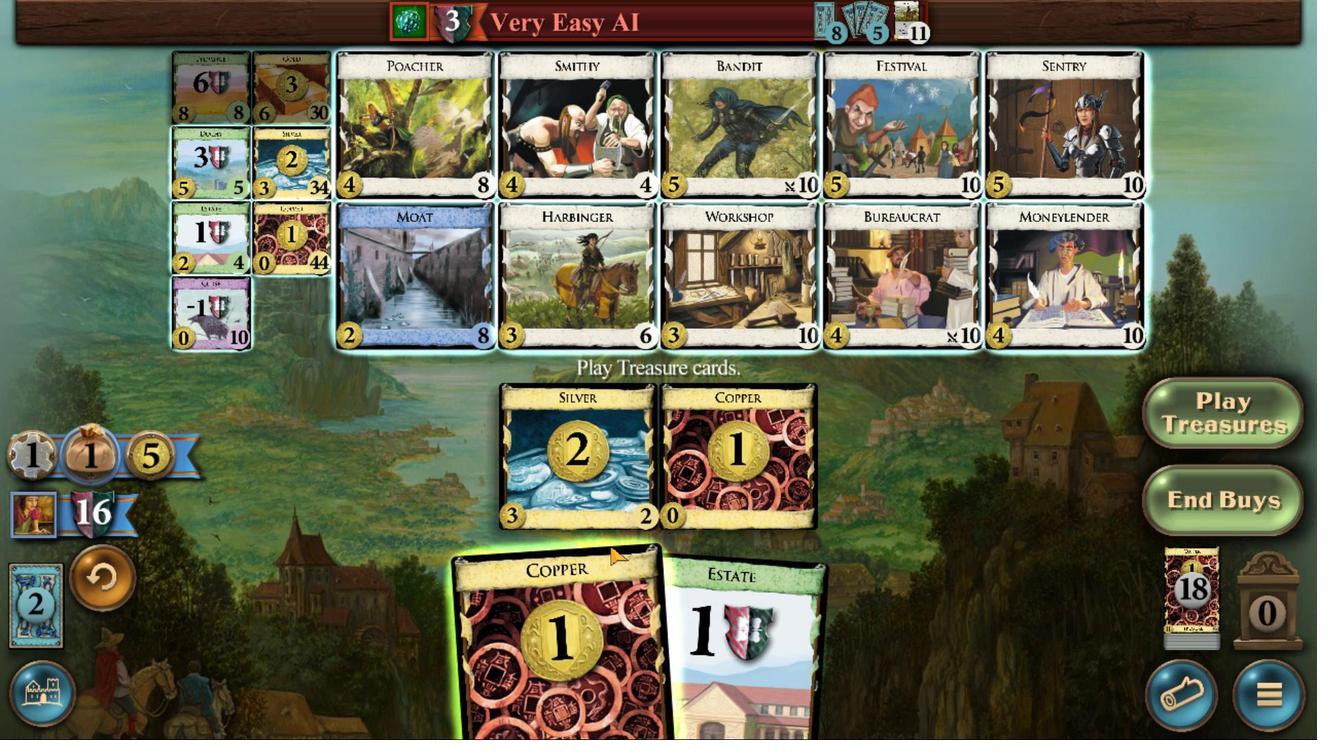 
Action: Mouse moved to (622, 518)
Screenshot: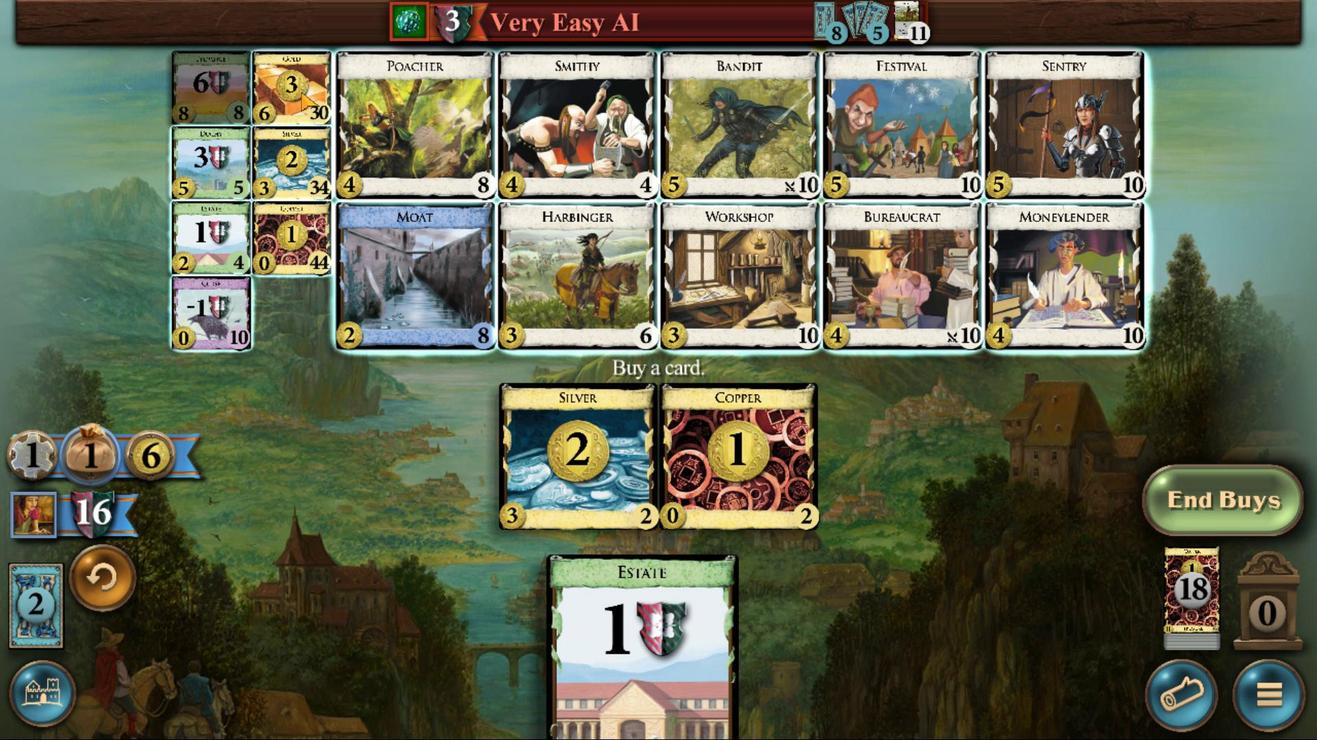
Action: Mouse pressed left at (622, 518)
Screenshot: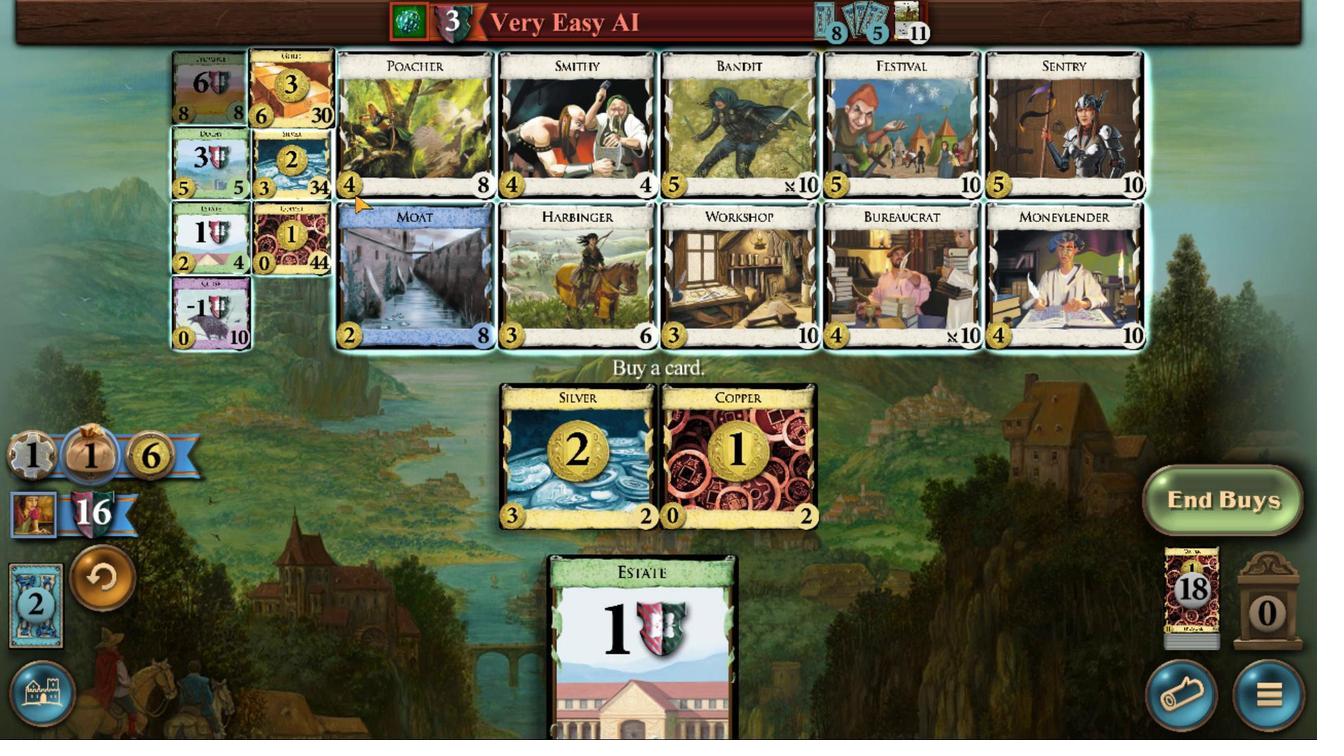 
Action: Mouse moved to (634, 478)
Screenshot: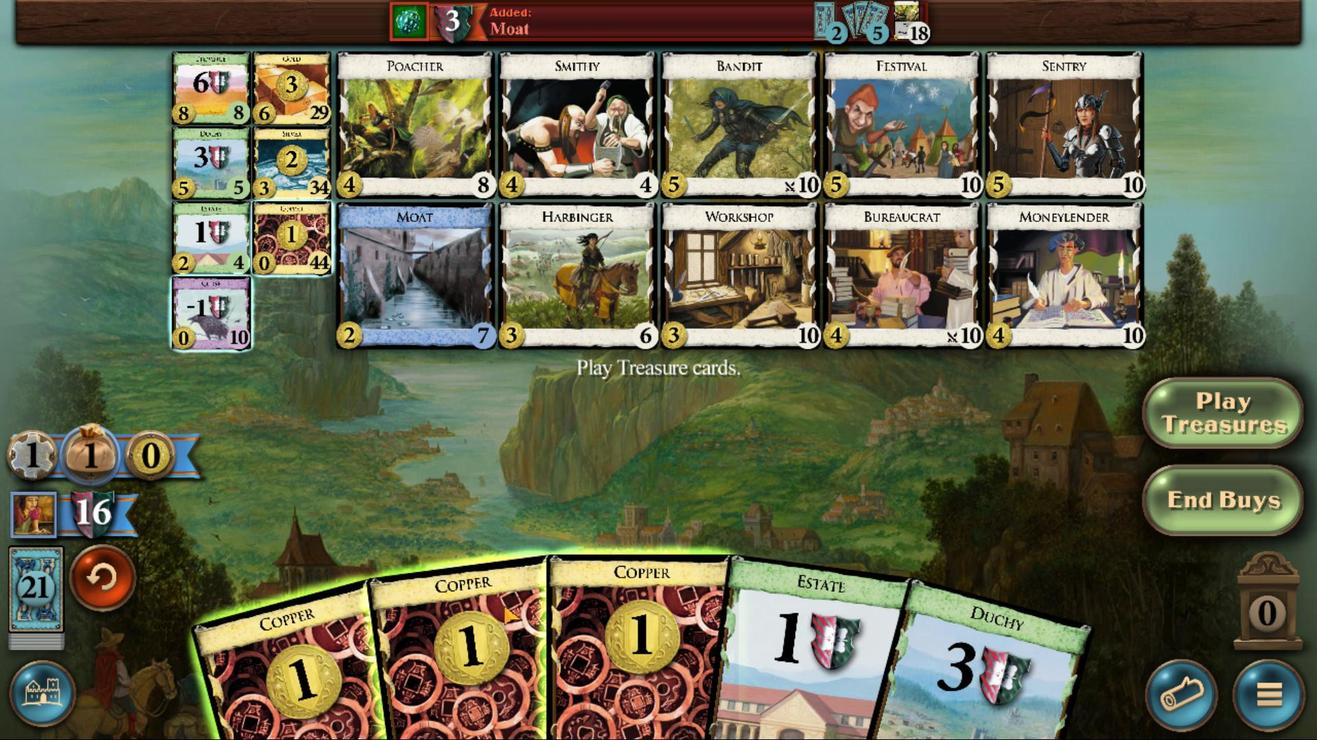 
Action: Mouse pressed left at (634, 478)
Screenshot: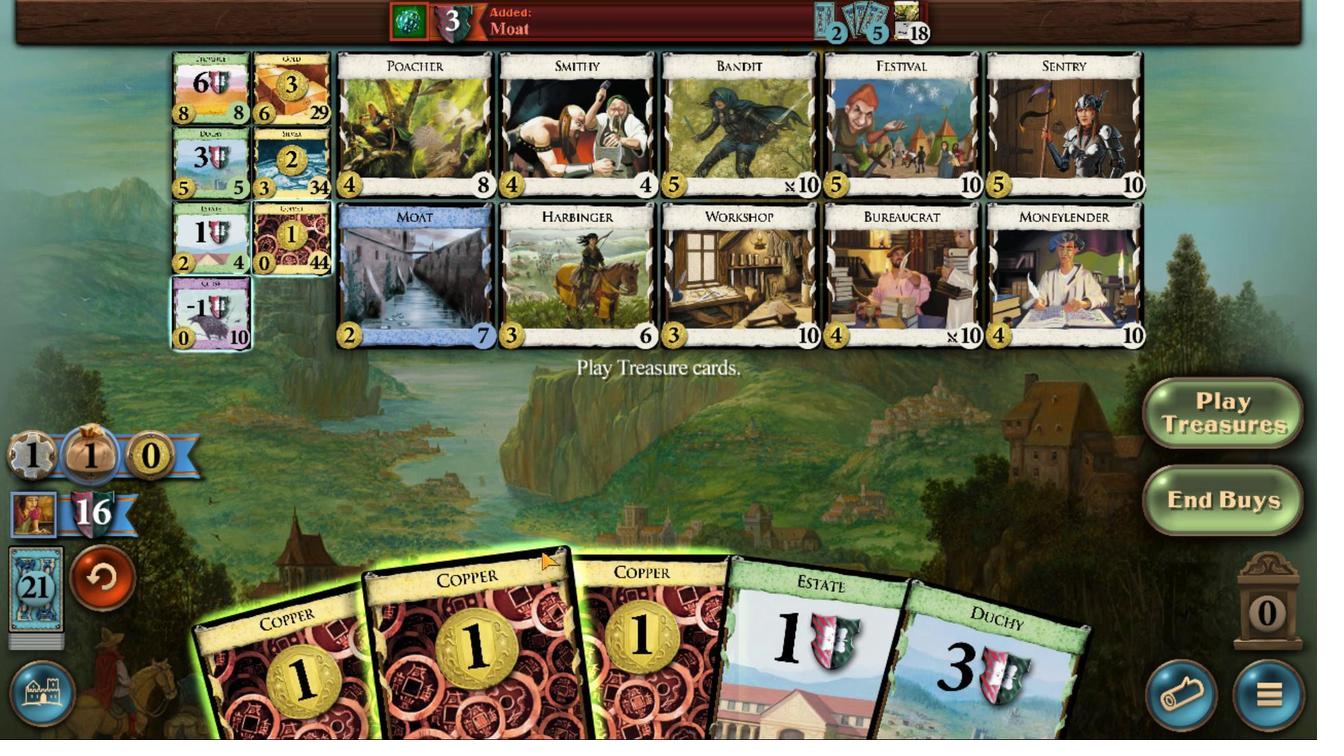 
Action: Mouse moved to (620, 506)
Screenshot: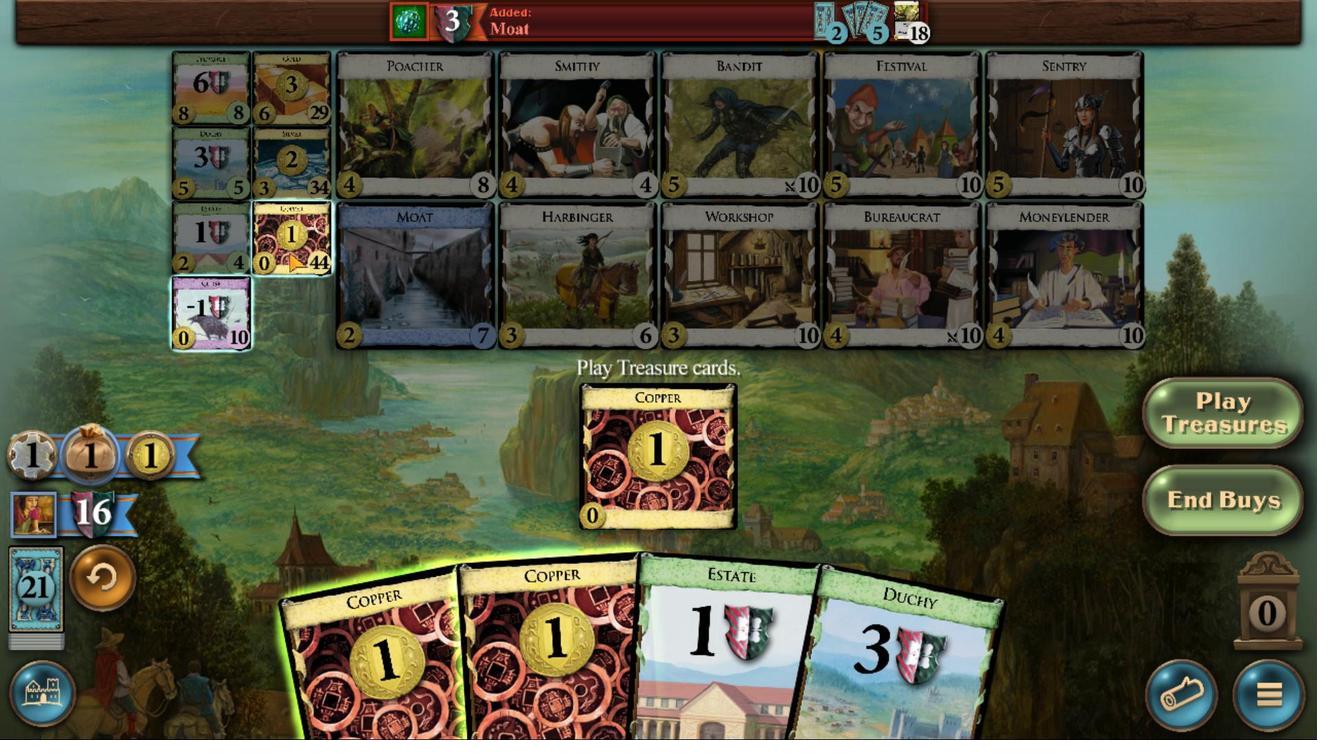
Action: Mouse pressed left at (620, 506)
Screenshot: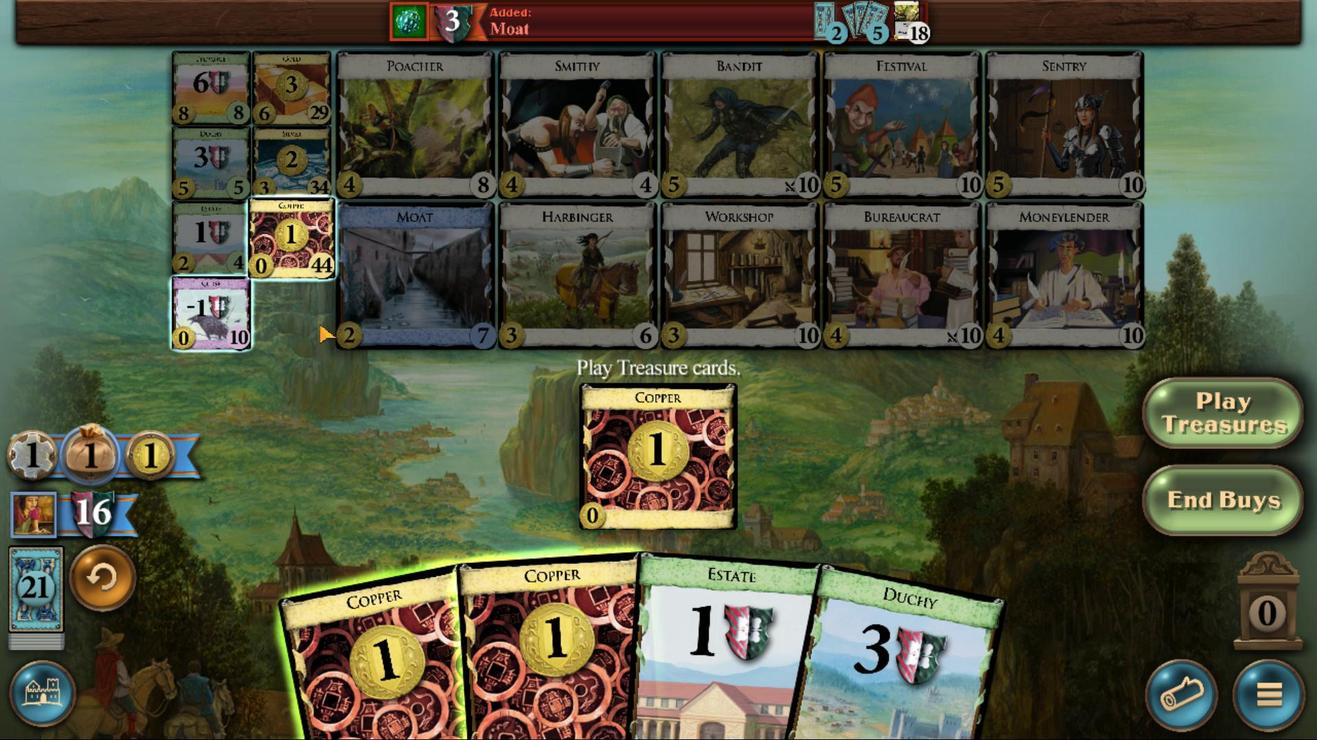 
Action: Mouse moved to (643, 476)
Screenshot: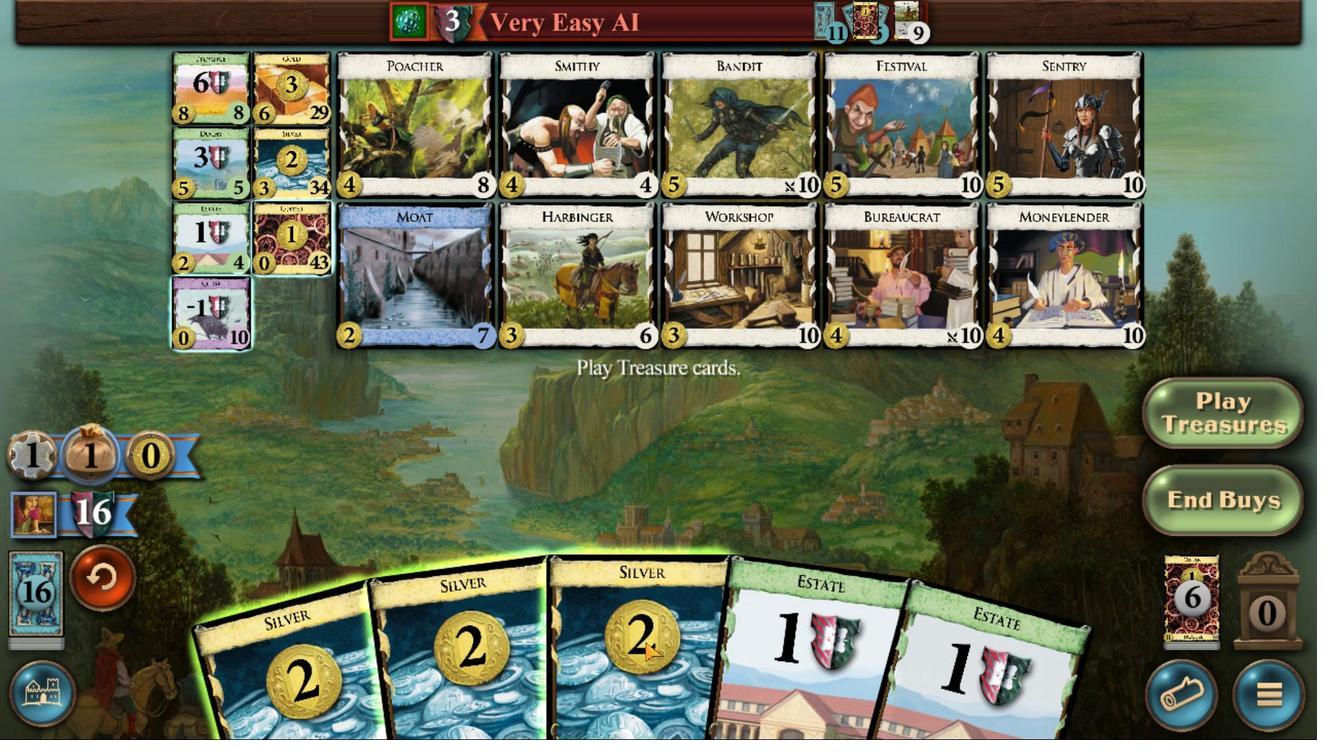 
Action: Mouse pressed left at (643, 476)
Screenshot: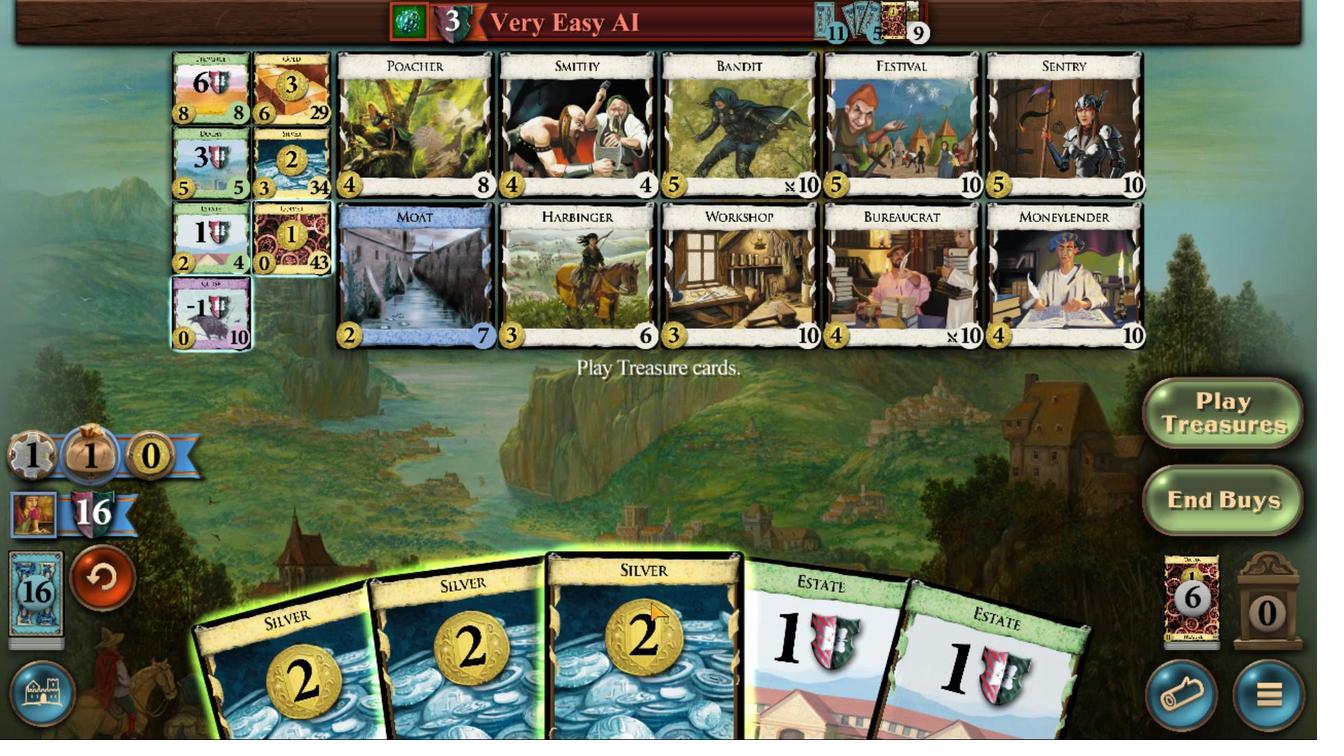 
Action: Mouse moved to (638, 477)
Screenshot: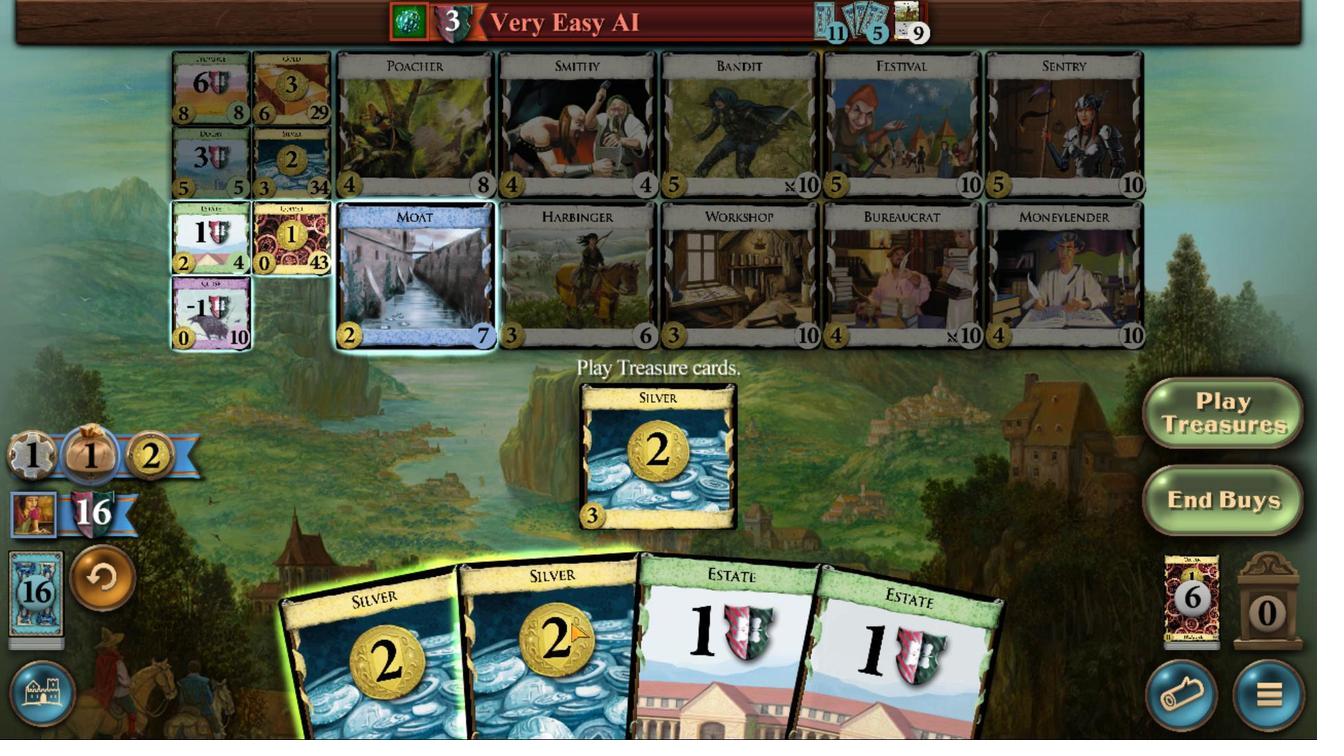 
Action: Mouse pressed left at (638, 477)
Screenshot: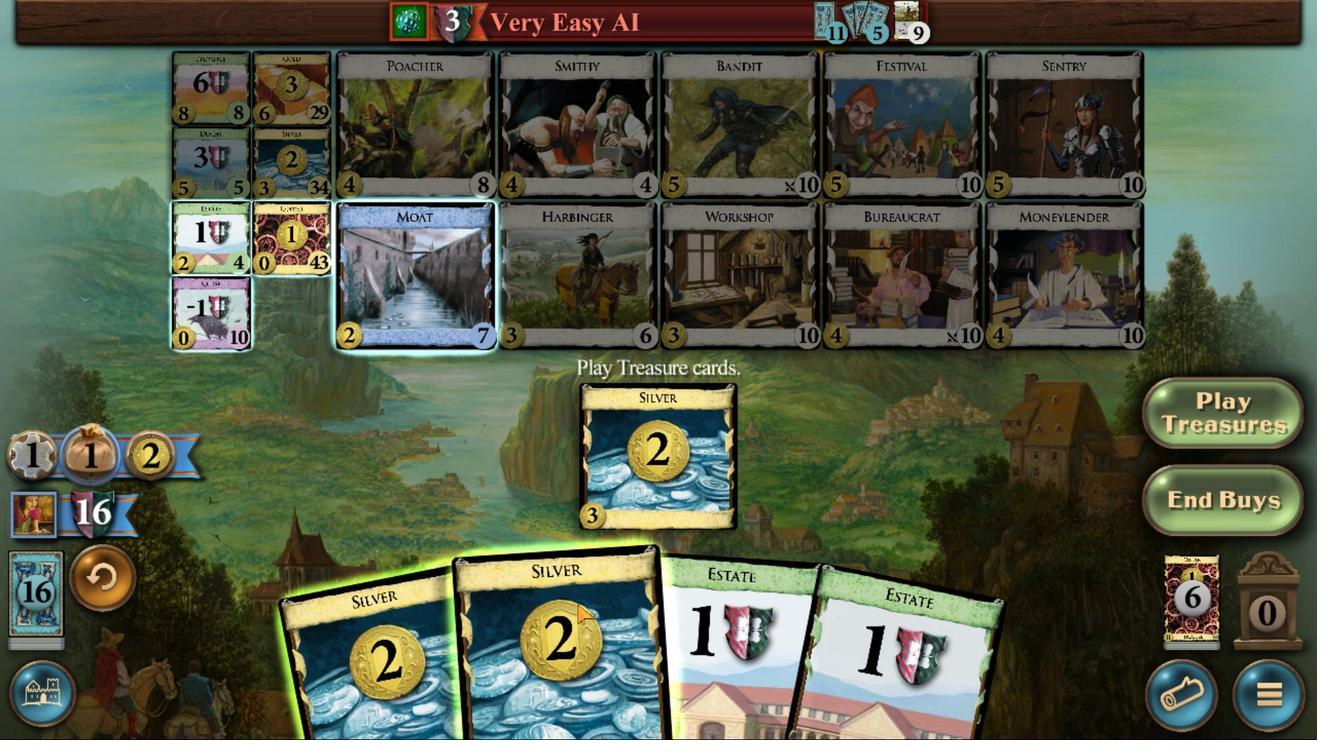 
Action: Mouse moved to (633, 476)
Screenshot: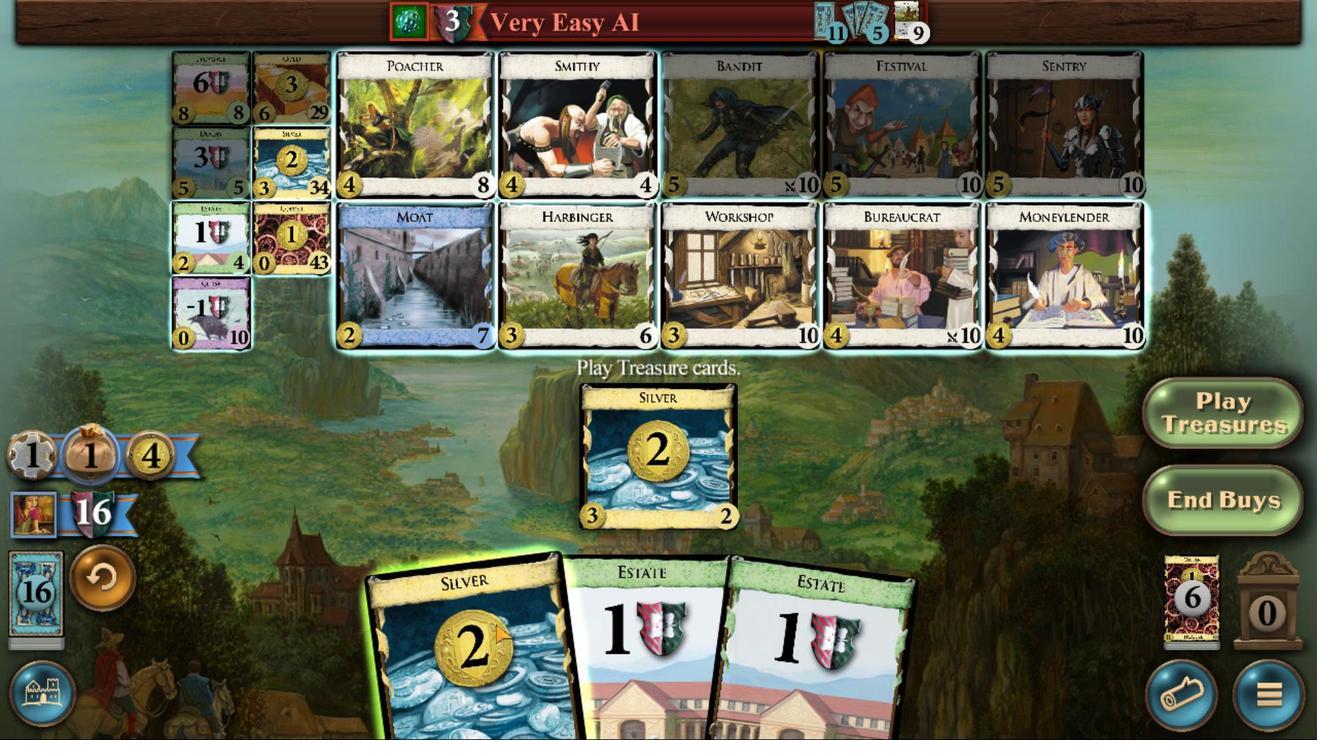 
Action: Mouse pressed left at (633, 476)
Screenshot: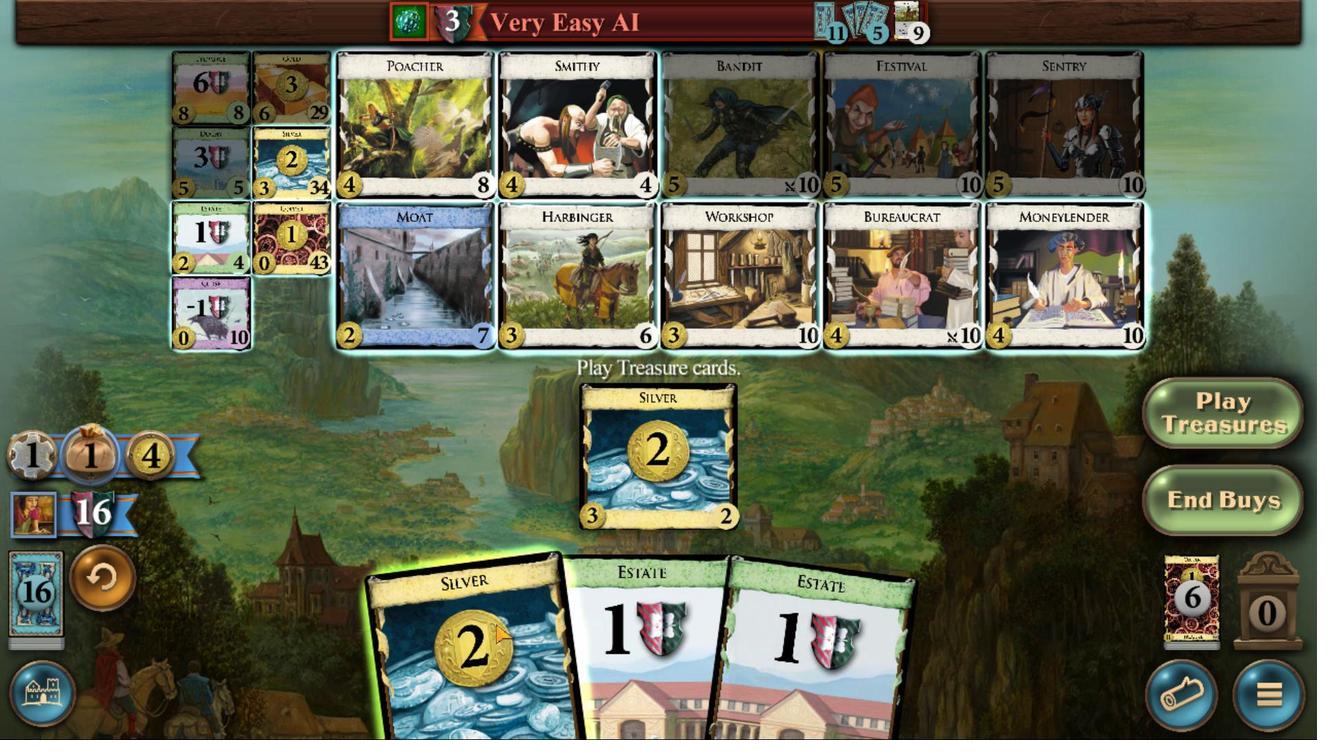 
Action: Mouse moved to (620, 518)
Screenshot: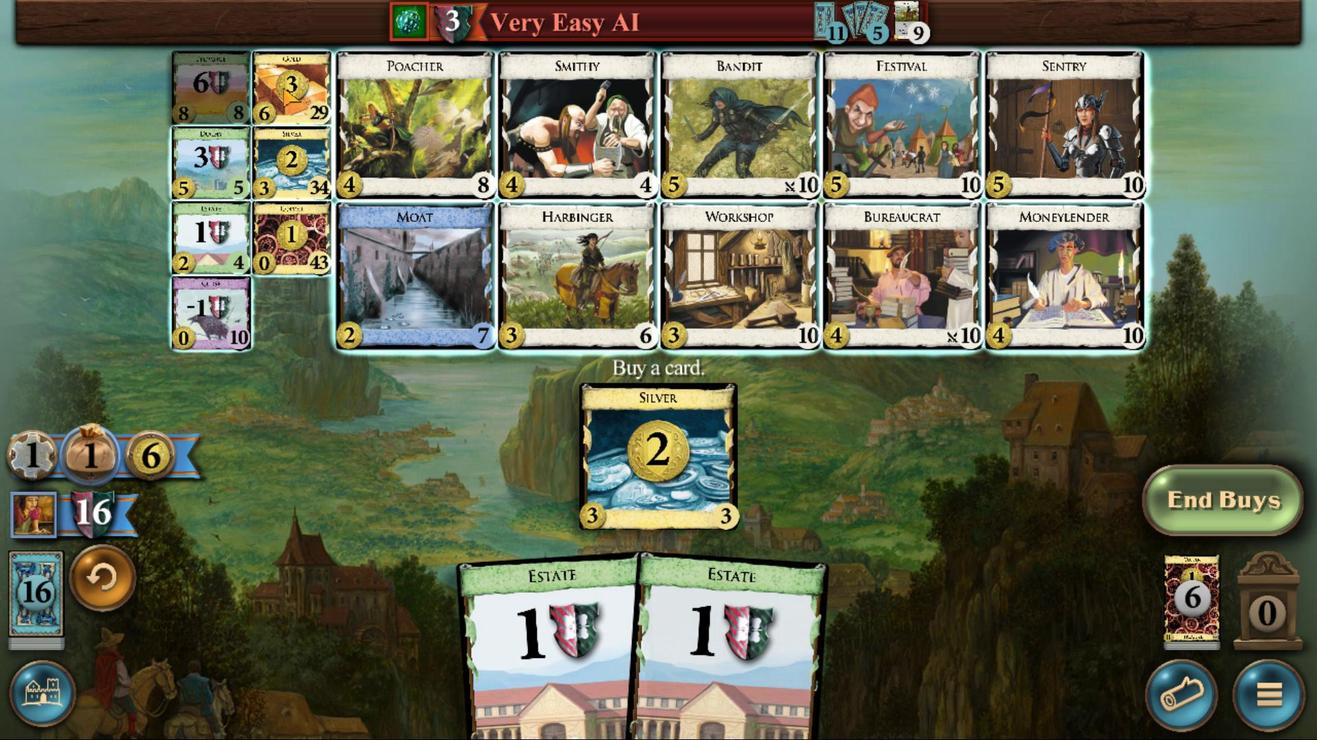 
Action: Mouse pressed left at (620, 518)
Screenshot: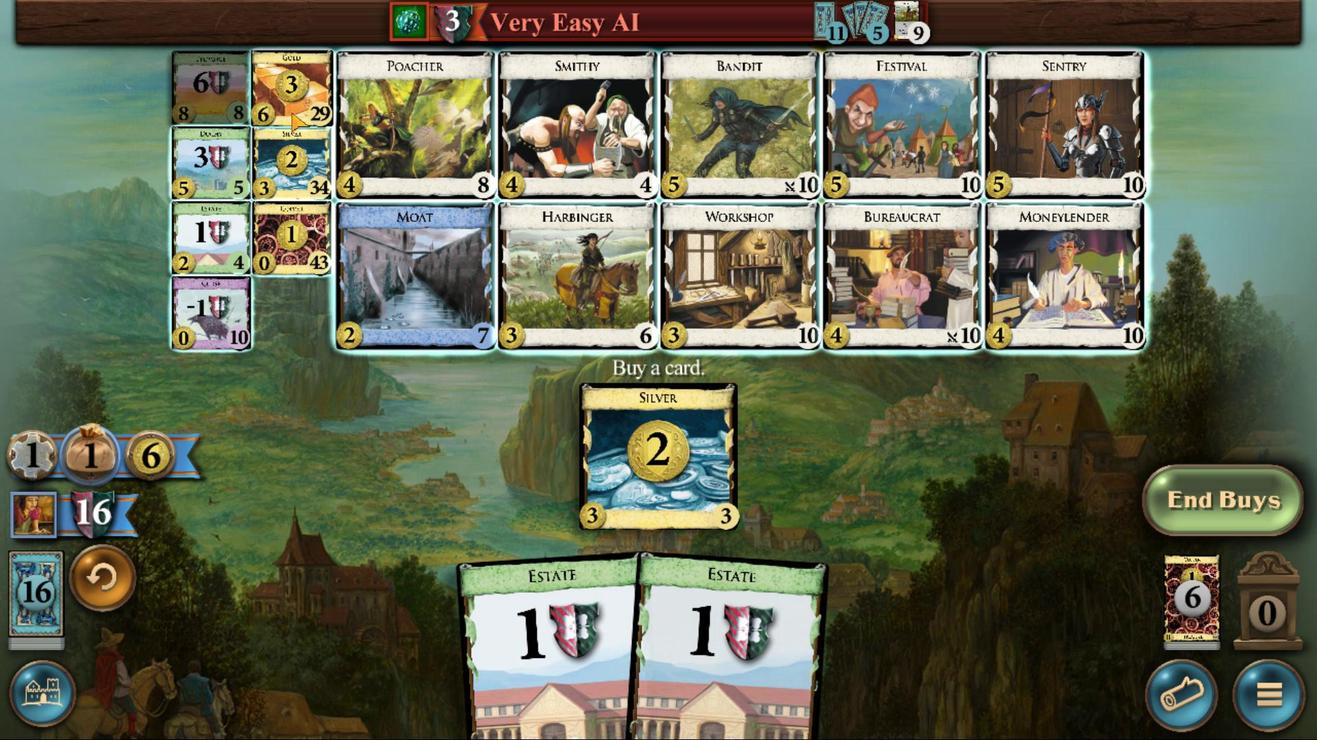 
Action: Mouse moved to (644, 478)
Screenshot: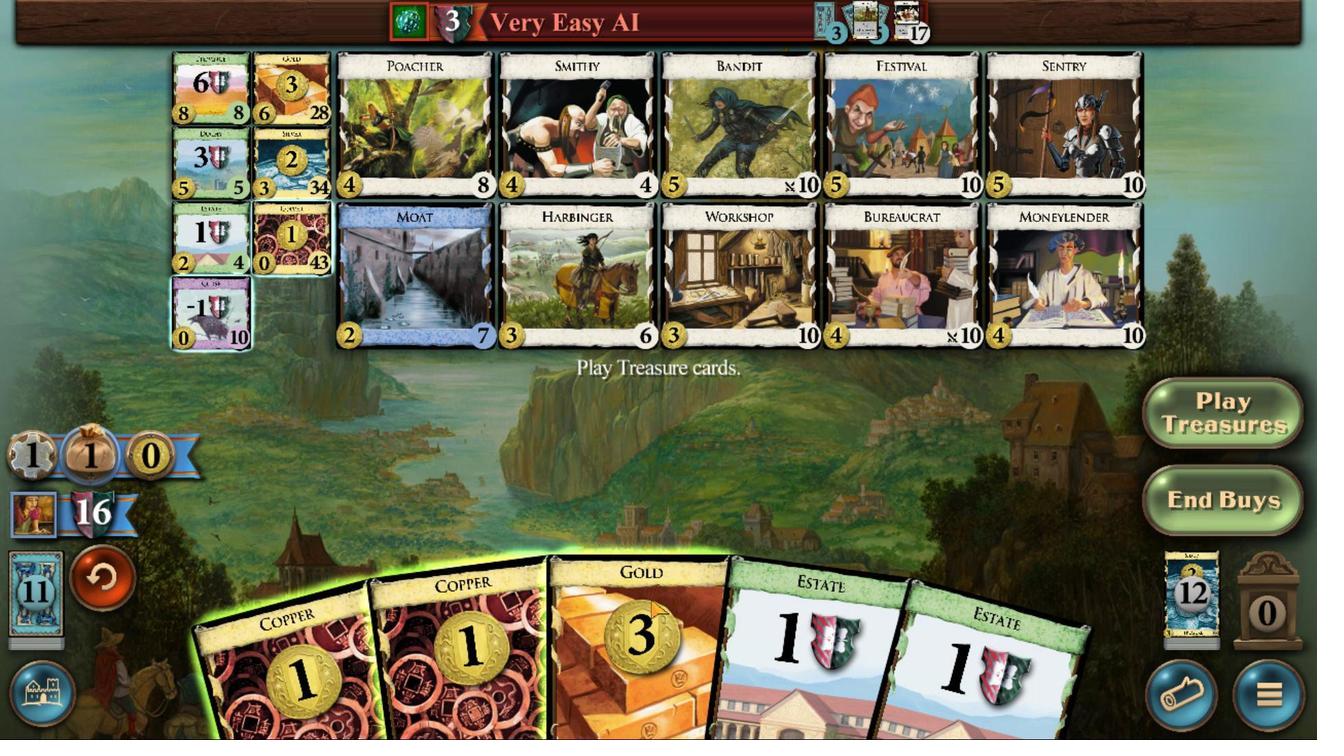 
Action: Mouse pressed left at (644, 478)
Screenshot: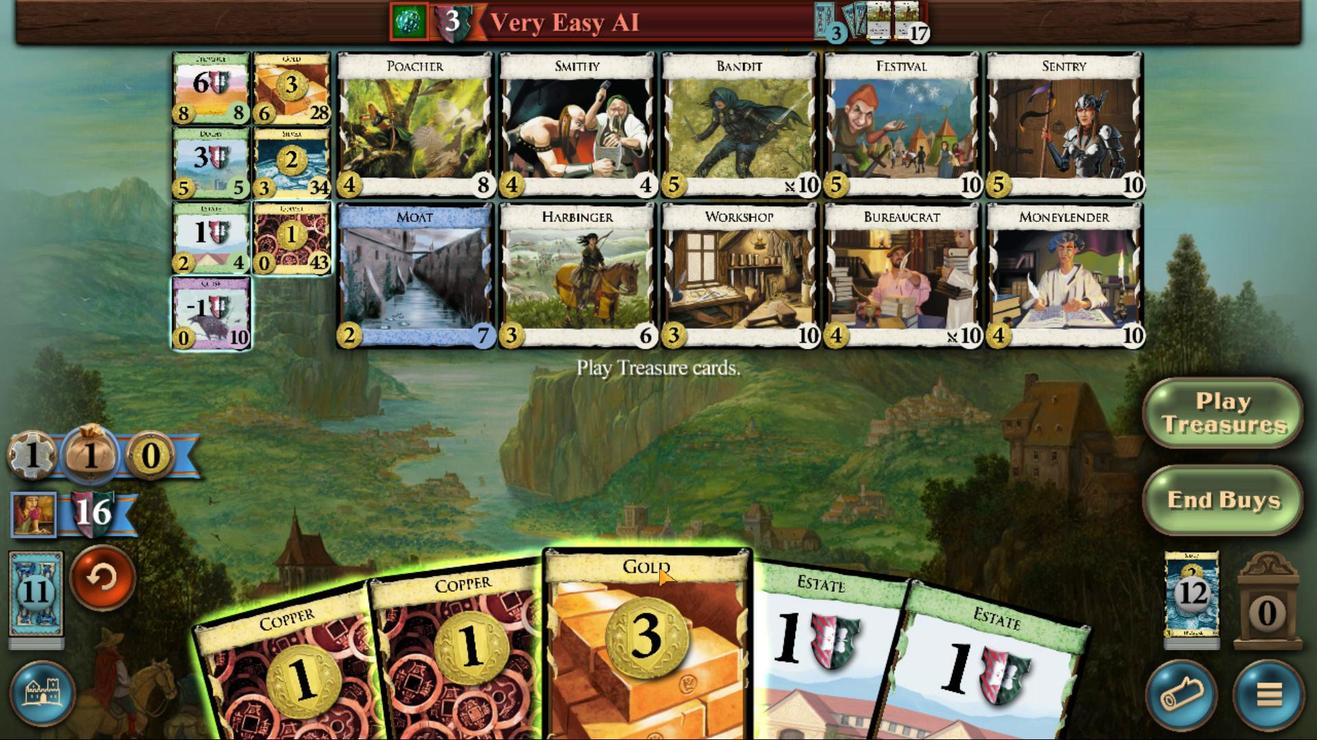 
Action: Mouse moved to (636, 478)
Screenshot: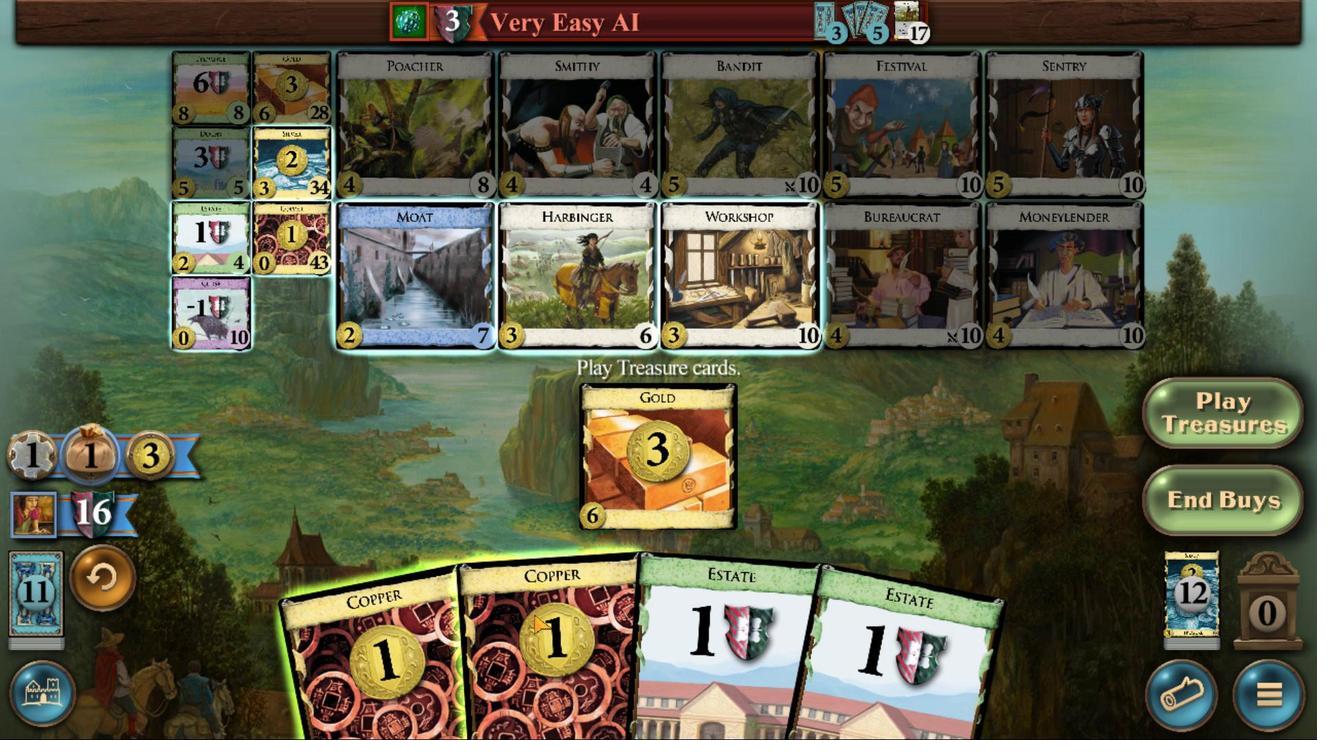 
Action: Mouse pressed left at (636, 478)
Screenshot: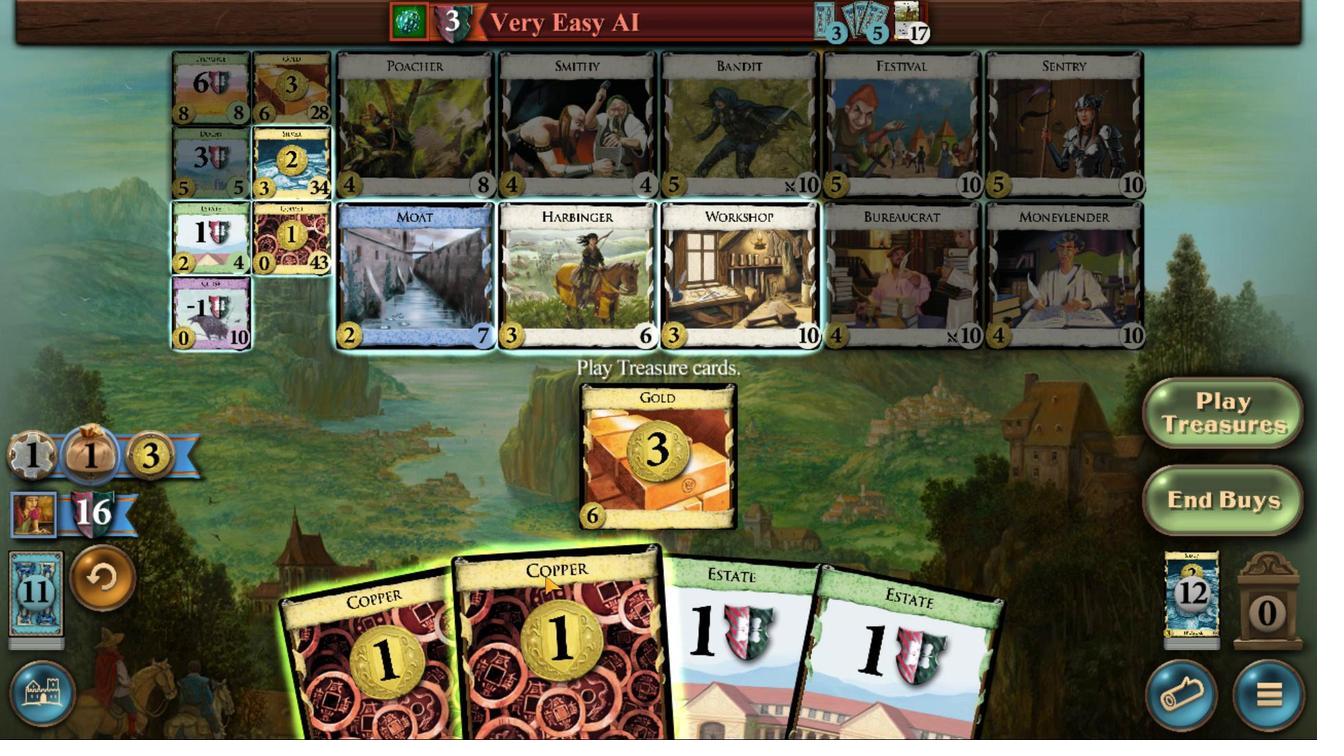 
Action: Mouse moved to (629, 476)
Screenshot: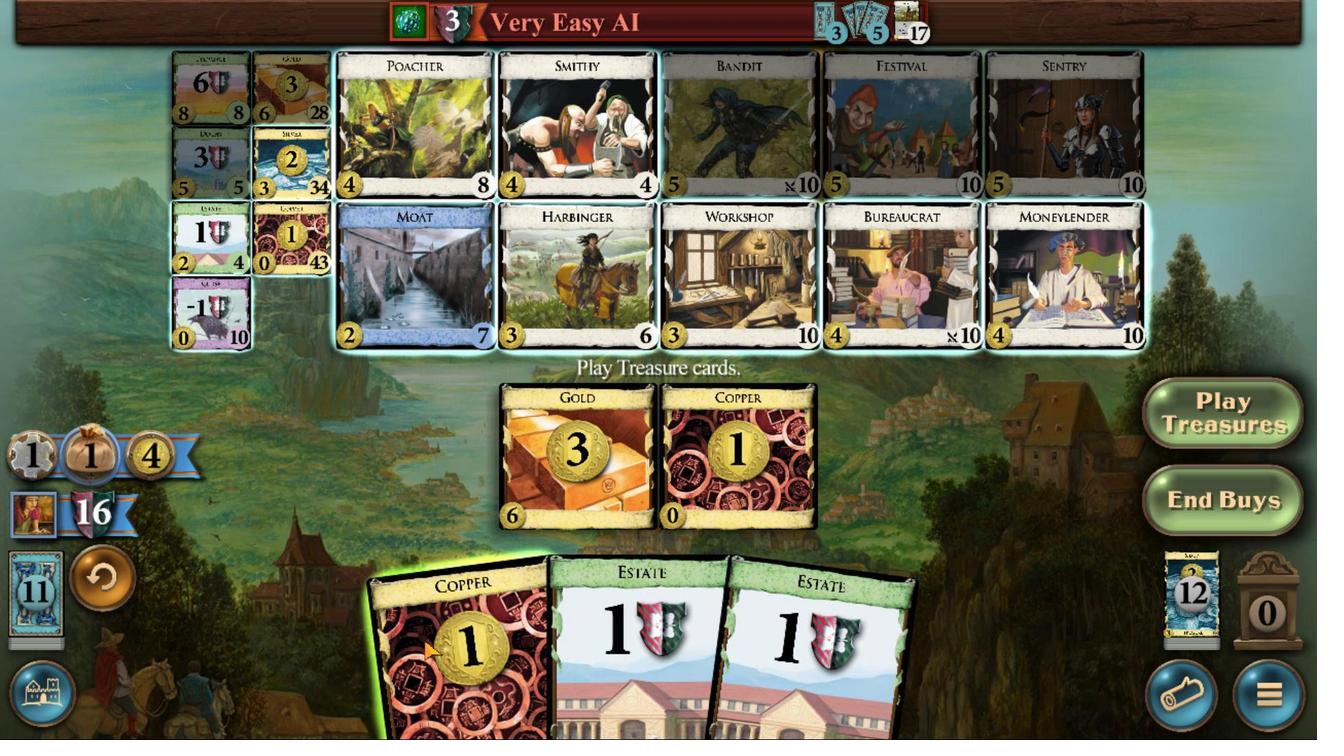 
Action: Mouse pressed left at (629, 476)
Screenshot: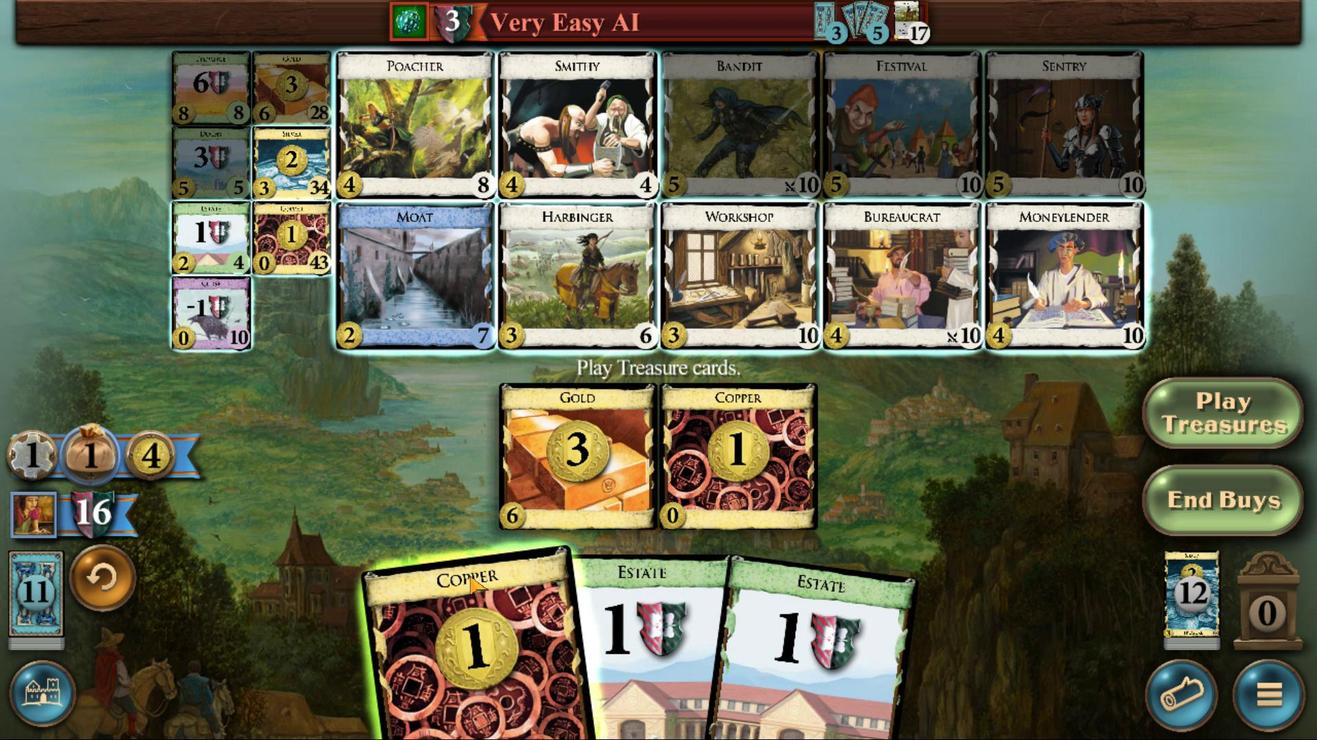 
Action: Mouse moved to (615, 513)
Screenshot: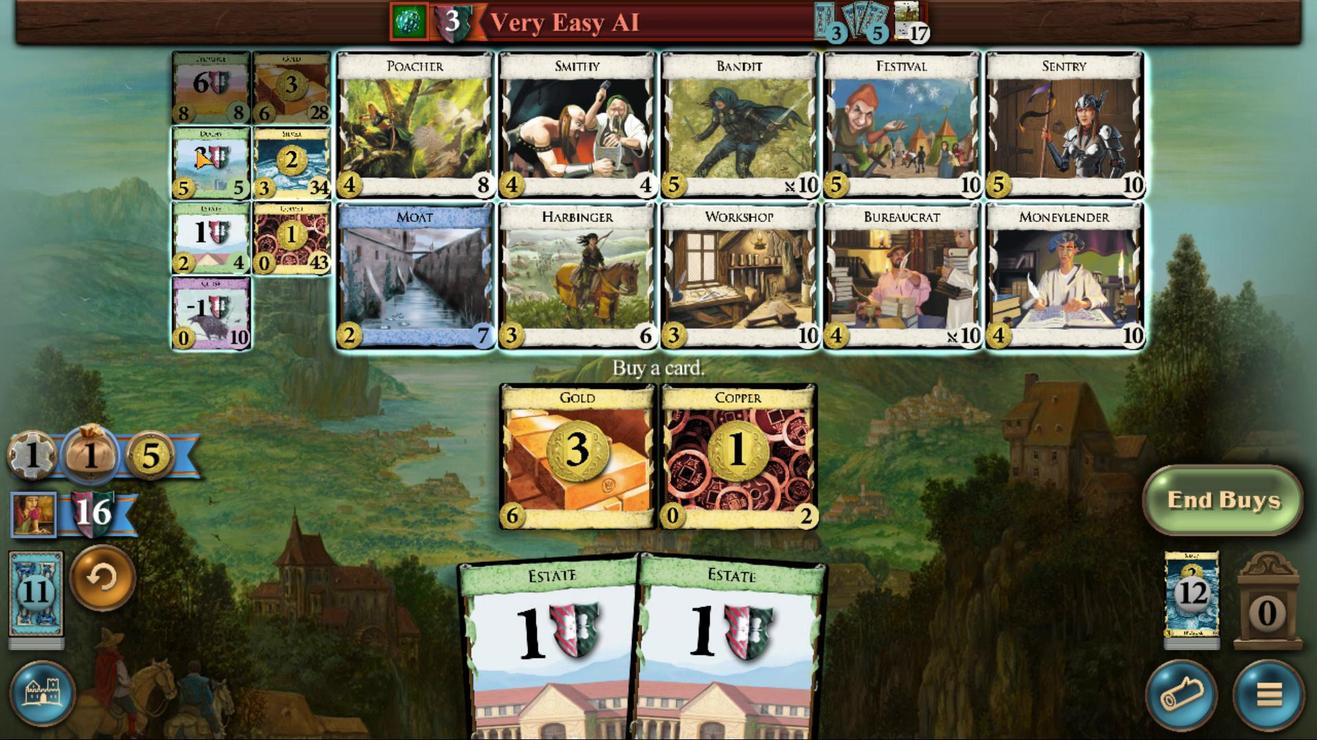 
Action: Mouse pressed left at (615, 513)
Screenshot: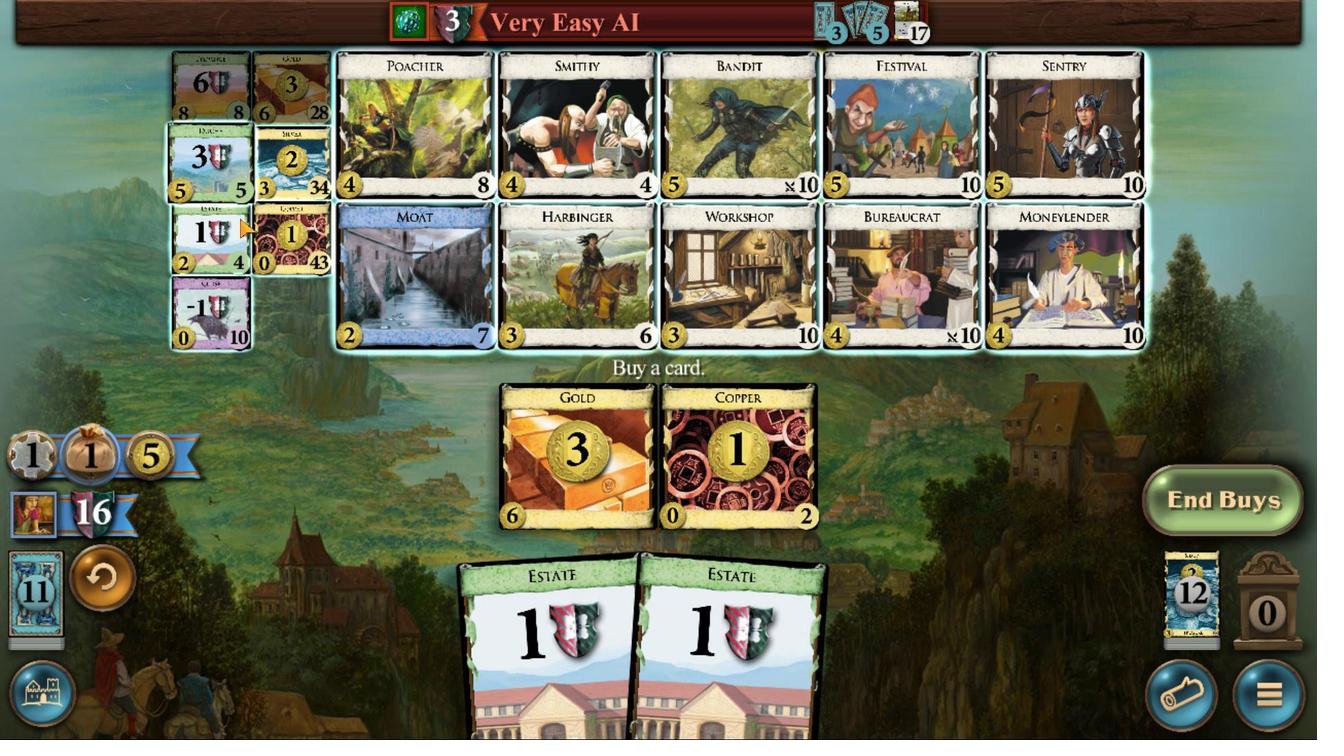 
Action: Mouse moved to (635, 478)
Screenshot: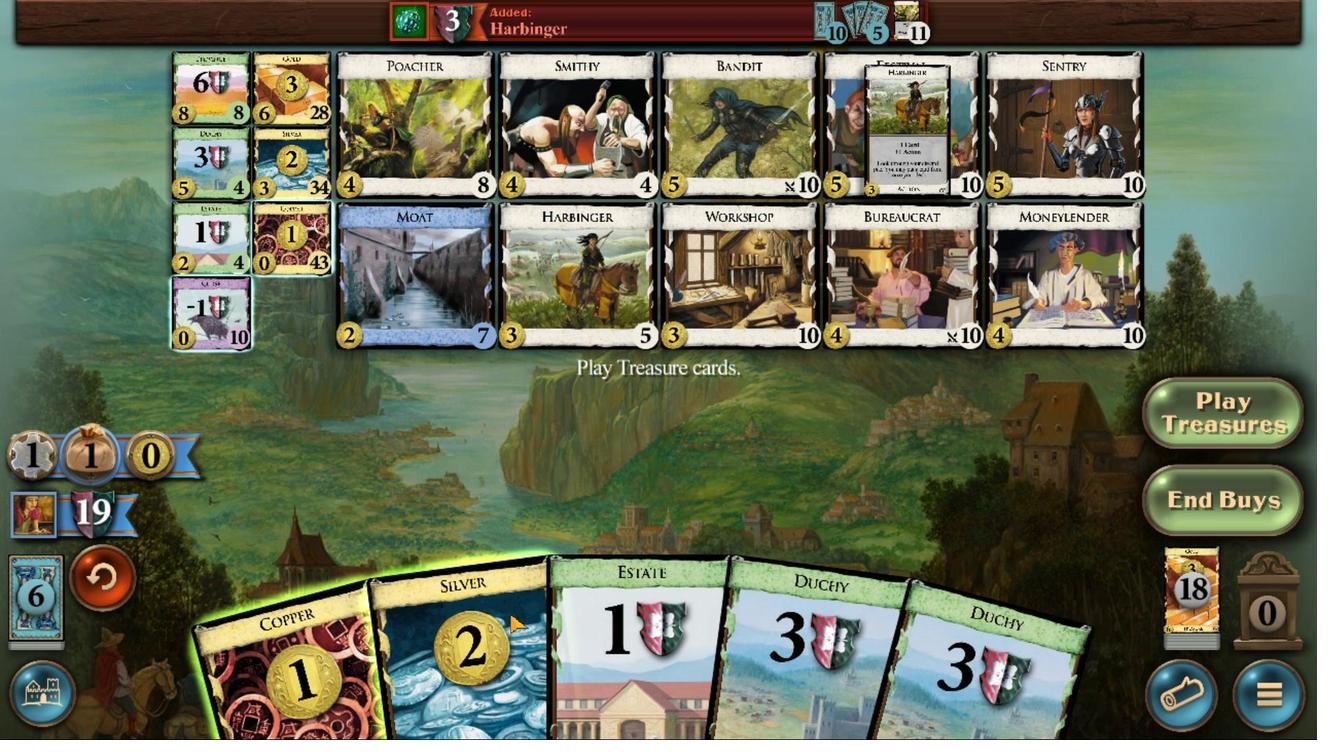 
Action: Mouse pressed left at (635, 478)
Screenshot: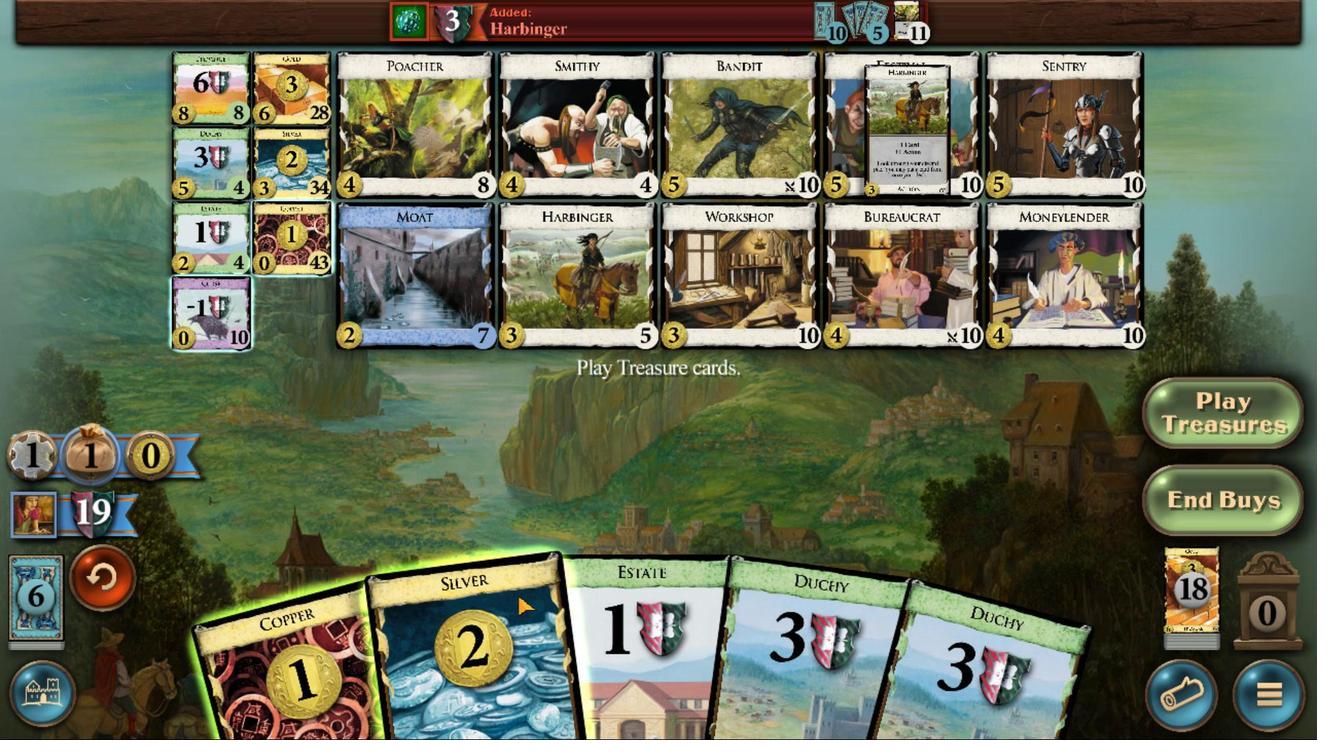 
Action: Mouse moved to (627, 479)
Screenshot: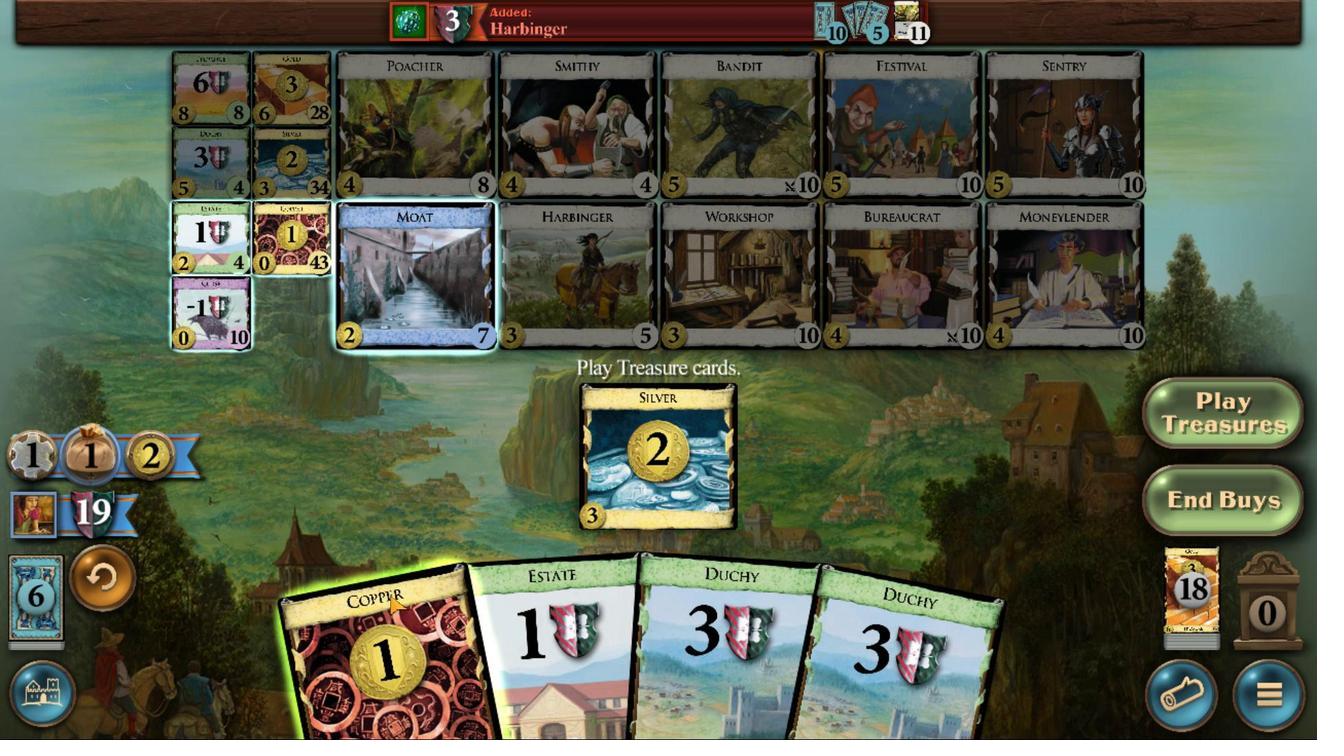 
Action: Mouse pressed left at (627, 479)
Screenshot: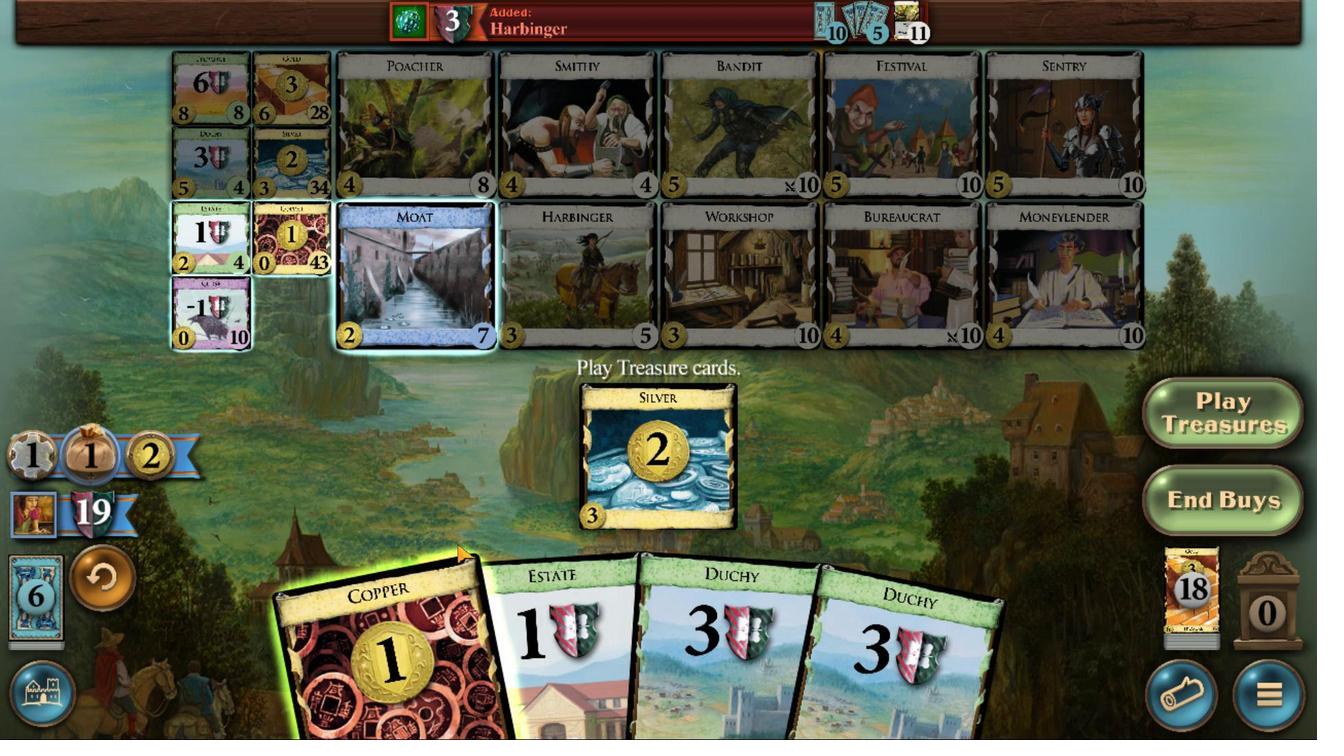 
Action: Mouse moved to (621, 514)
Screenshot: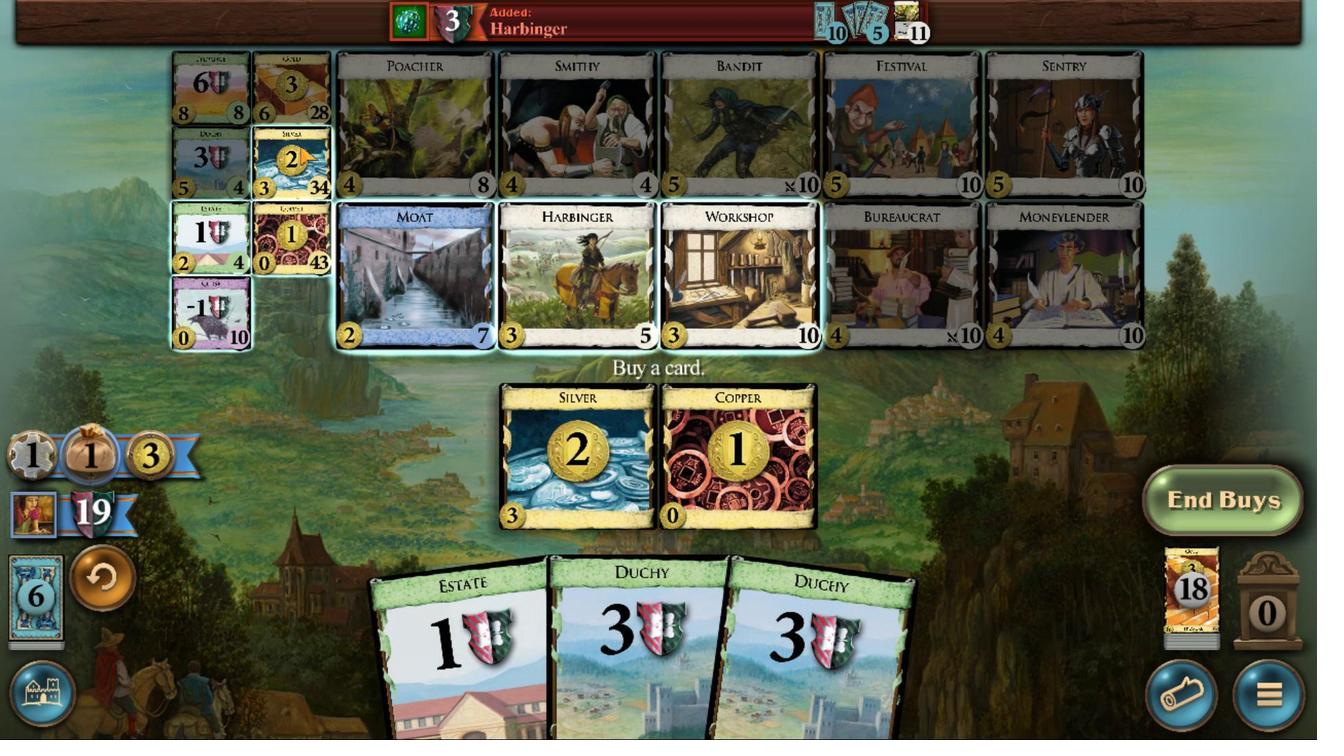 
Action: Mouse pressed left at (621, 514)
Screenshot: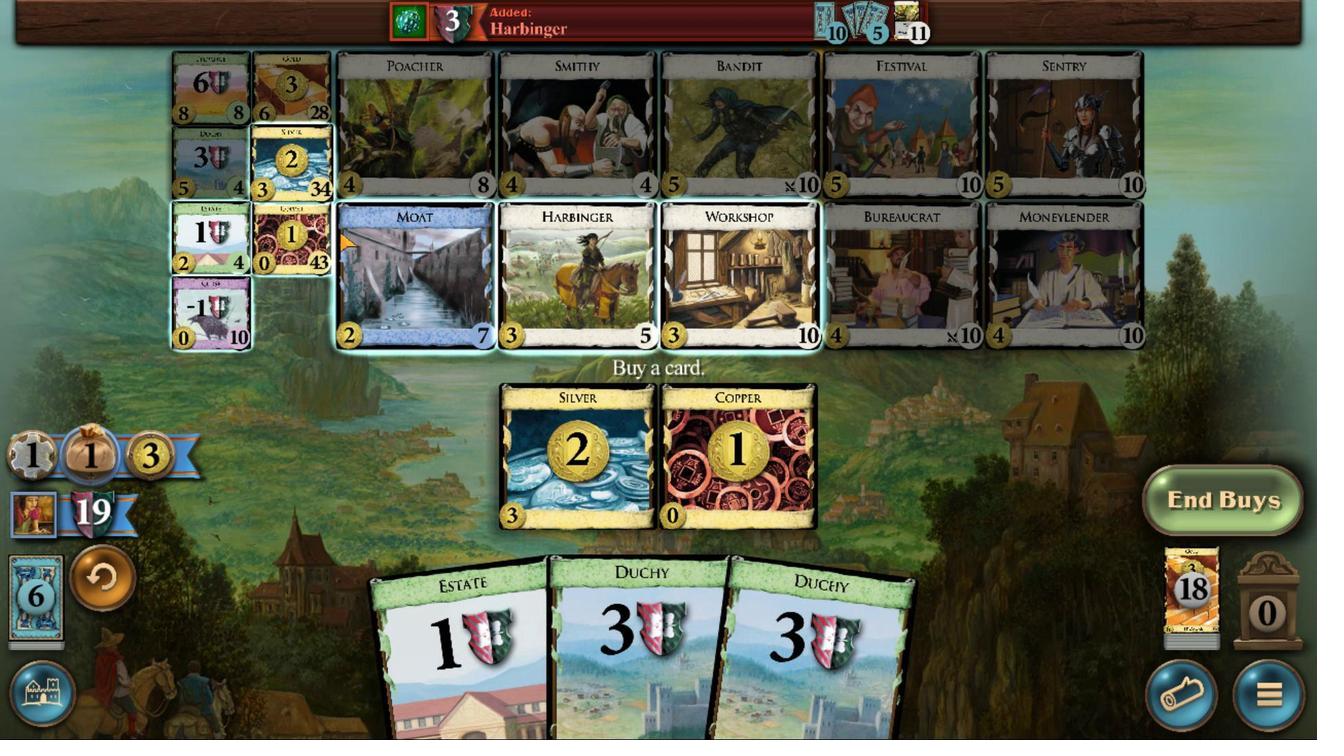 
Action: Mouse moved to (657, 478)
Screenshot: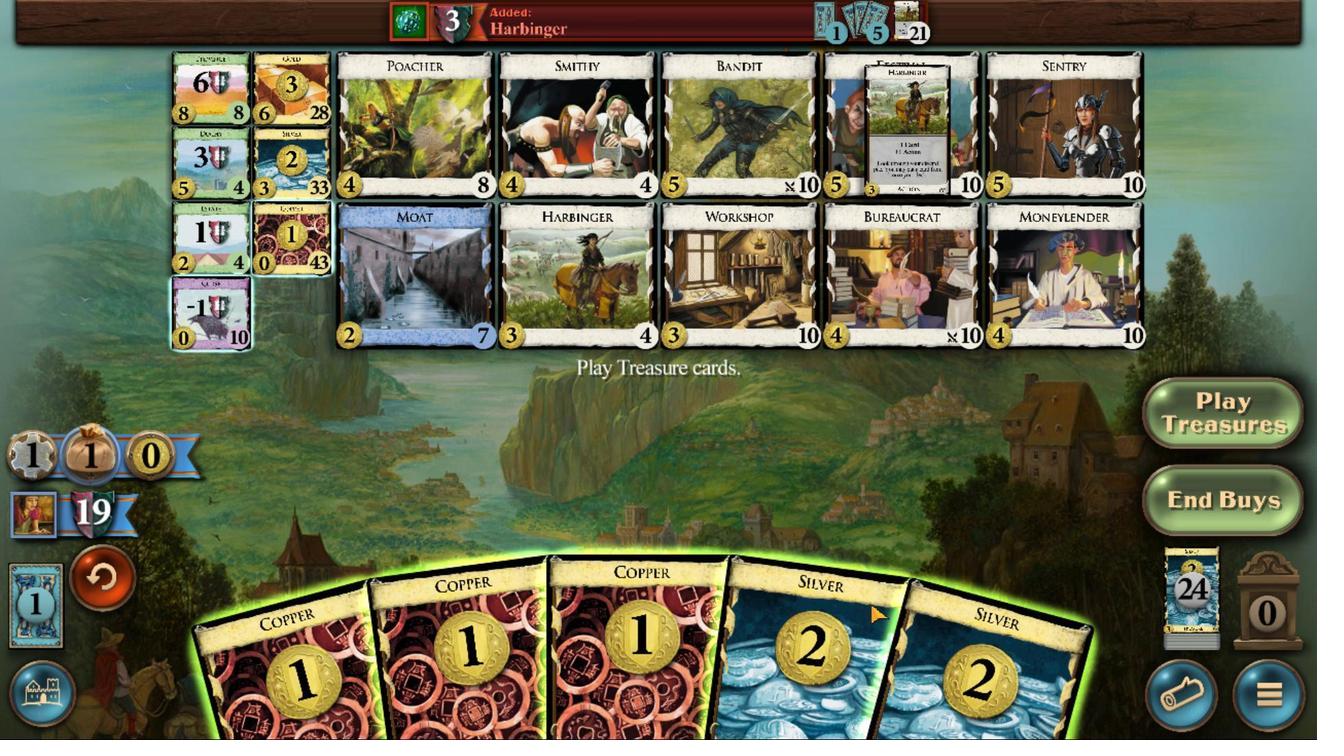 
Action: Mouse pressed left at (657, 478)
Screenshot: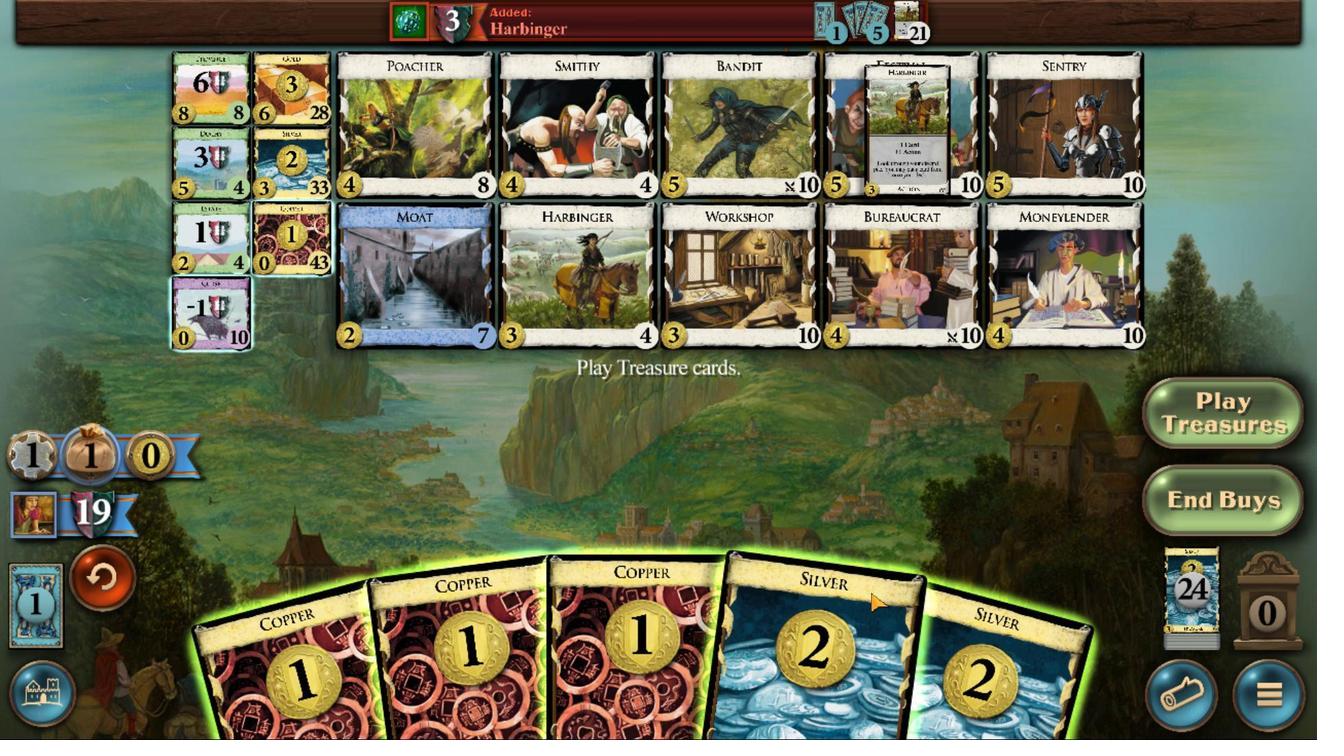 
Action: Mouse moved to (658, 479)
Screenshot: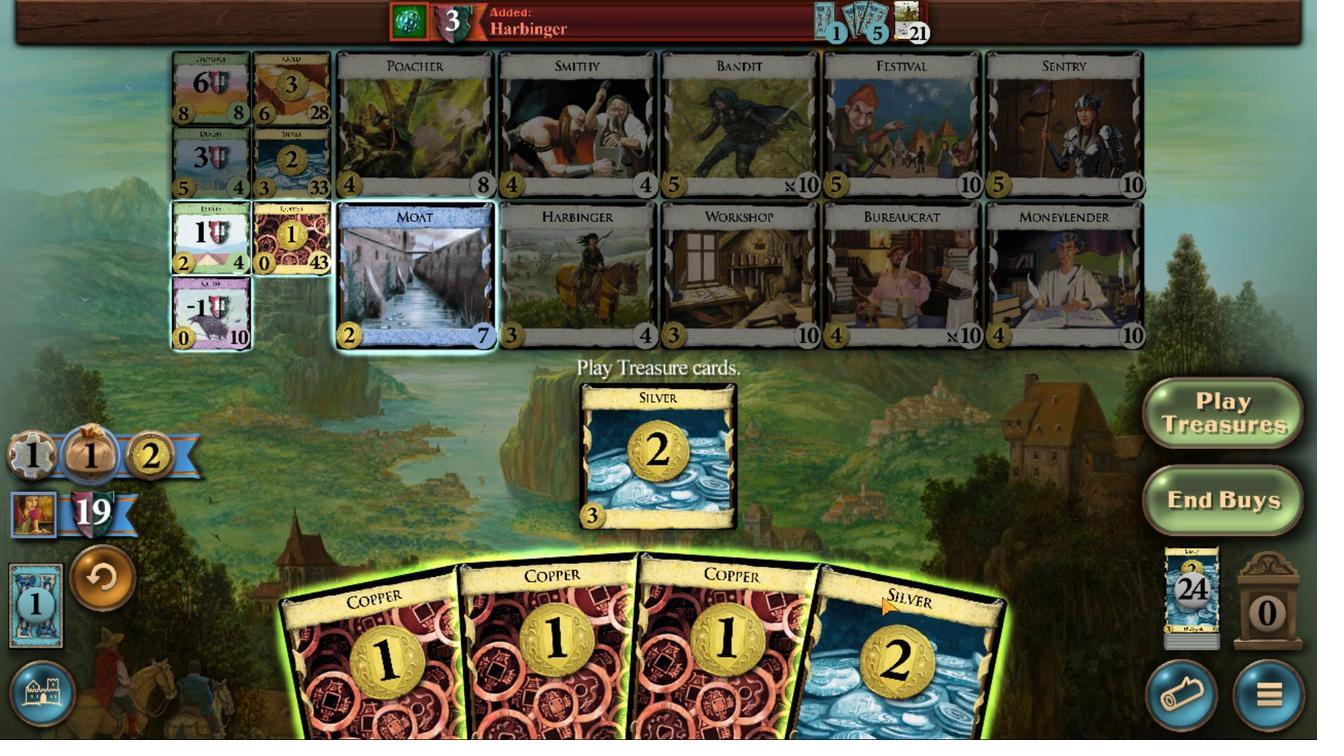 
Action: Mouse pressed left at (658, 479)
Screenshot: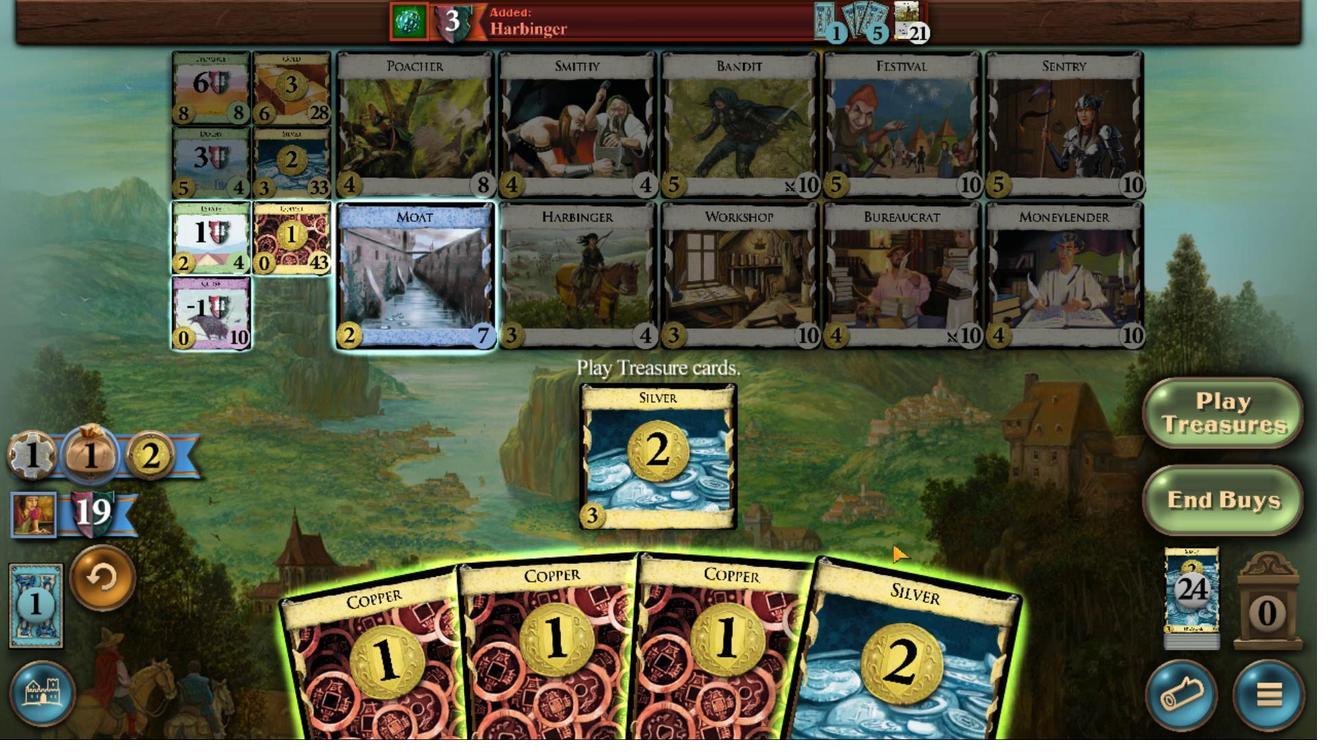 
Action: Mouse moved to (641, 479)
Screenshot: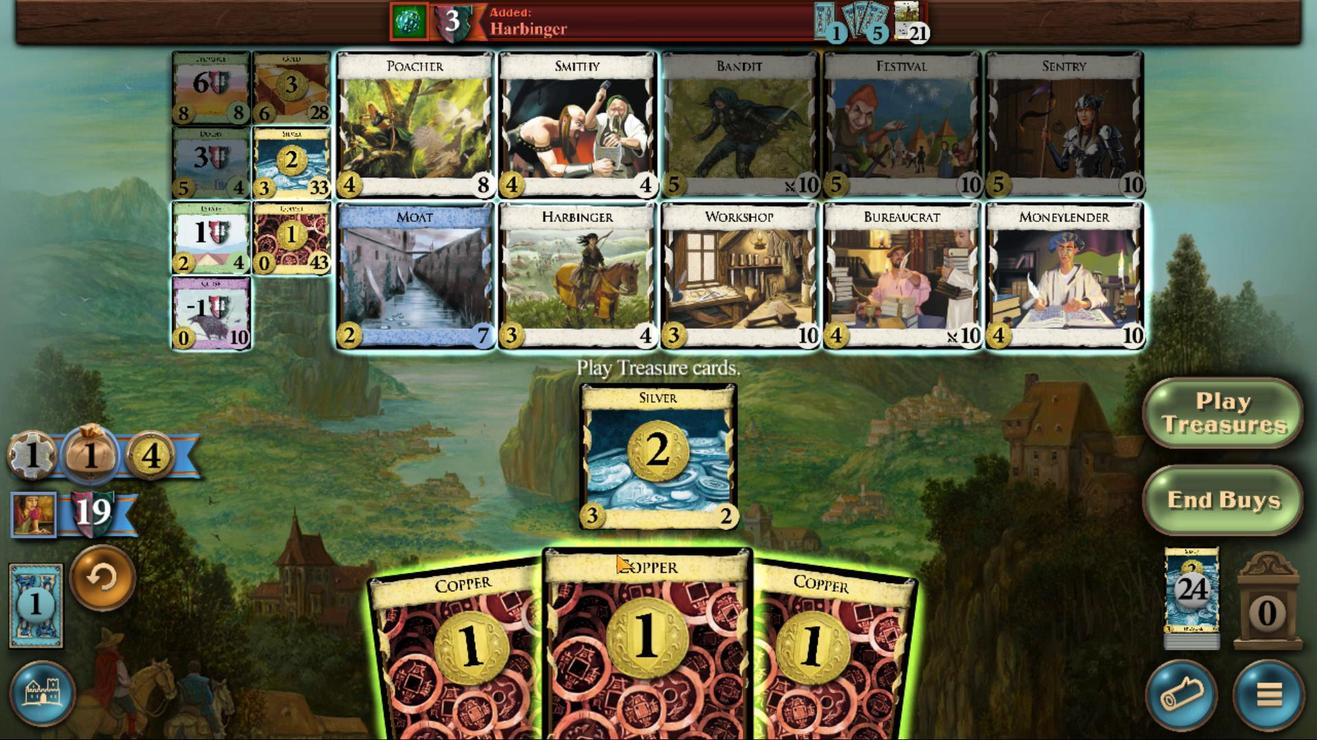 
Action: Mouse pressed left at (641, 479)
Screenshot: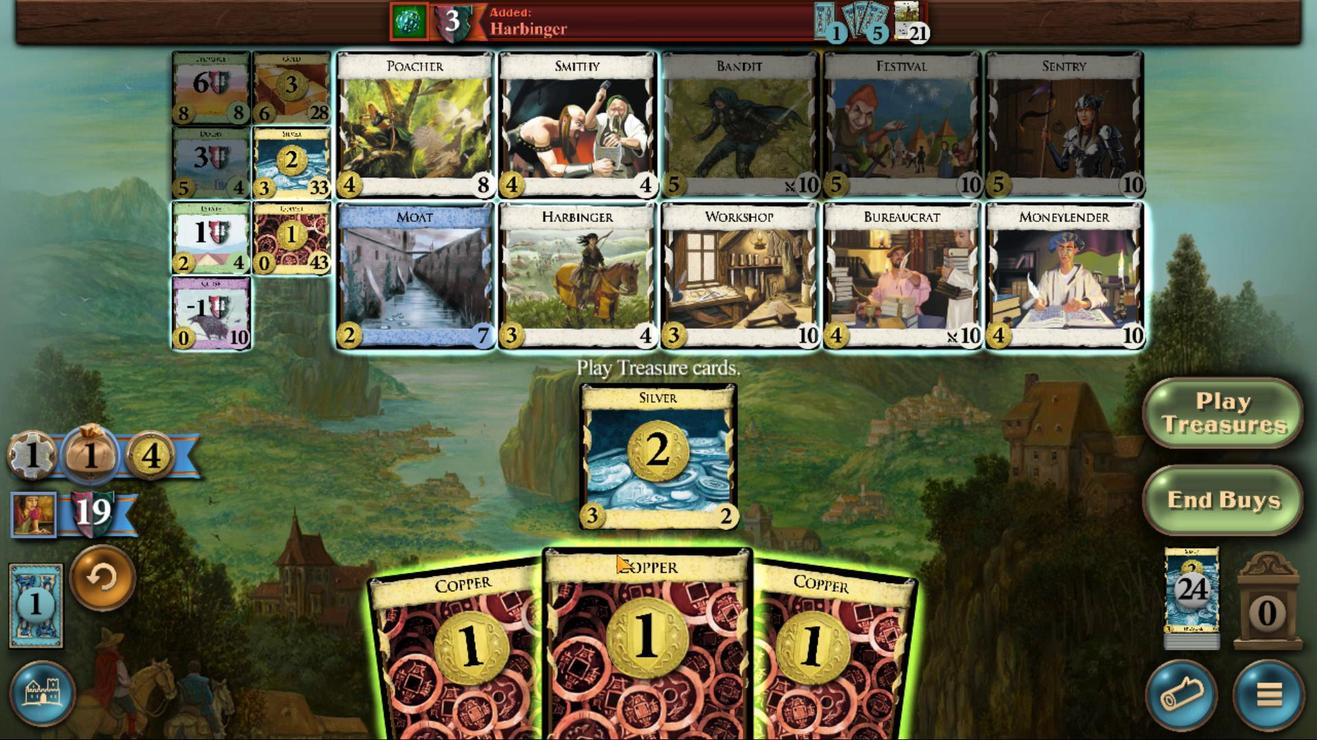 
Action: Mouse moved to (642, 485)
Screenshot: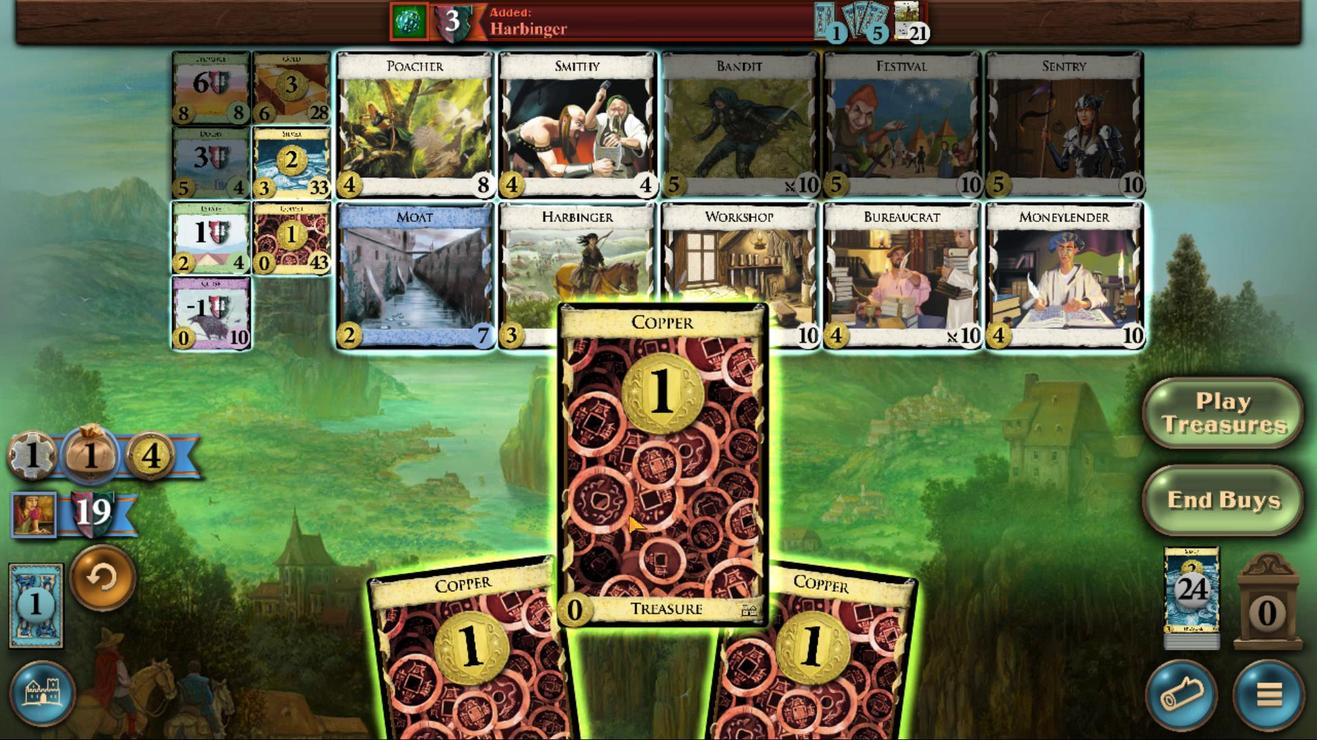 
Action: Mouse pressed left at (642, 485)
Screenshot: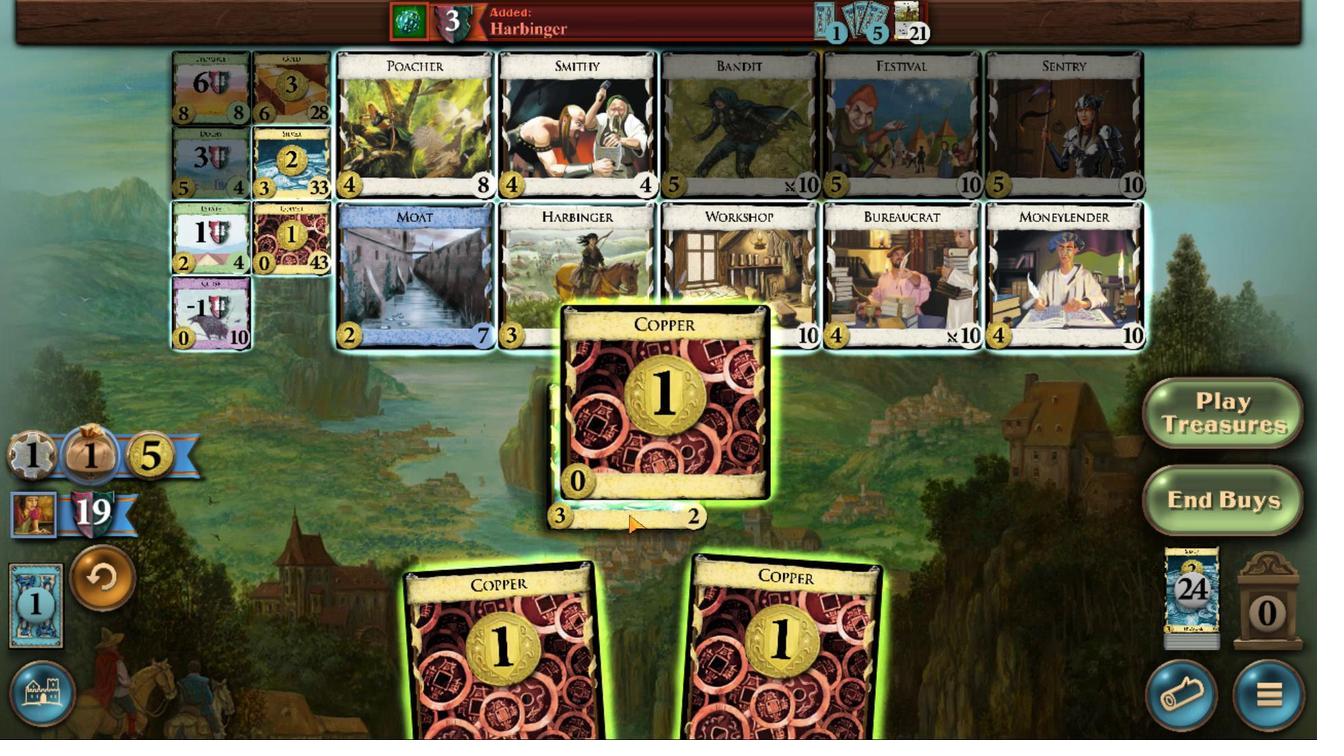 
Action: Mouse moved to (644, 476)
Screenshot: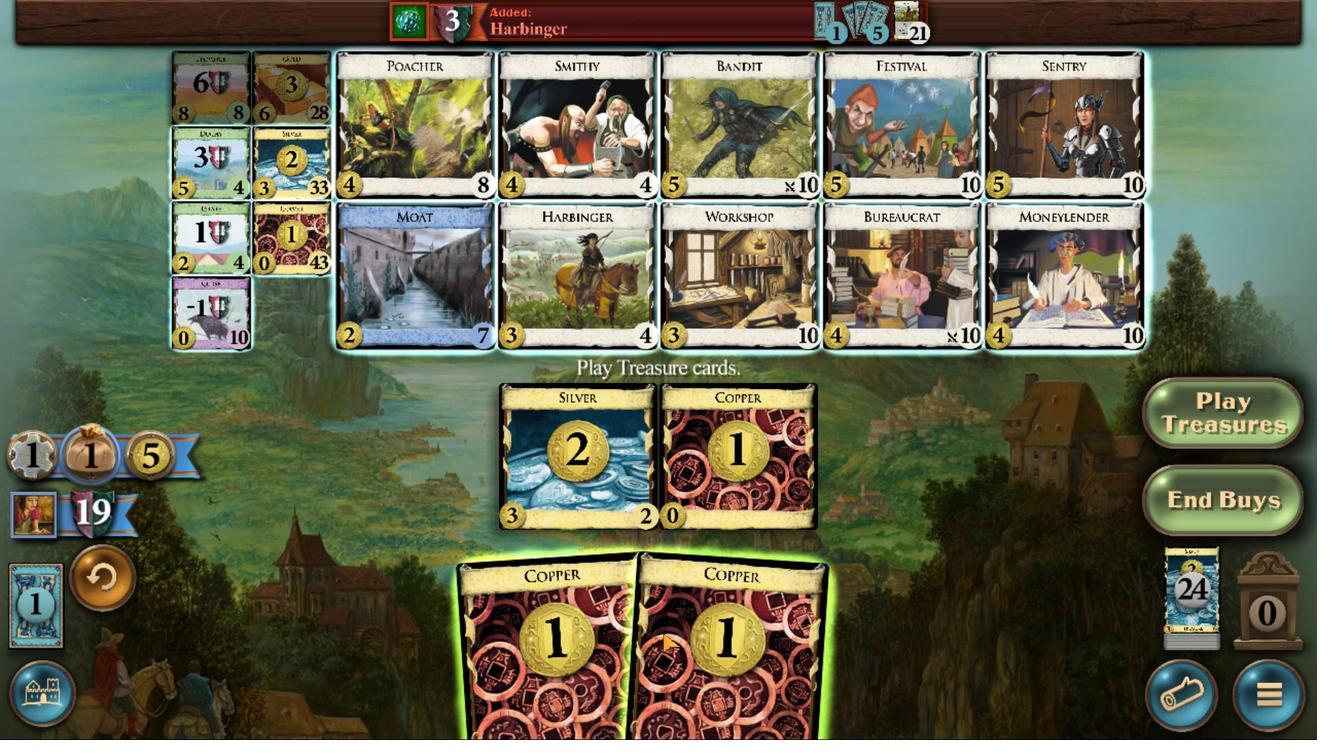 
Action: Mouse pressed left at (644, 476)
Screenshot: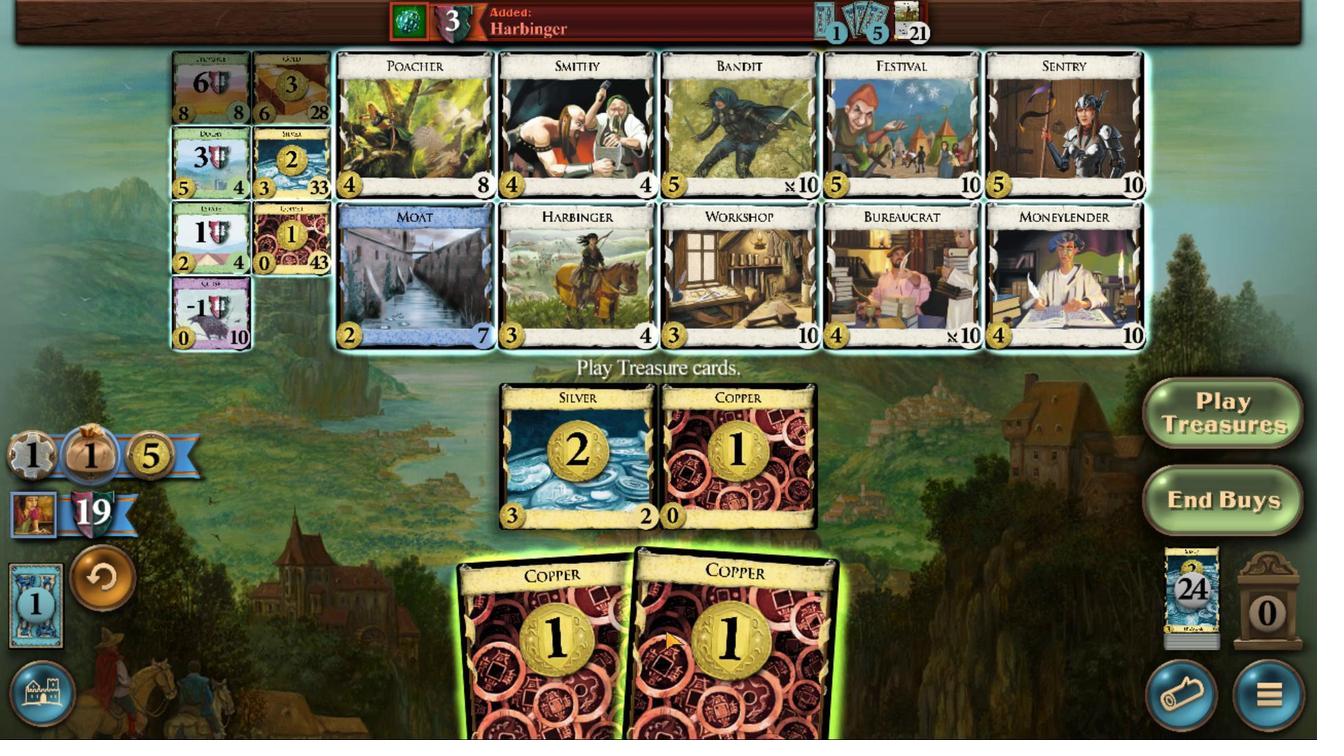
Action: Mouse moved to (620, 519)
Screenshot: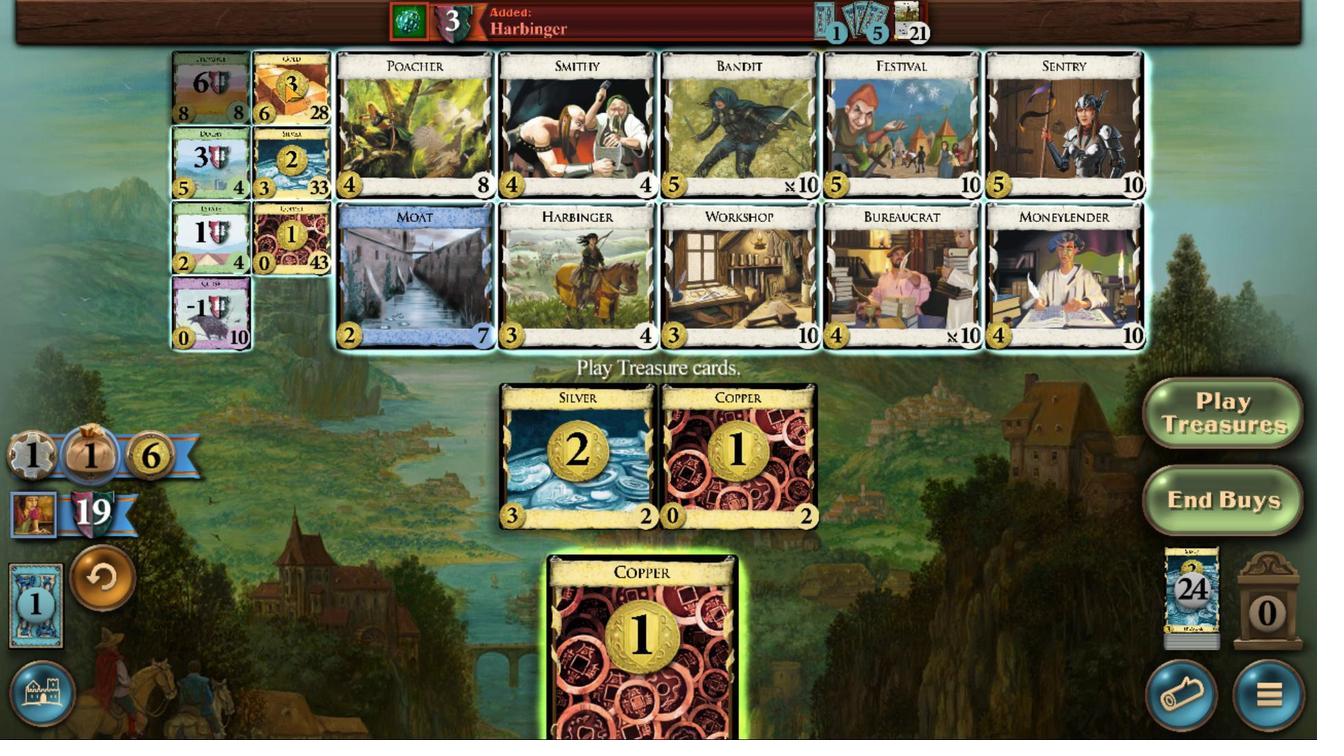 
Action: Mouse pressed left at (620, 519)
Screenshot: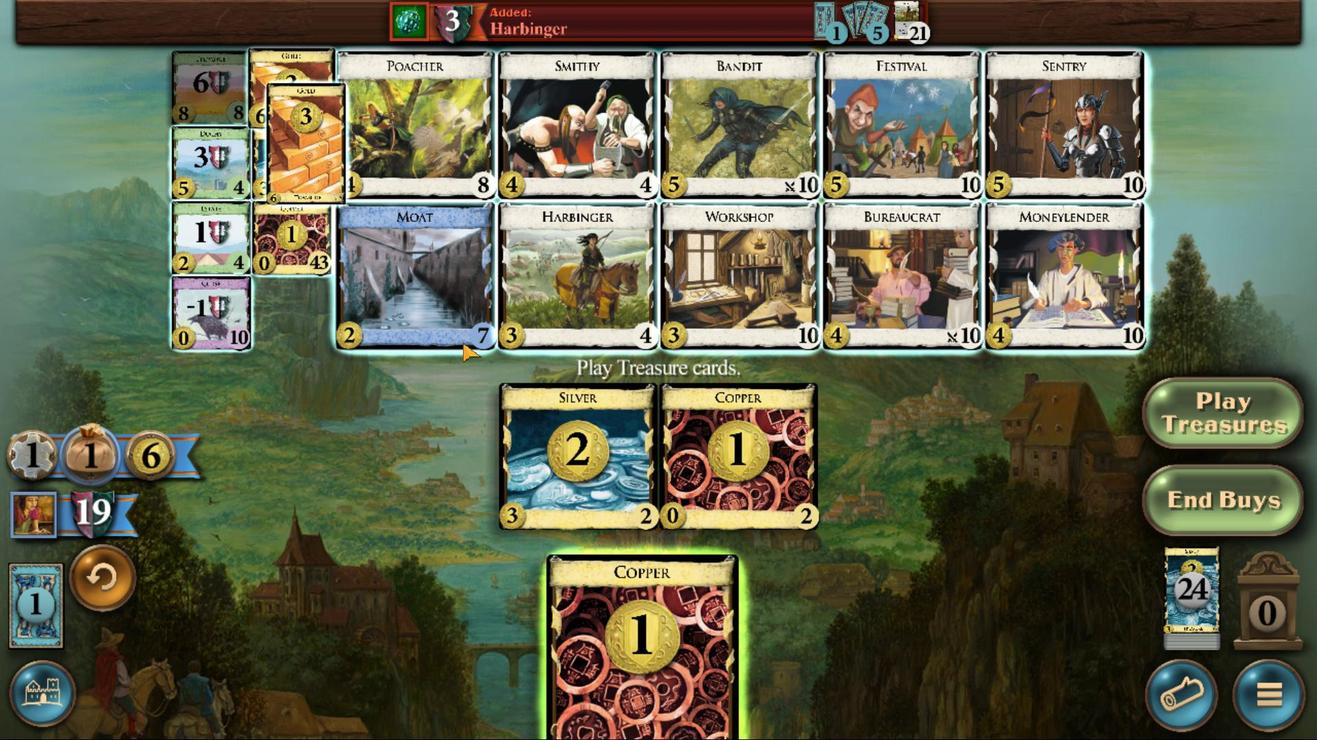 
Action: Mouse moved to (642, 478)
Screenshot: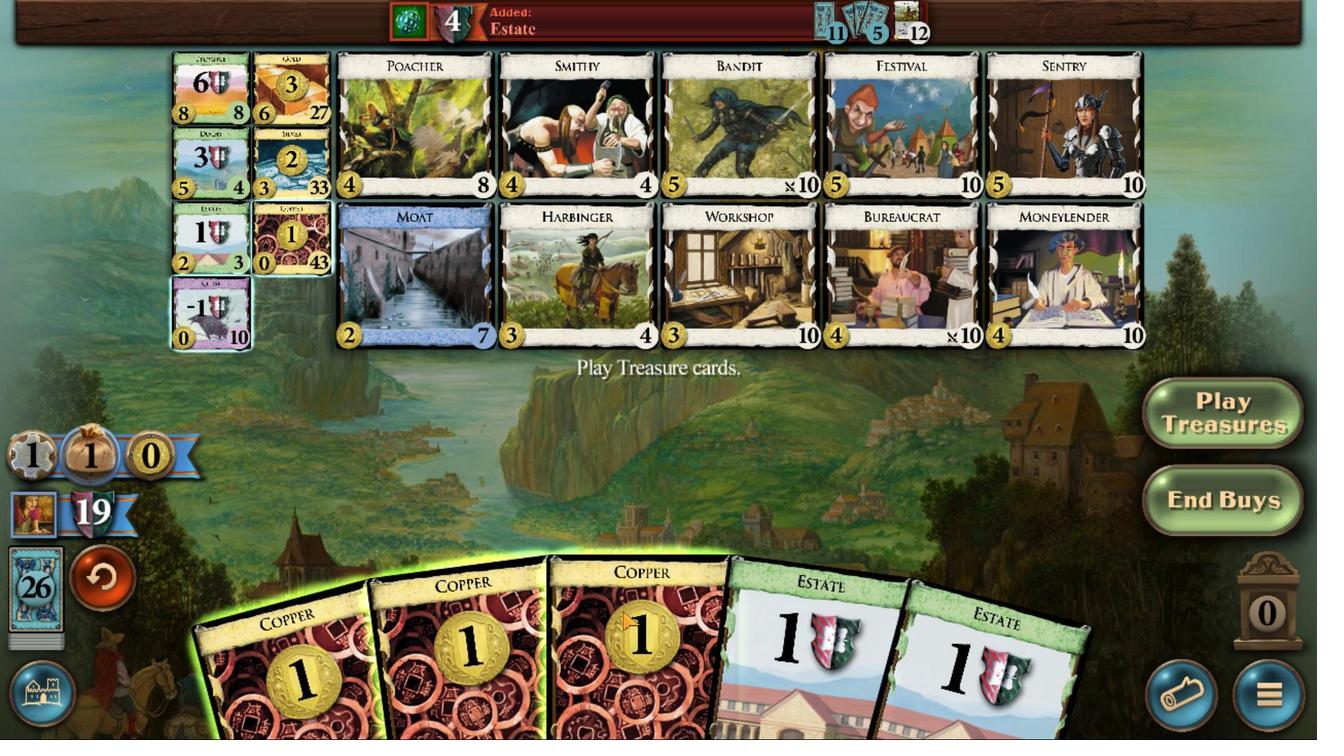 
Action: Mouse pressed left at (642, 478)
Screenshot: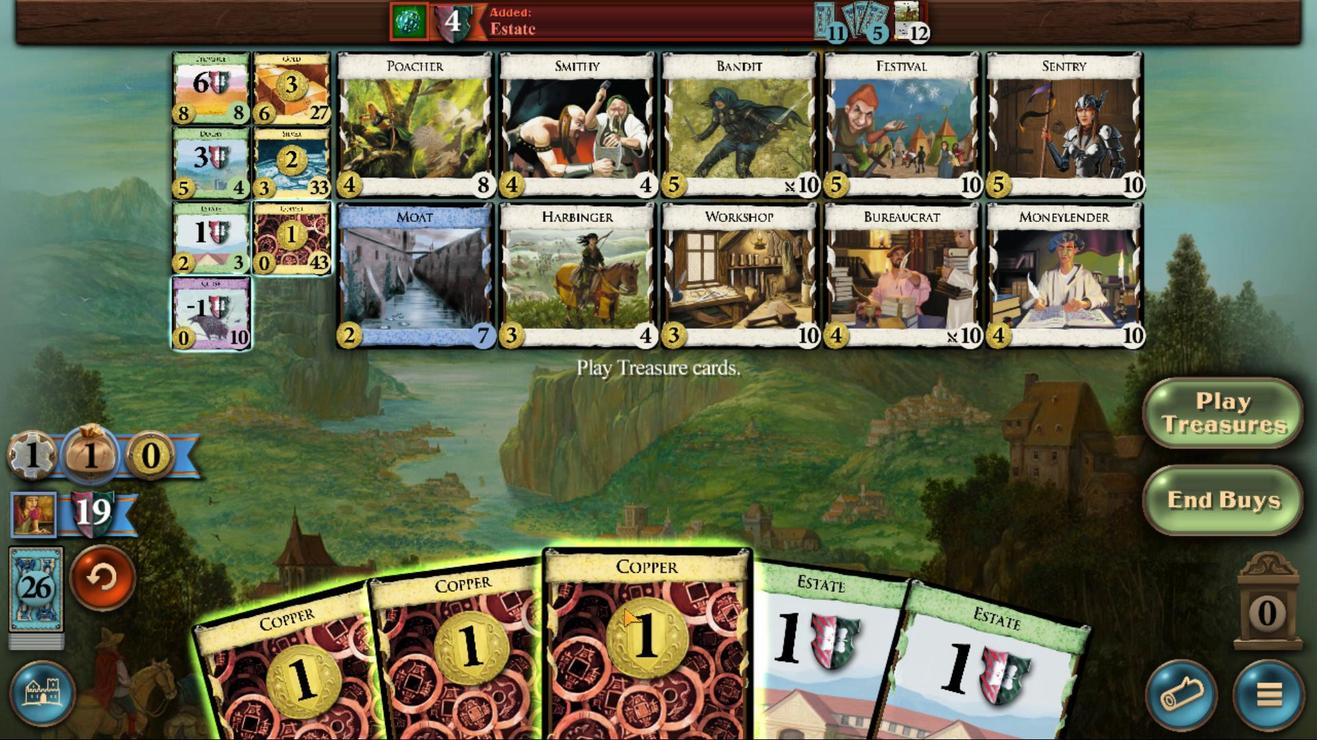 
Action: Mouse moved to (637, 480)
Screenshot: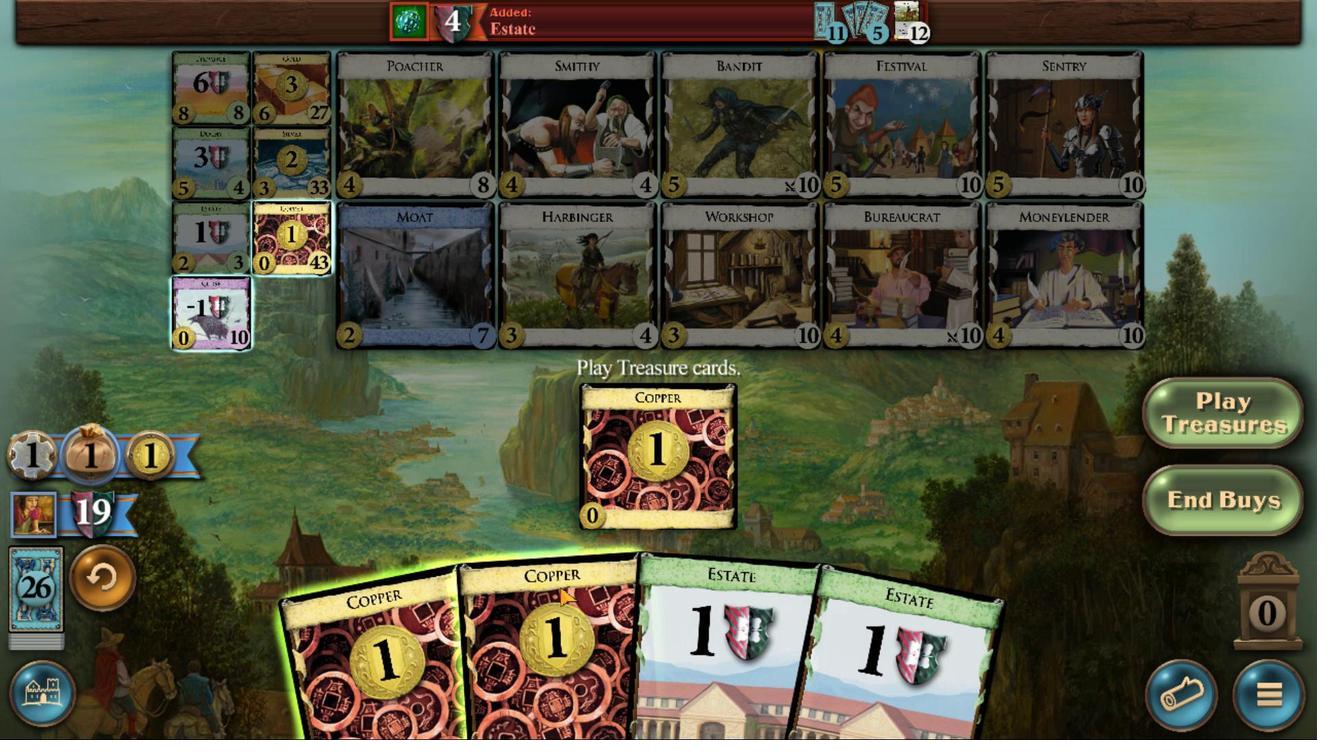 
Action: Mouse pressed left at (637, 480)
Screenshot: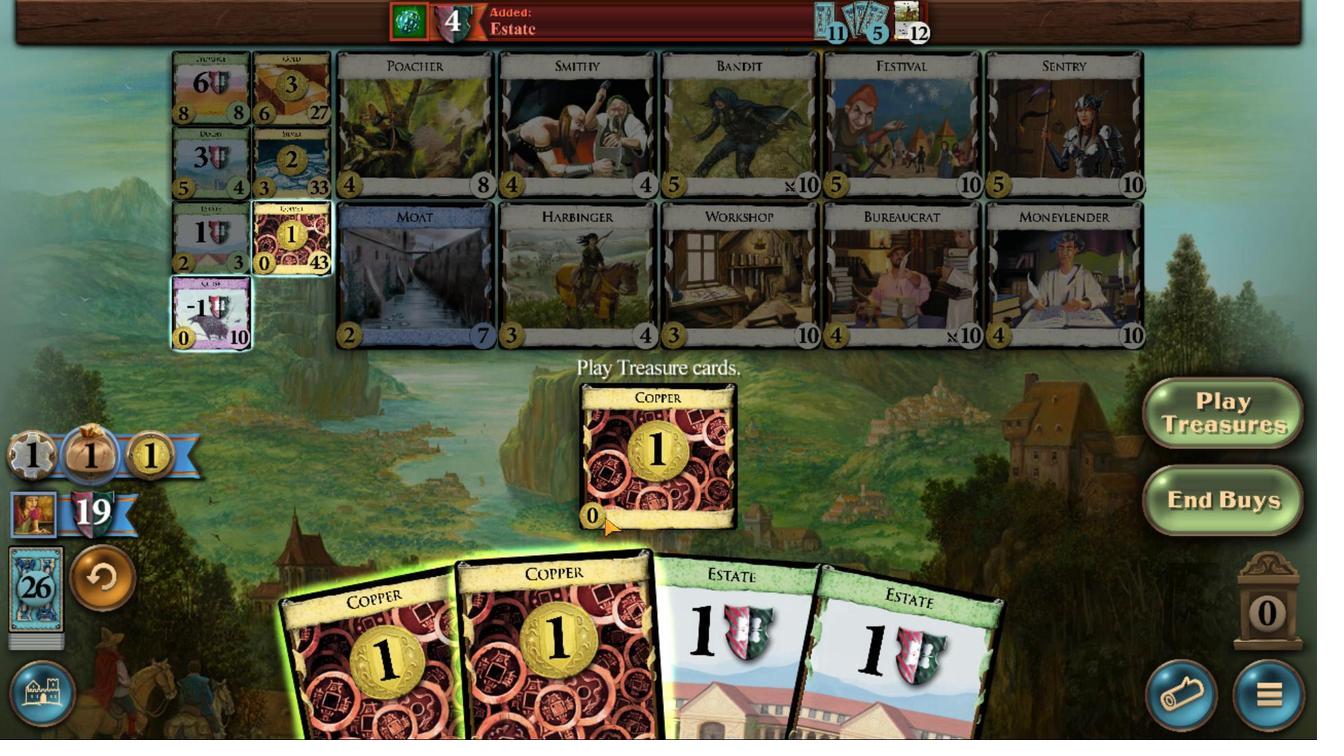 
Action: Mouse moved to (631, 478)
Screenshot: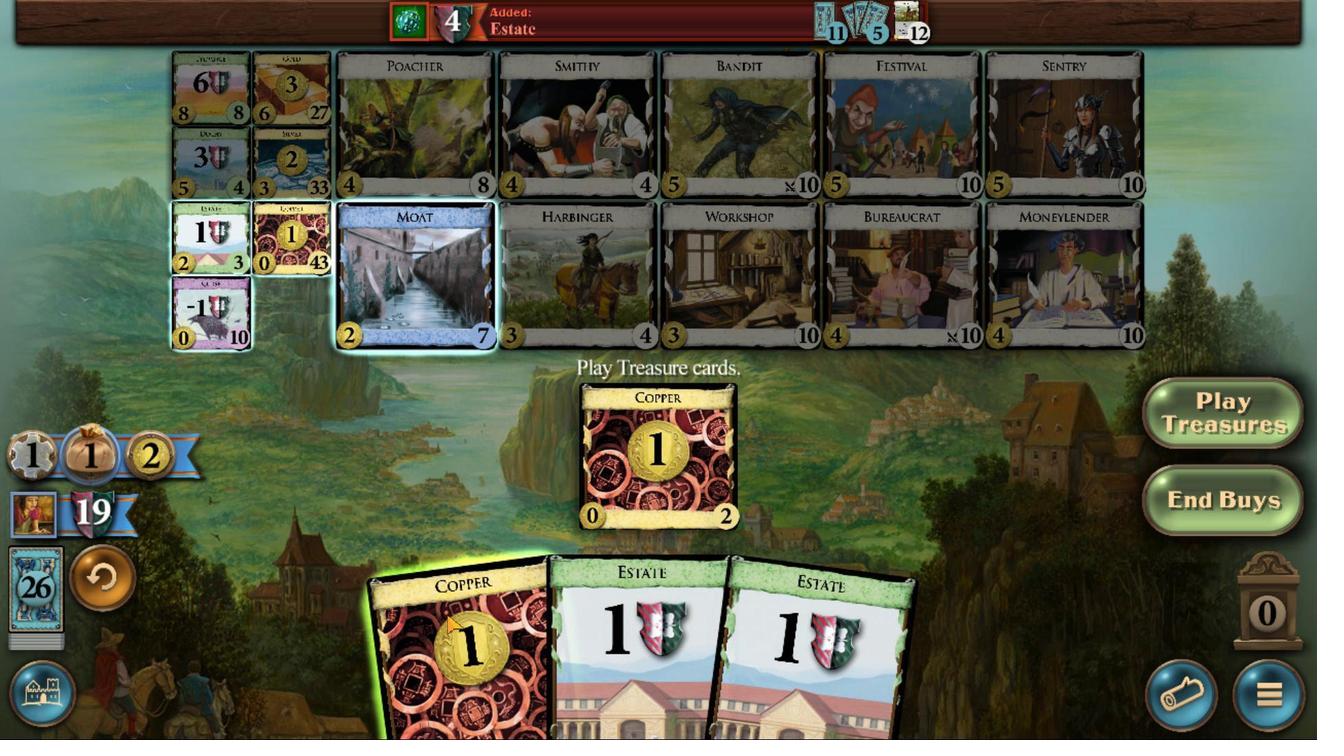 
Action: Mouse pressed left at (631, 478)
Screenshot: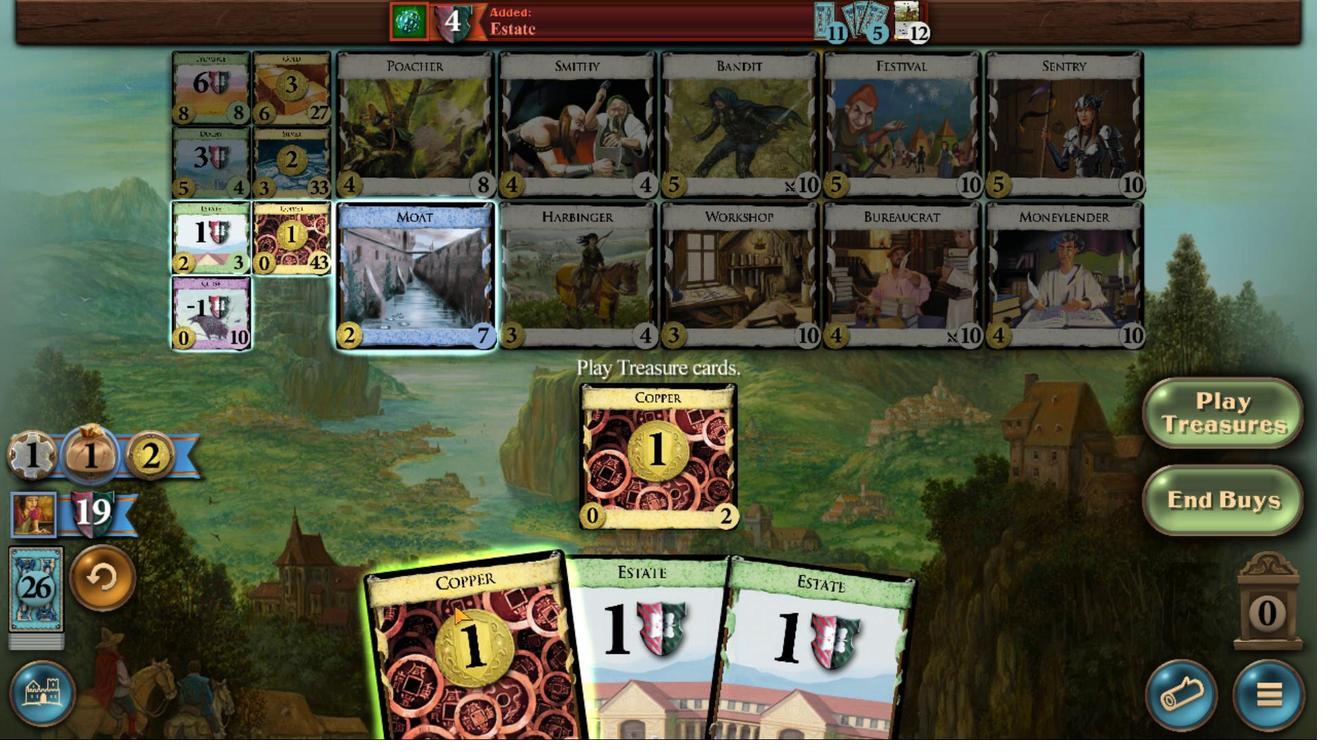 
Action: Mouse moved to (620, 513)
Screenshot: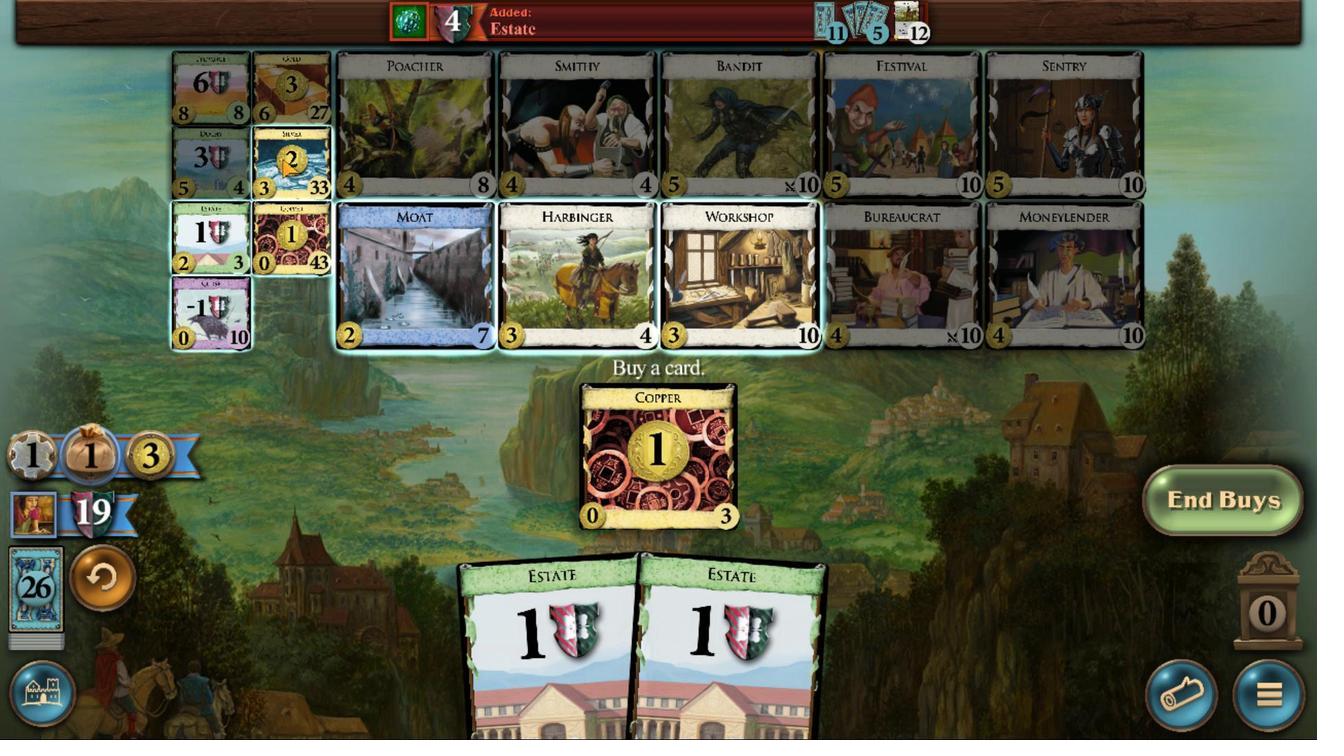 
Action: Mouse pressed left at (620, 513)
Screenshot: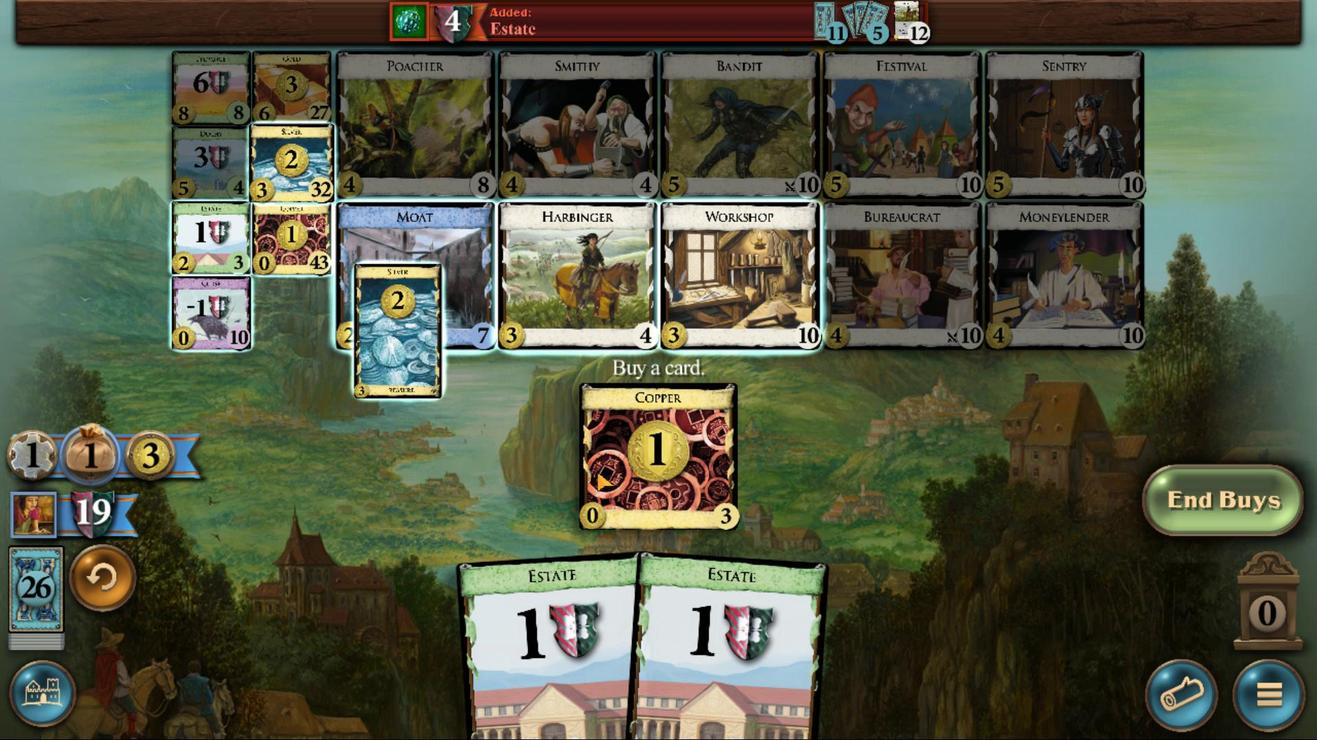 
Action: Mouse moved to (631, 478)
Screenshot: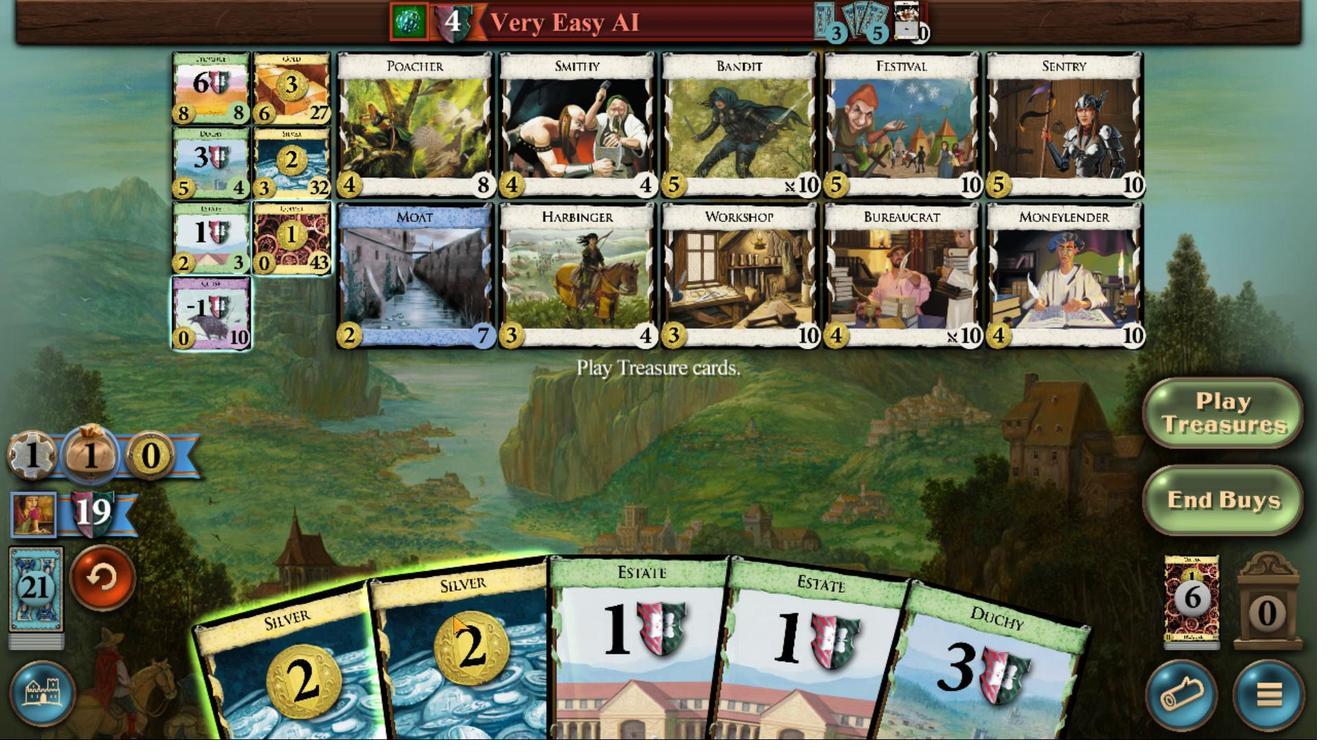 
Action: Mouse pressed left at (631, 478)
Screenshot: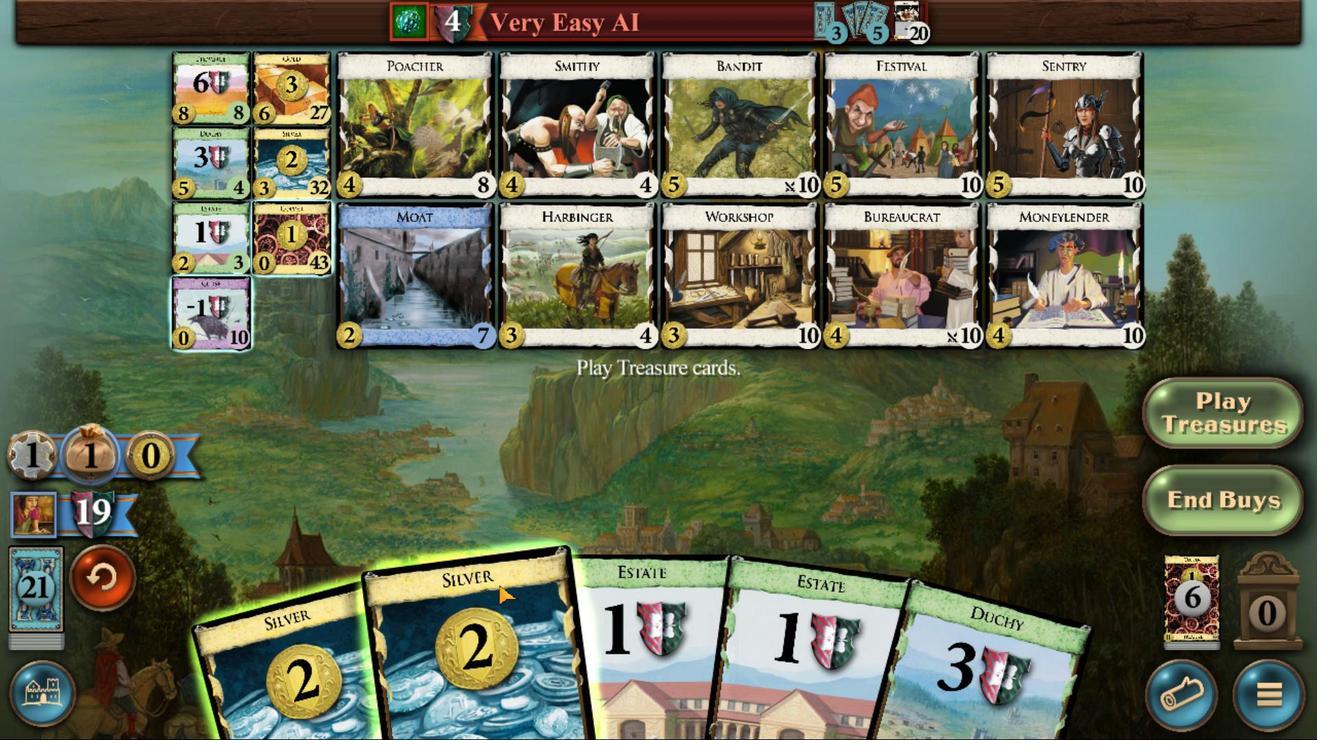 
Action: Mouse moved to (615, 507)
Screenshot: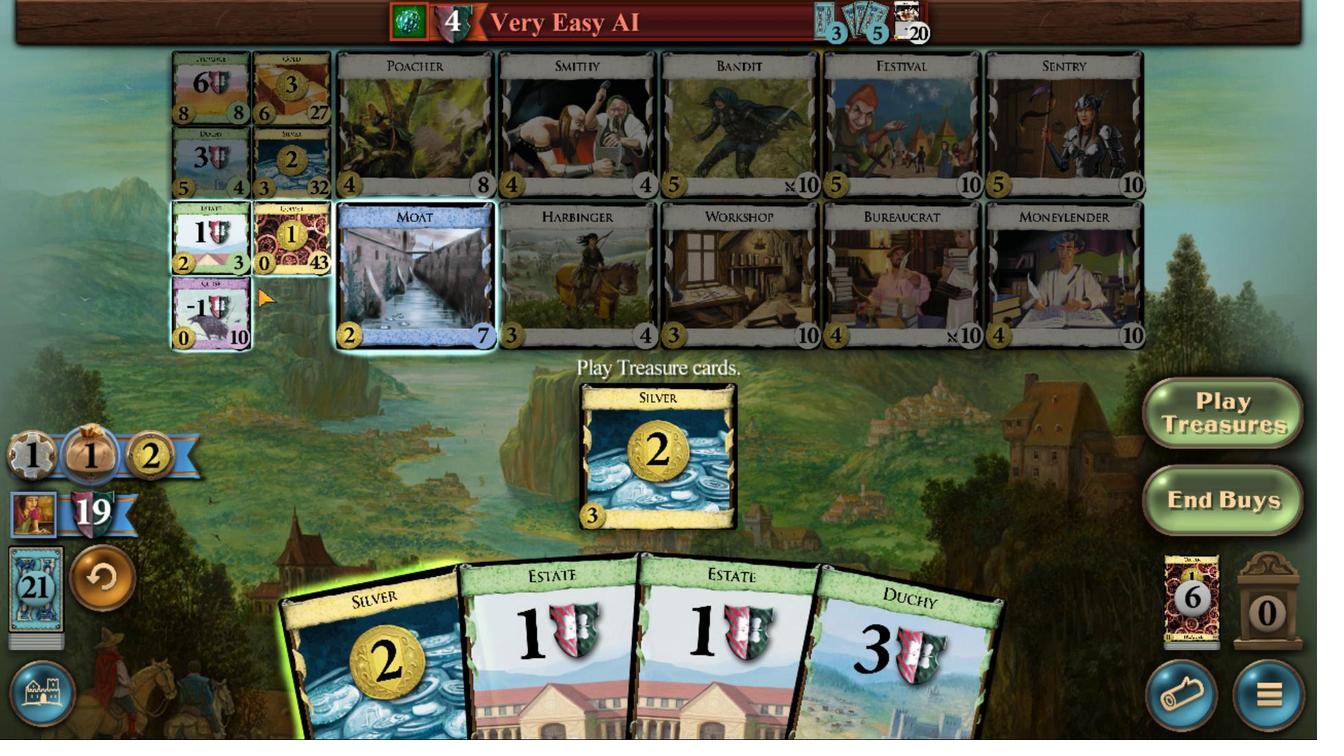 
Action: Mouse pressed left at (615, 507)
Screenshot: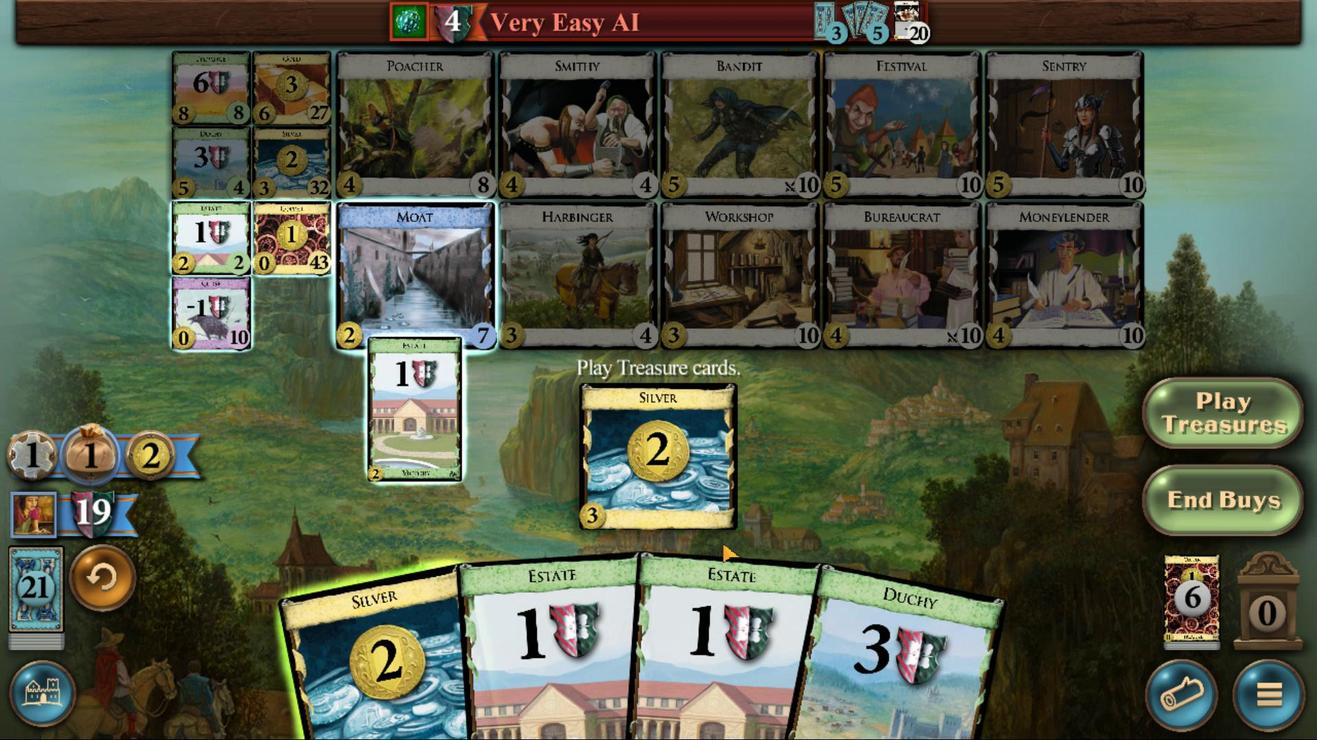 
Action: Mouse moved to (661, 478)
Screenshot: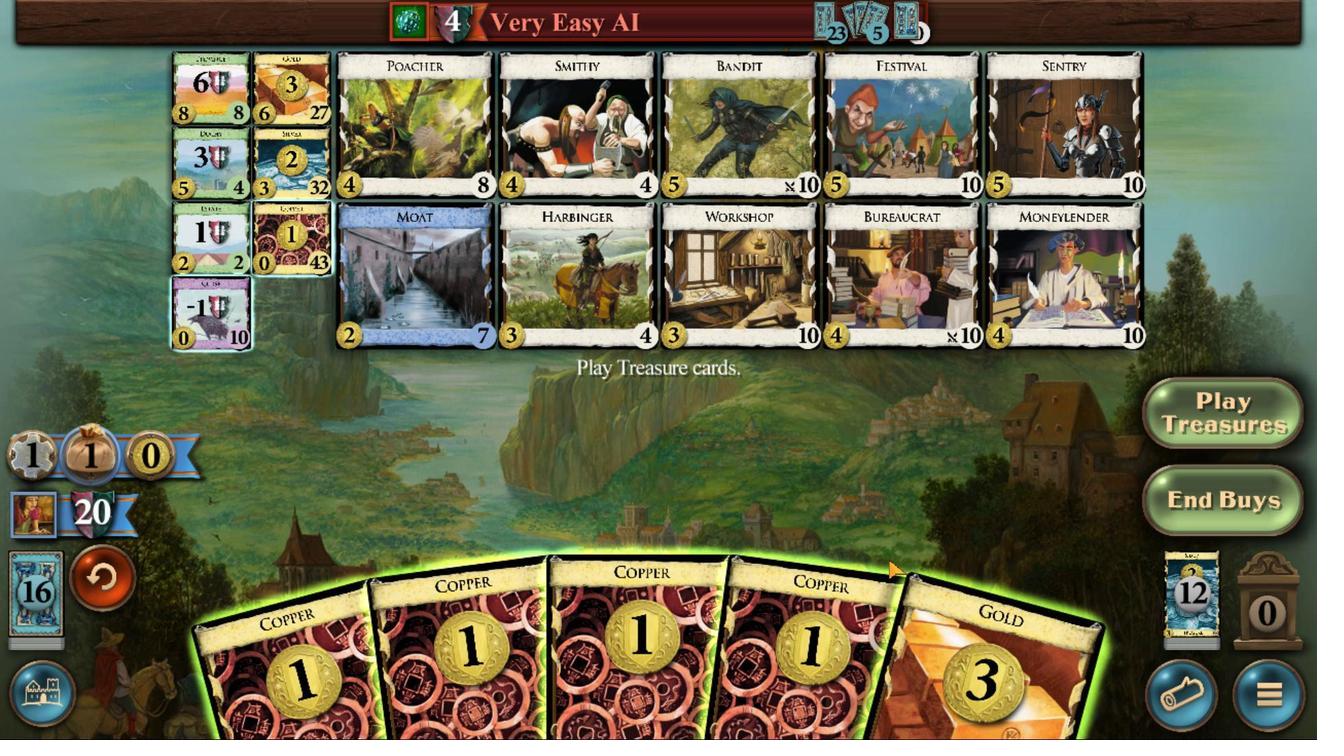 
Action: Mouse pressed left at (661, 478)
Screenshot: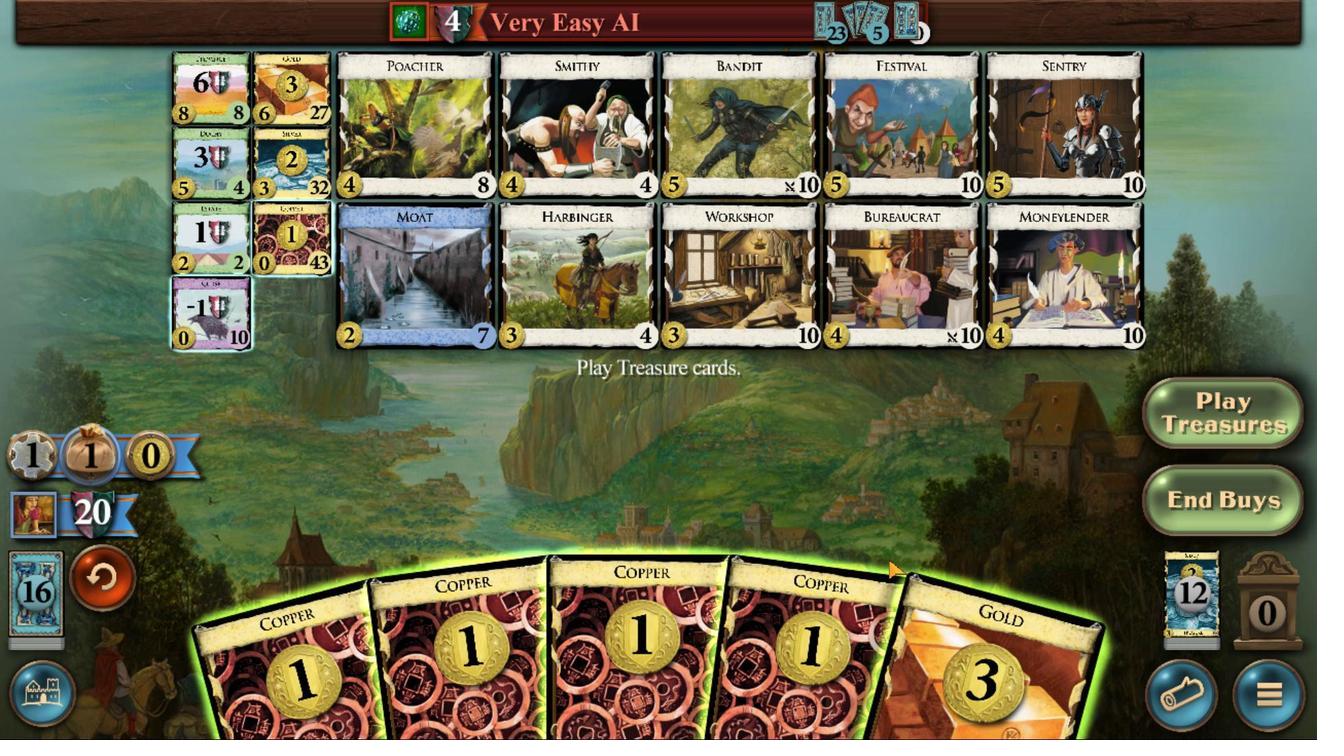 
Action: Mouse moved to (636, 478)
Screenshot: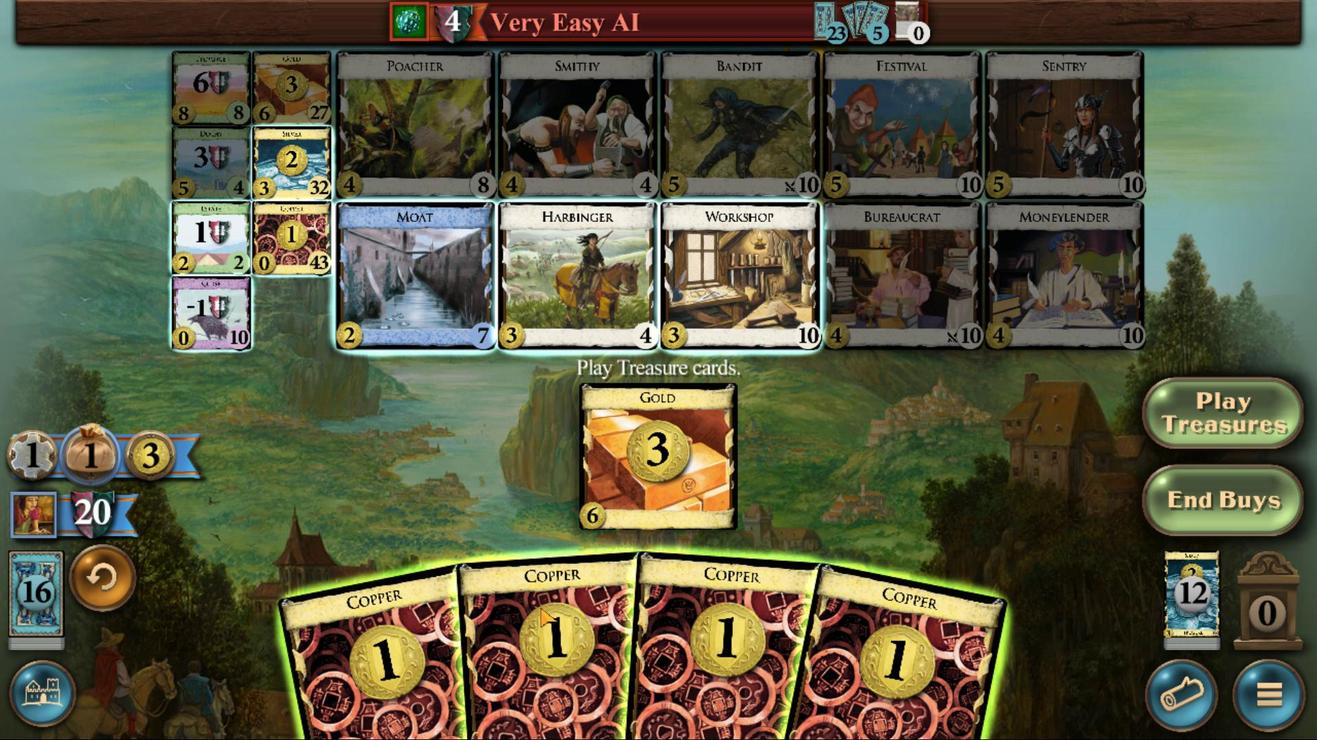 
Action: Mouse pressed left at (636, 478)
Screenshot: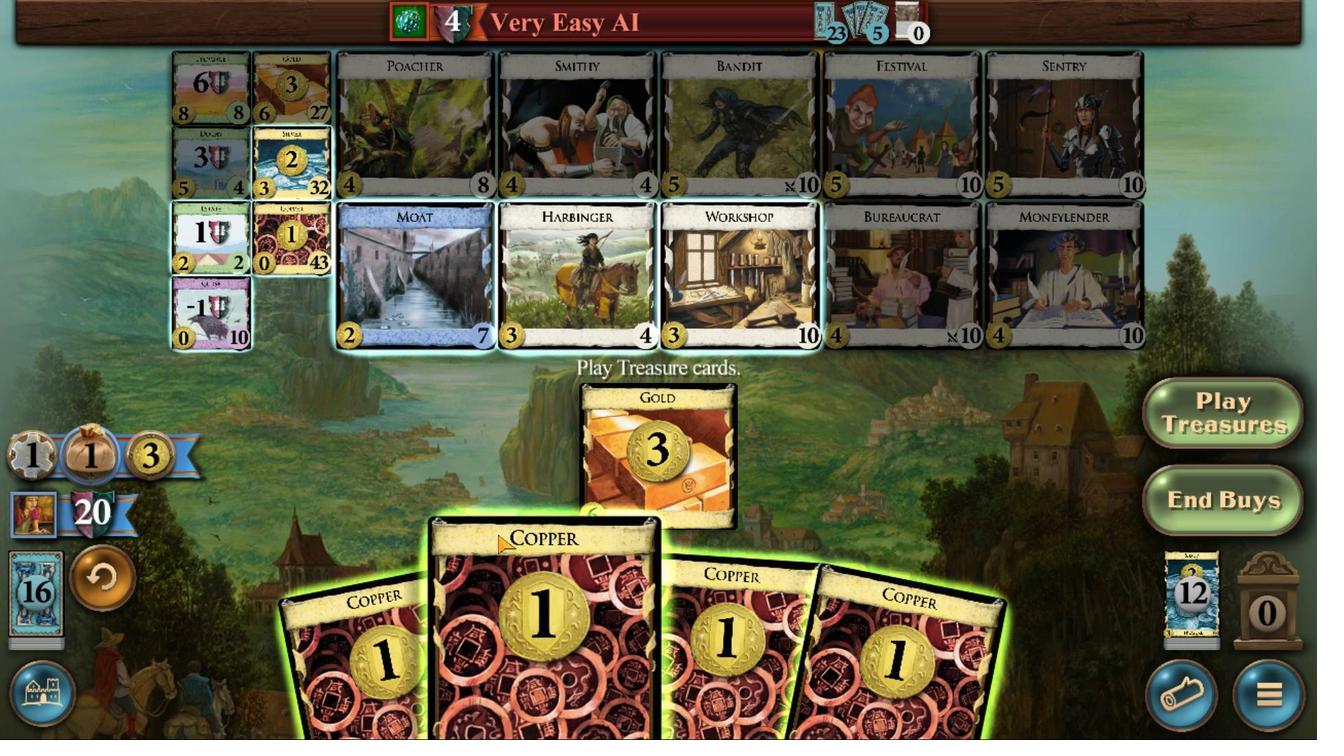 
Action: Mouse moved to (639, 480)
Screenshot: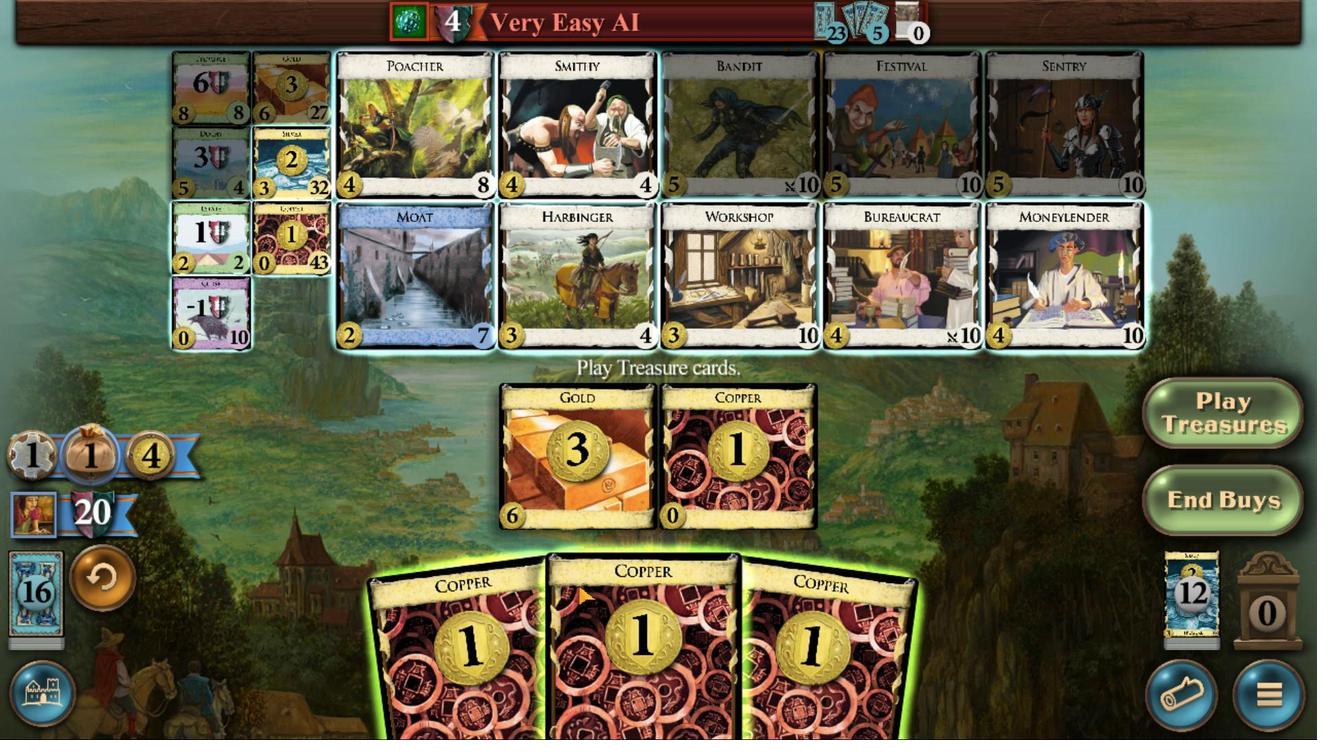 
Action: Mouse pressed left at (639, 480)
Screenshot: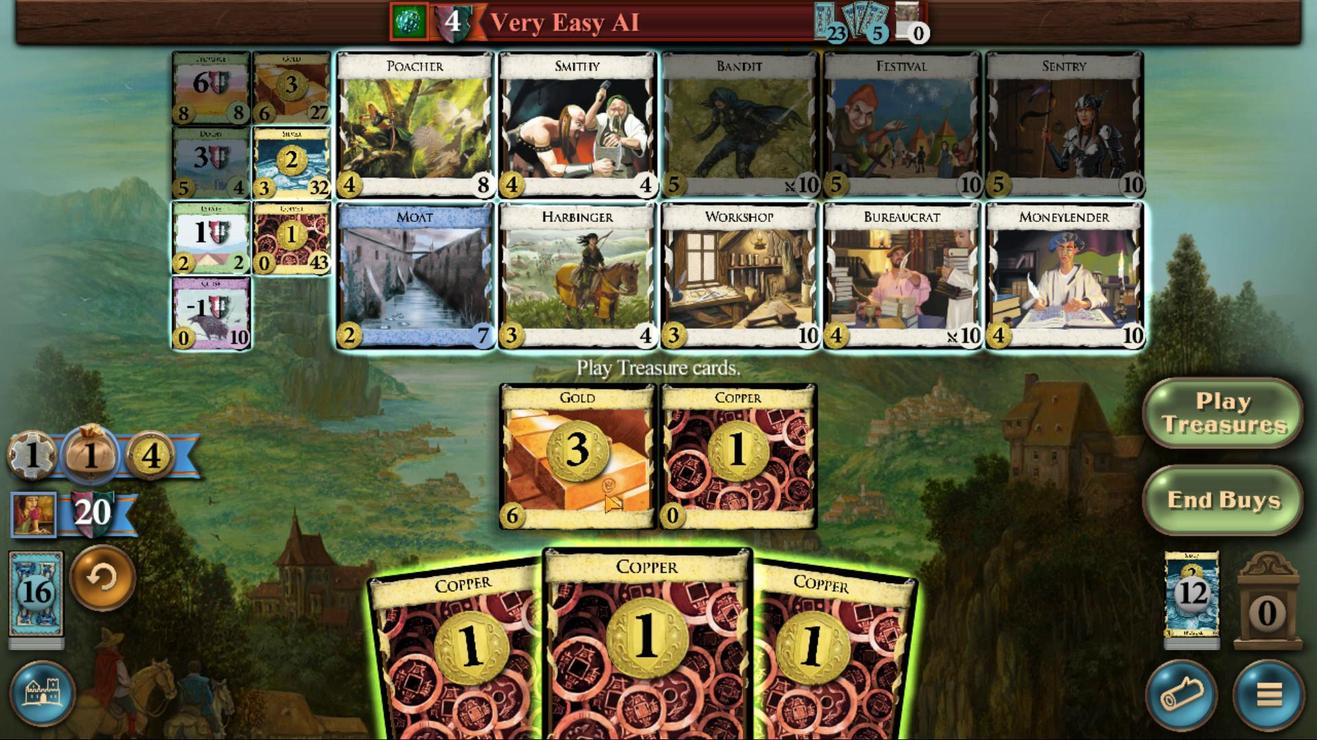 
Action: Mouse moved to (616, 511)
Screenshot: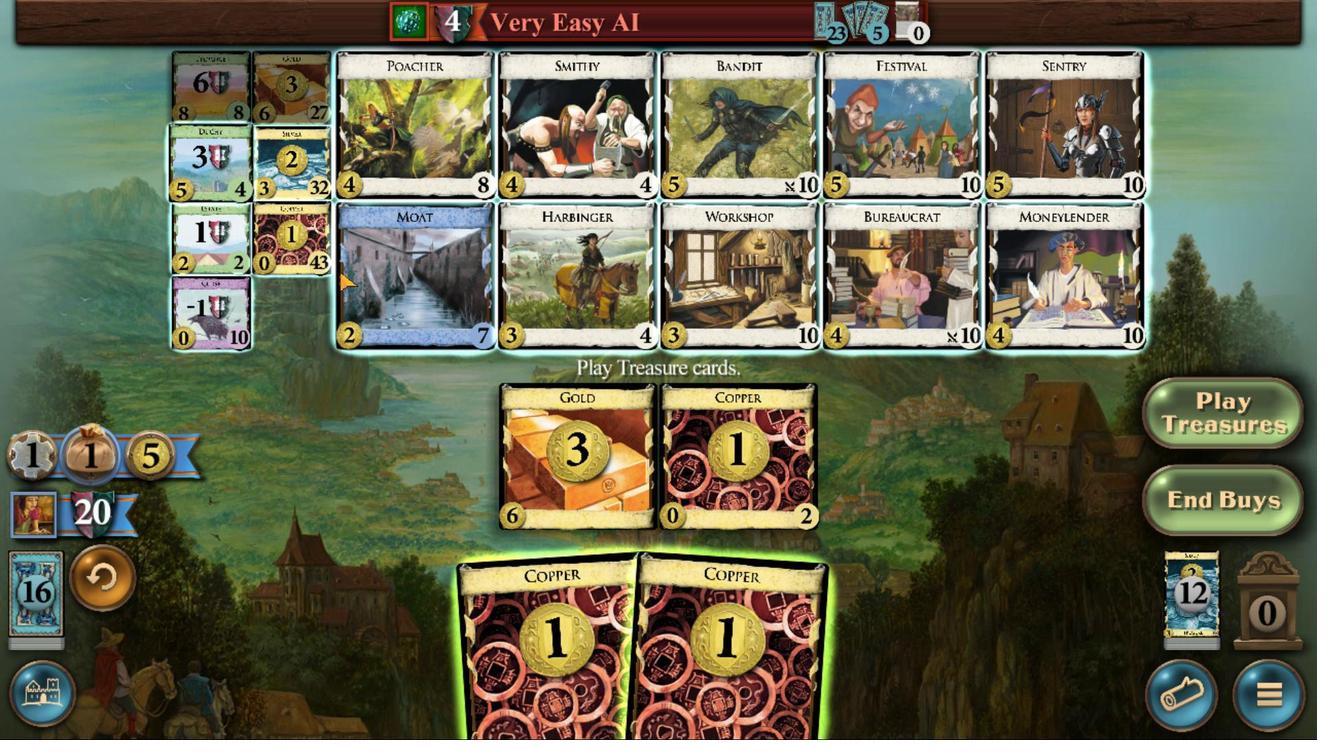 
Action: Mouse pressed left at (616, 511)
Screenshot: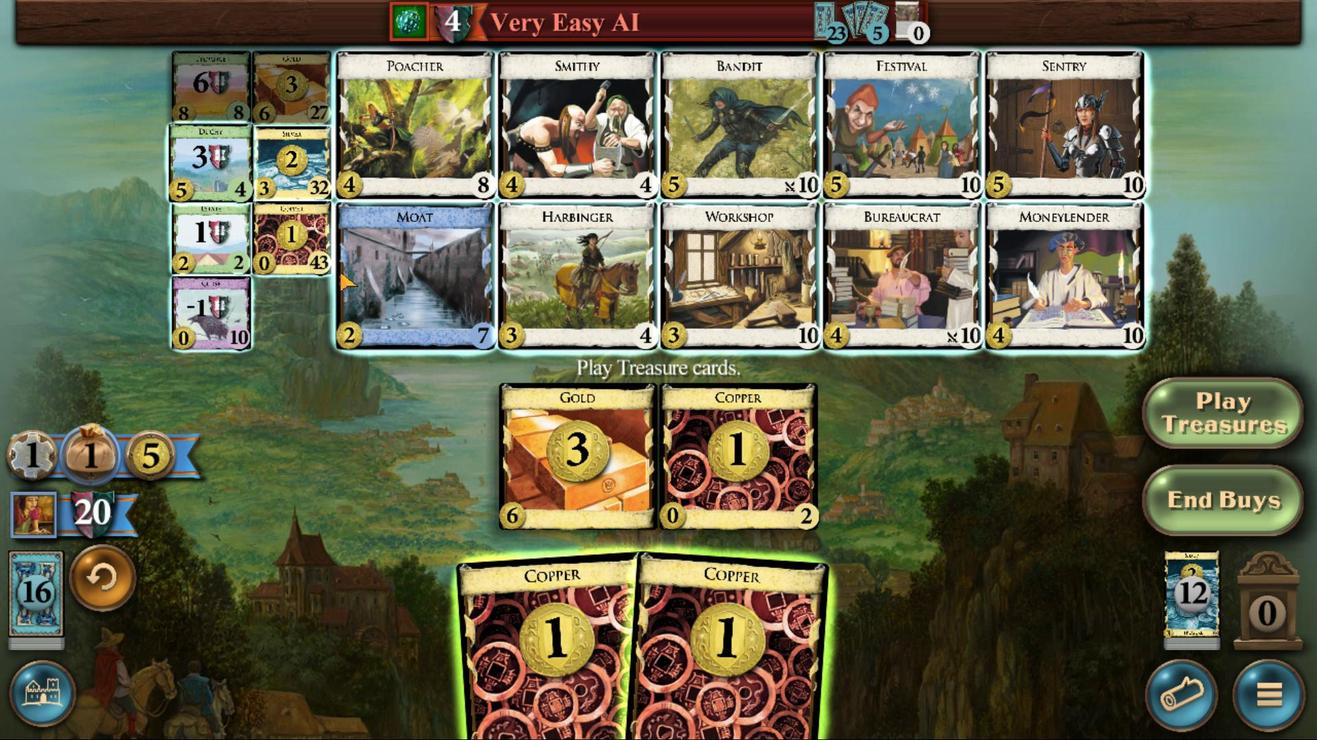 
Action: Mouse moved to (635, 490)
Screenshot: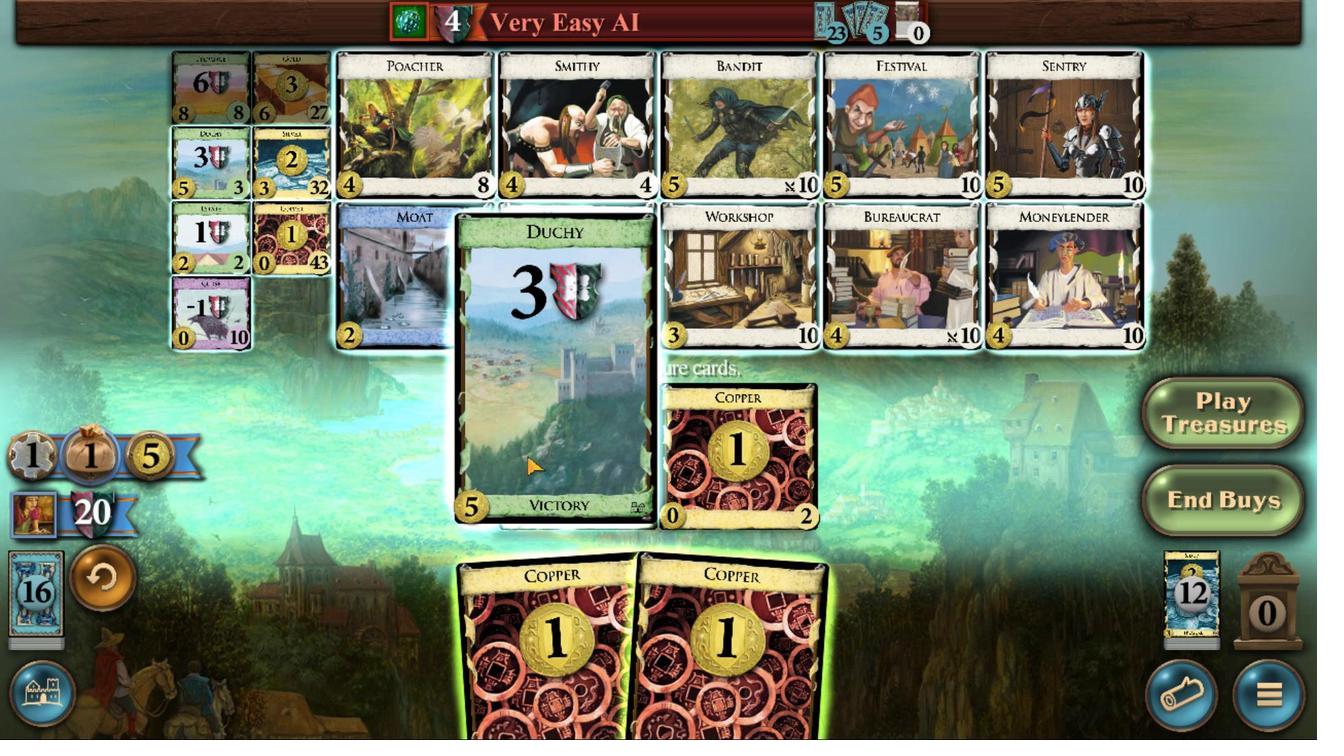 
Action: Mouse pressed left at (635, 490)
Screenshot: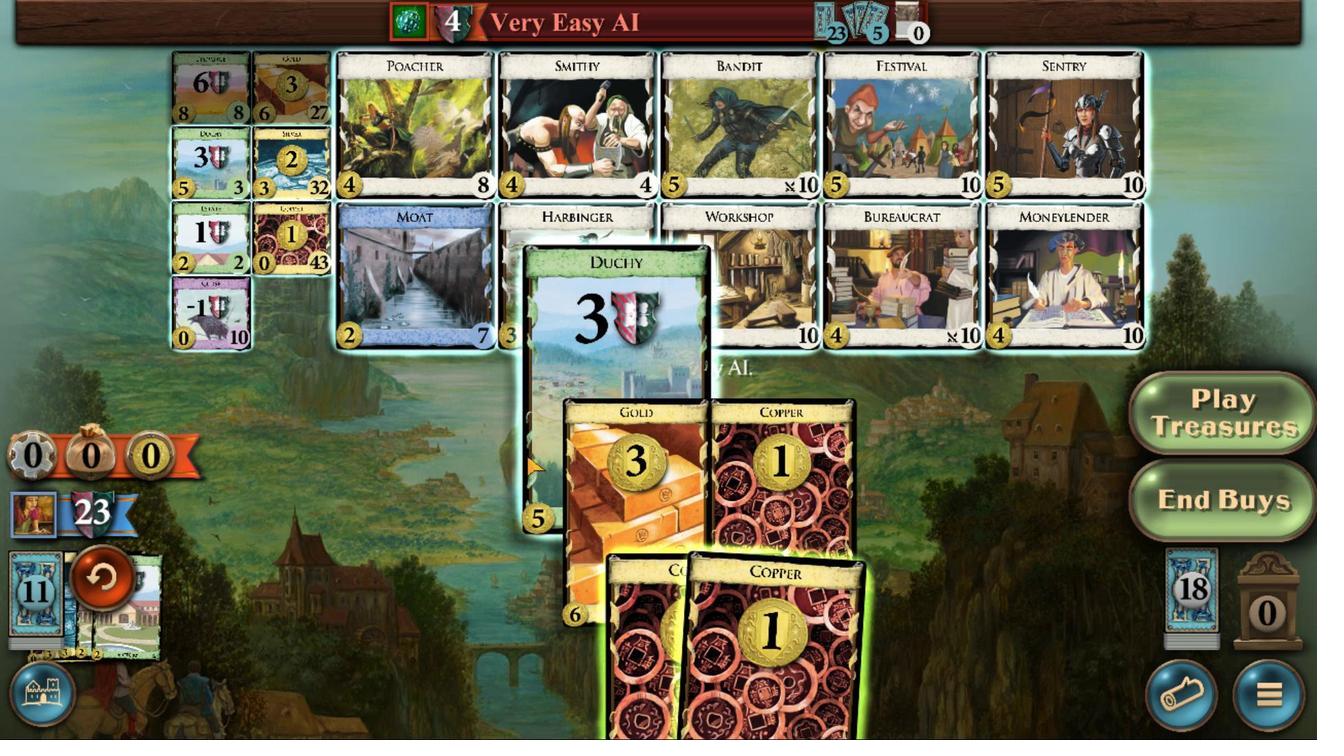 
Action: Mouse moved to (631, 476)
Screenshot: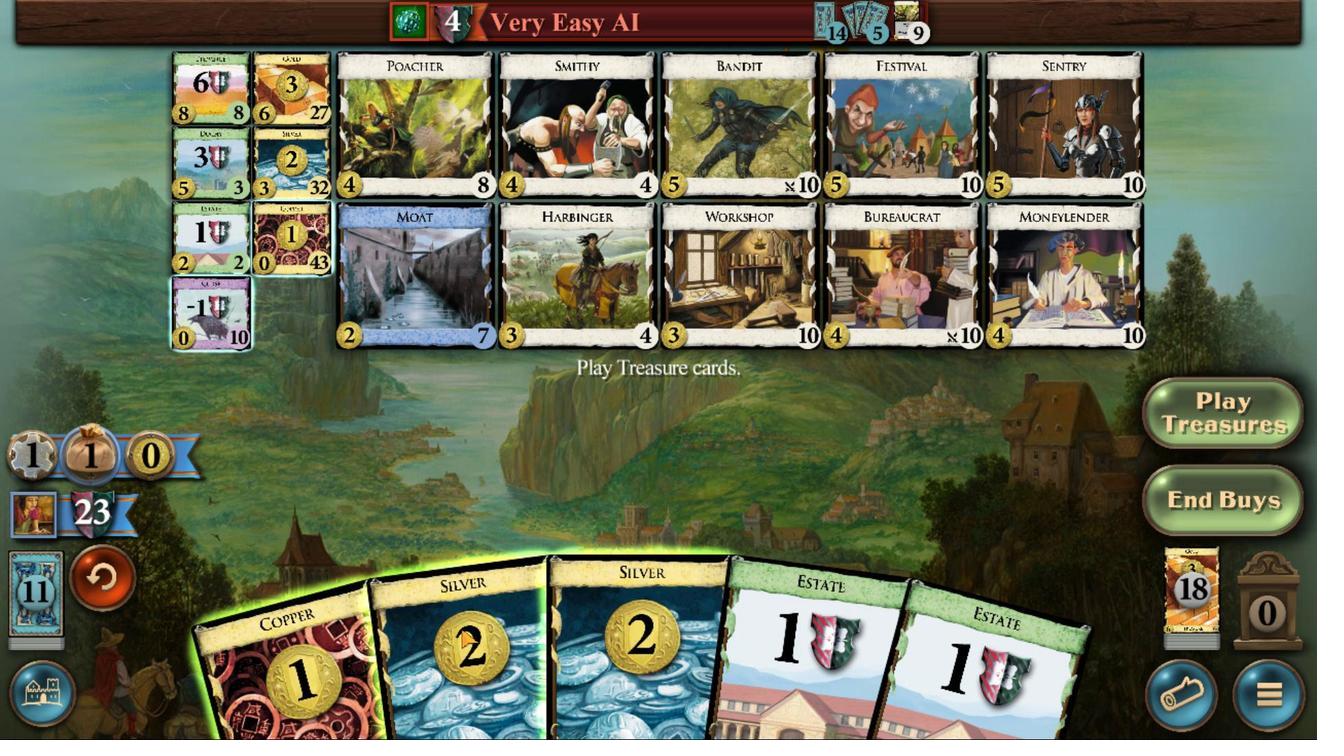 
Action: Mouse pressed left at (631, 476)
Screenshot: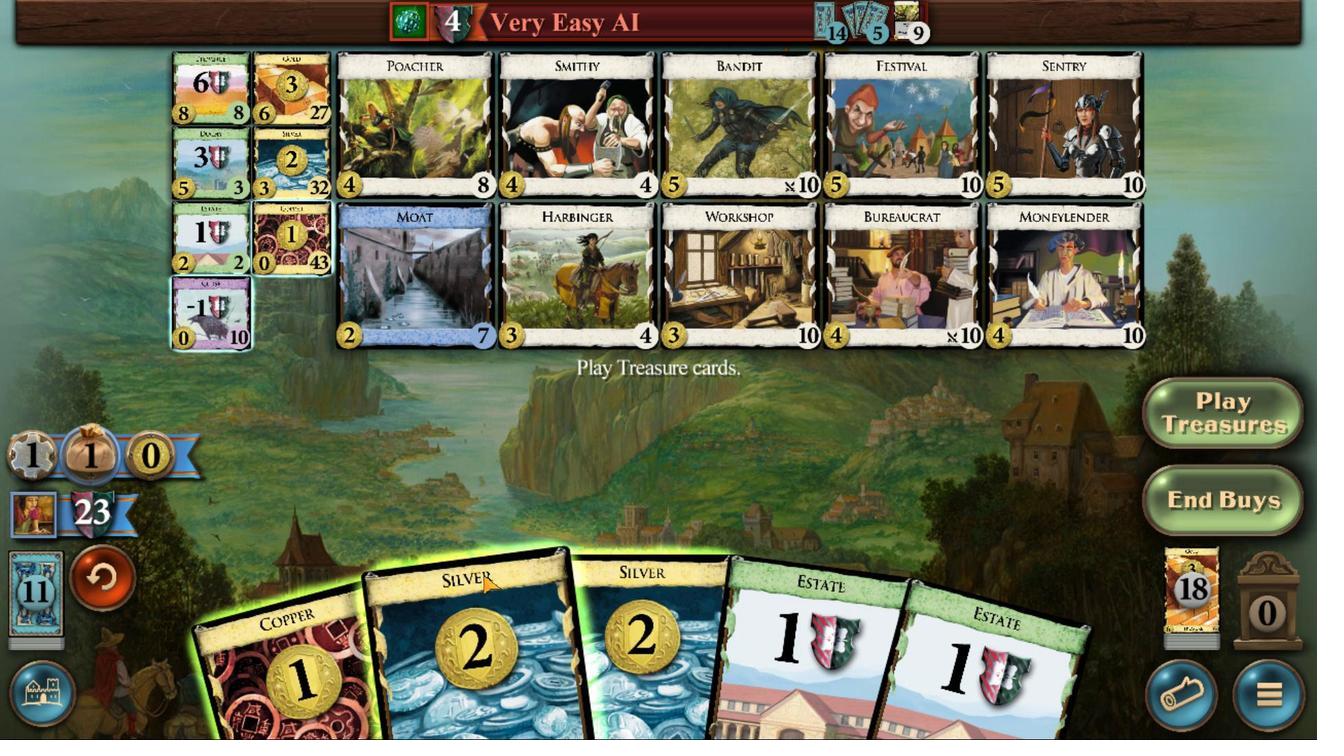 
Action: Mouse moved to (628, 476)
Screenshot: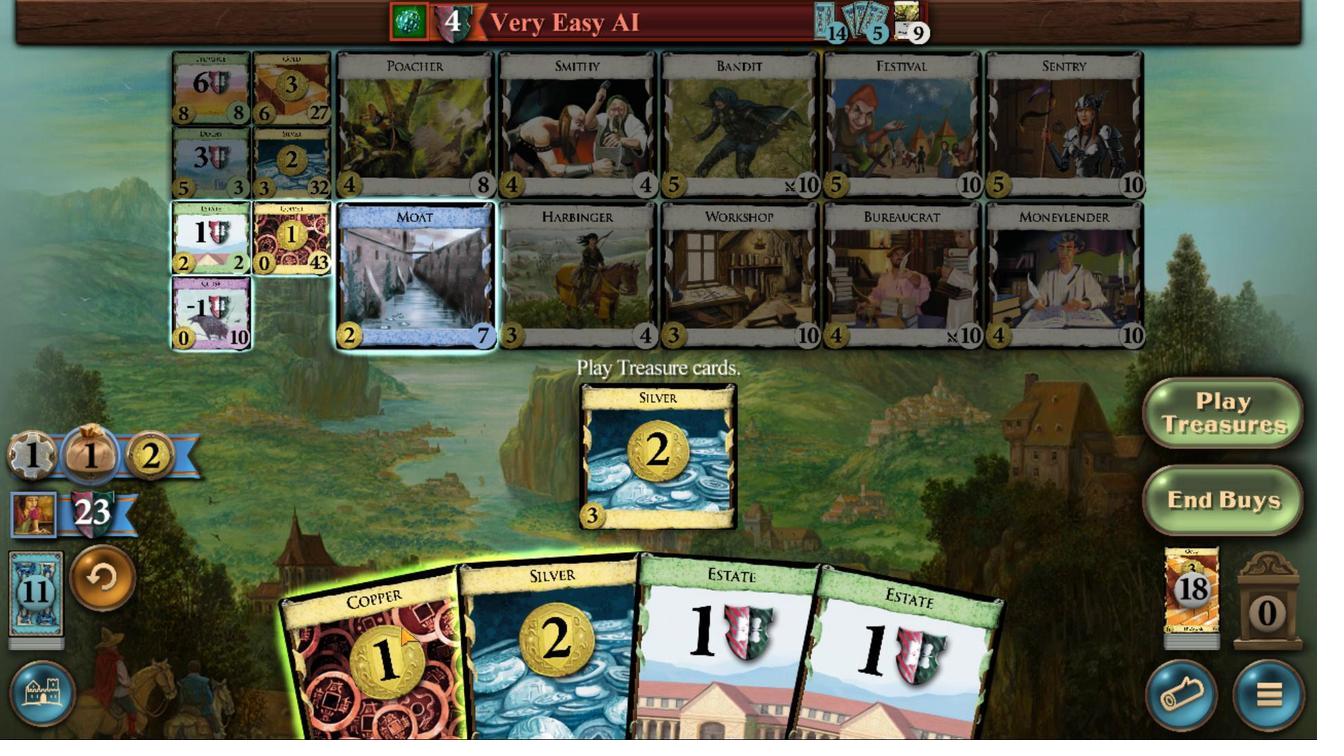 
Action: Mouse pressed left at (628, 476)
Screenshot: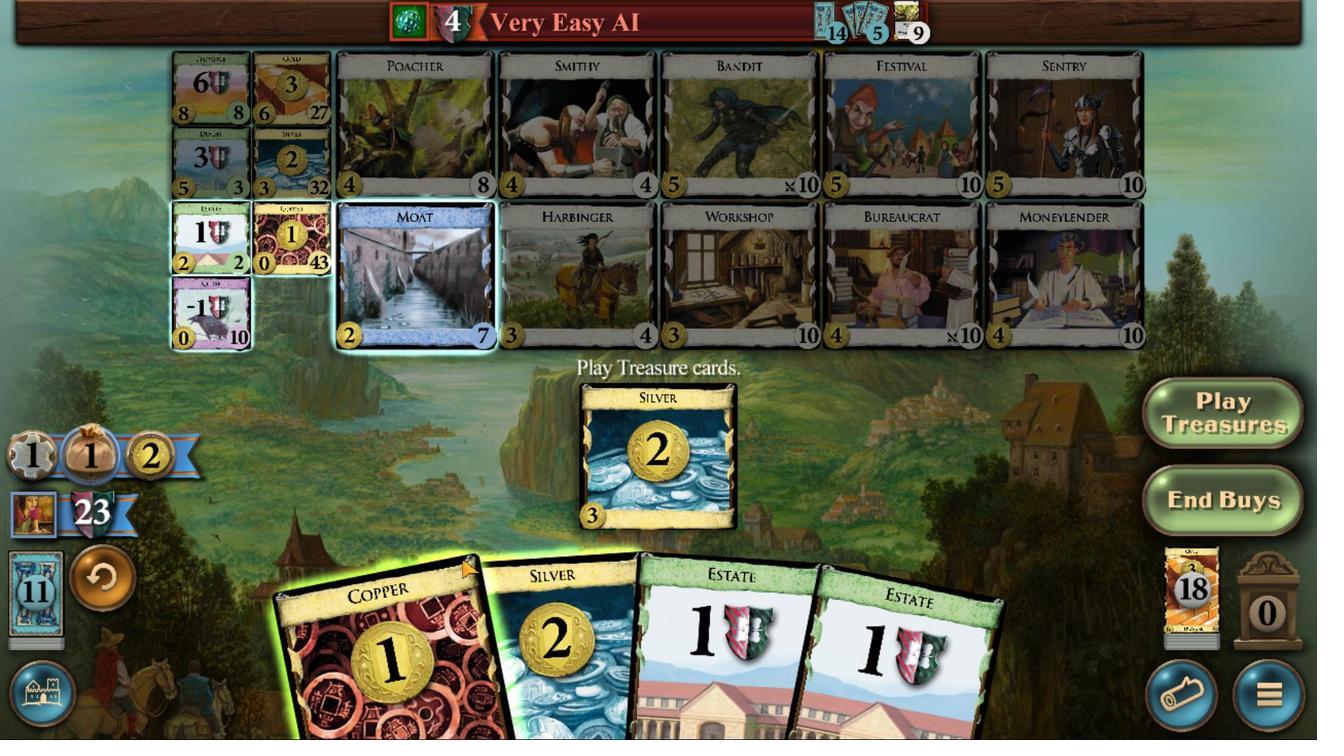 
Action: Mouse moved to (620, 513)
Screenshot: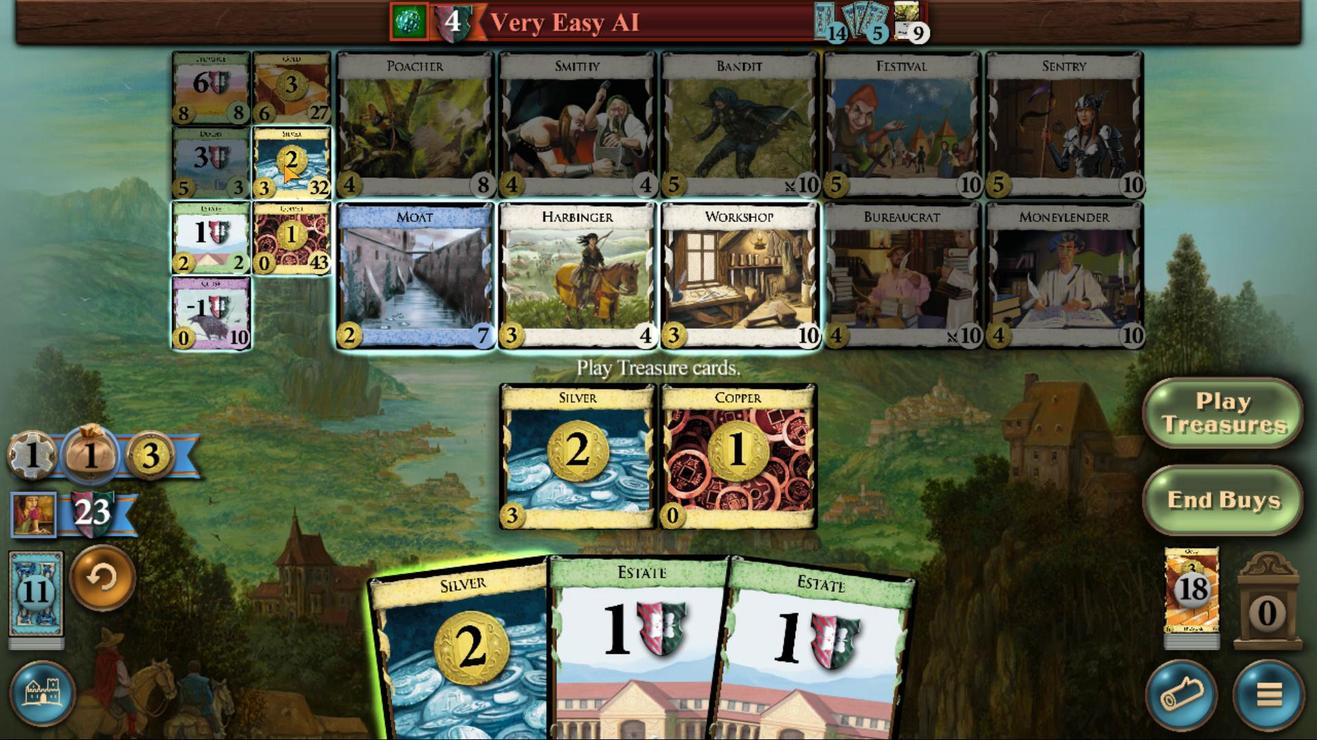 
Action: Mouse pressed left at (620, 513)
Screenshot: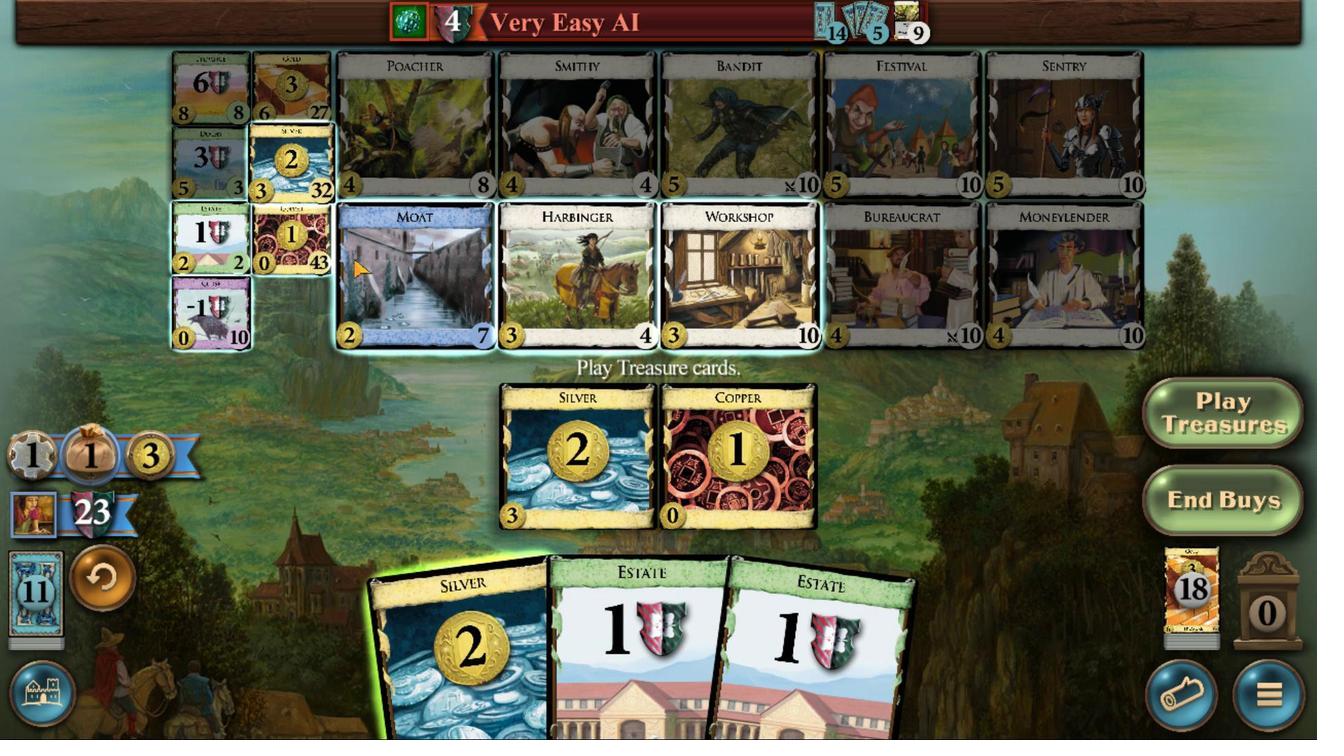 
Action: Mouse moved to (632, 480)
Screenshot: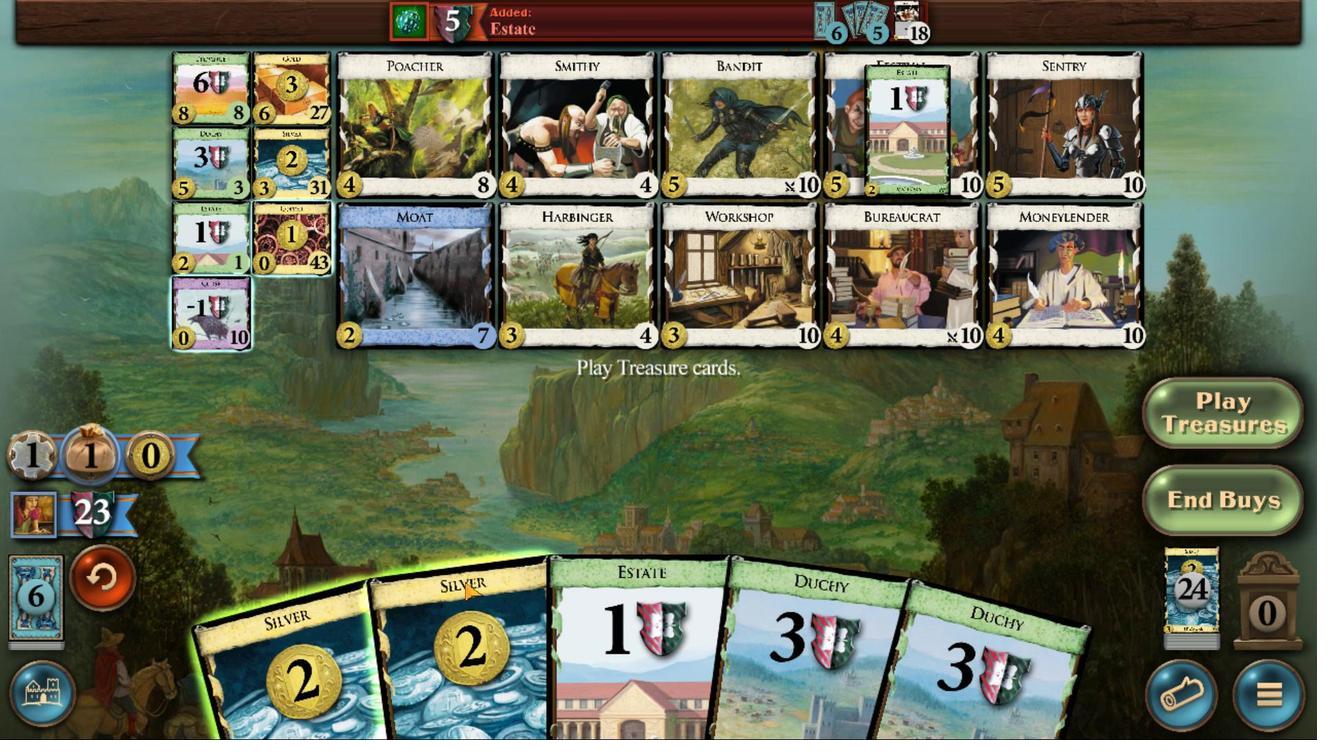 
Action: Mouse pressed left at (632, 480)
Screenshot: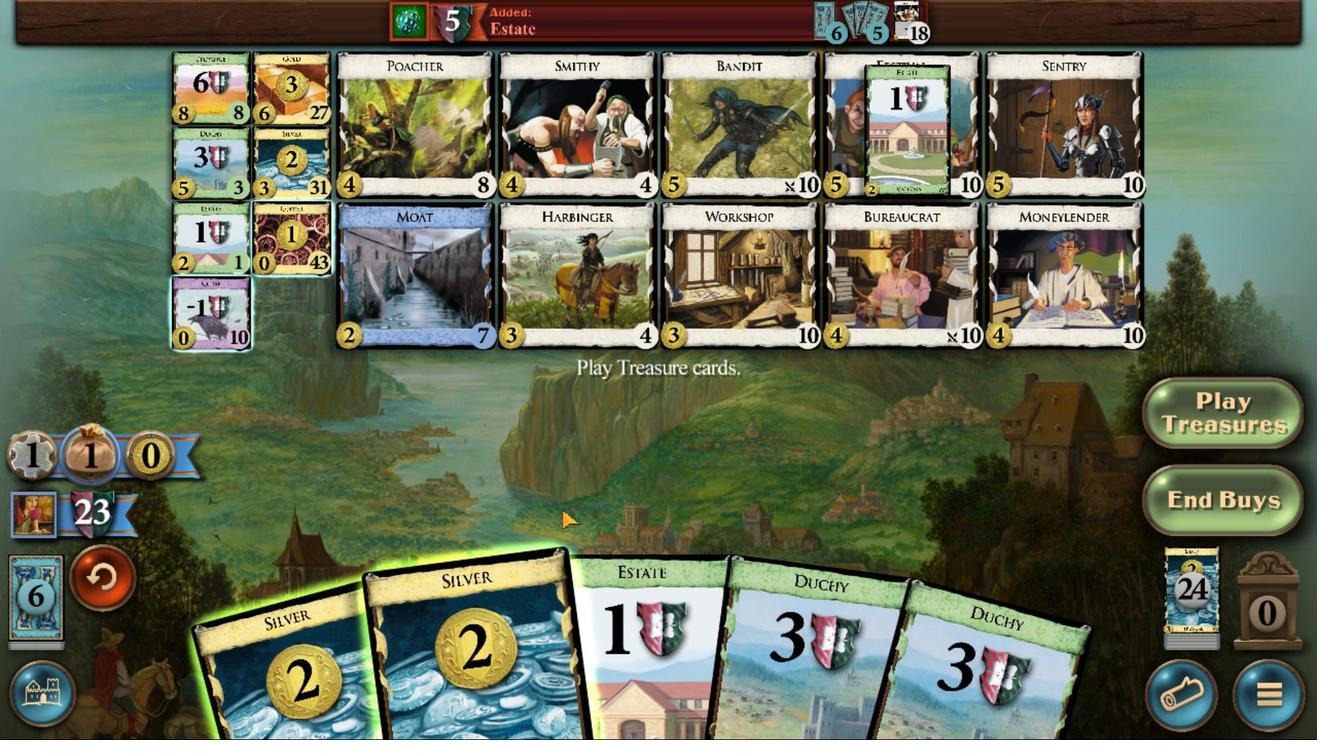 
Action: Mouse moved to (625, 478)
Screenshot: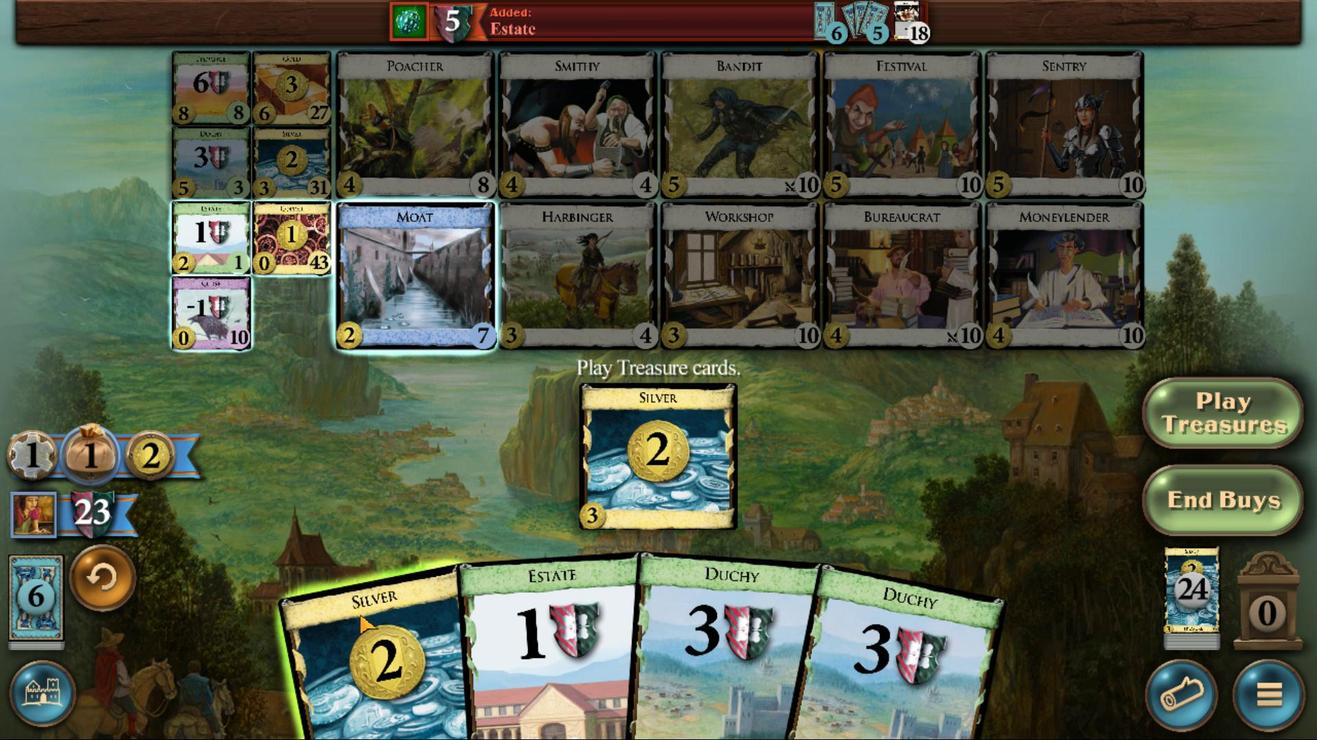 
Action: Mouse pressed left at (625, 478)
Screenshot: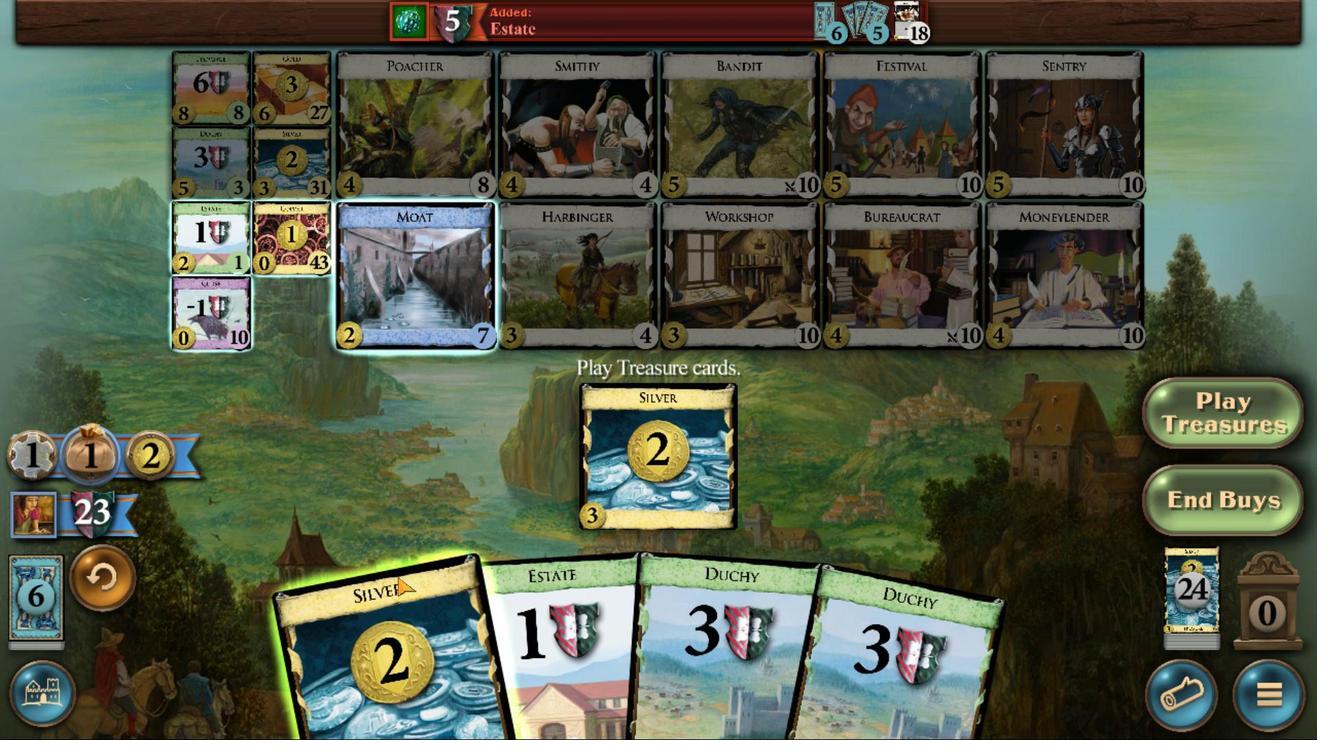 
Action: Mouse moved to (621, 506)
Screenshot: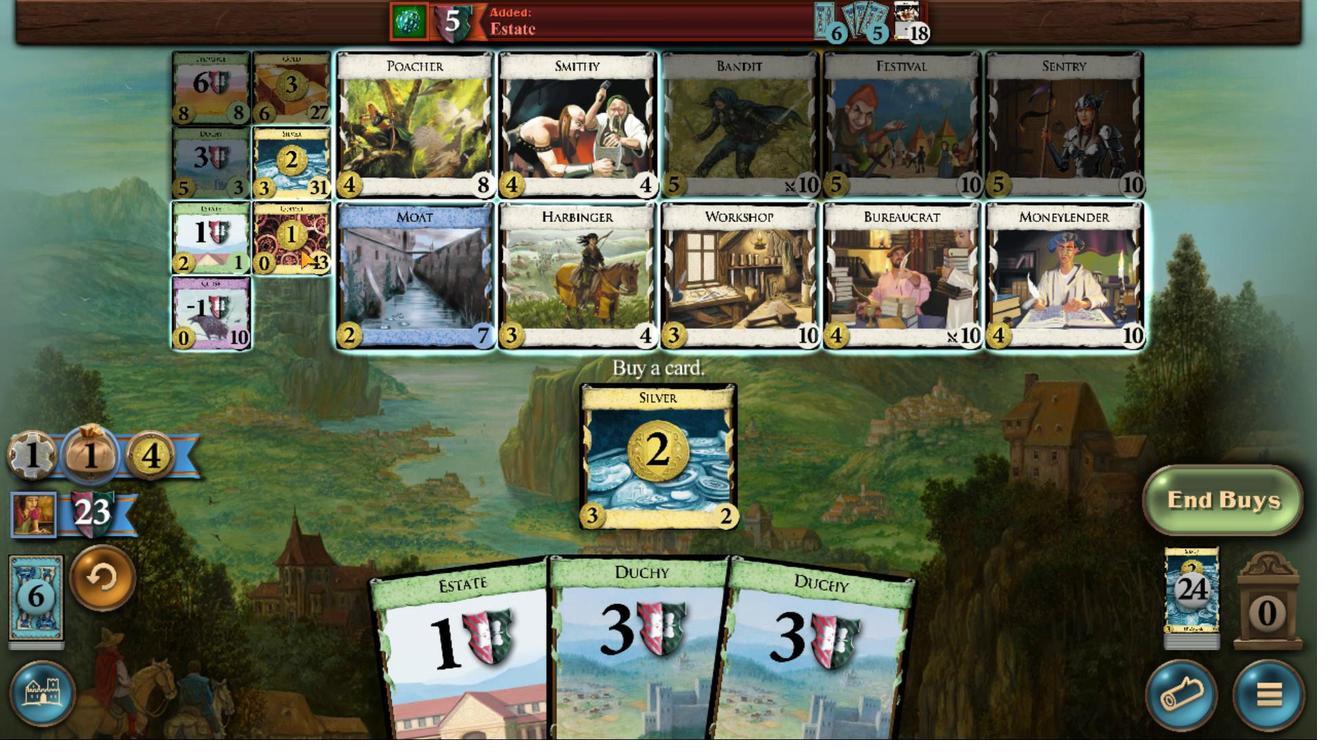 
Action: Mouse pressed left at (621, 506)
Screenshot: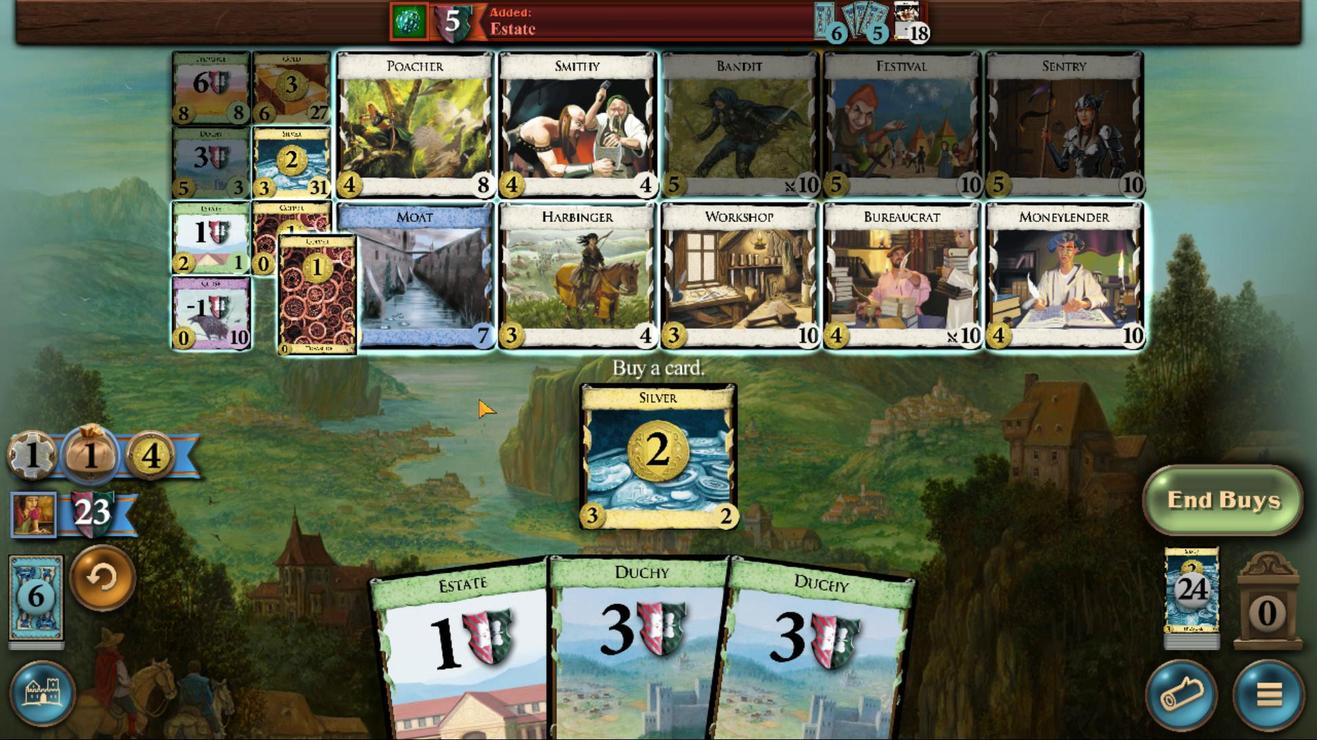 
Action: Mouse moved to (654, 478)
Screenshot: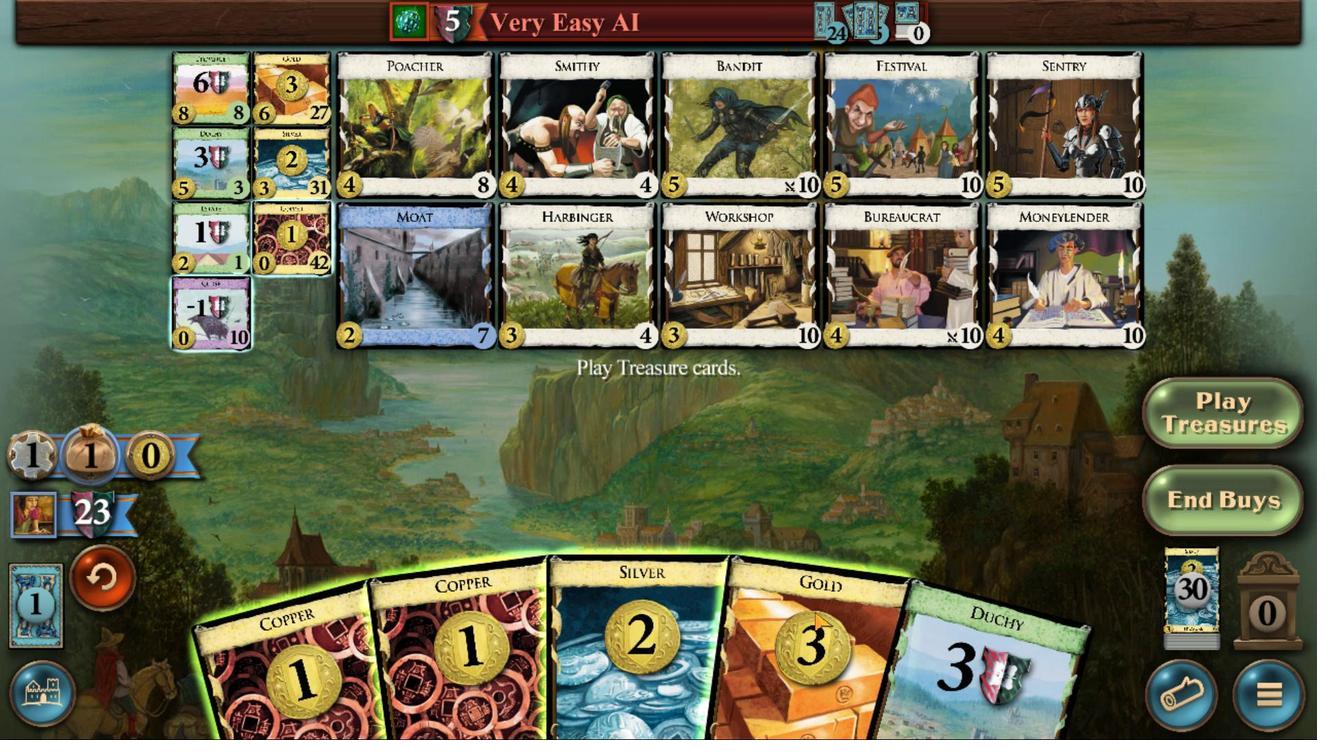 
Action: Mouse pressed left at (654, 478)
Screenshot: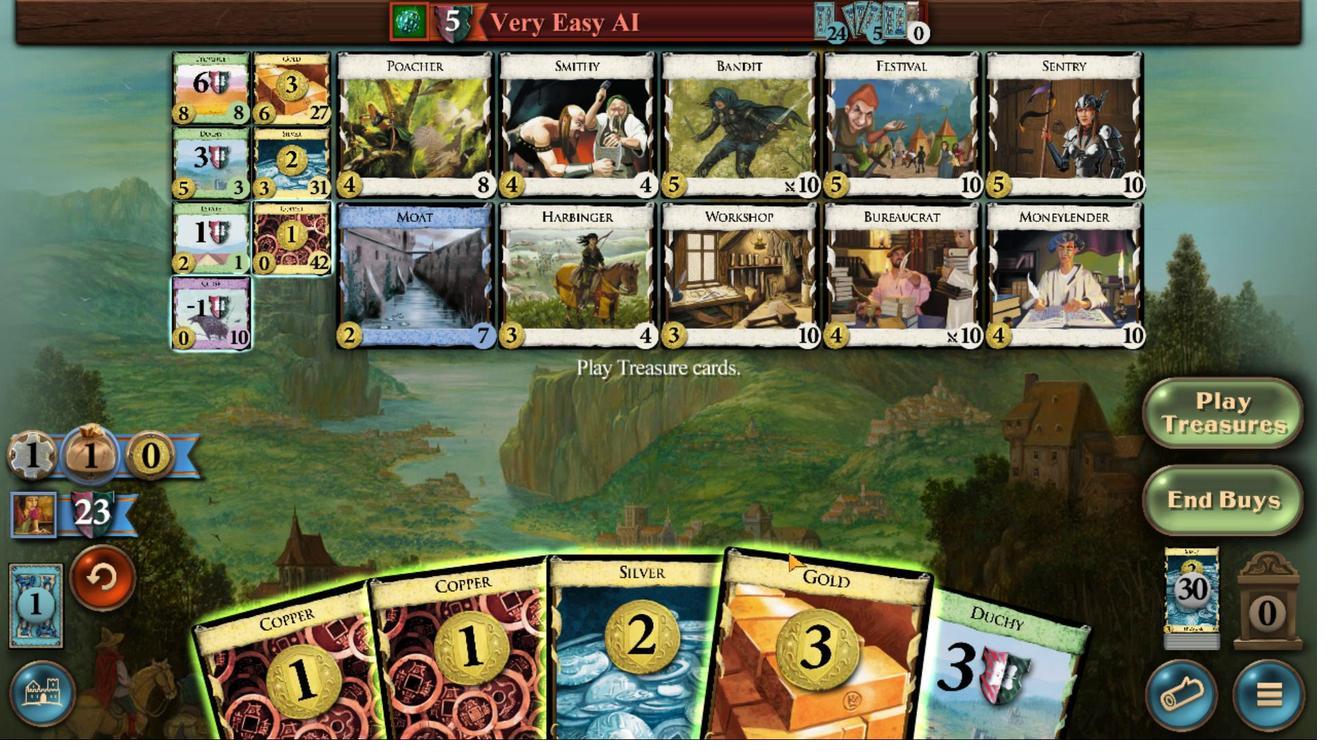 
Action: Mouse moved to (646, 477)
Screenshot: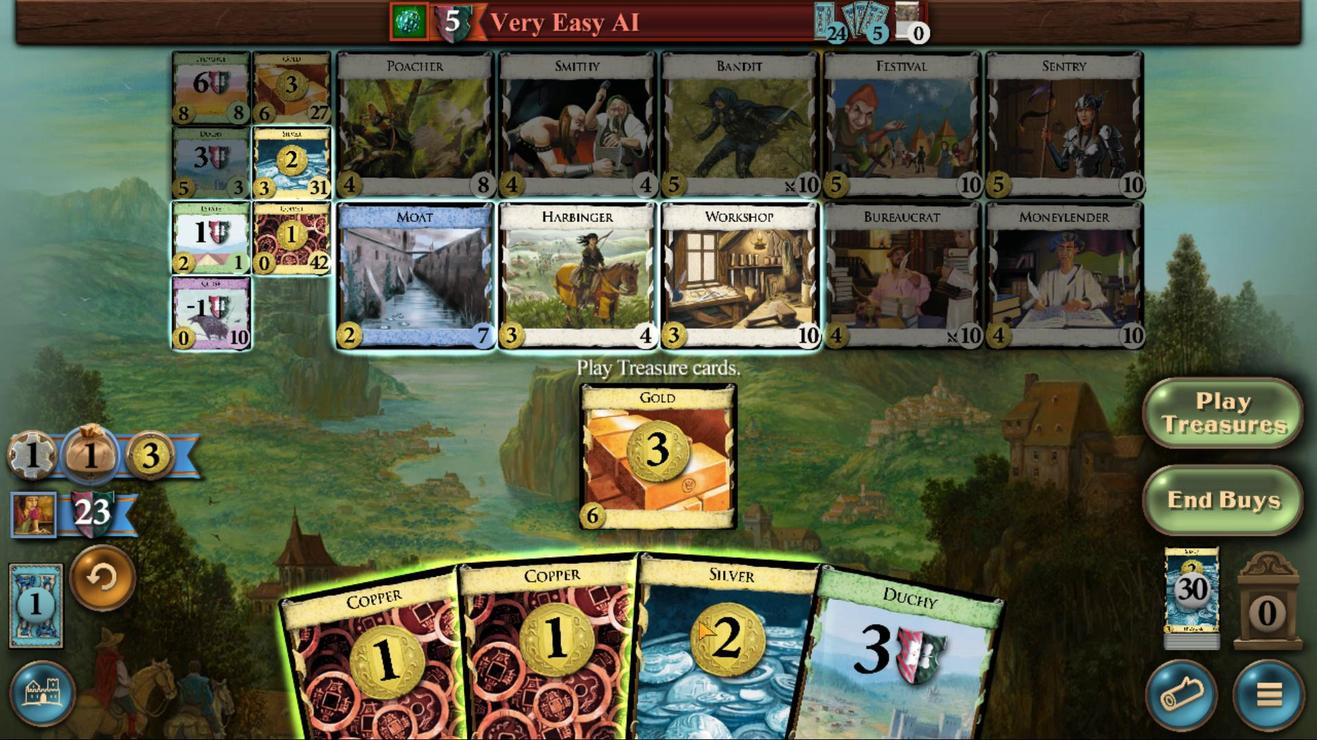 
Action: Mouse pressed left at (646, 477)
Screenshot: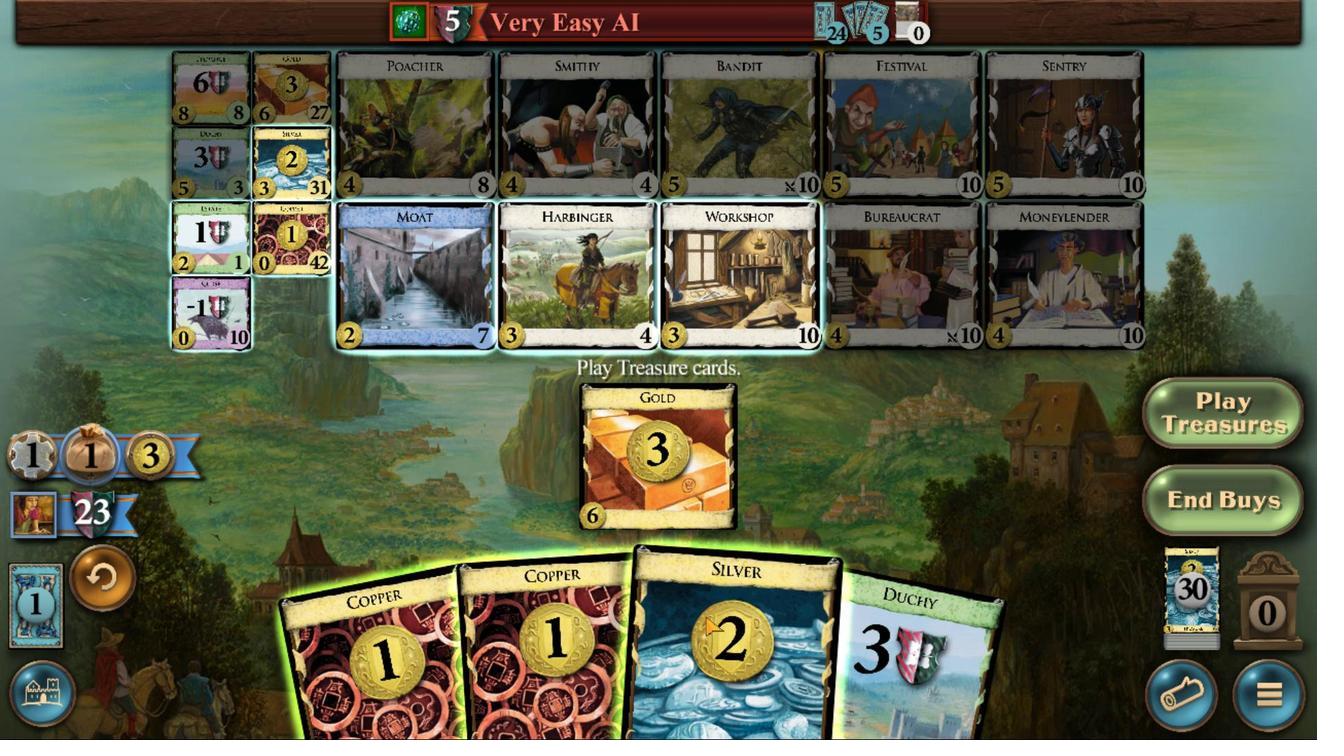 
Action: Mouse moved to (637, 478)
Screenshot: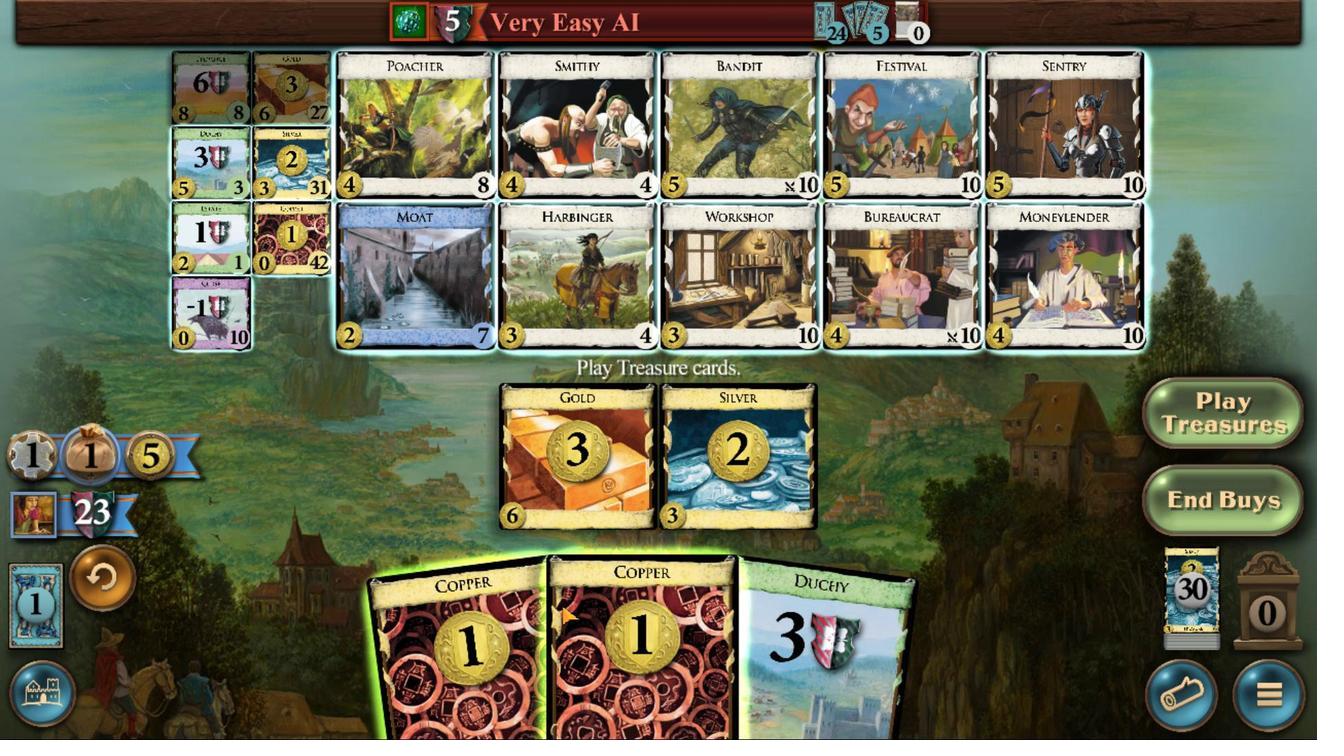 
Action: Mouse pressed left at (637, 478)
Screenshot: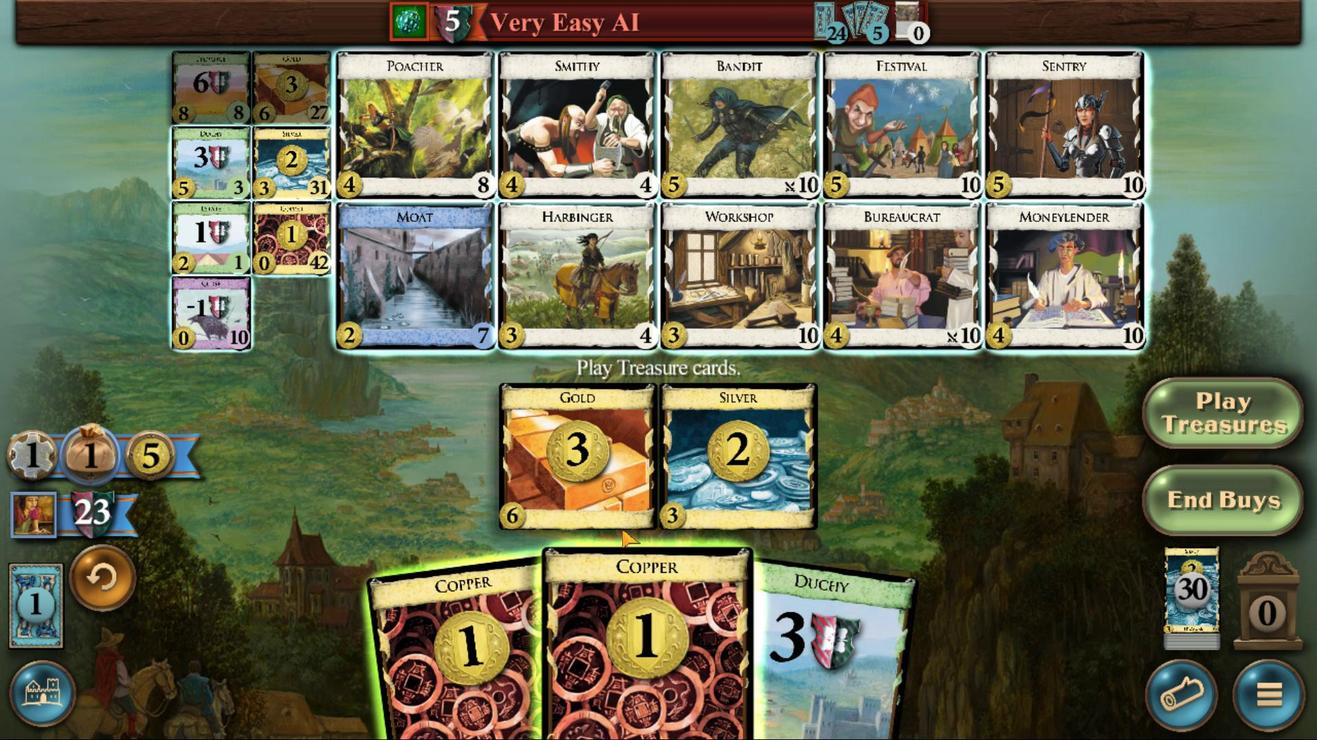
Action: Mouse moved to (619, 519)
Screenshot: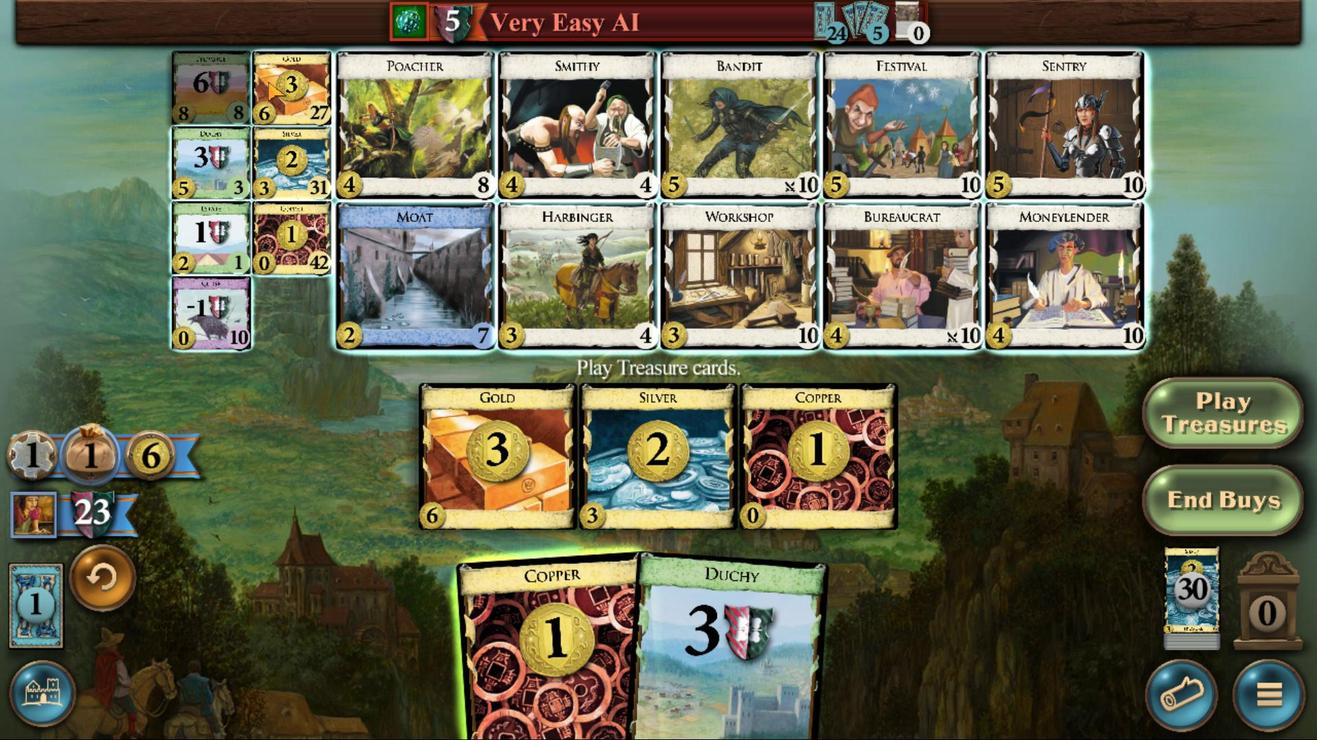 
Action: Mouse pressed left at (619, 519)
Screenshot: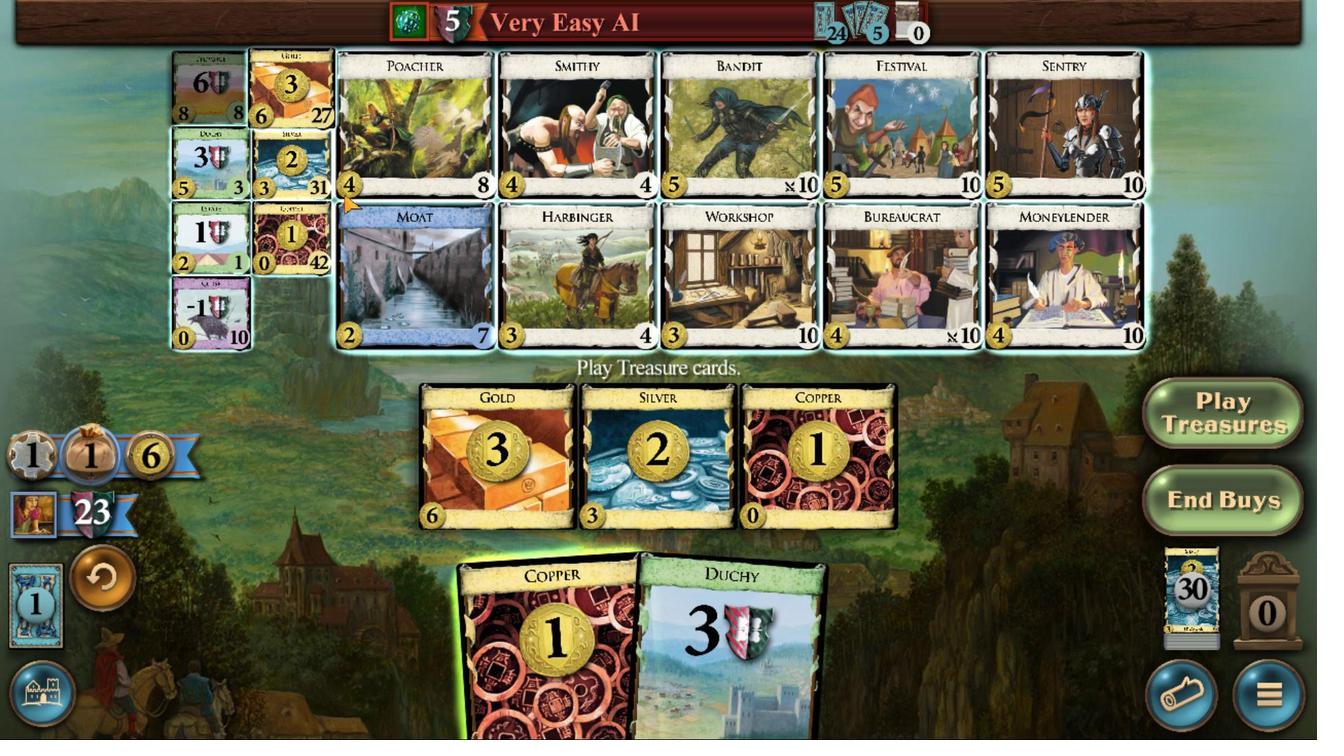 
Action: Mouse moved to (631, 476)
Screenshot: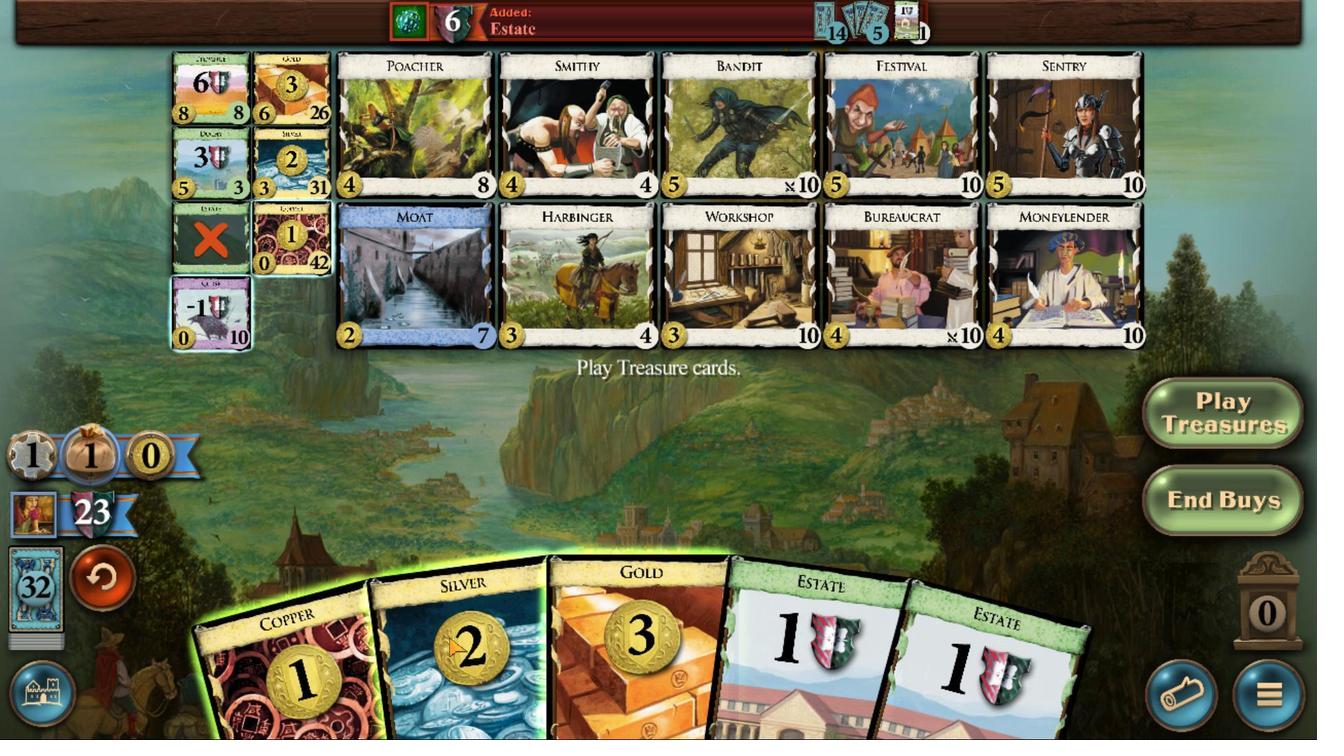 
Action: Mouse pressed left at (631, 476)
Screenshot: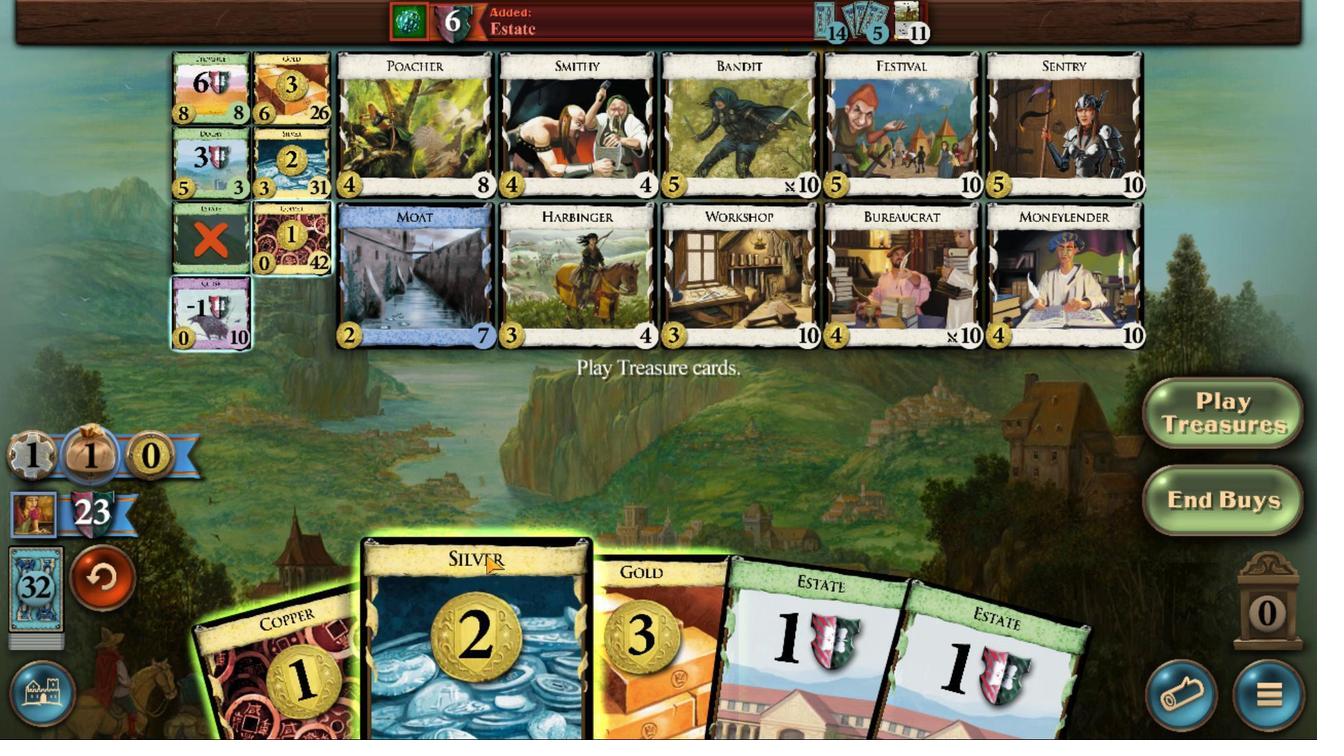 
Action: Mouse moved to (636, 476)
Screenshot: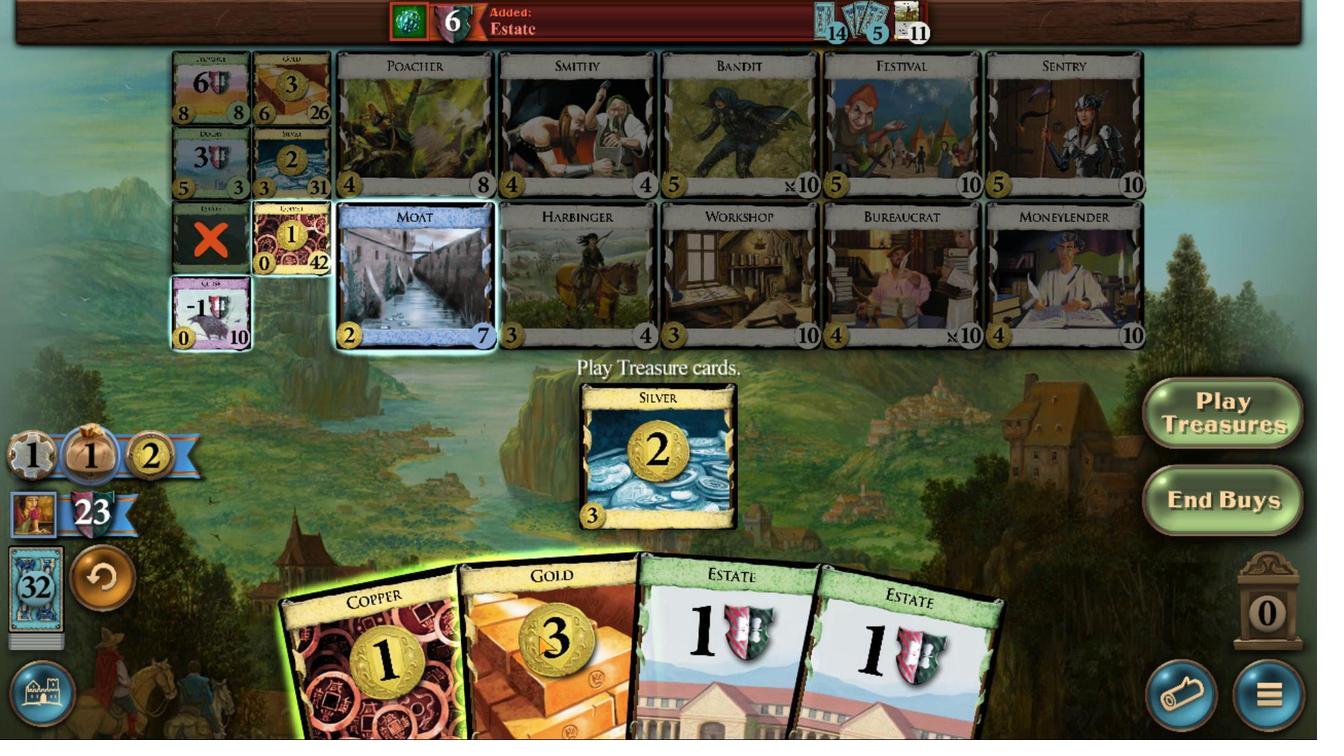 
Action: Mouse pressed left at (636, 476)
Screenshot: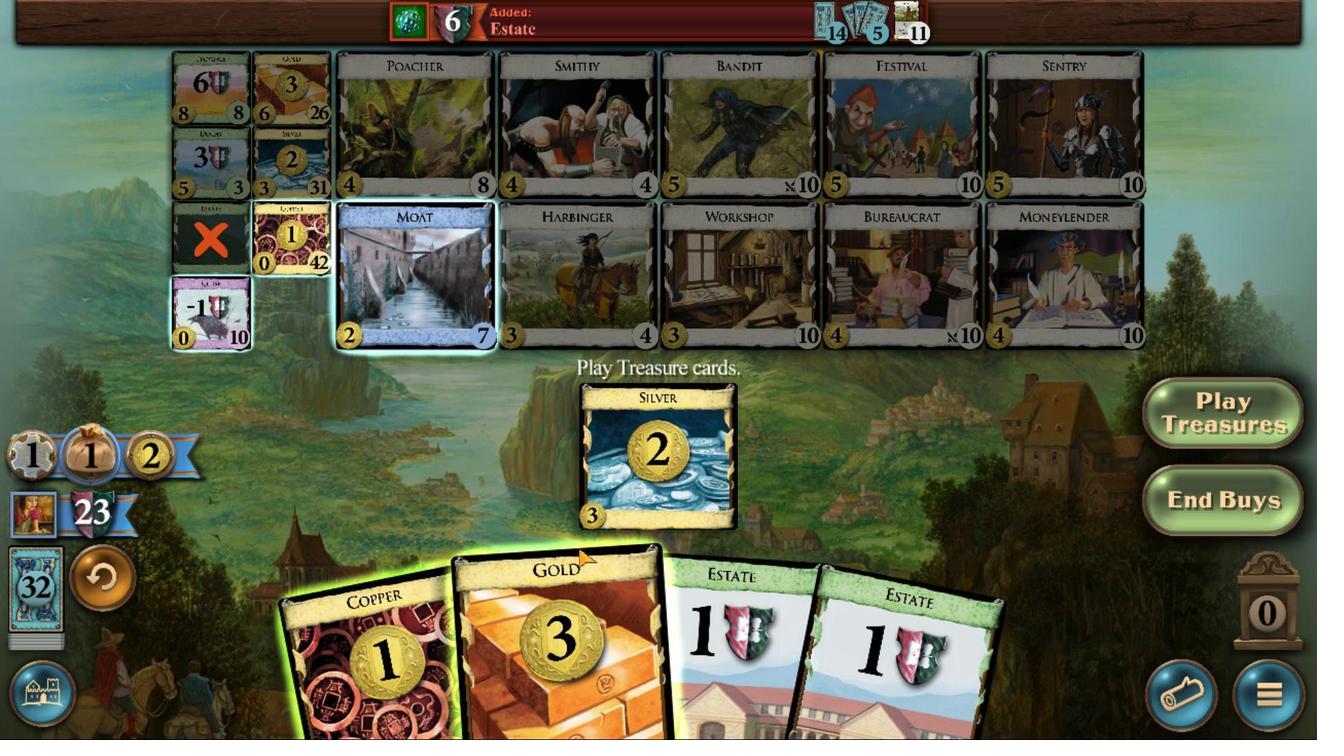 
Action: Mouse moved to (629, 476)
Screenshot: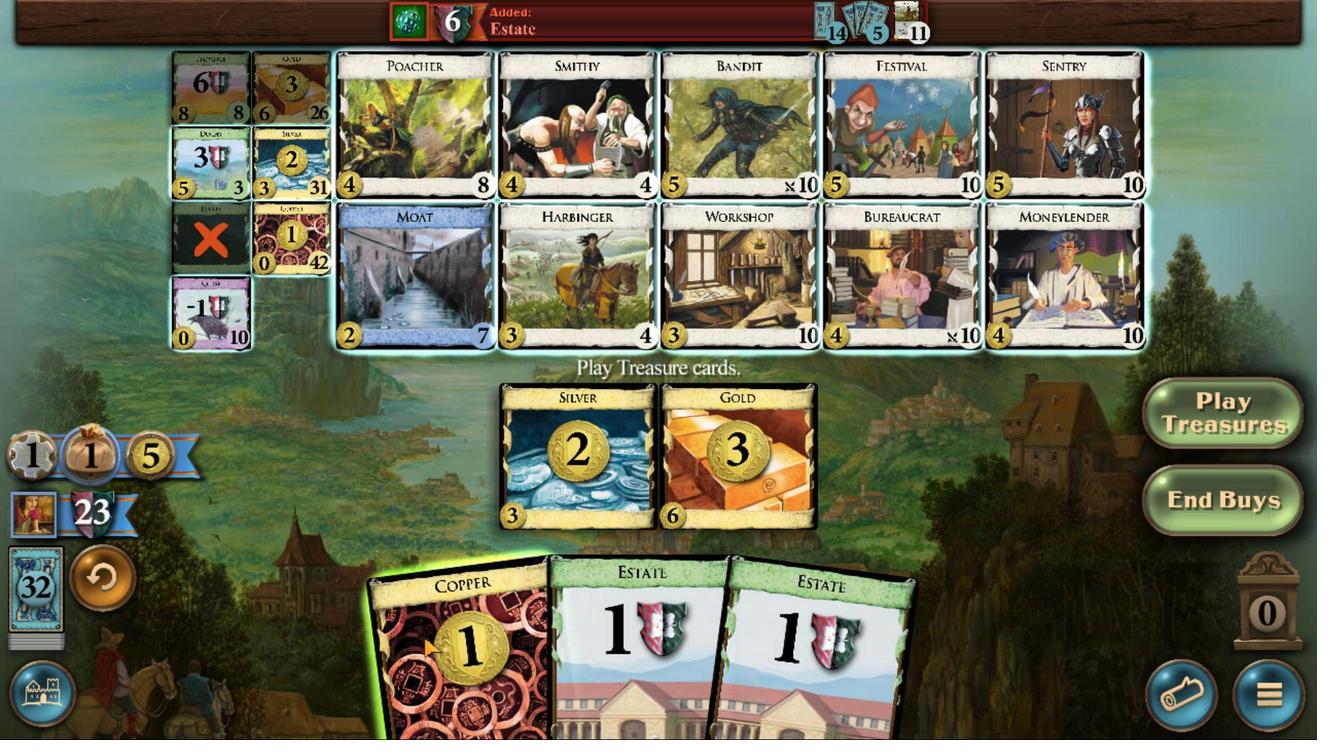 
Action: Mouse pressed left at (629, 476)
Screenshot: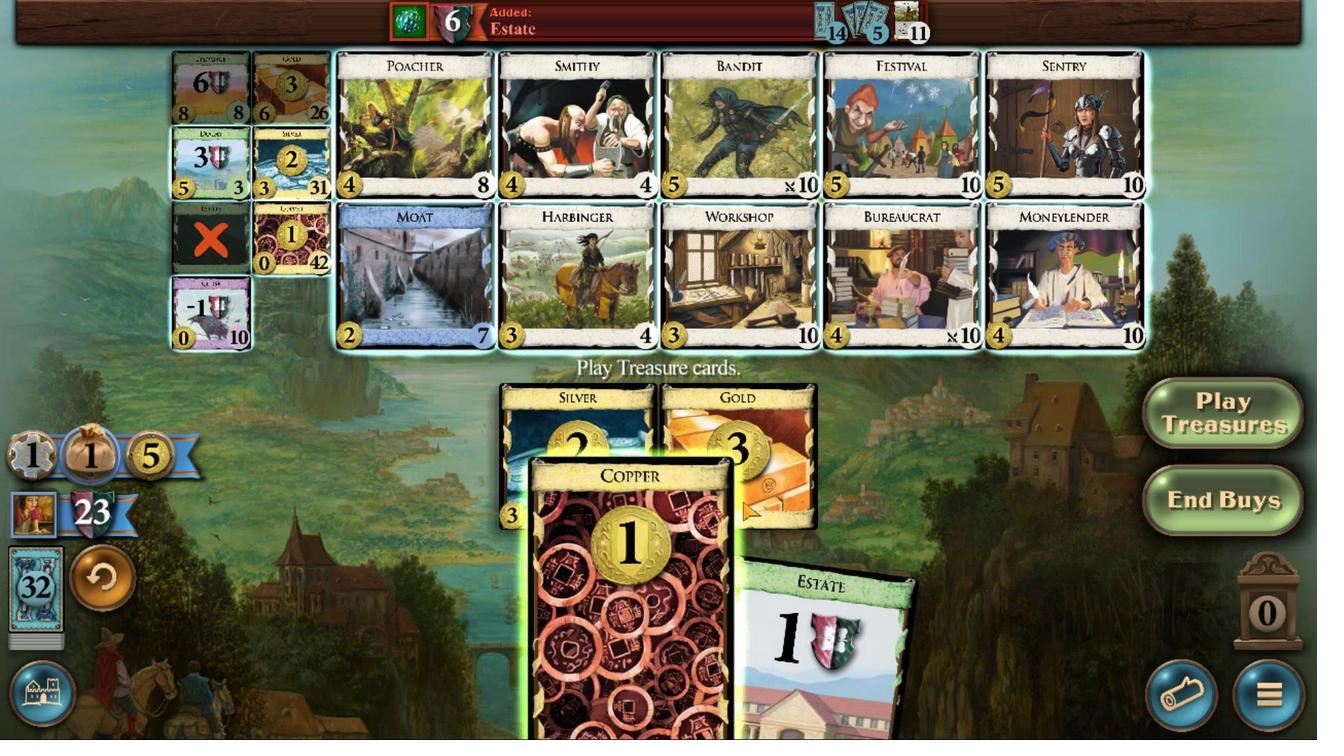 
Action: Mouse moved to (616, 513)
Screenshot: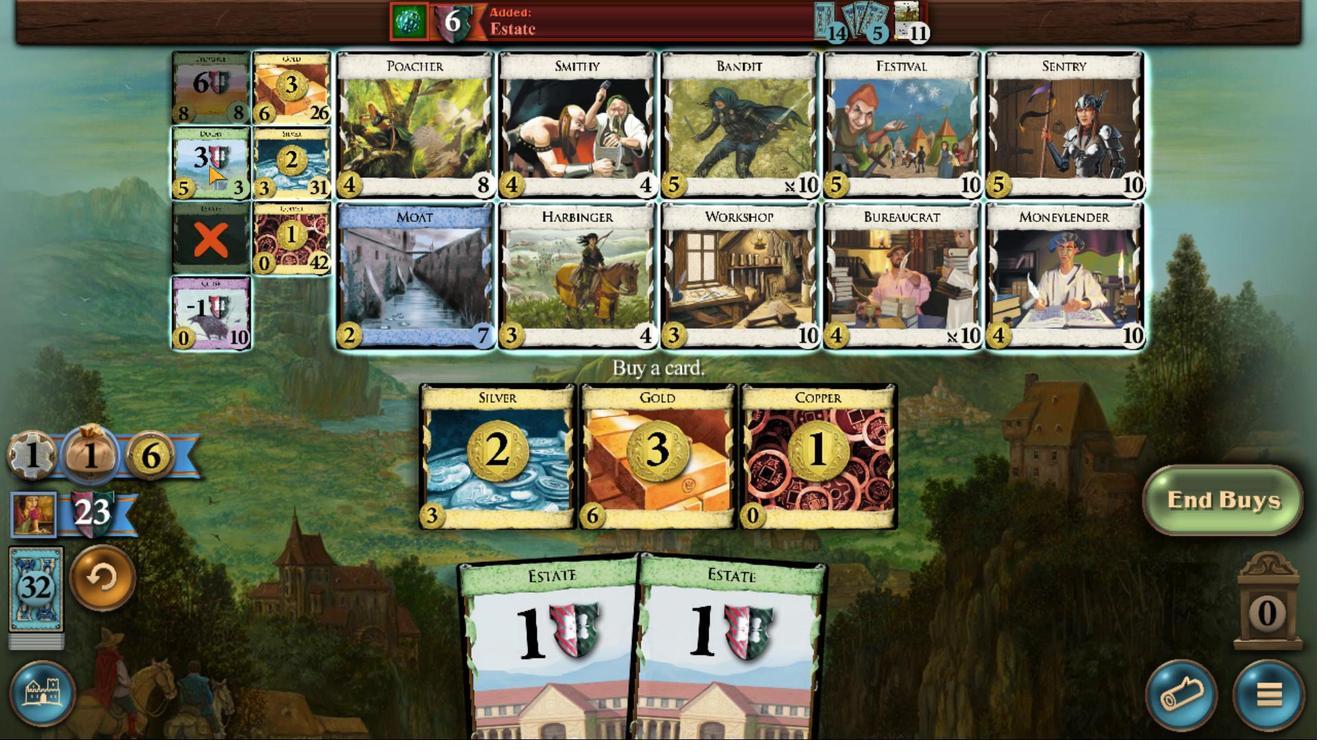 
Action: Mouse pressed left at (616, 513)
Screenshot: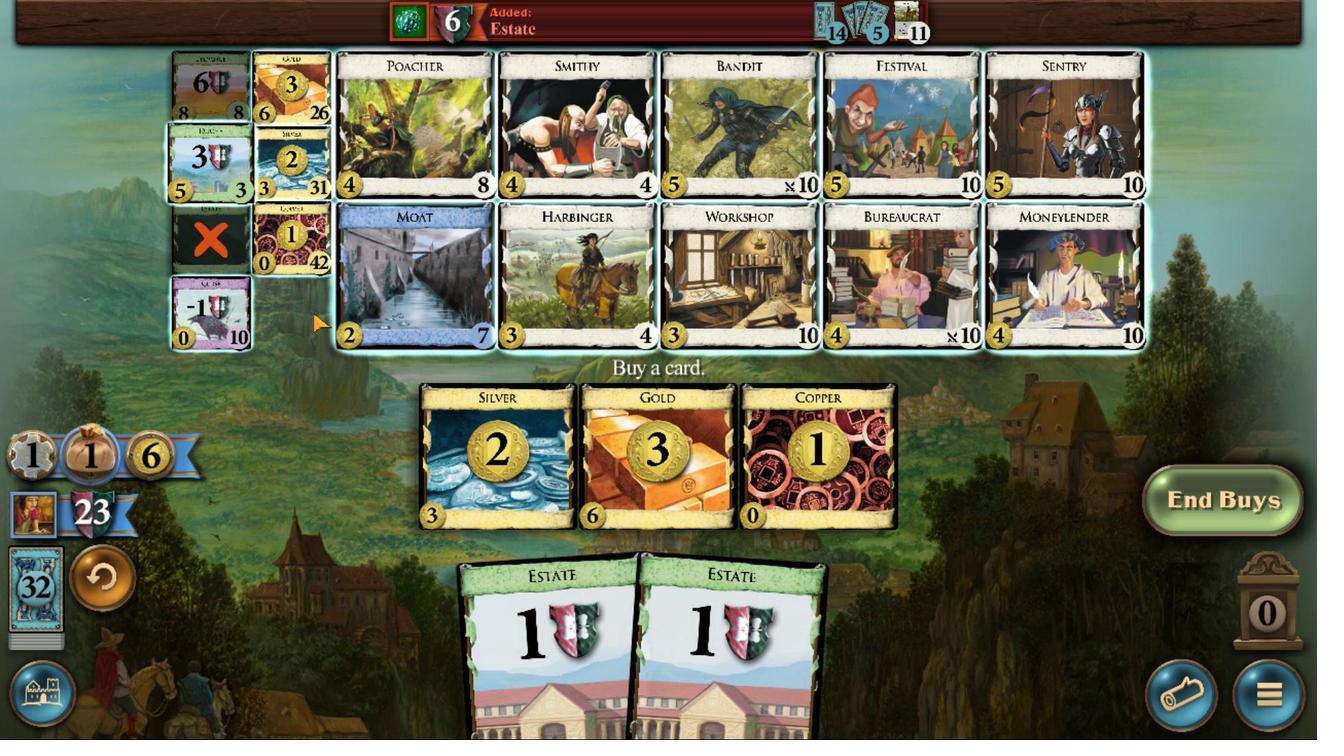 
Action: Mouse moved to (634, 479)
Screenshot: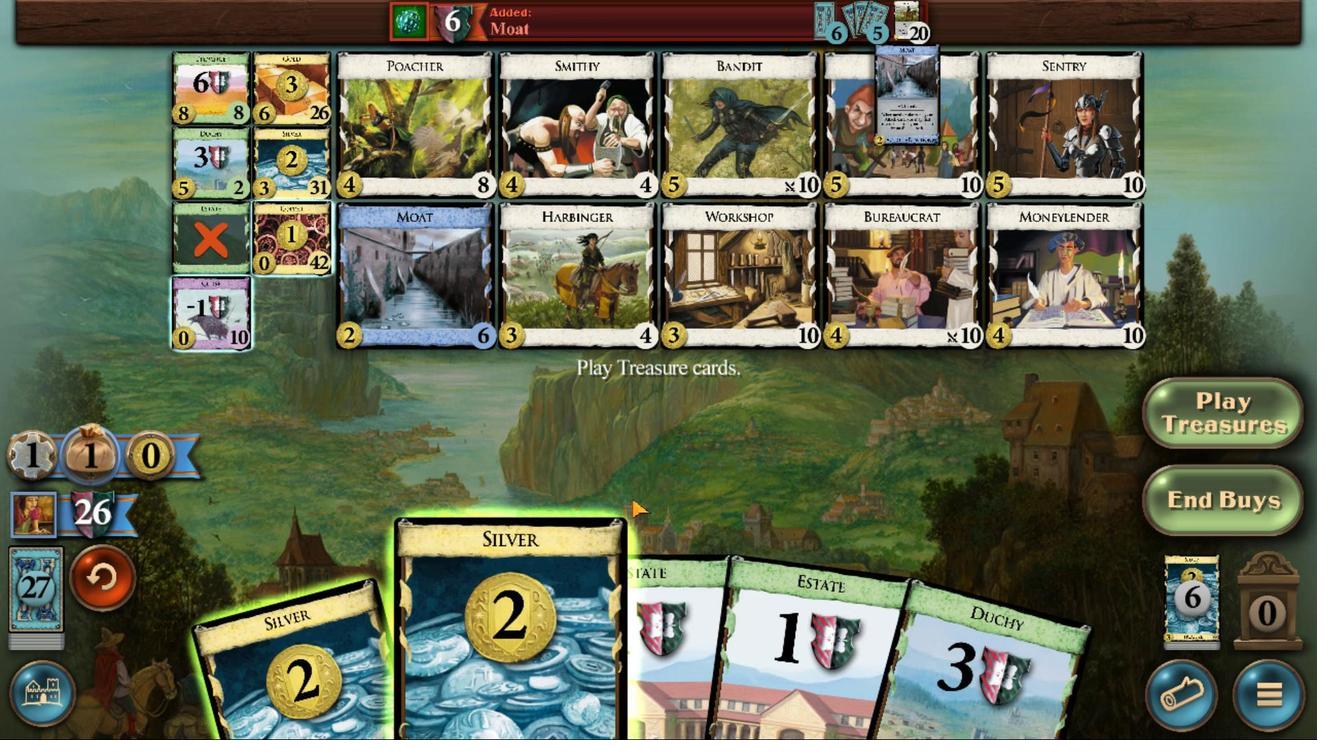 
Action: Mouse pressed left at (634, 479)
Screenshot: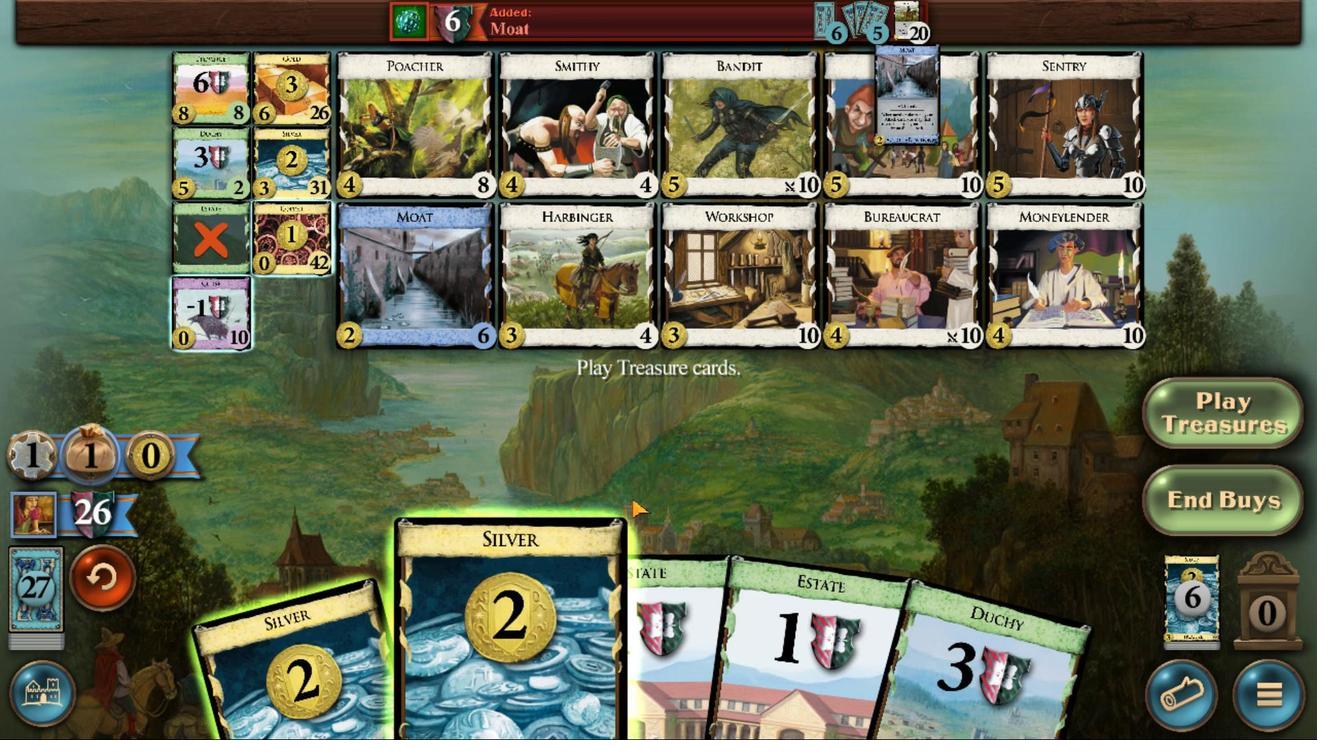 
Action: Mouse moved to (628, 478)
Screenshot: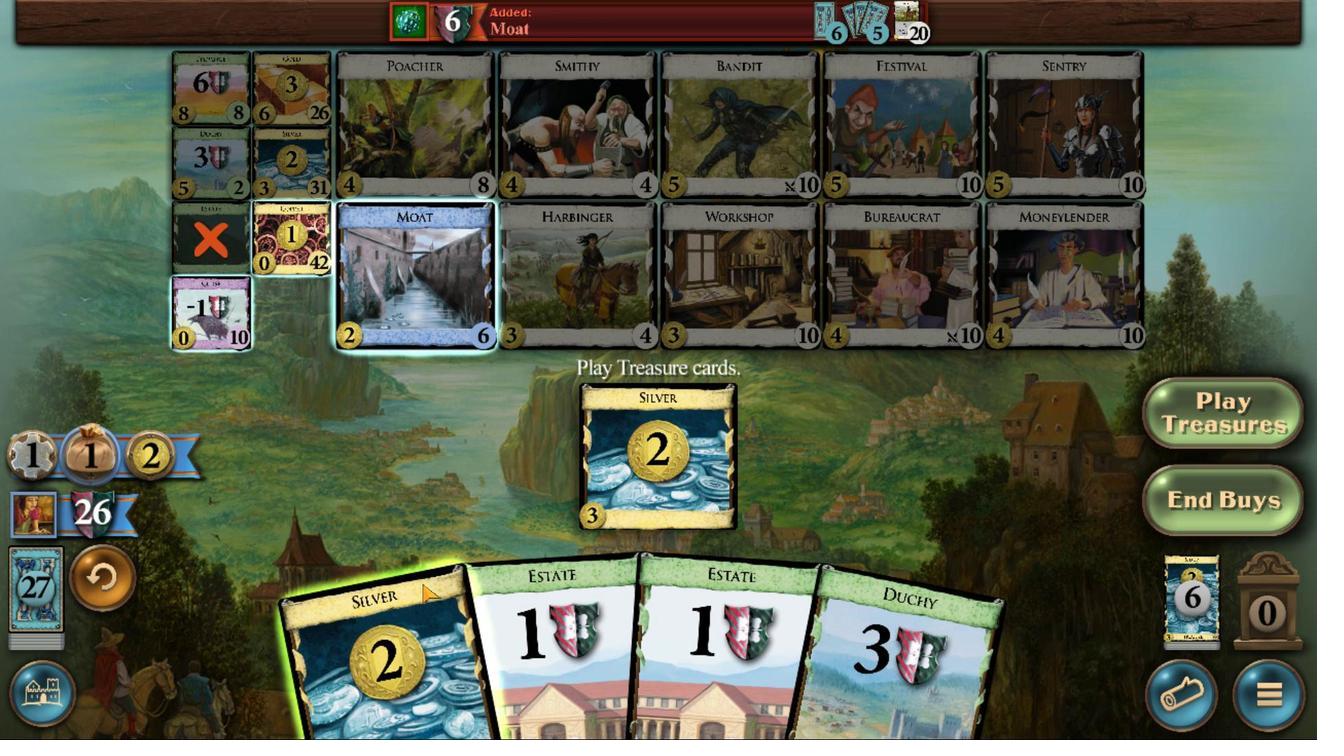 
Action: Mouse pressed left at (628, 478)
Screenshot: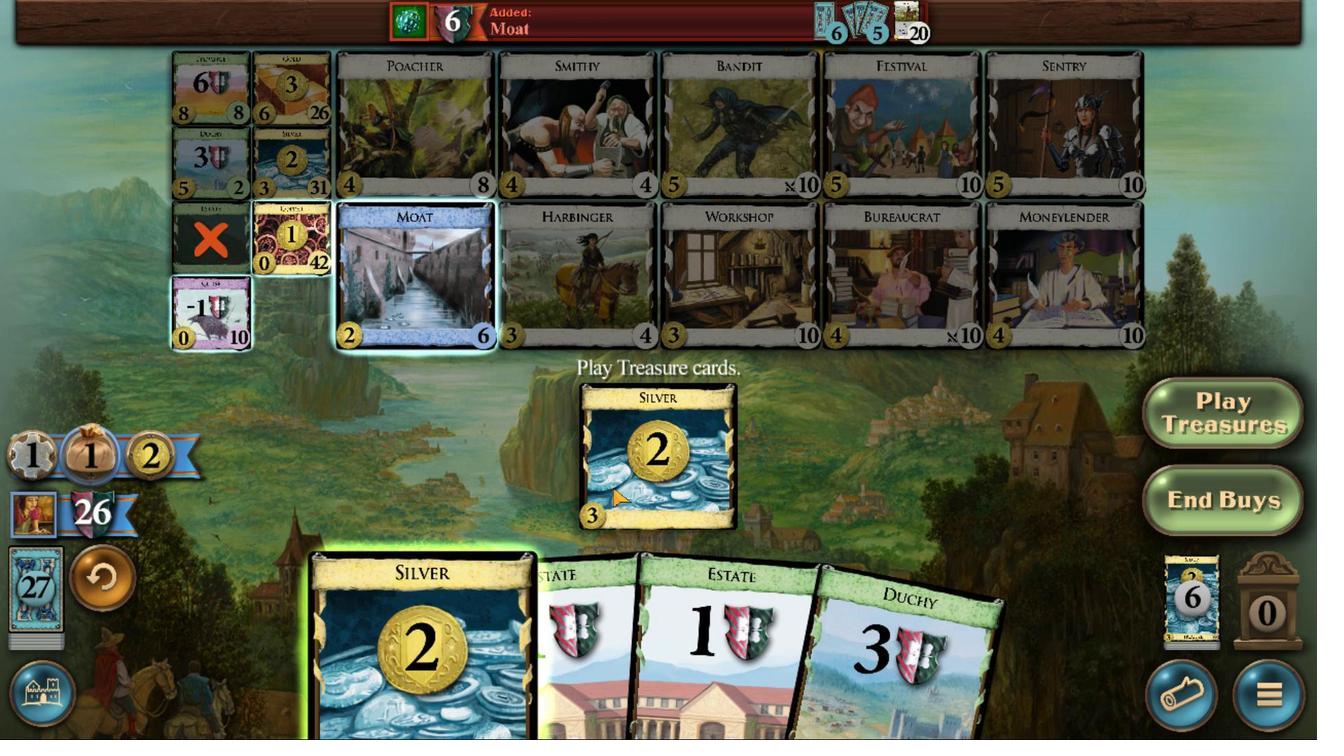 
Action: Mouse moved to (620, 513)
Screenshot: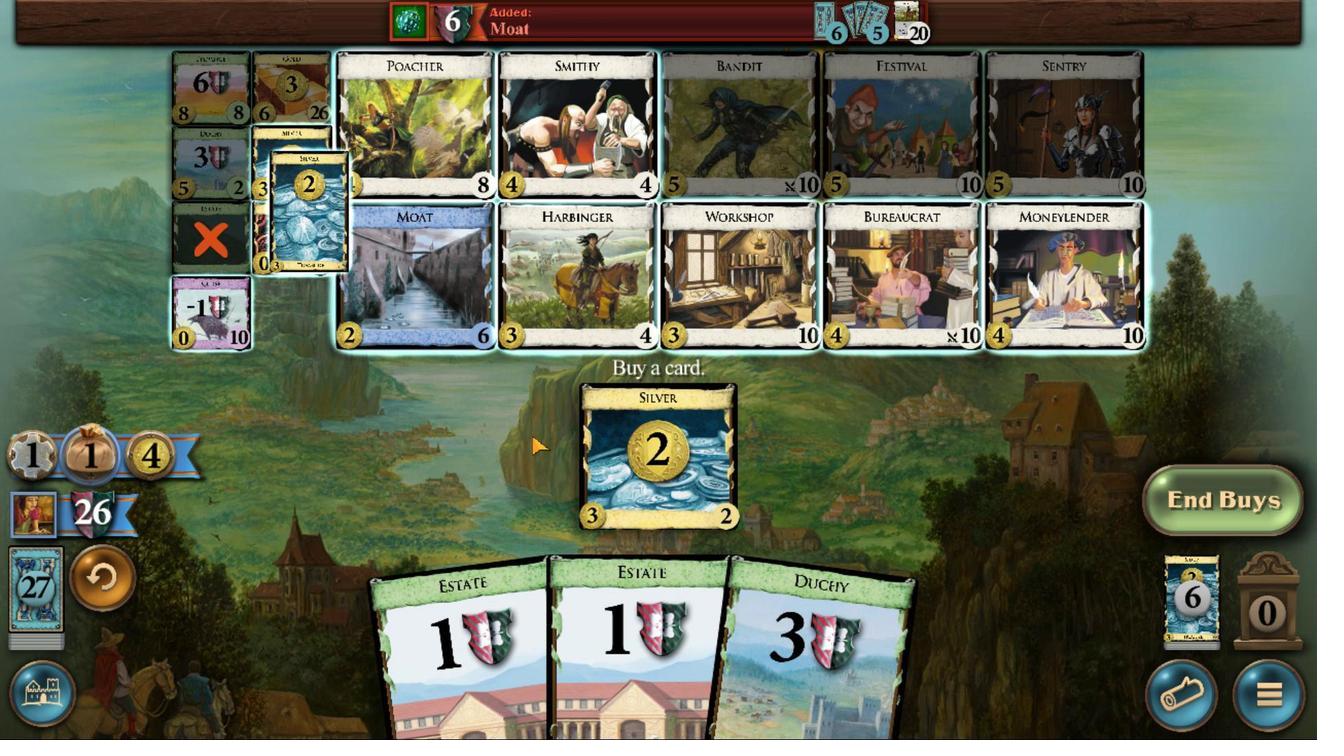 
Action: Mouse pressed left at (620, 513)
Screenshot: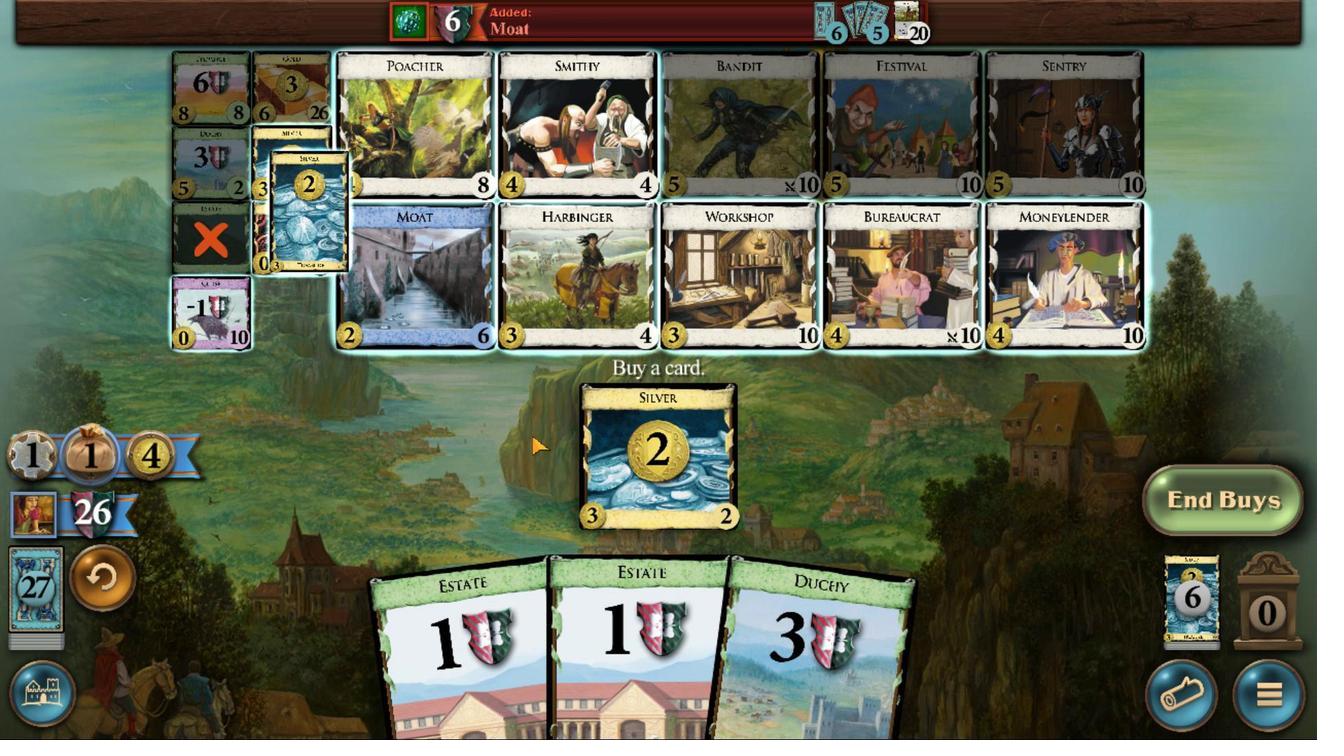 
Action: Mouse moved to (639, 478)
Screenshot: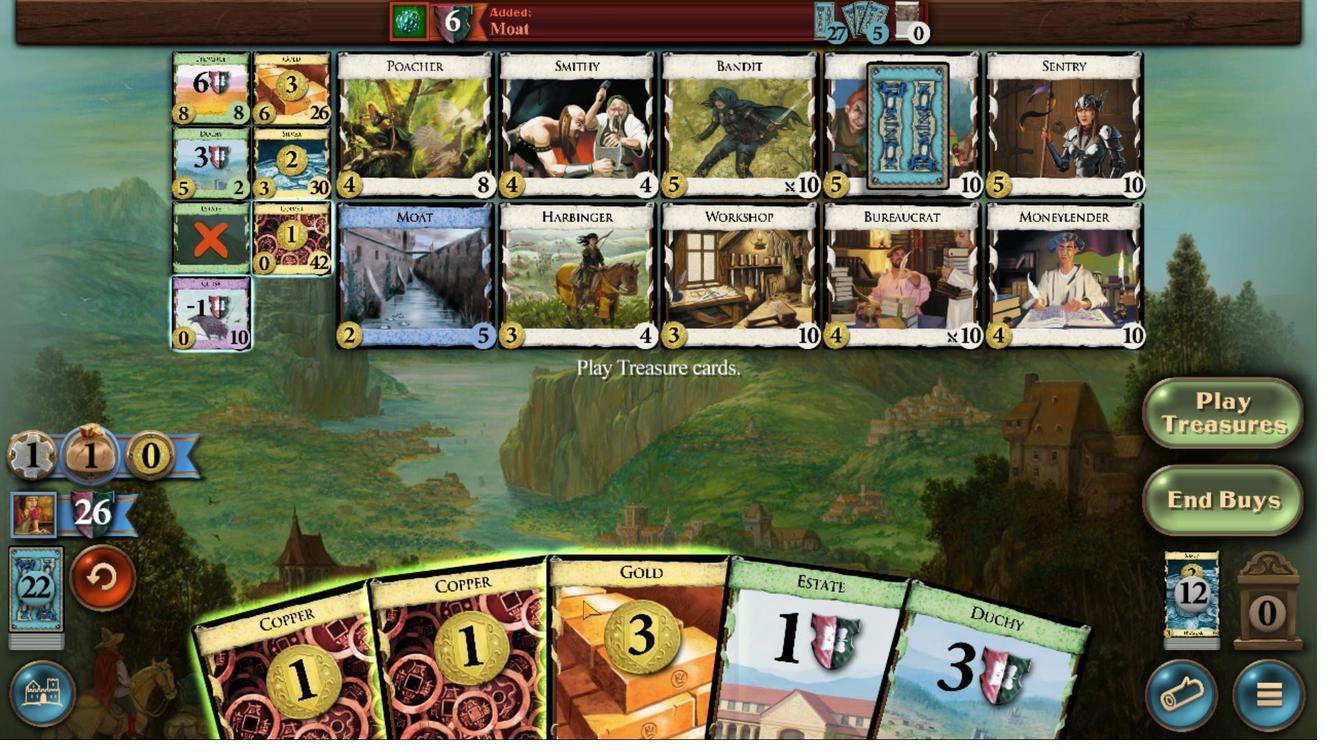 
Action: Mouse pressed left at (639, 478)
Screenshot: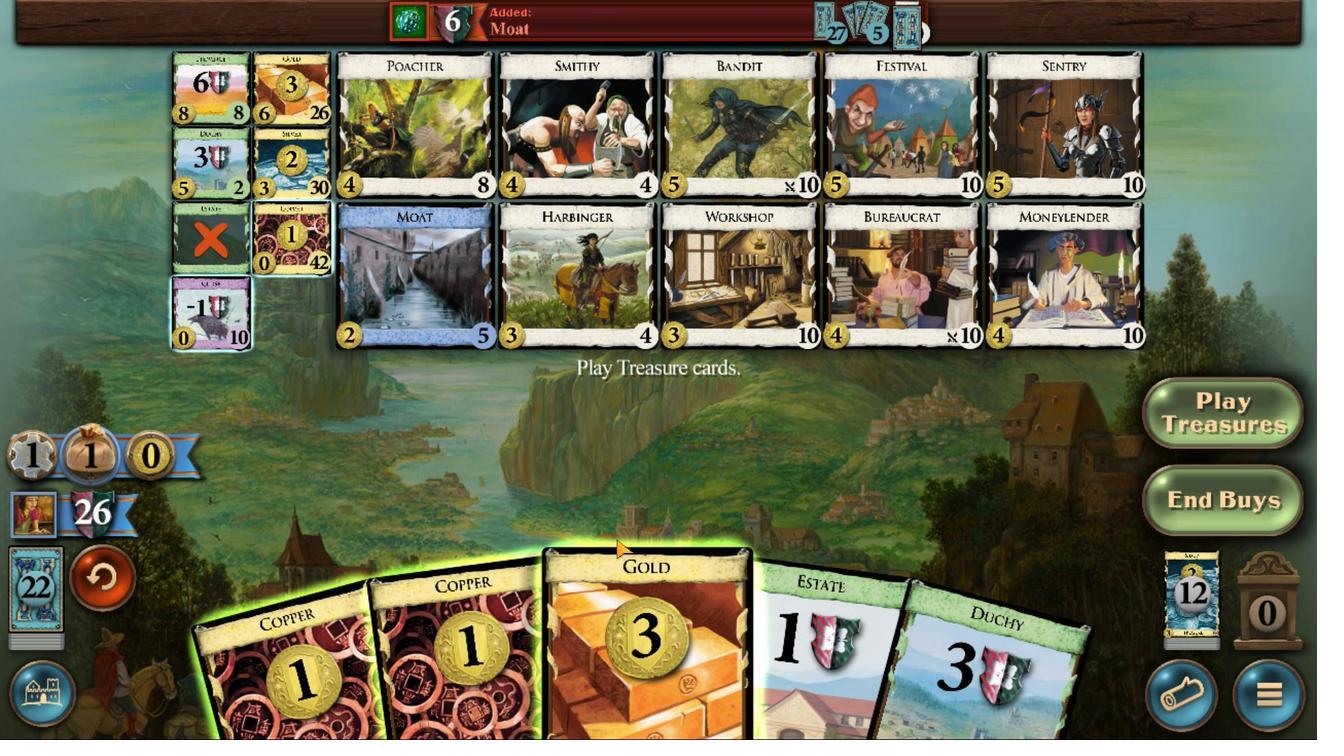 
Action: Mouse moved to (637, 478)
Screenshot: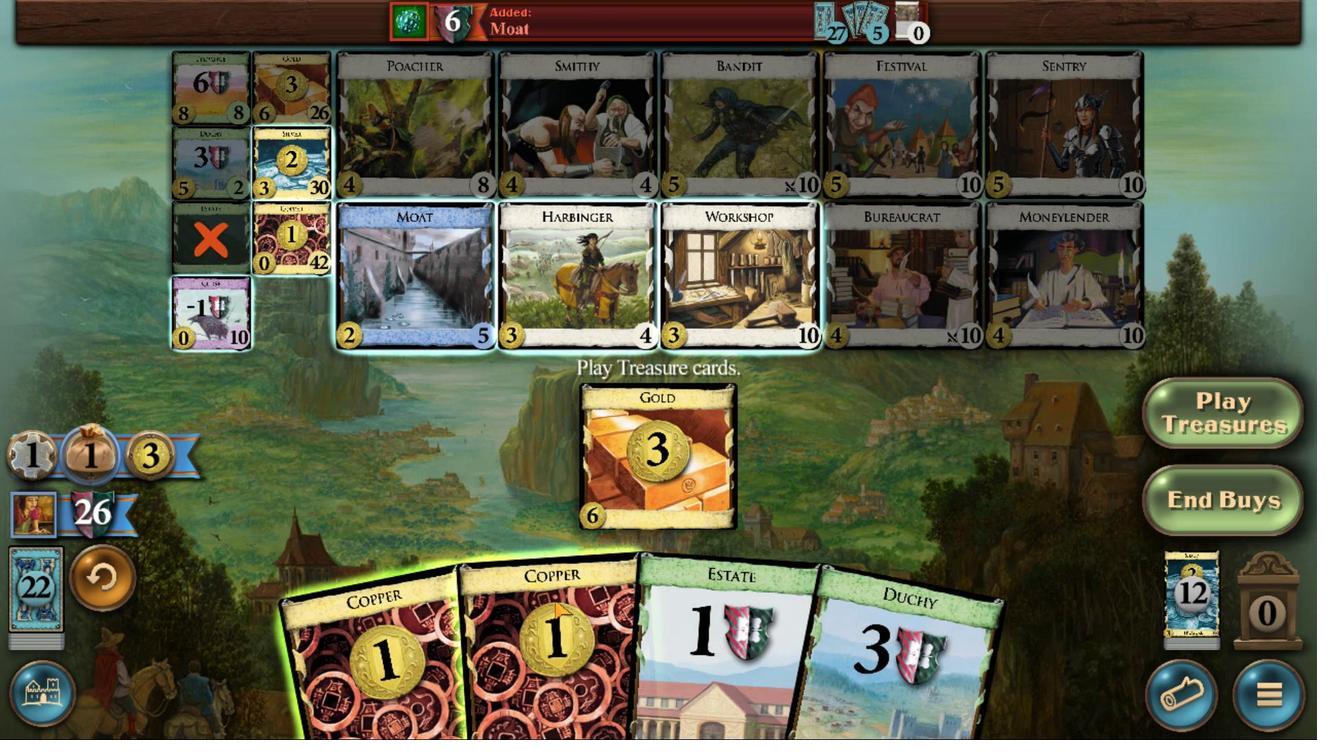 
Action: Mouse pressed left at (637, 478)
Screenshot: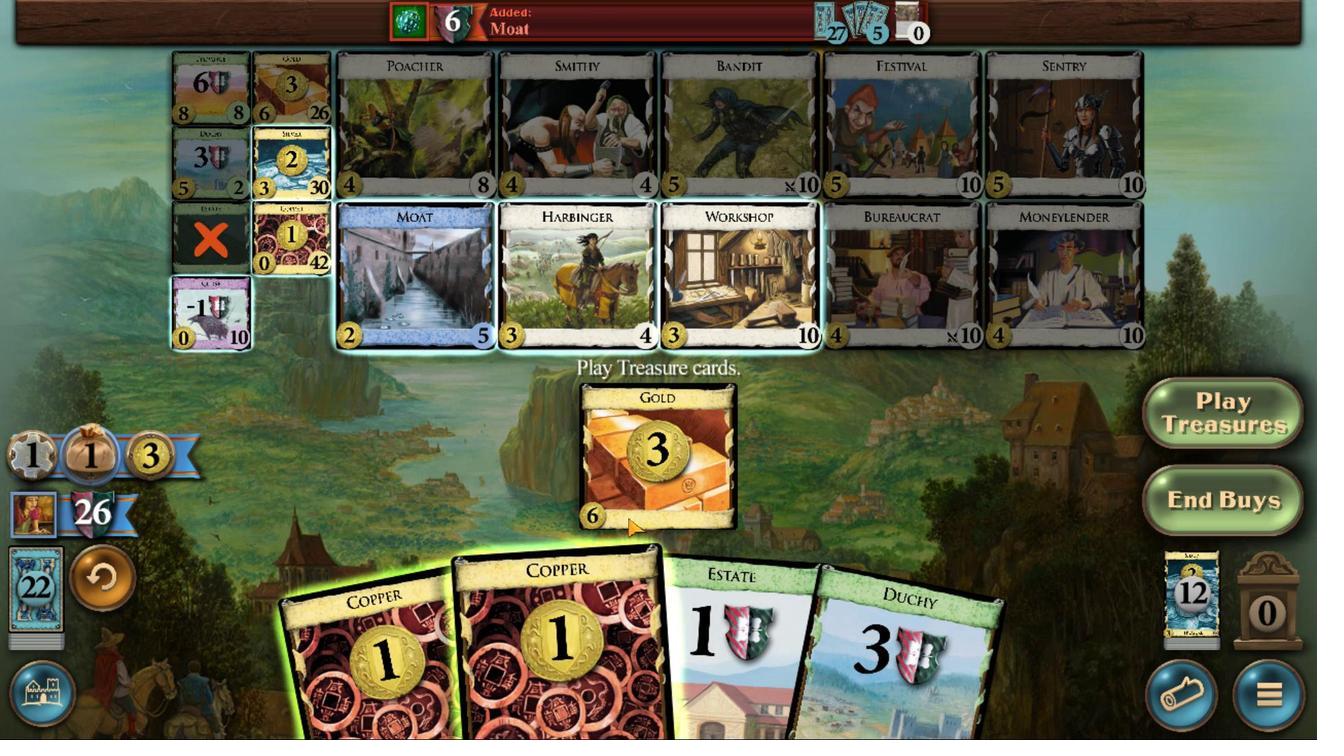 
Action: Mouse moved to (633, 478)
Screenshot: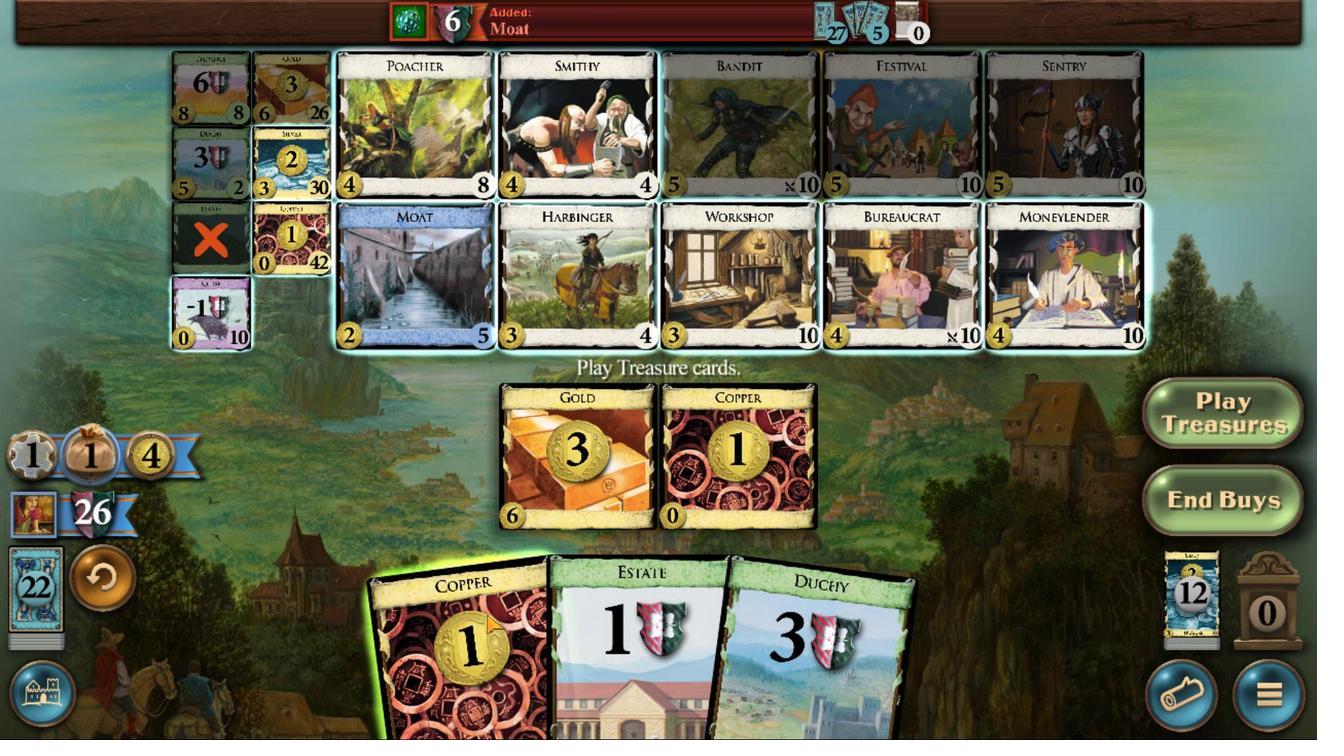 
Action: Mouse pressed left at (633, 478)
Screenshot: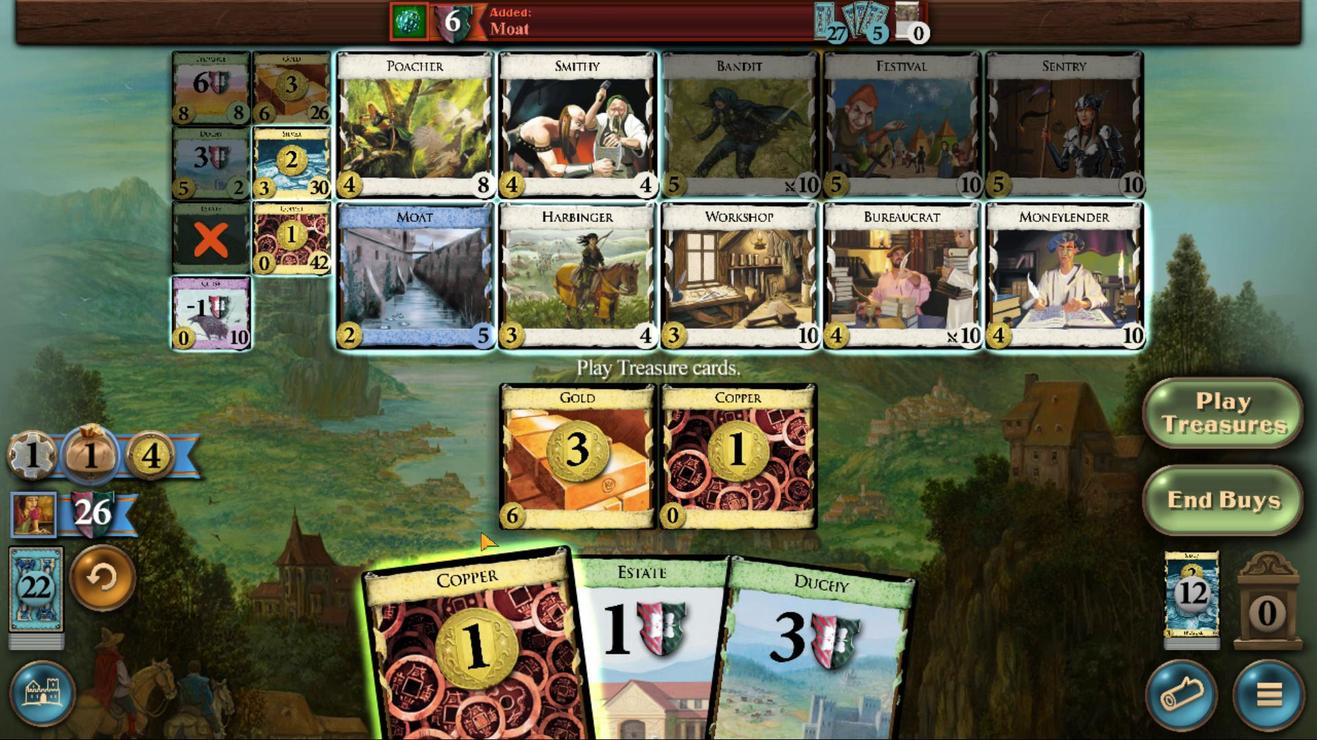 
Action: Mouse moved to (616, 512)
Screenshot: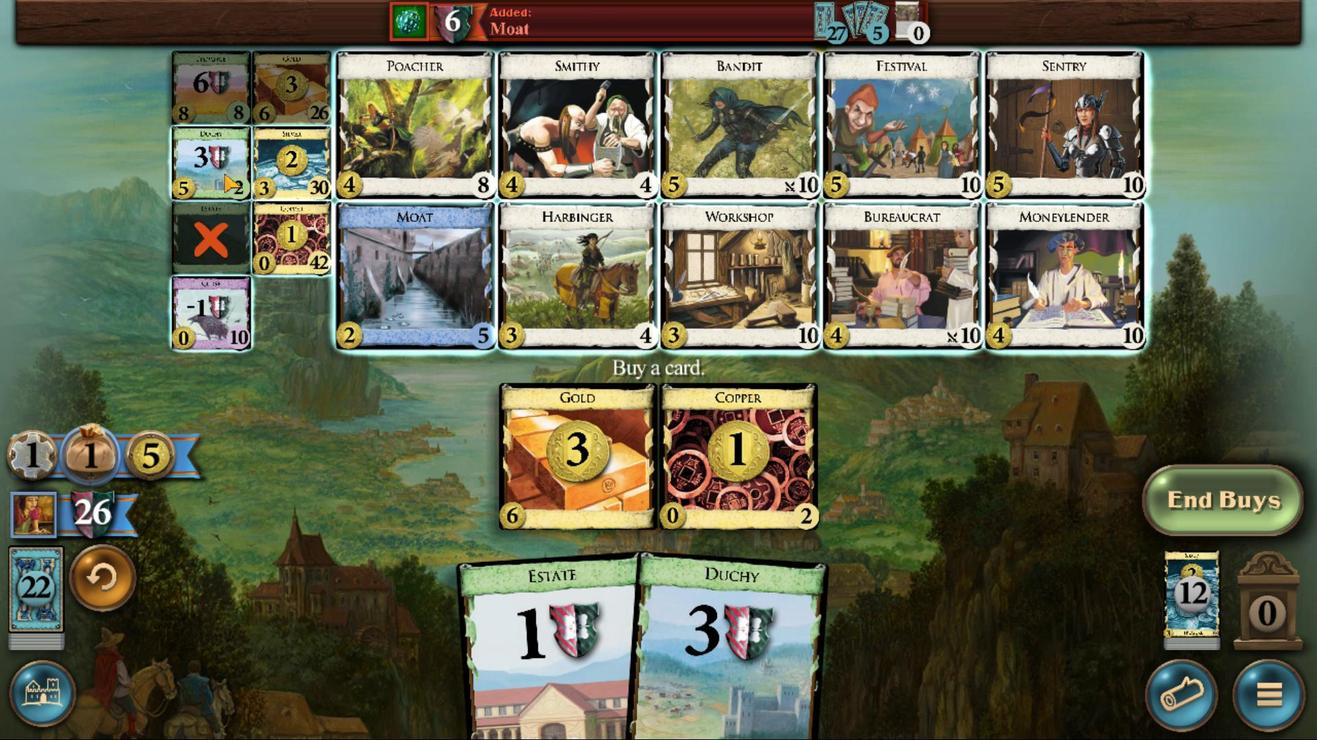 
Action: Mouse pressed left at (616, 512)
Screenshot: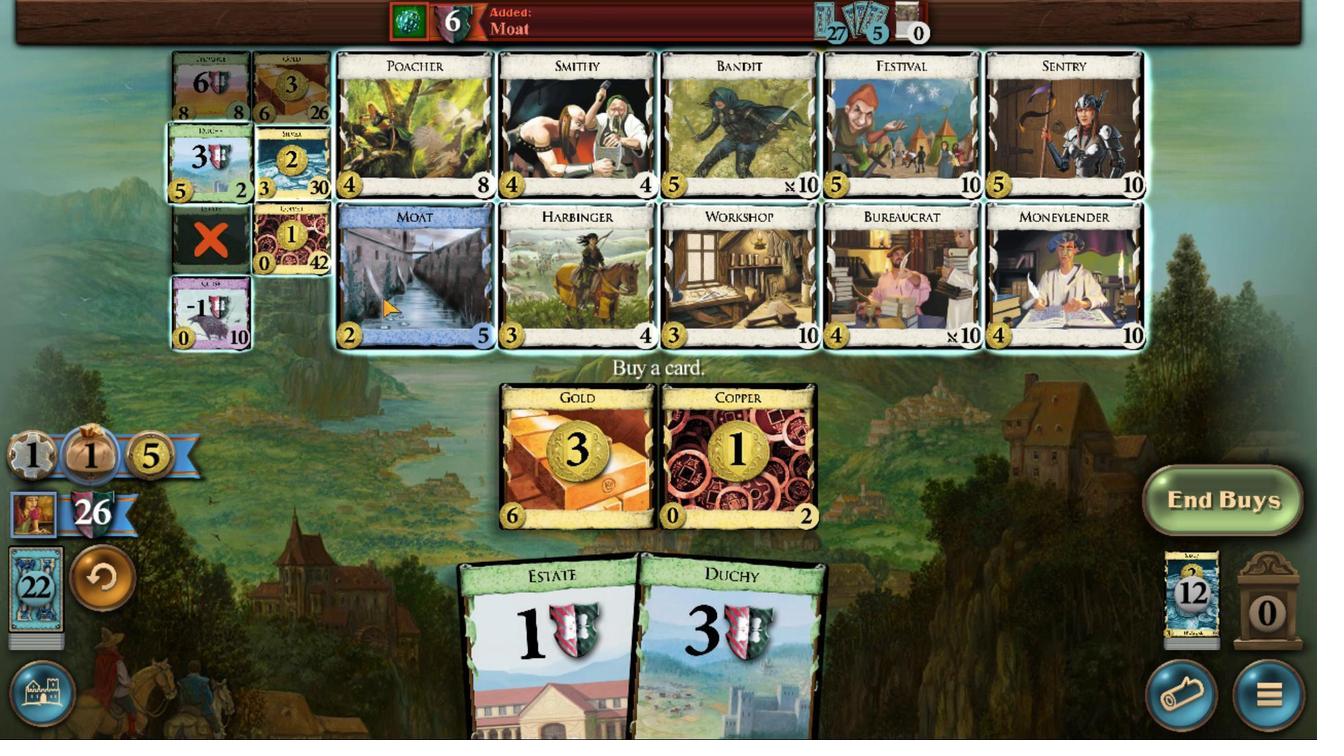 
Action: Mouse moved to (623, 476)
Screenshot: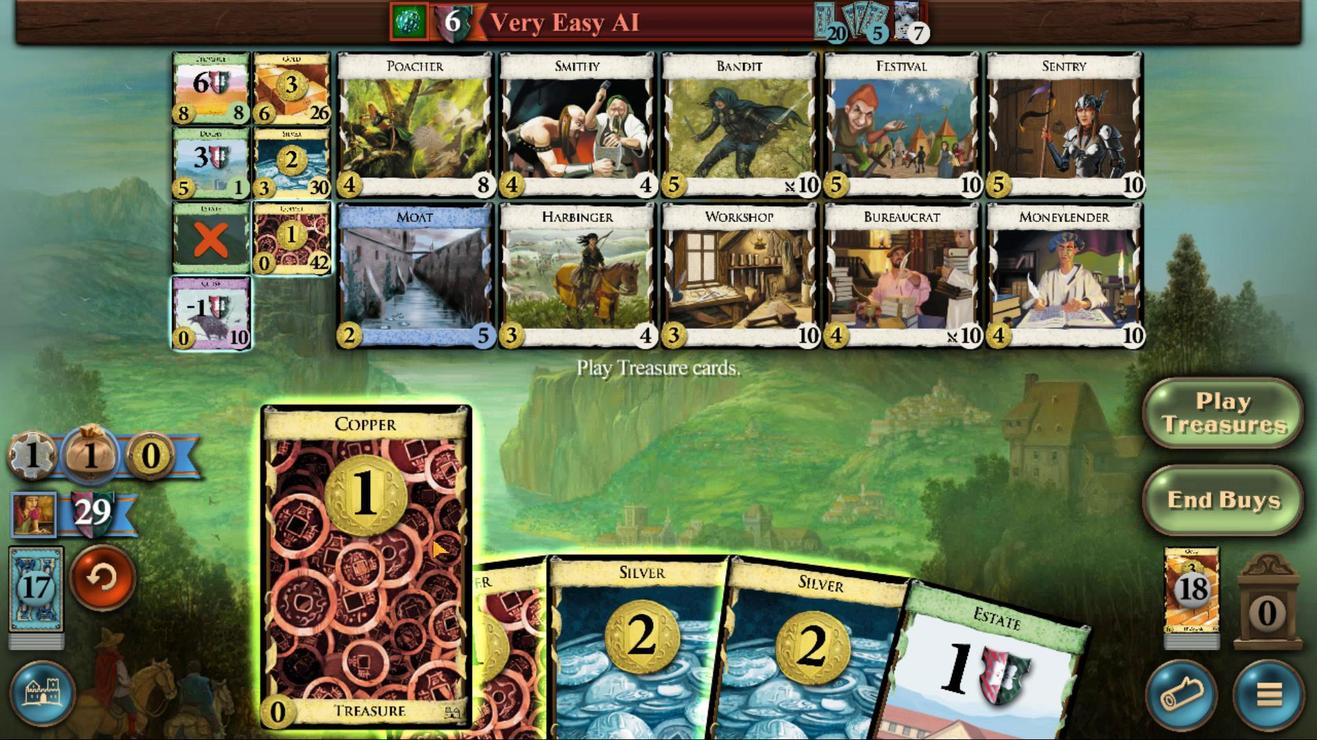 
Action: Mouse pressed left at (623, 476)
